 Task: Set up an approval process for a Java course discount greater than 30% in Salesforce, including email alerts and templates.
Action: Mouse moved to (488, 592)
Screenshot: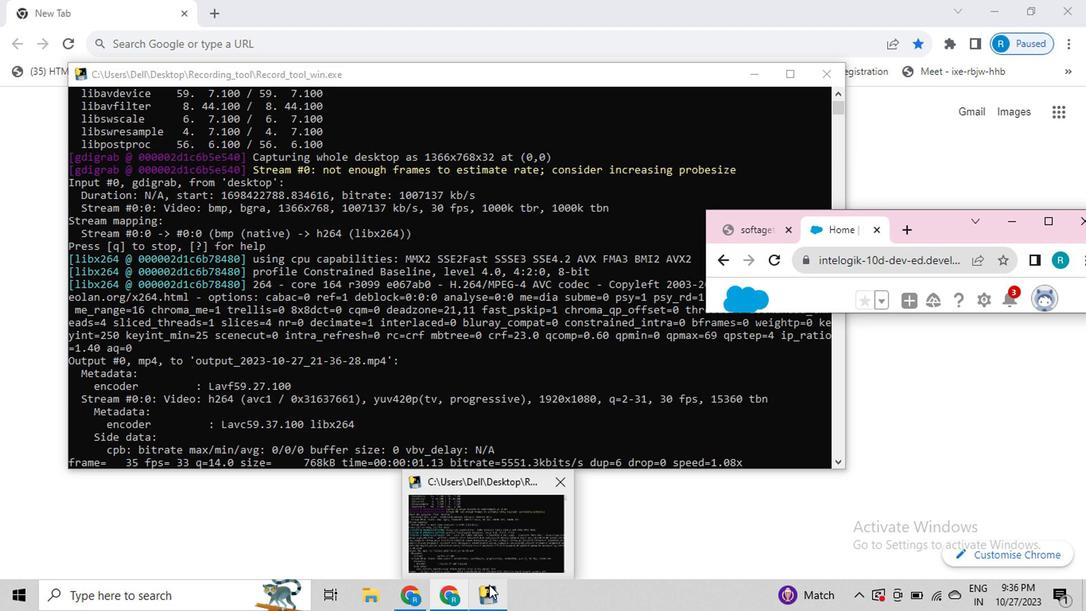
Action: Mouse pressed left at (488, 592)
Screenshot: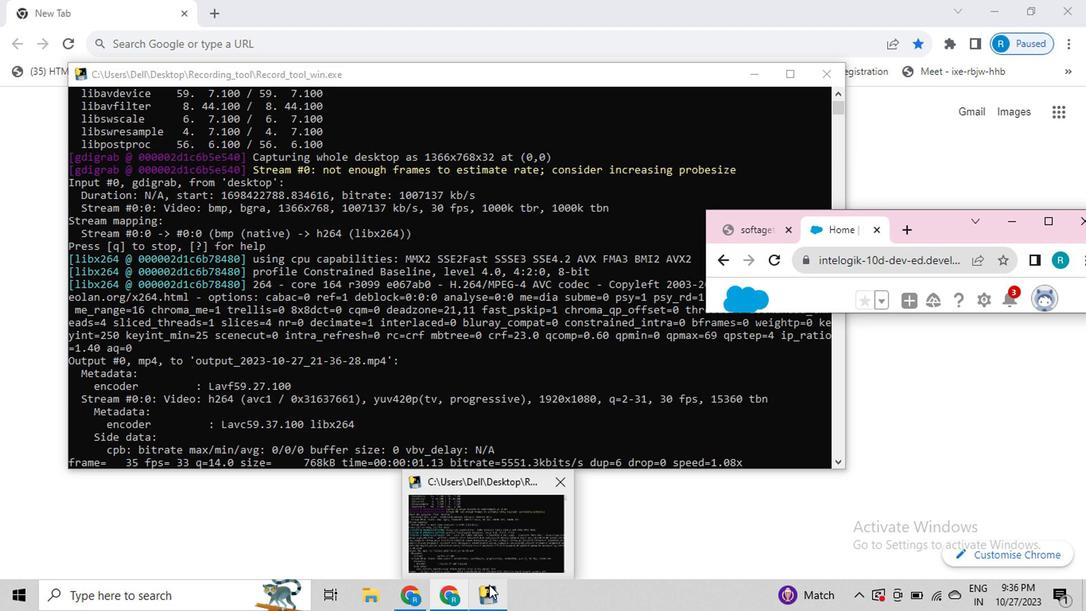 
Action: Mouse moved to (1044, 220)
Screenshot: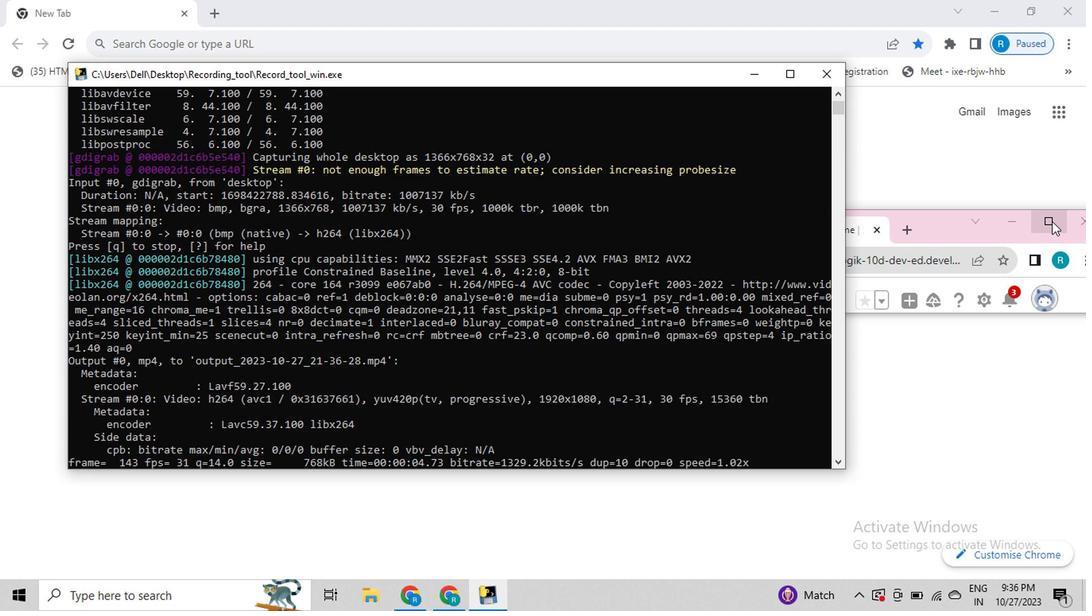 
Action: Mouse pressed left at (1044, 220)
Screenshot: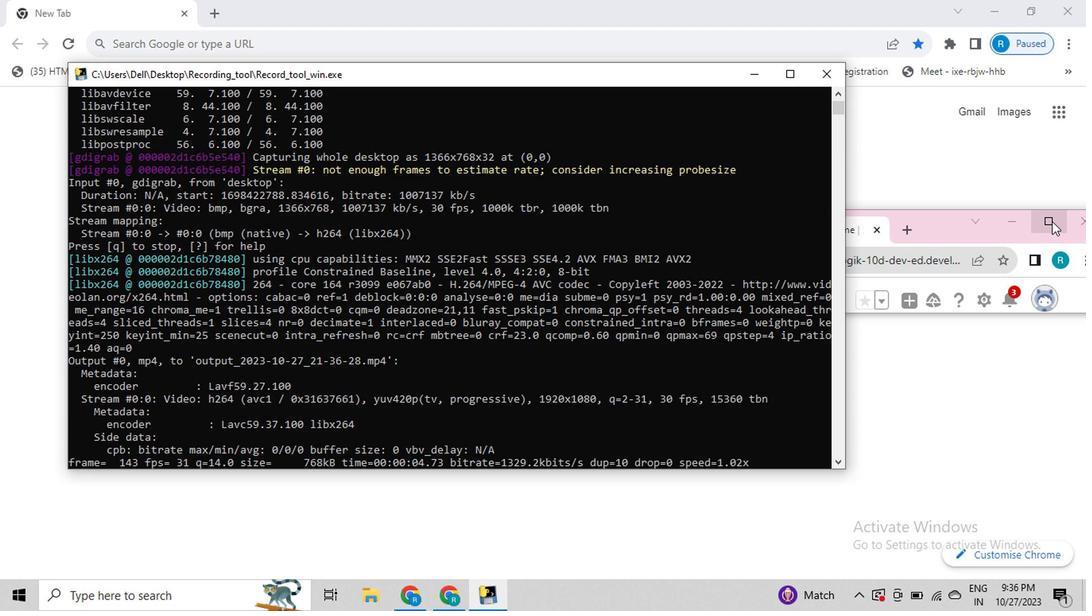
Action: Mouse moved to (31, 106)
Screenshot: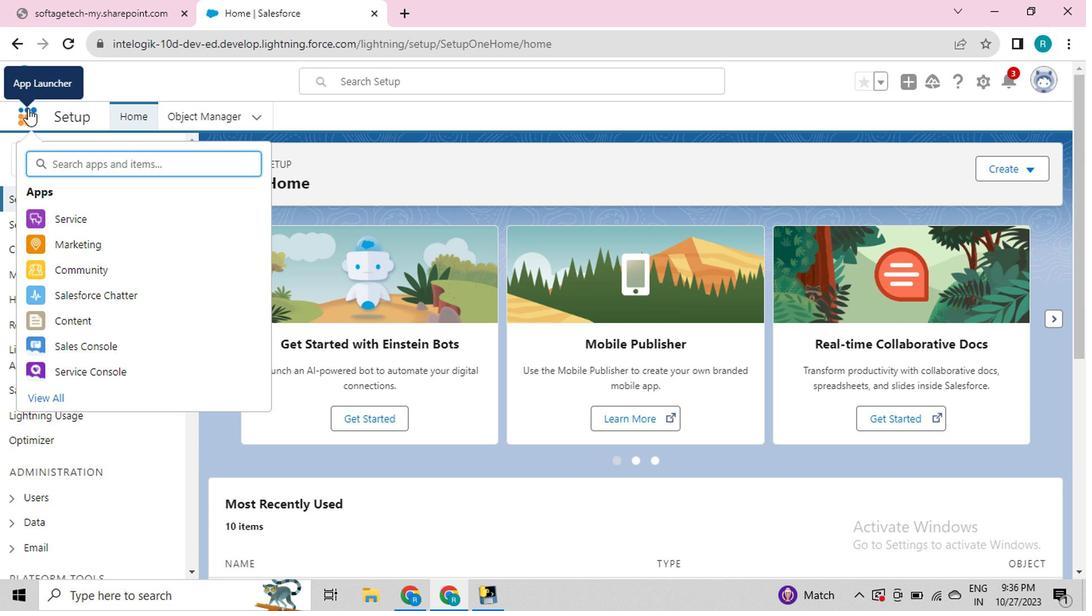 
Action: Mouse pressed left at (31, 106)
Screenshot: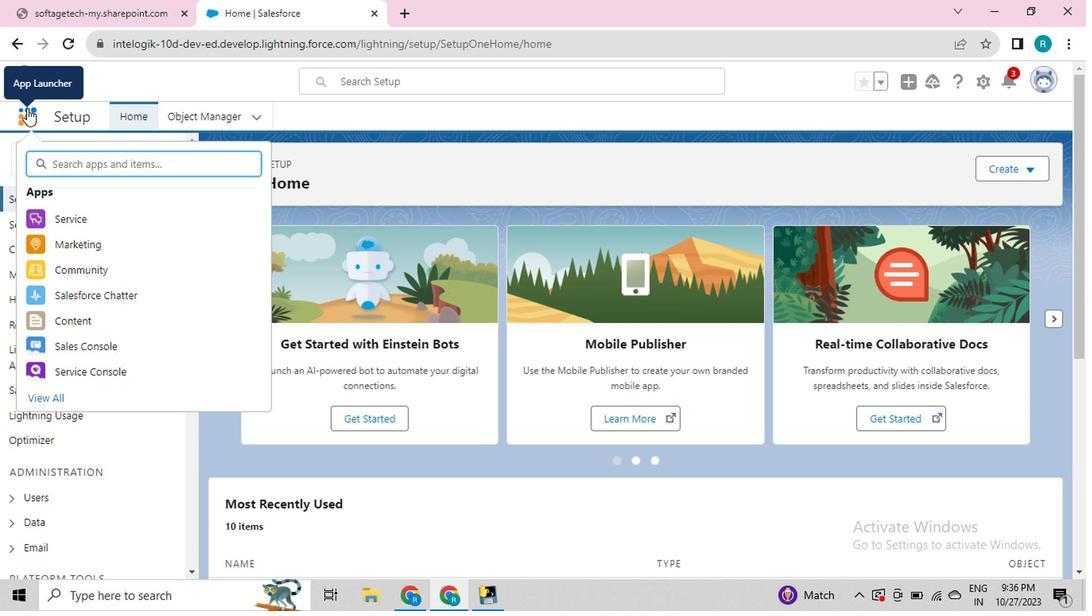 
Action: Mouse moved to (28, 108)
Screenshot: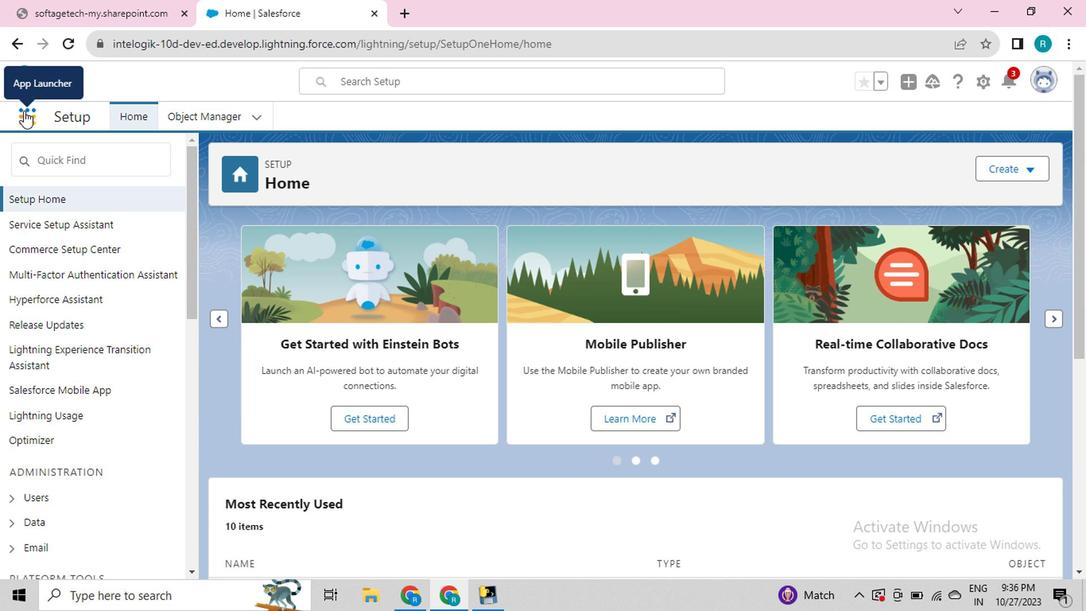 
Action: Mouse pressed left at (28, 108)
Screenshot: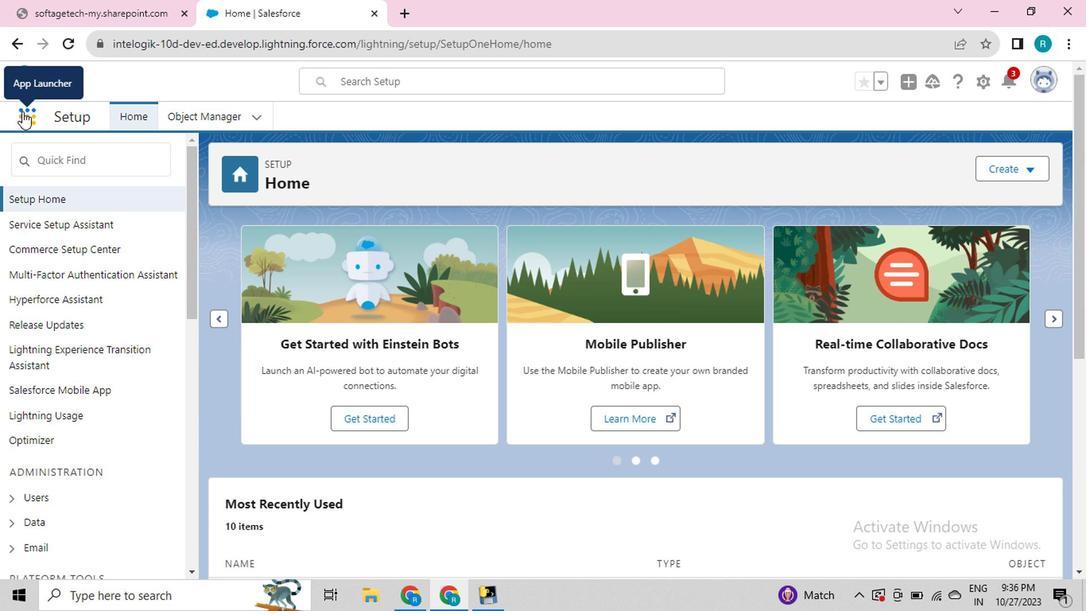 
Action: Mouse moved to (133, 178)
Screenshot: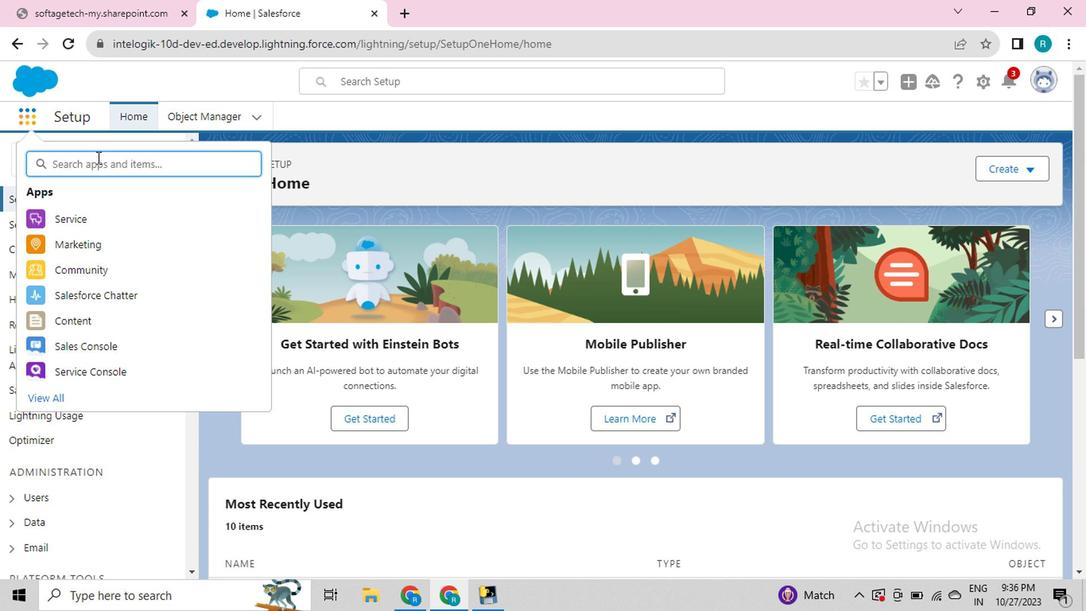
Action: Key pressed o<Key.caps_lock>P
Screenshot: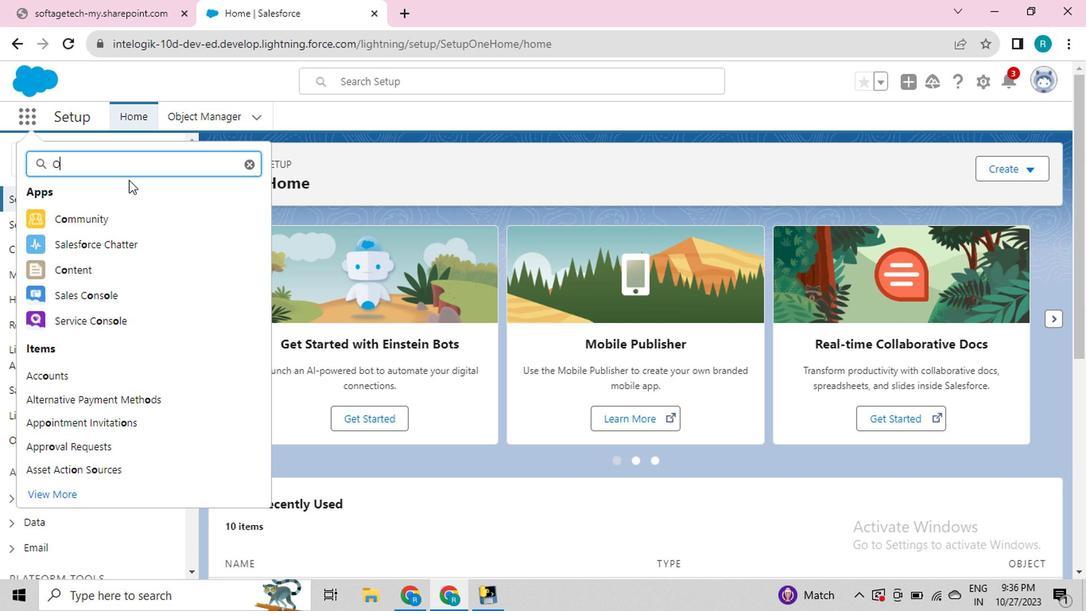 
Action: Mouse moved to (134, 216)
Screenshot: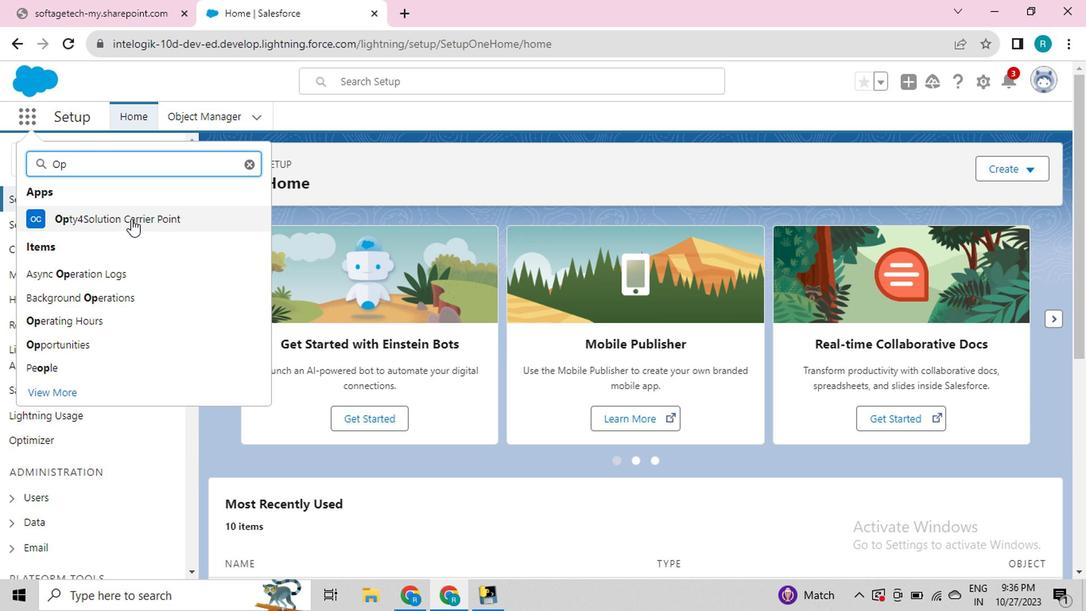 
Action: Mouse pressed left at (134, 216)
Screenshot: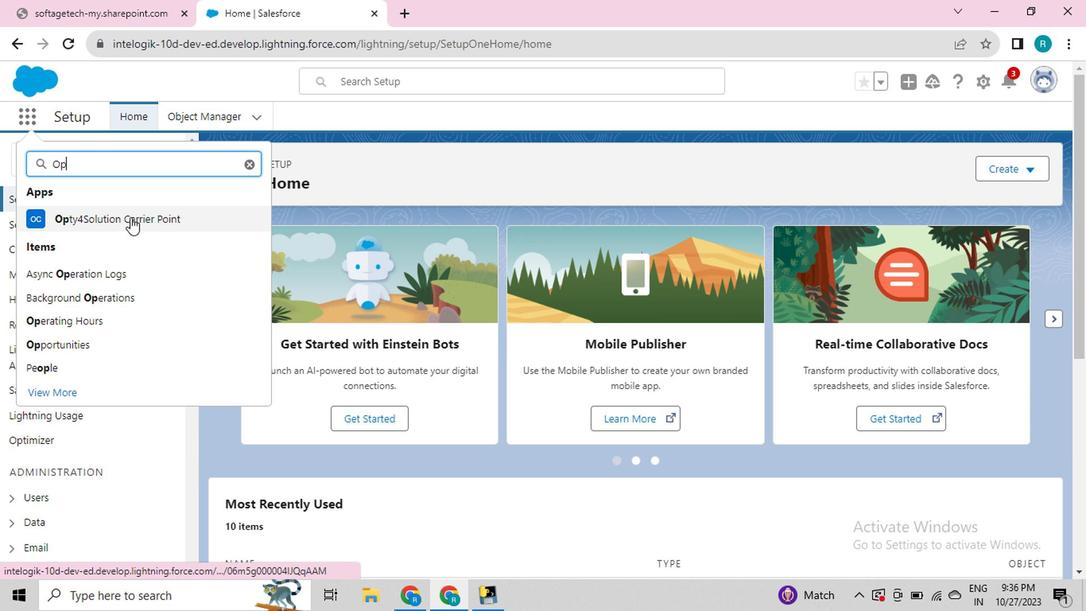 
Action: Key pressed <Key.f11>
Screenshot: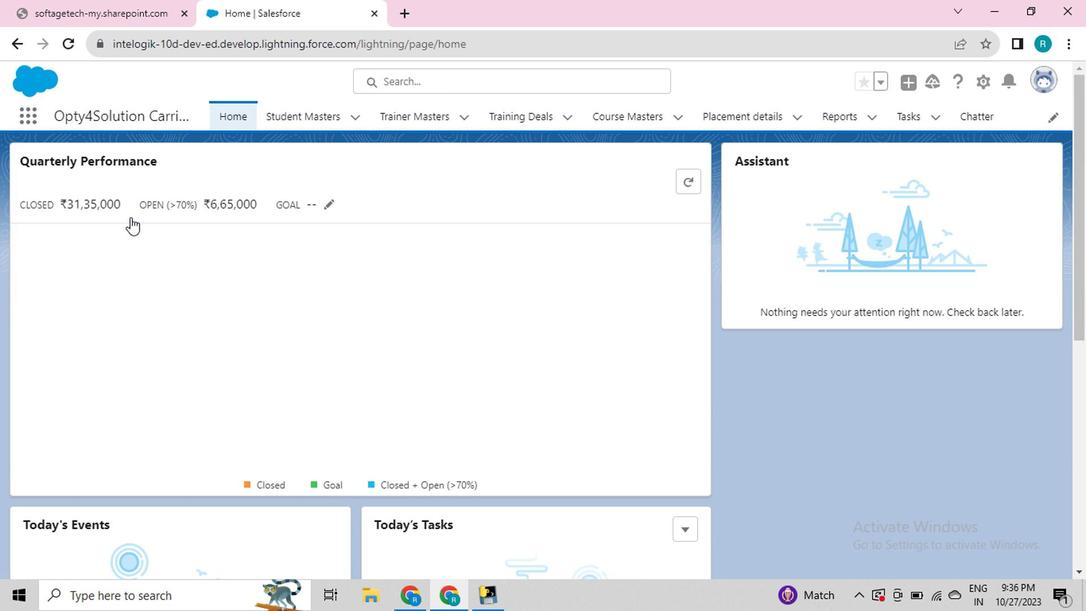 
Action: Mouse moved to (973, 18)
Screenshot: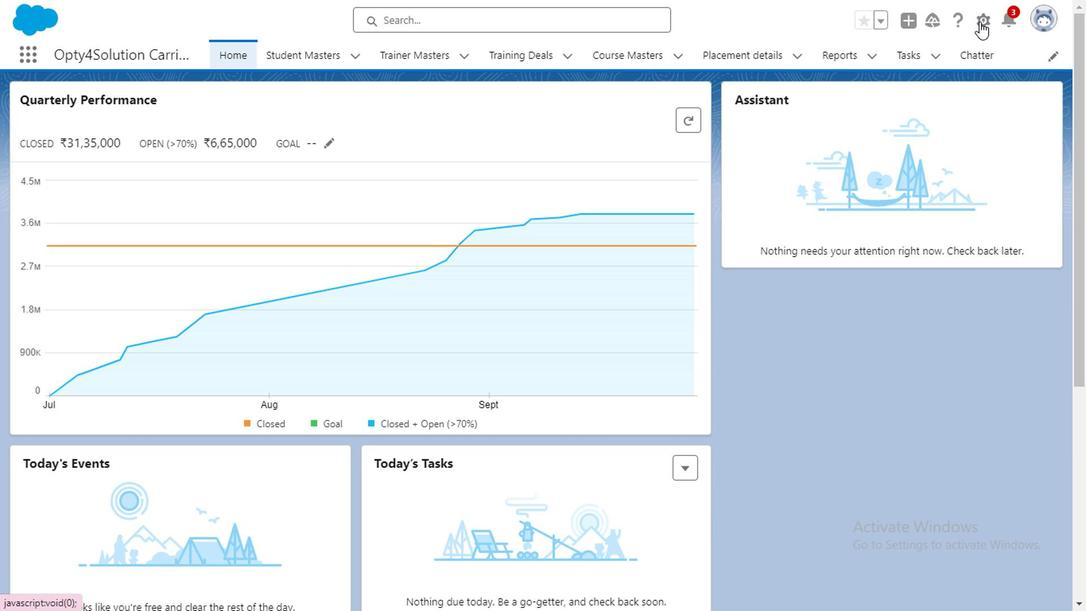 
Action: Mouse pressed left at (973, 18)
Screenshot: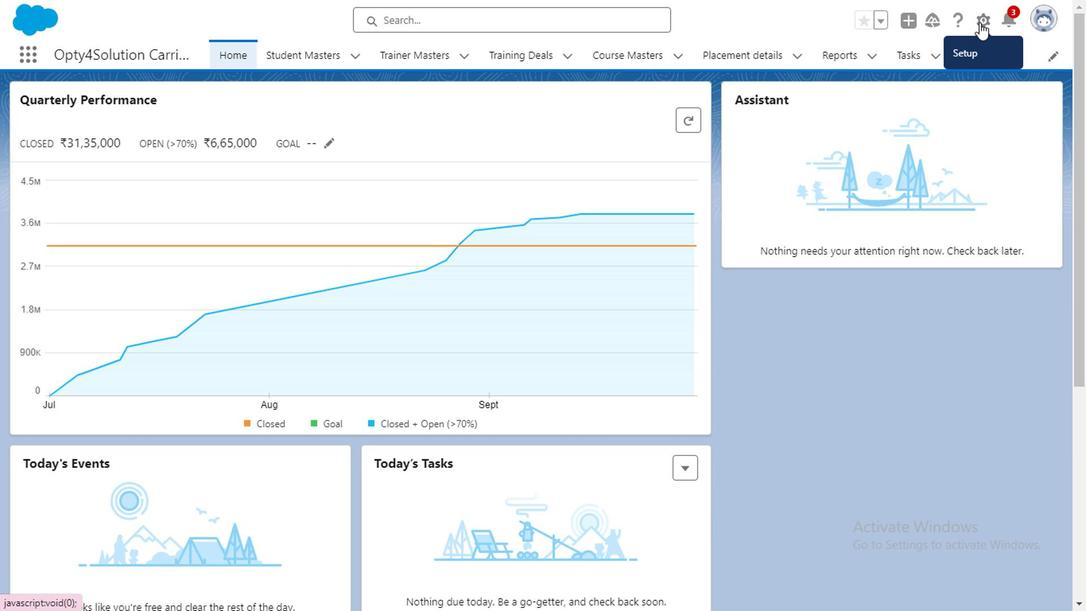 
Action: Mouse moved to (905, 59)
Screenshot: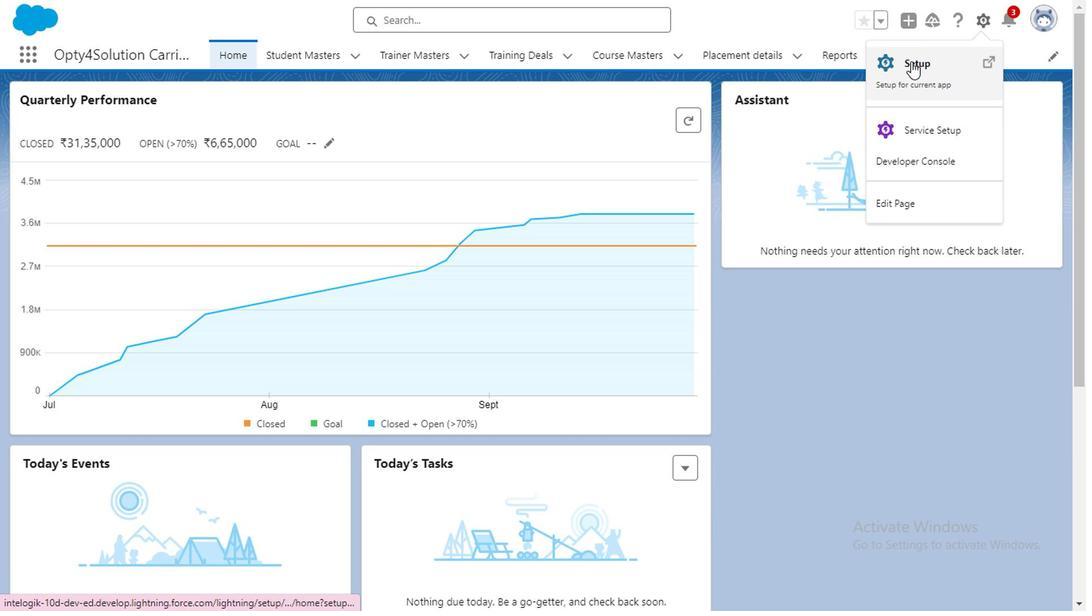 
Action: Mouse pressed left at (905, 59)
Screenshot: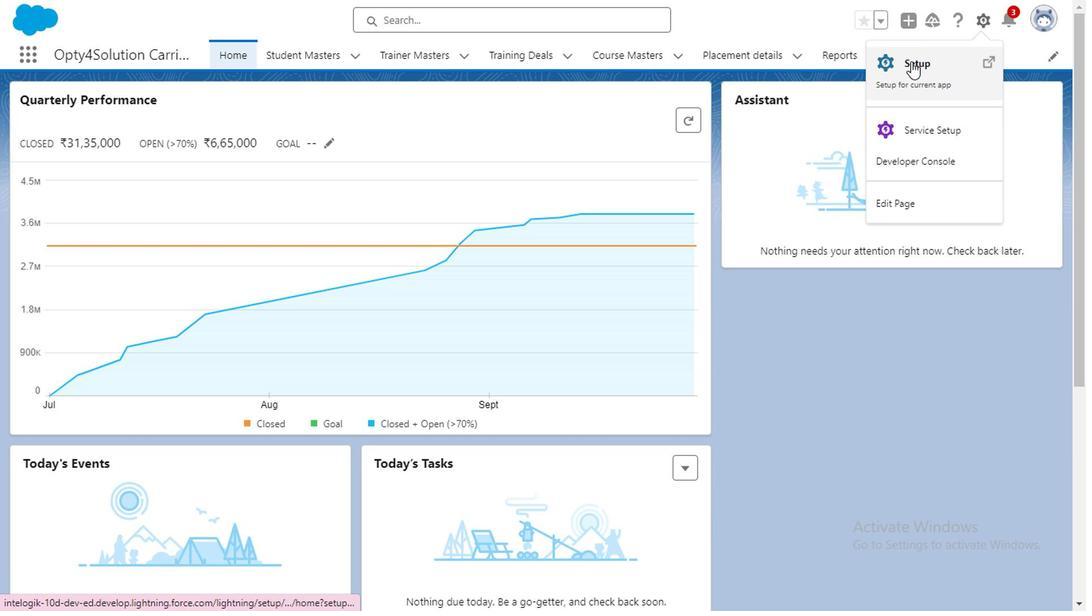
Action: Mouse moved to (100, 96)
Screenshot: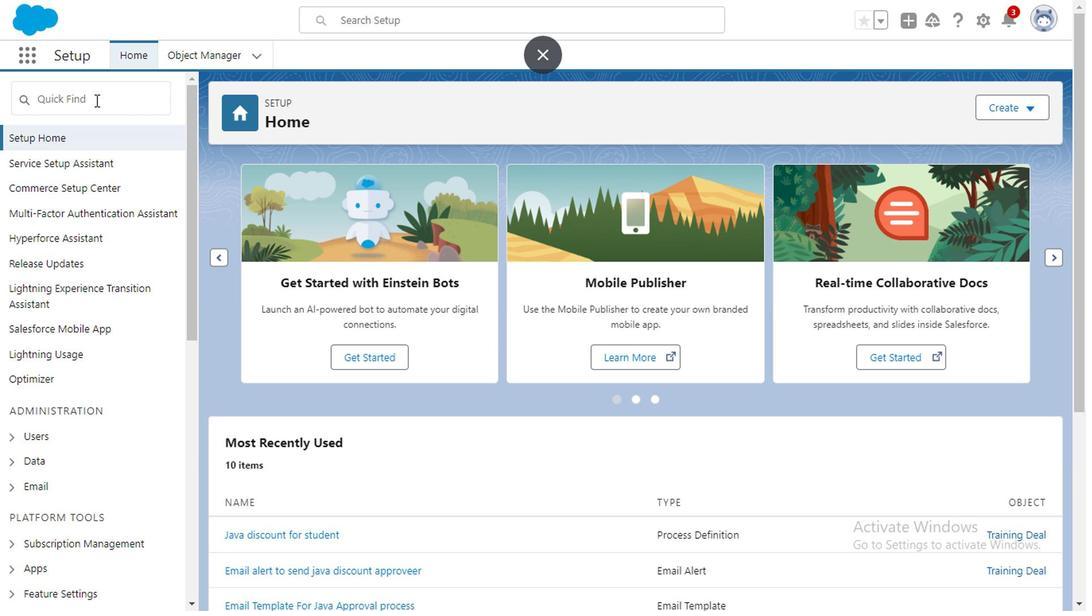 
Action: Mouse pressed left at (100, 96)
Screenshot: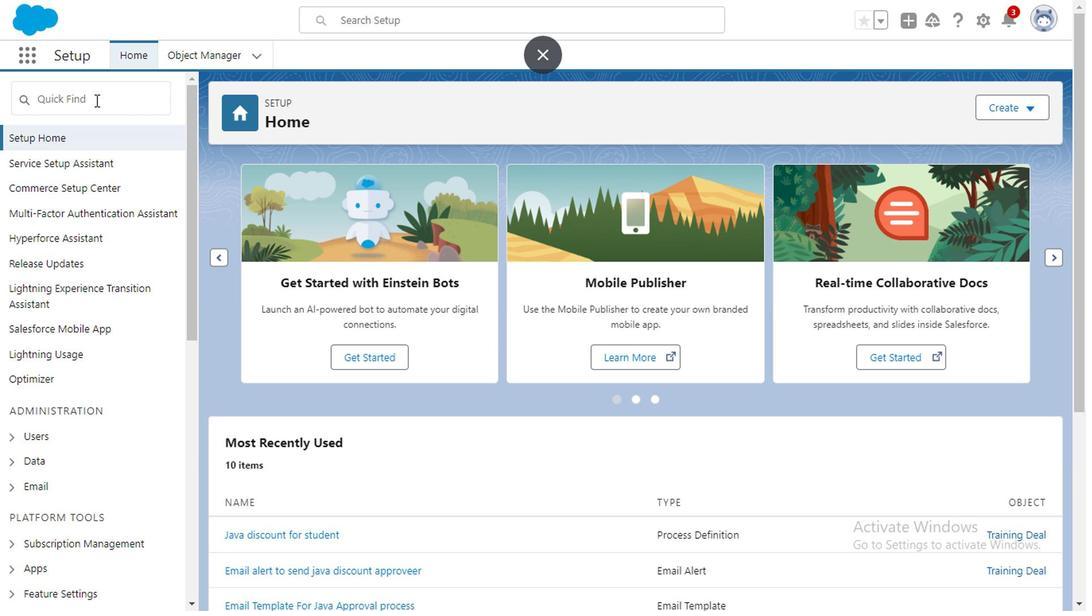 
Action: Mouse moved to (100, 96)
Screenshot: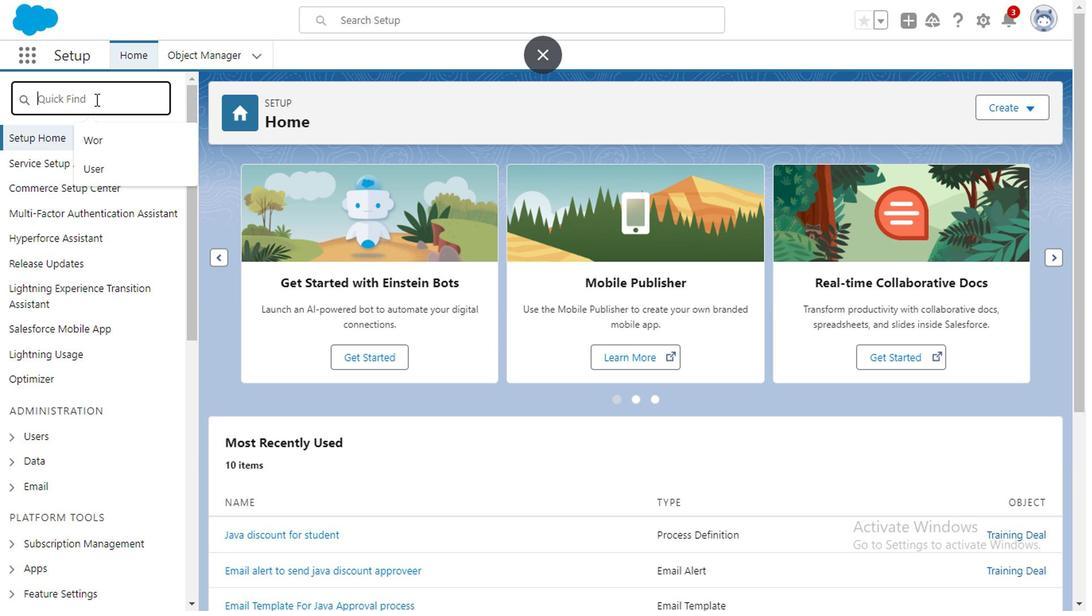 
Action: Key pressed <Key.caps_lock>a<Key.caps_lock>PPROV
Screenshot: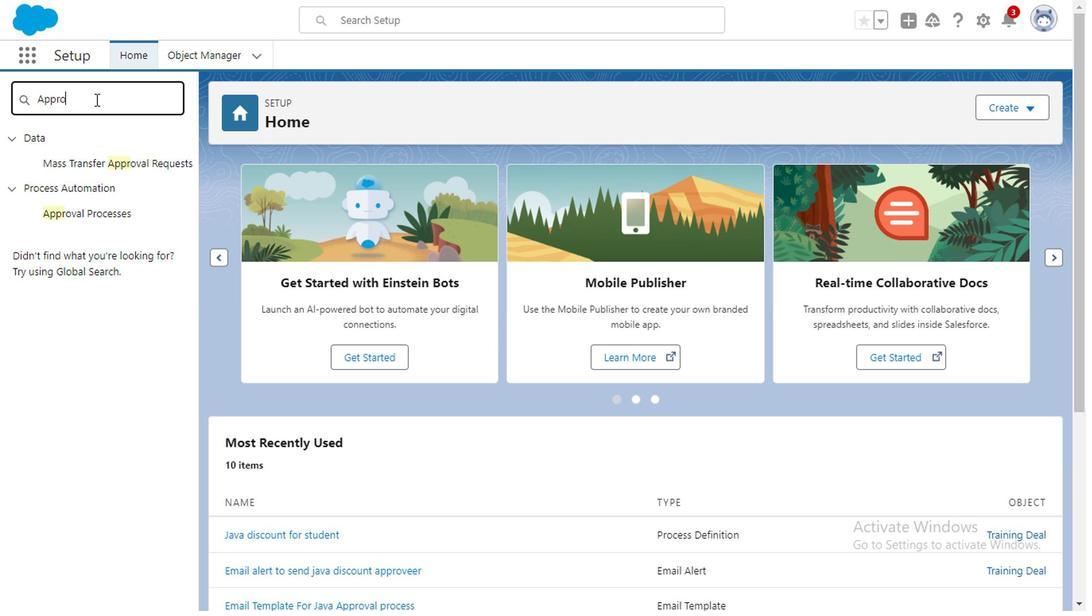 
Action: Mouse moved to (118, 207)
Screenshot: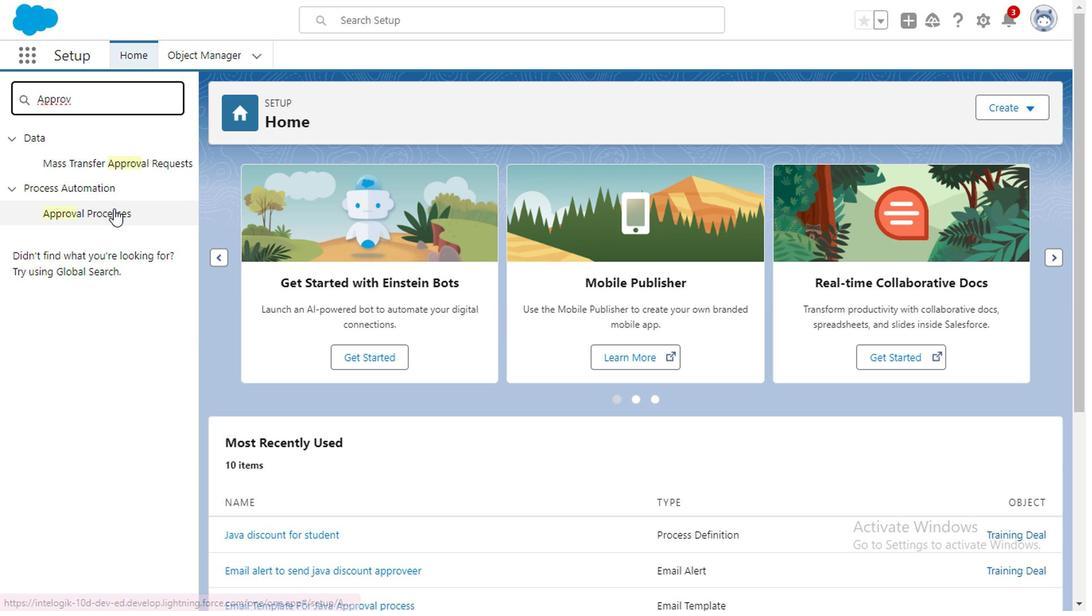 
Action: Mouse pressed left at (118, 207)
Screenshot: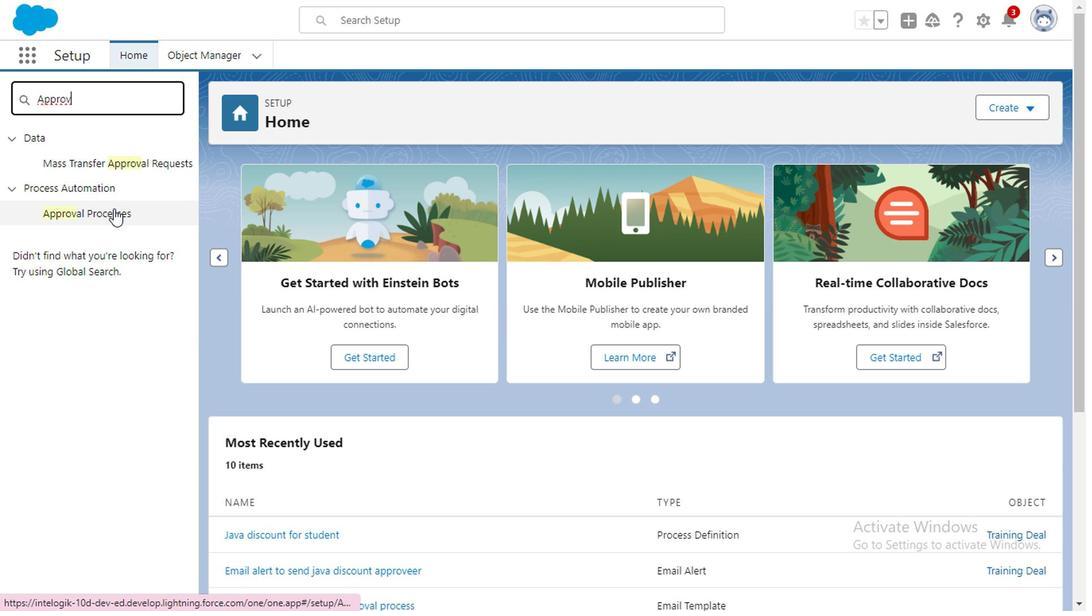 
Action: Mouse moved to (346, 461)
Screenshot: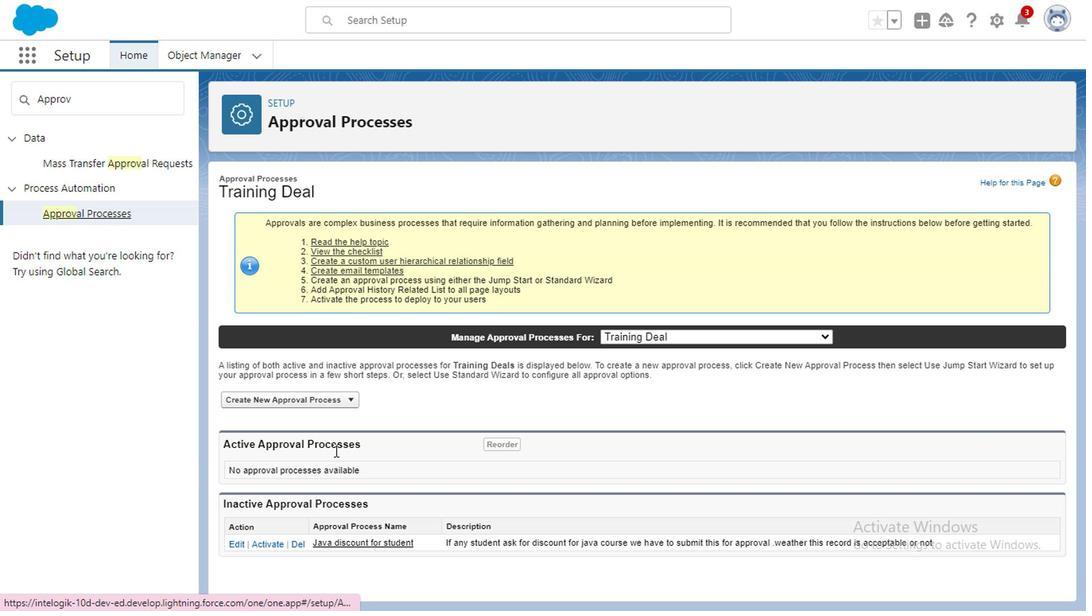
Action: Mouse scrolled (346, 460) with delta (0, -1)
Screenshot: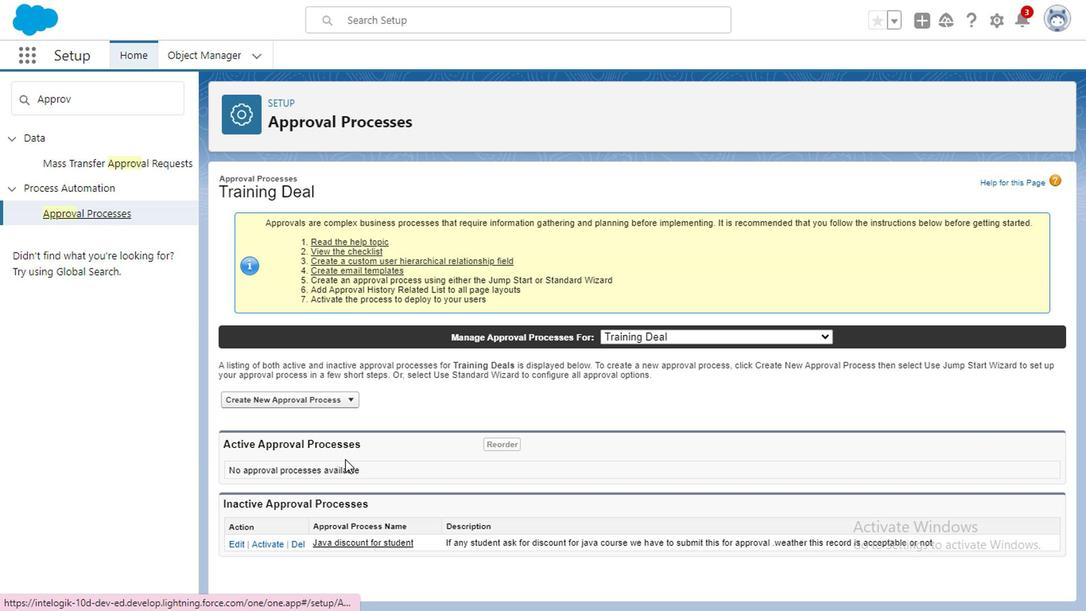 
Action: Mouse moved to (239, 547)
Screenshot: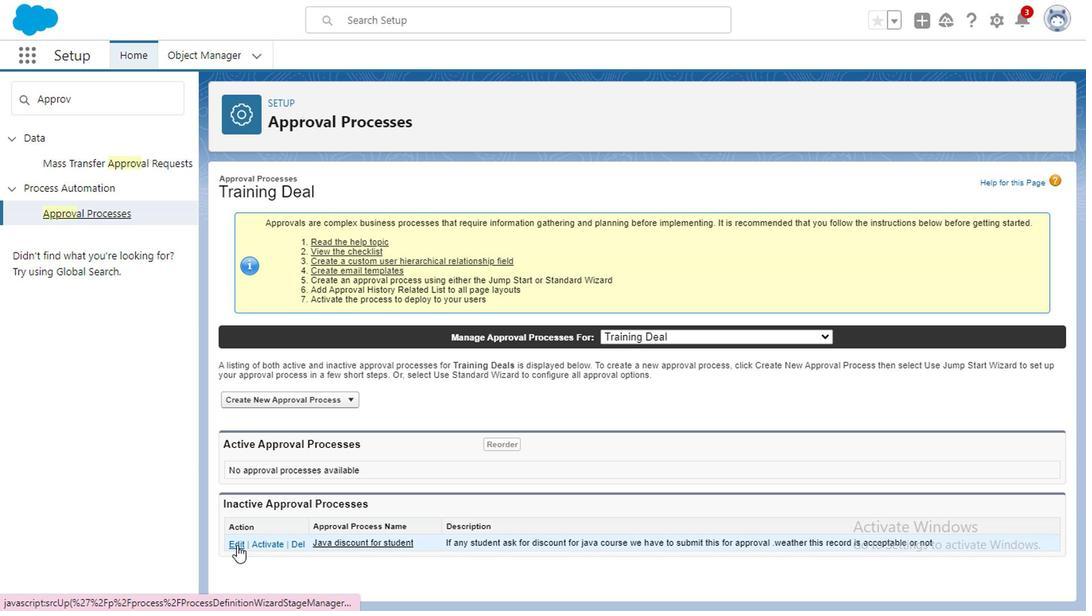 
Action: Mouse pressed left at (239, 547)
Screenshot: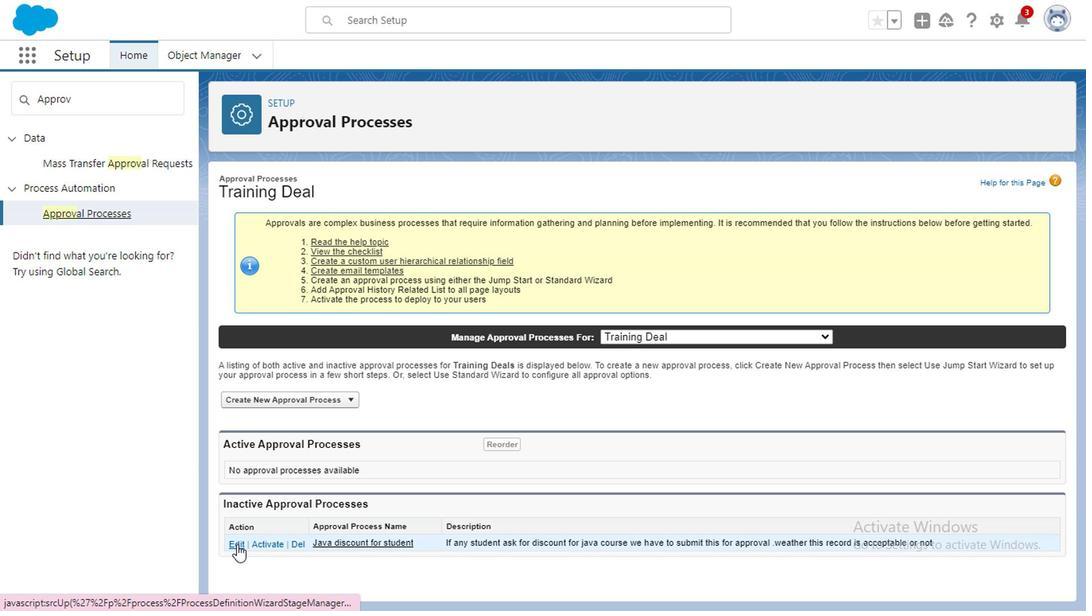 
Action: Mouse moved to (81, 211)
Screenshot: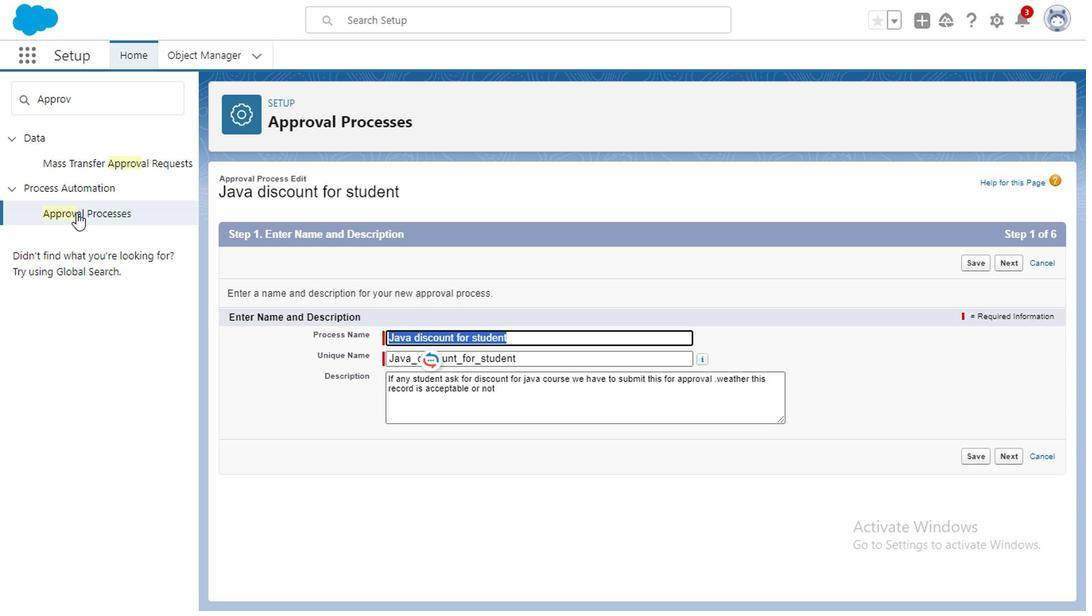 
Action: Mouse pressed left at (81, 211)
Screenshot: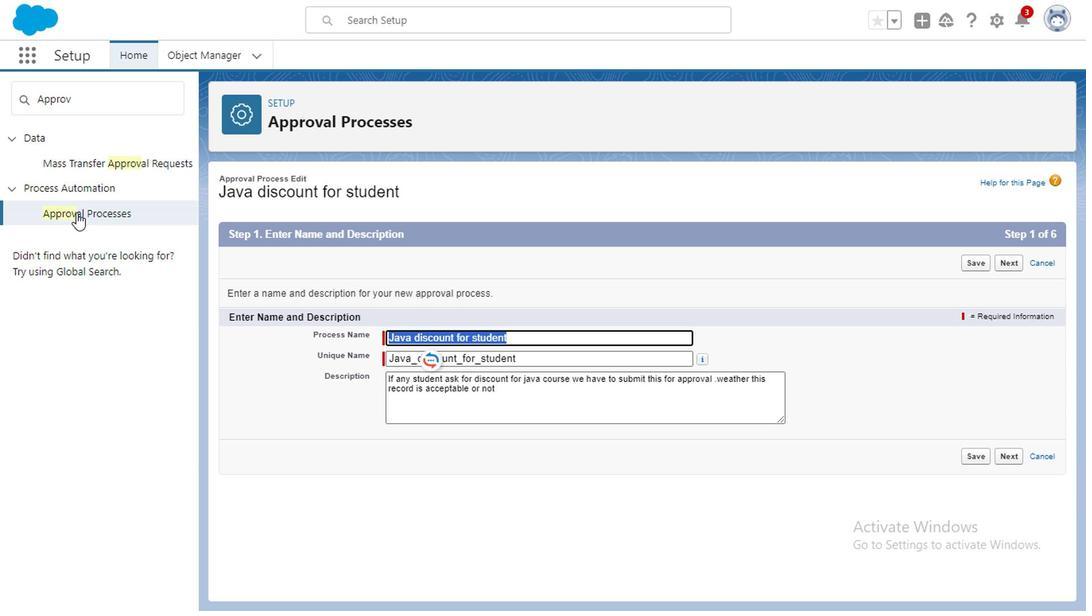 
Action: Mouse moved to (441, 449)
Screenshot: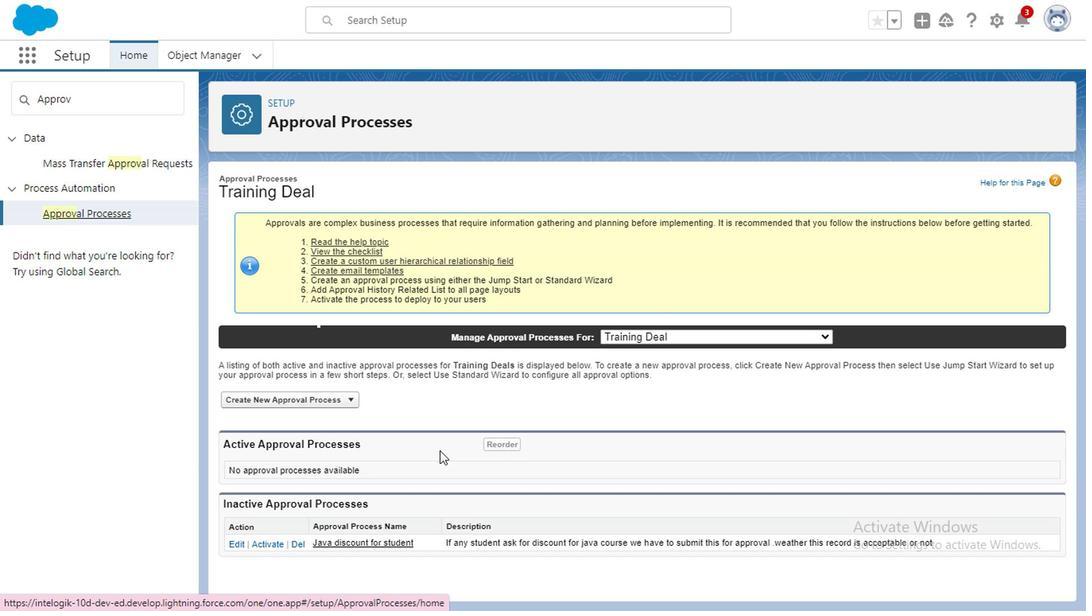 
Action: Mouse scrolled (441, 448) with delta (0, 0)
Screenshot: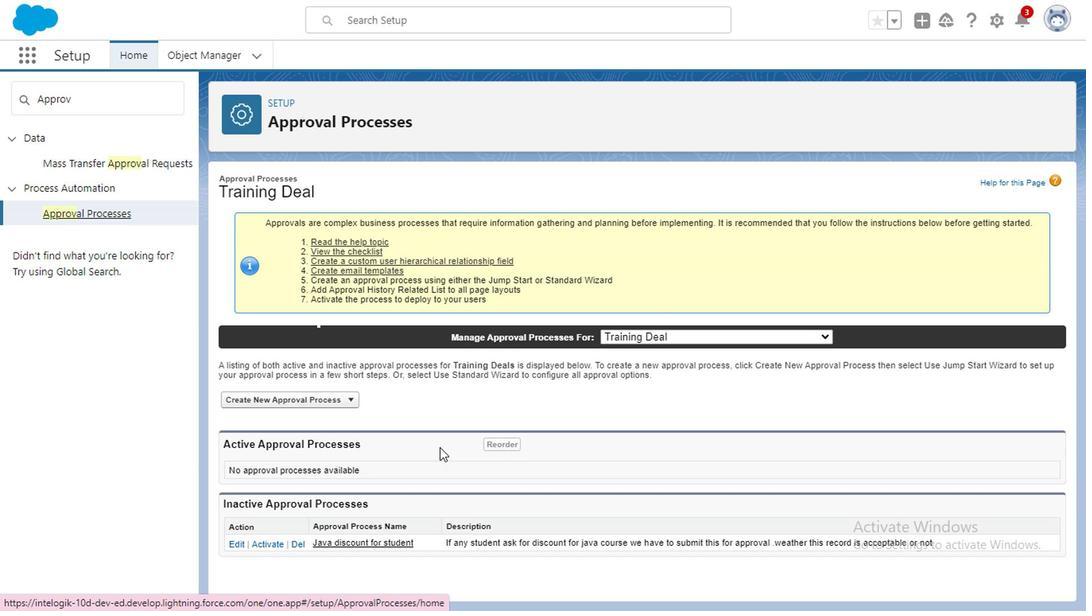 
Action: Mouse moved to (393, 547)
Screenshot: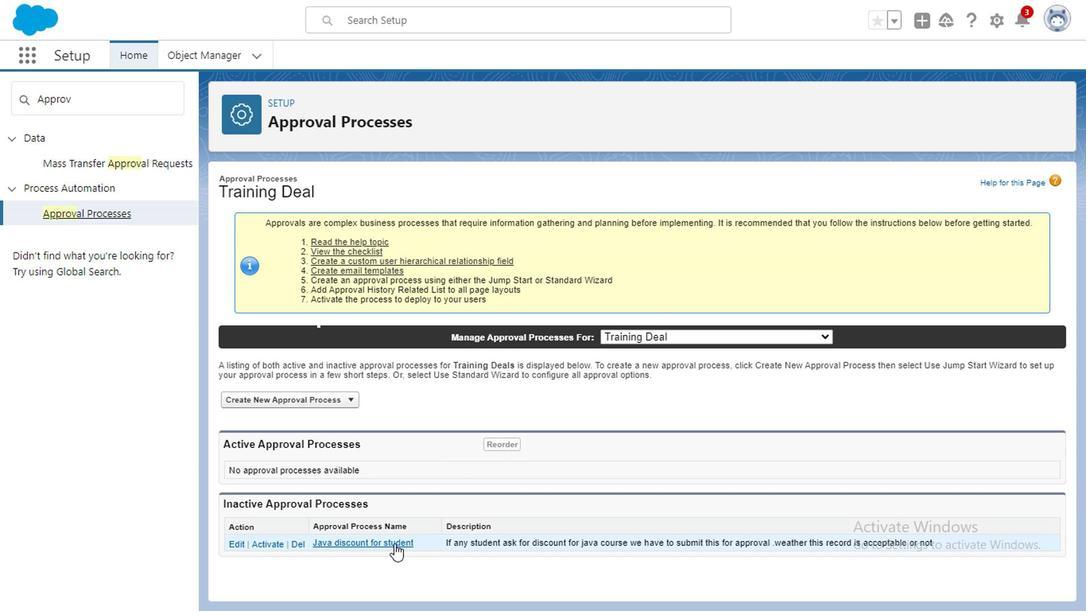 
Action: Mouse pressed left at (393, 547)
Screenshot: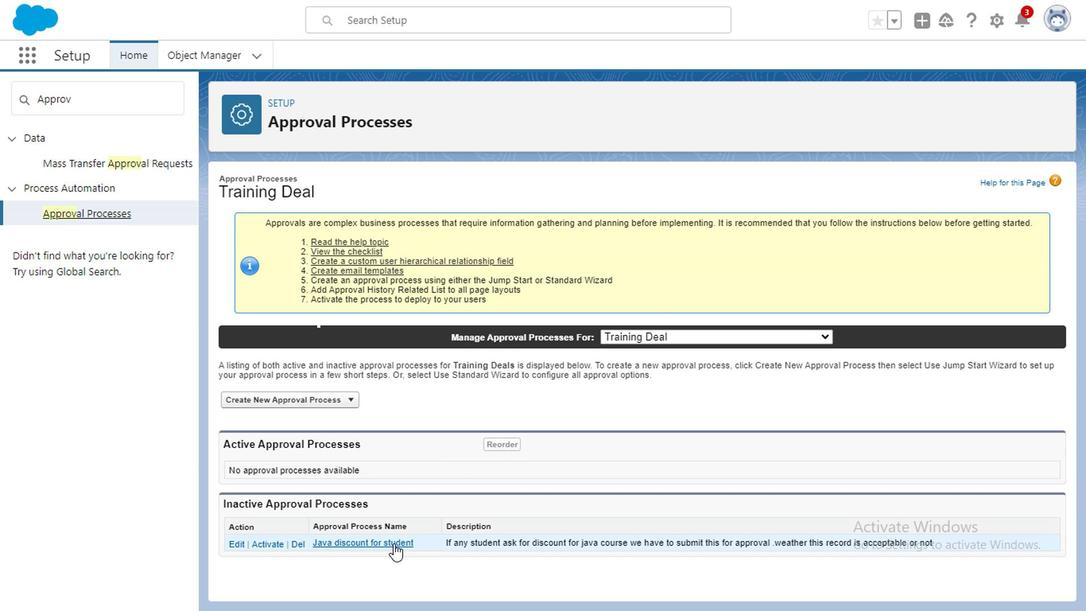 
Action: Mouse moved to (460, 437)
Screenshot: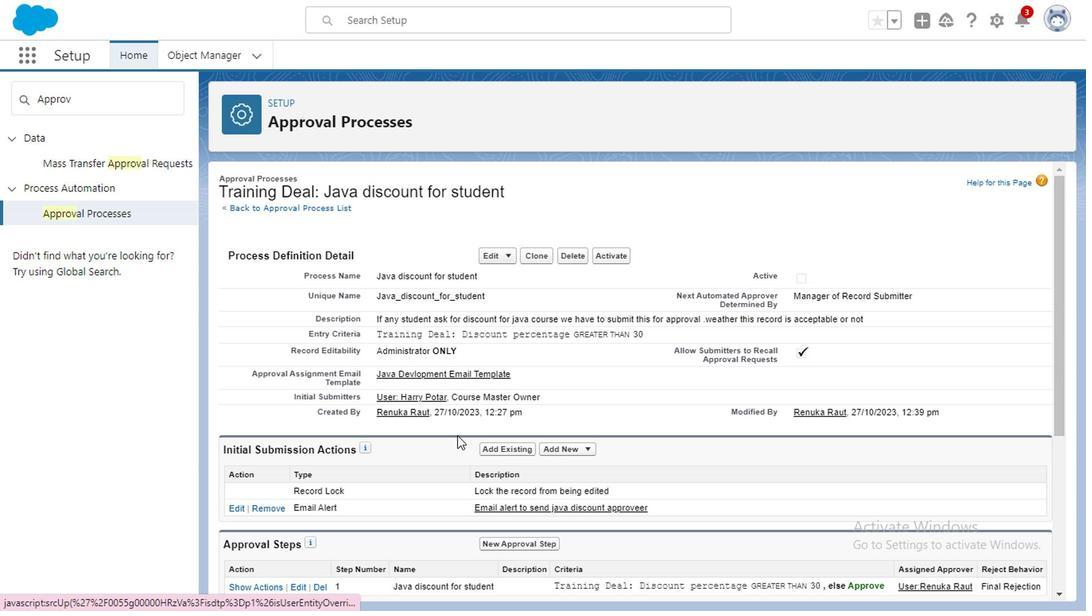 
Action: Mouse scrolled (460, 436) with delta (0, -1)
Screenshot: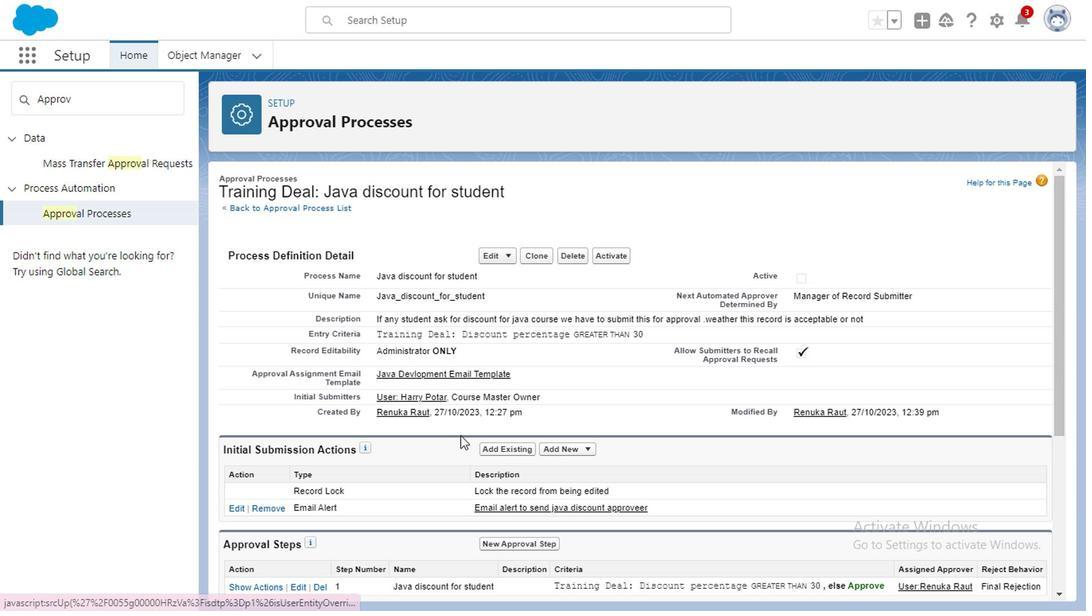 
Action: Mouse moved to (555, 367)
Screenshot: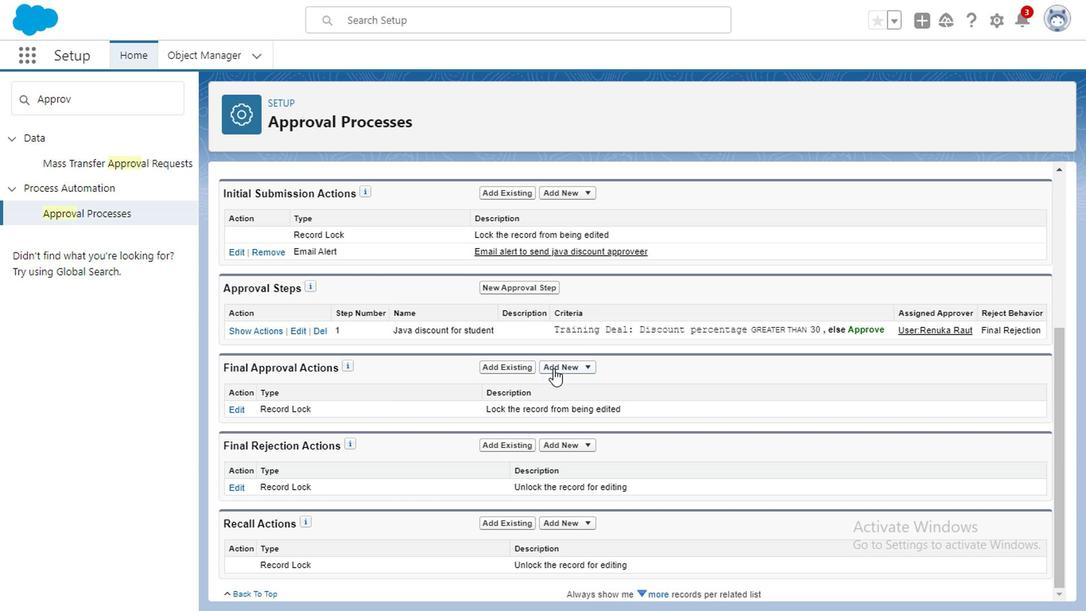 
Action: Mouse pressed left at (555, 367)
Screenshot: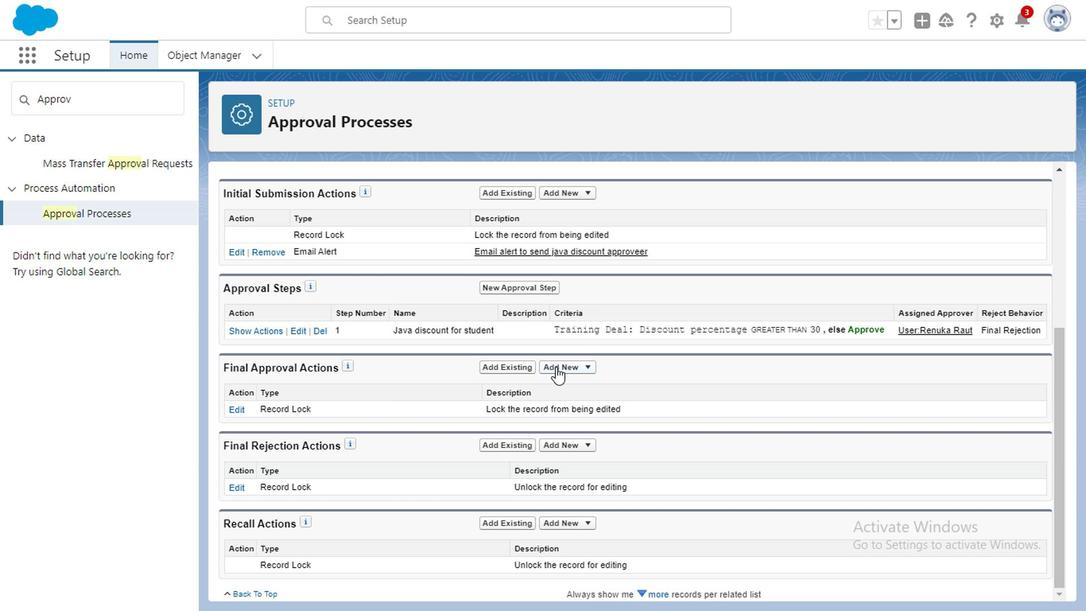 
Action: Mouse moved to (564, 394)
Screenshot: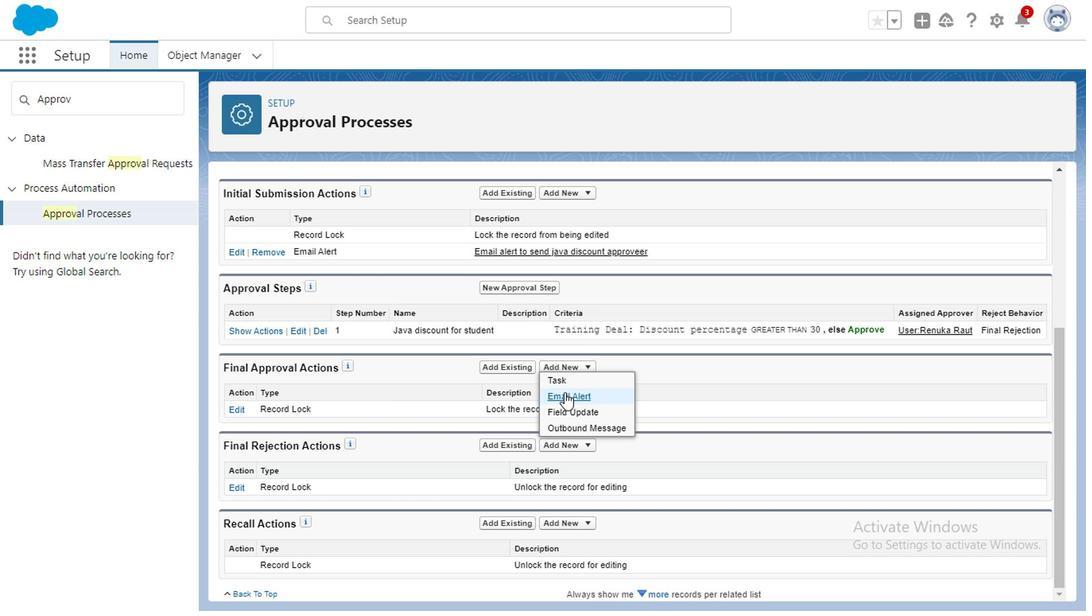 
Action: Mouse pressed left at (564, 394)
Screenshot: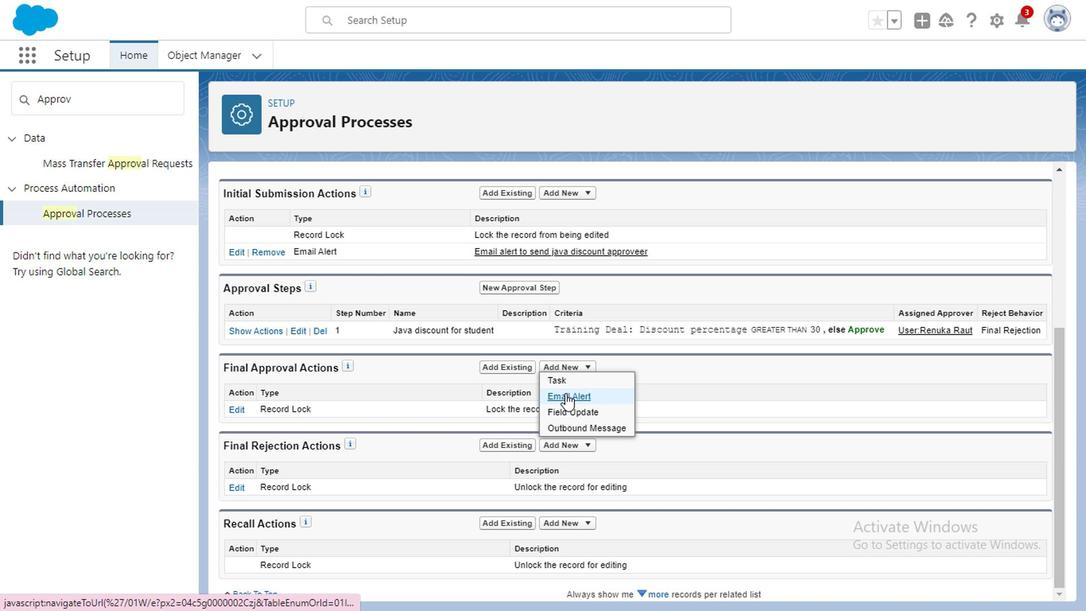 
Action: Mouse moved to (383, 286)
Screenshot: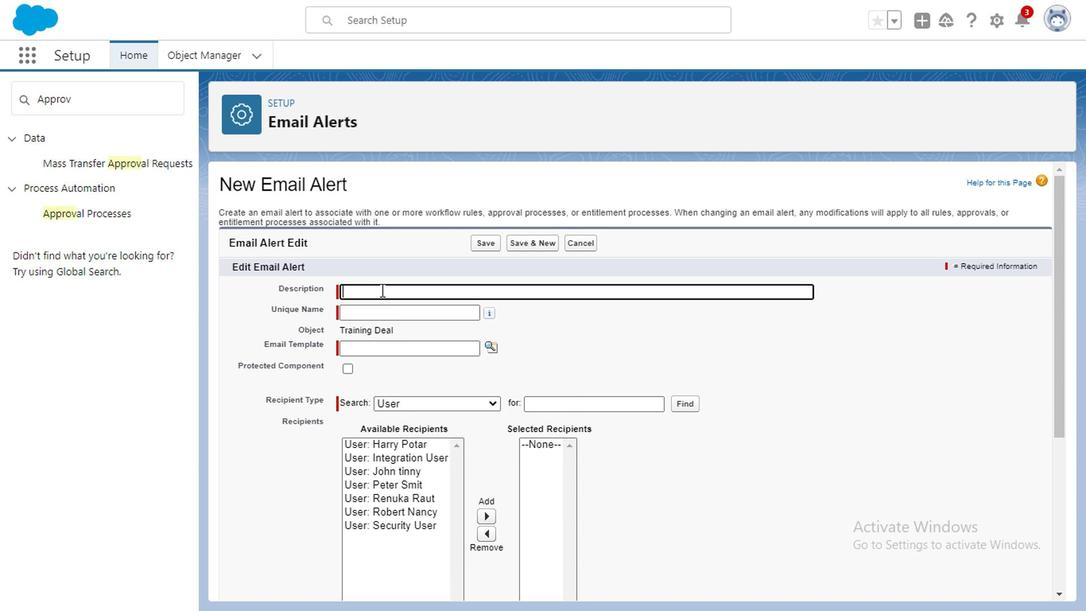 
Action: Mouse pressed left at (383, 286)
Screenshot: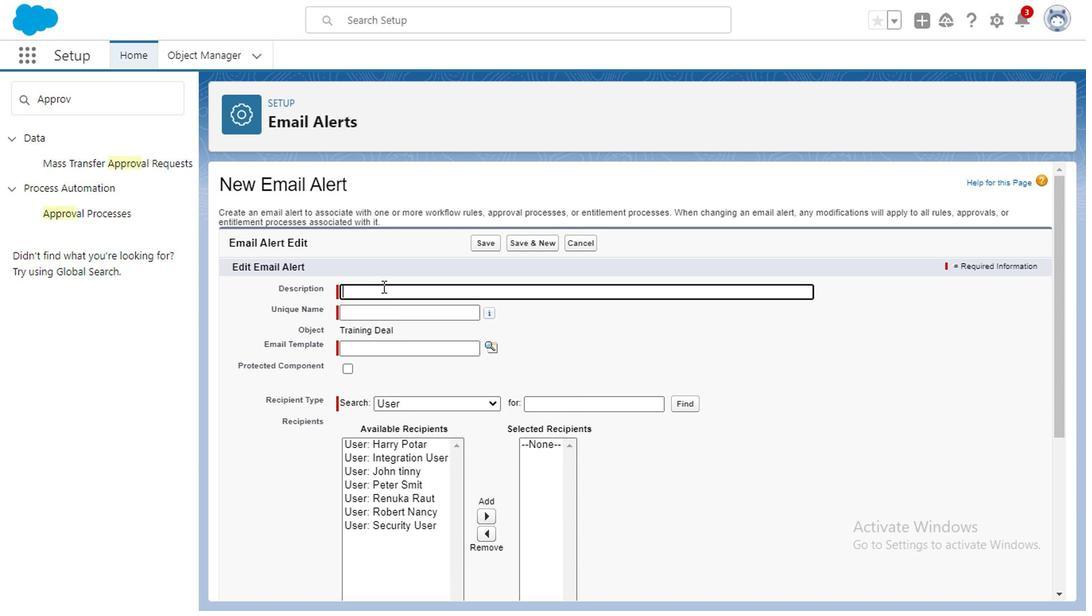 
Action: Mouse moved to (385, 288)
Screenshot: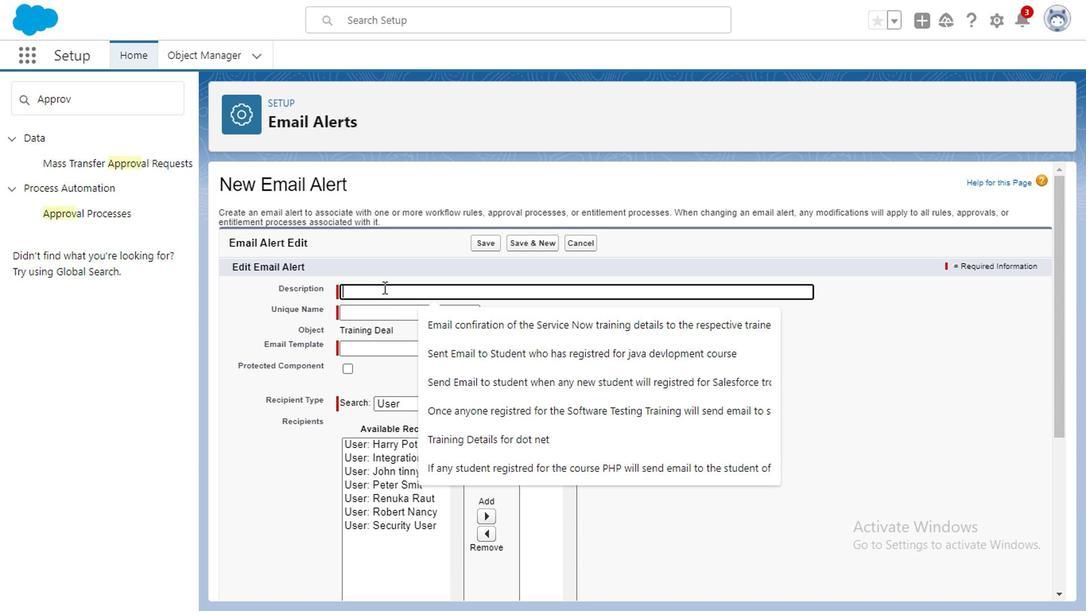 
Action: Key pressed <Key.caps_lock>f<Key.caps_lock>INAL<Key.space>APPROVAL<Key.space>STEP
Screenshot: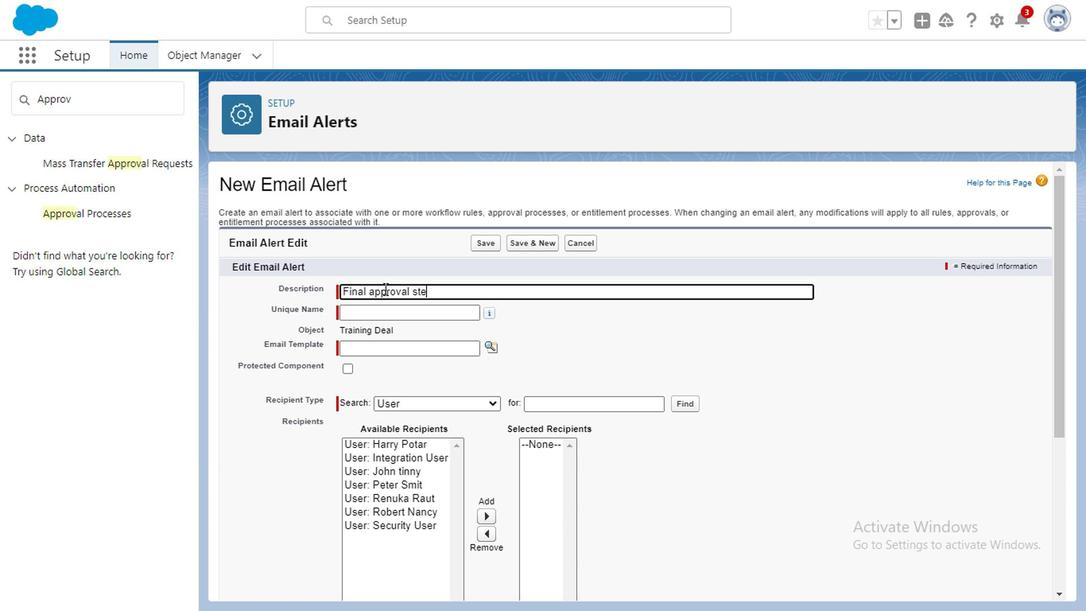 
Action: Mouse moved to (449, 276)
Screenshot: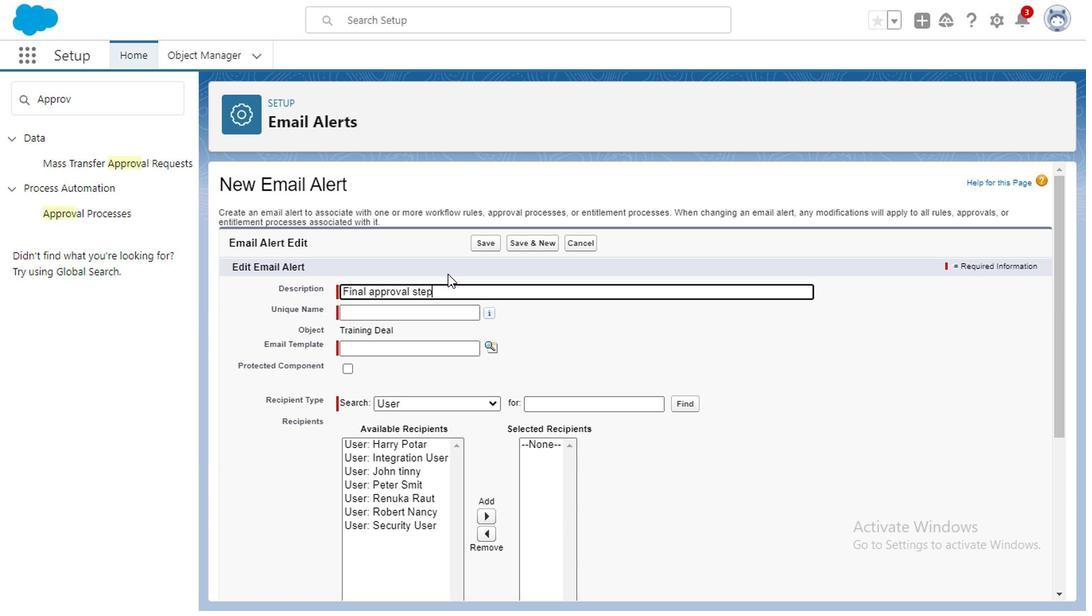 
Action: Key pressed <Key.space>FOR<Key.space>JAVA<Key.space>
Screenshot: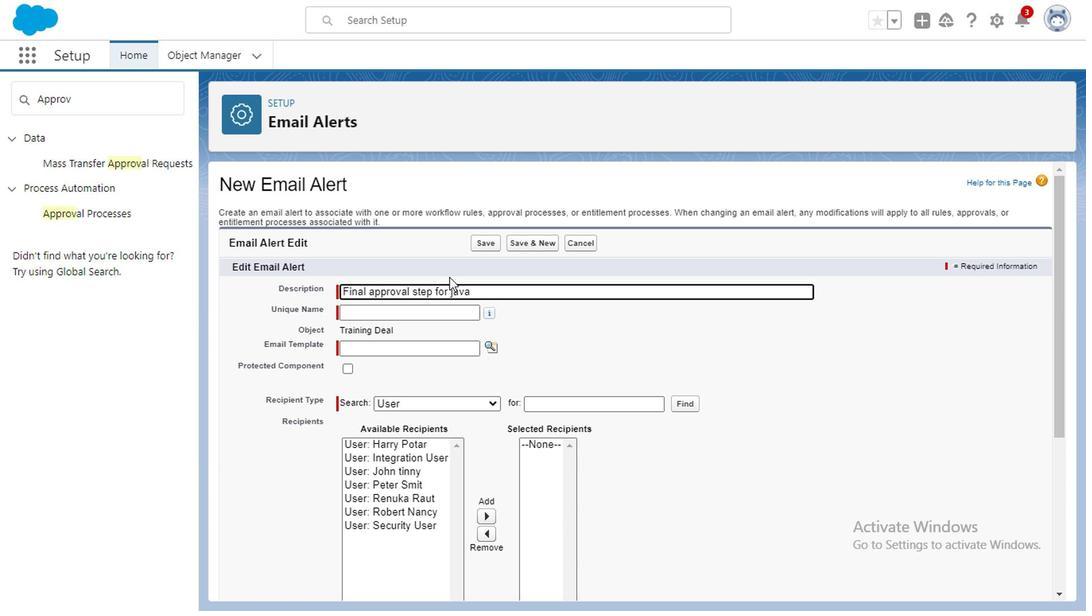 
Action: Mouse moved to (424, 316)
Screenshot: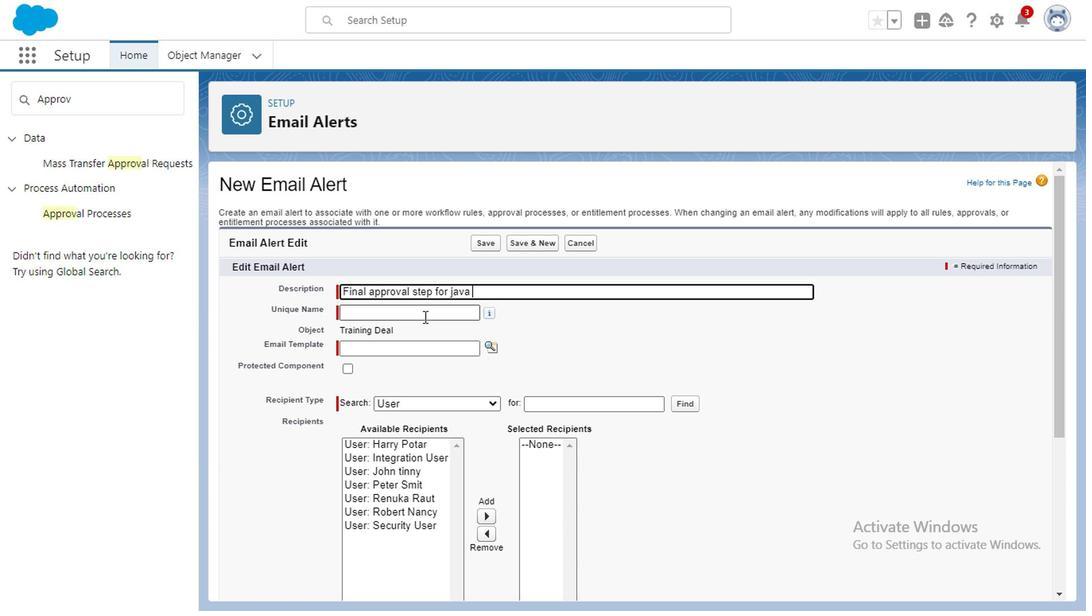 
Action: Mouse pressed left at (424, 316)
Screenshot: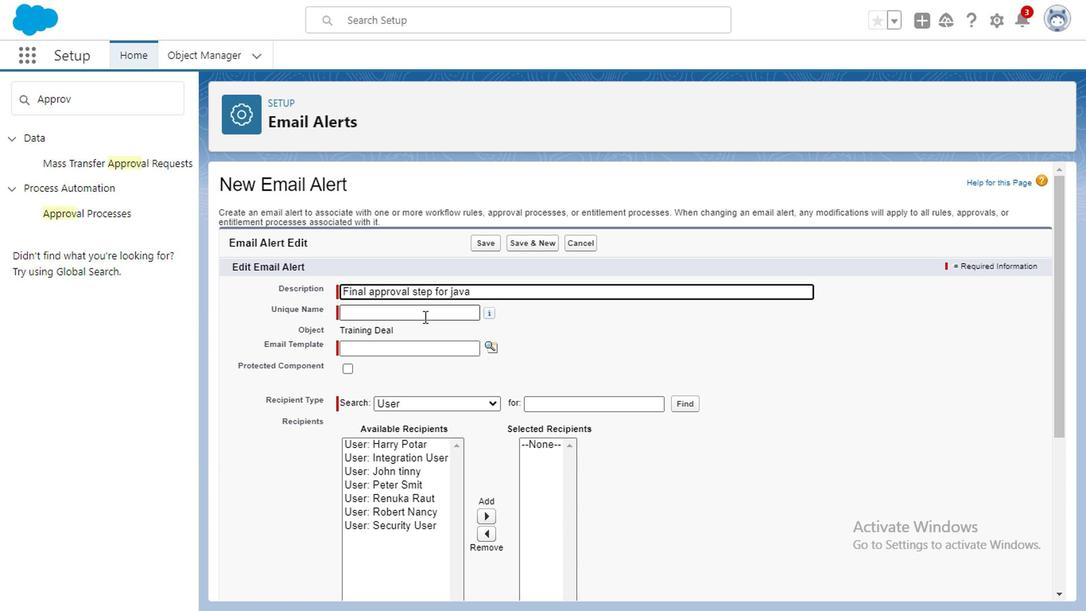 
Action: Mouse moved to (490, 348)
Screenshot: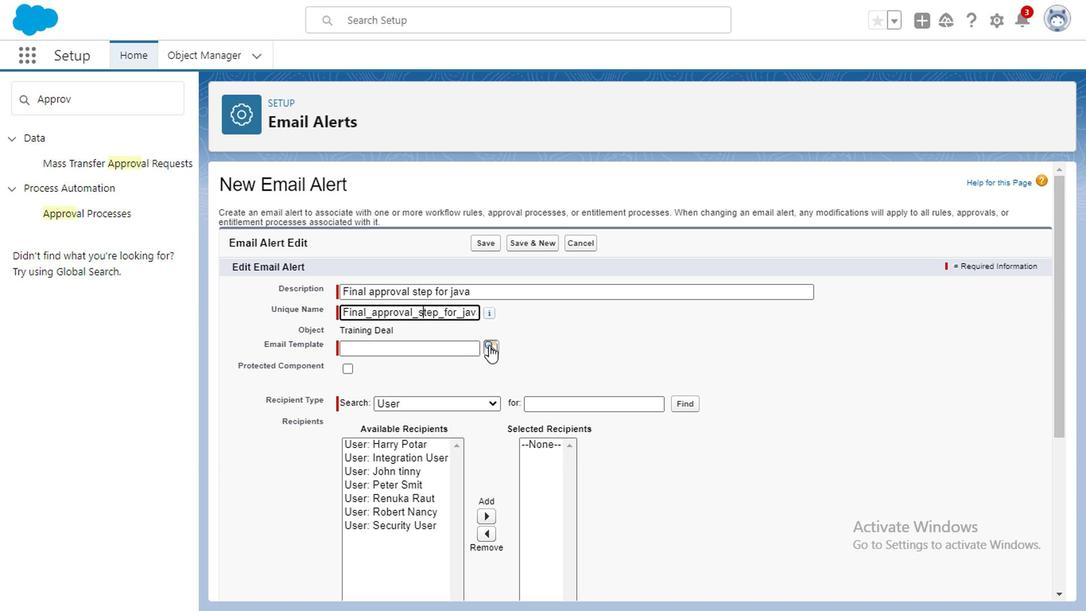
Action: Mouse pressed left at (490, 348)
Screenshot: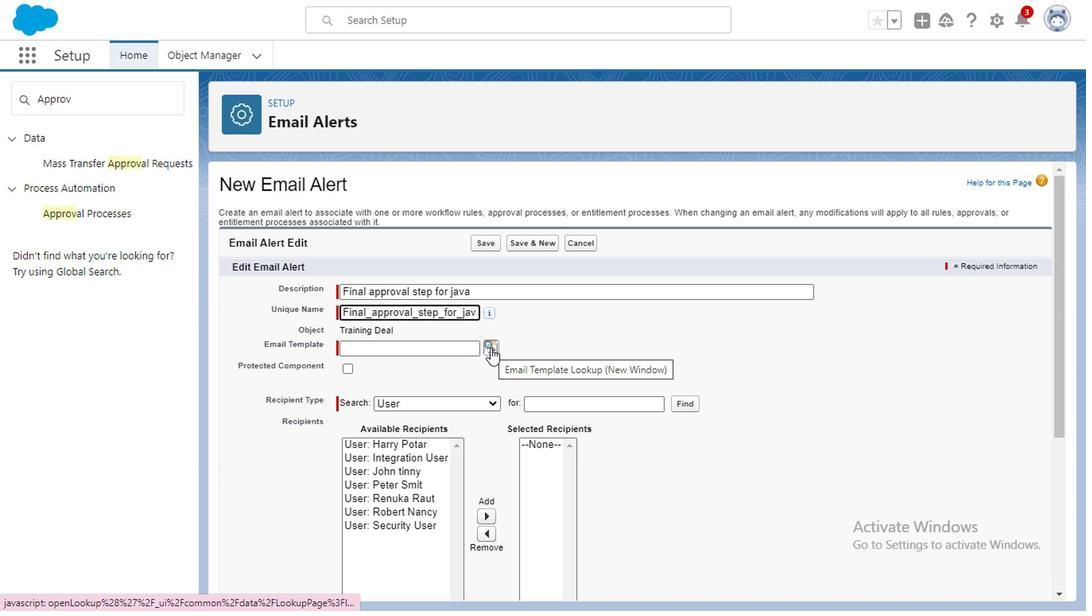 
Action: Mouse moved to (733, 328)
Screenshot: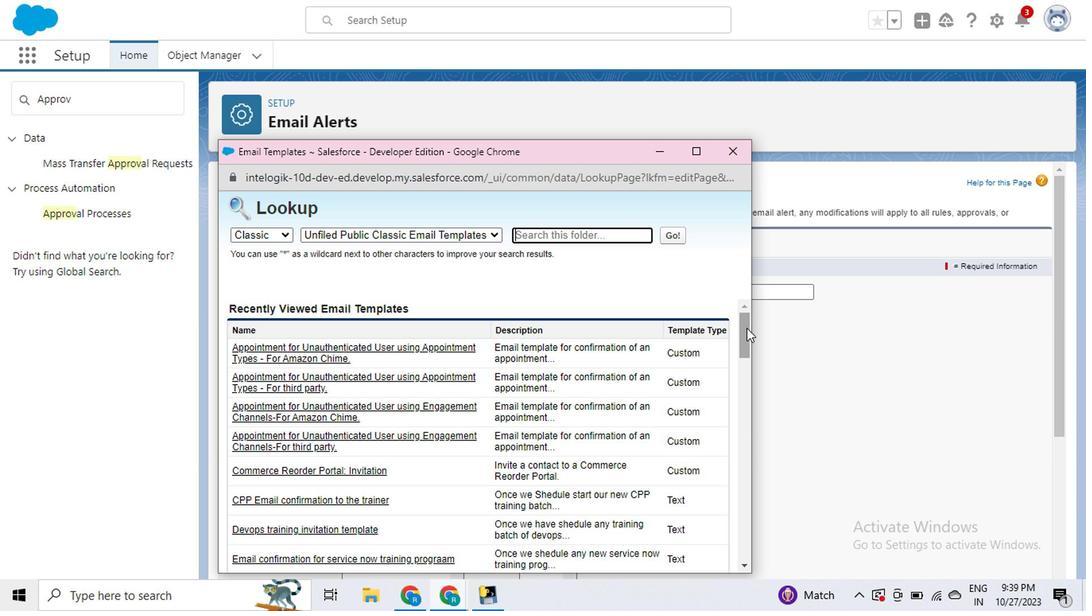 
Action: Mouse pressed left at (733, 328)
Screenshot: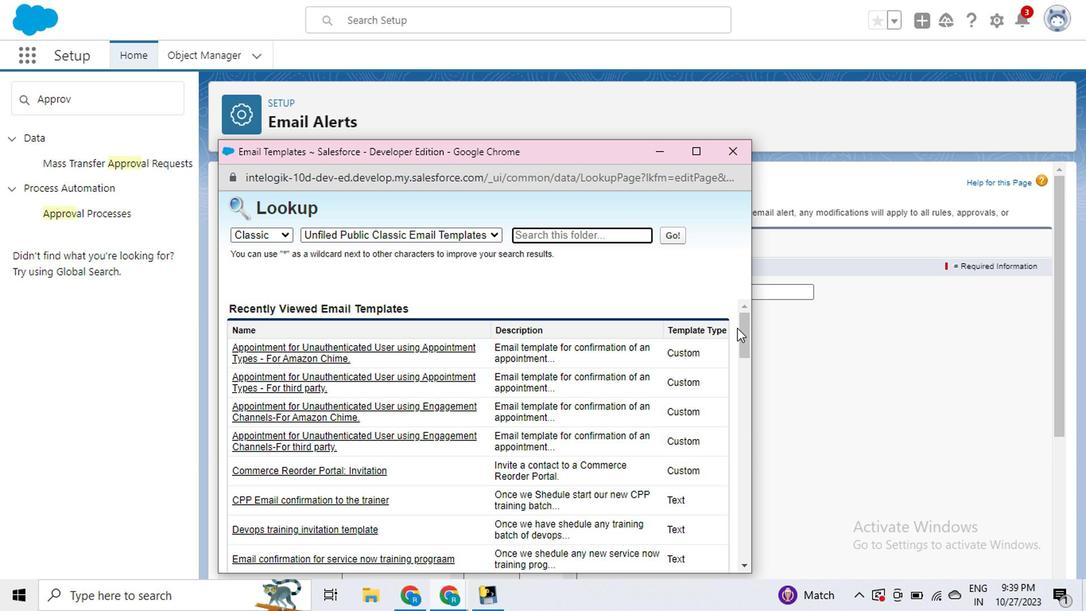 
Action: Mouse moved to (740, 347)
Screenshot: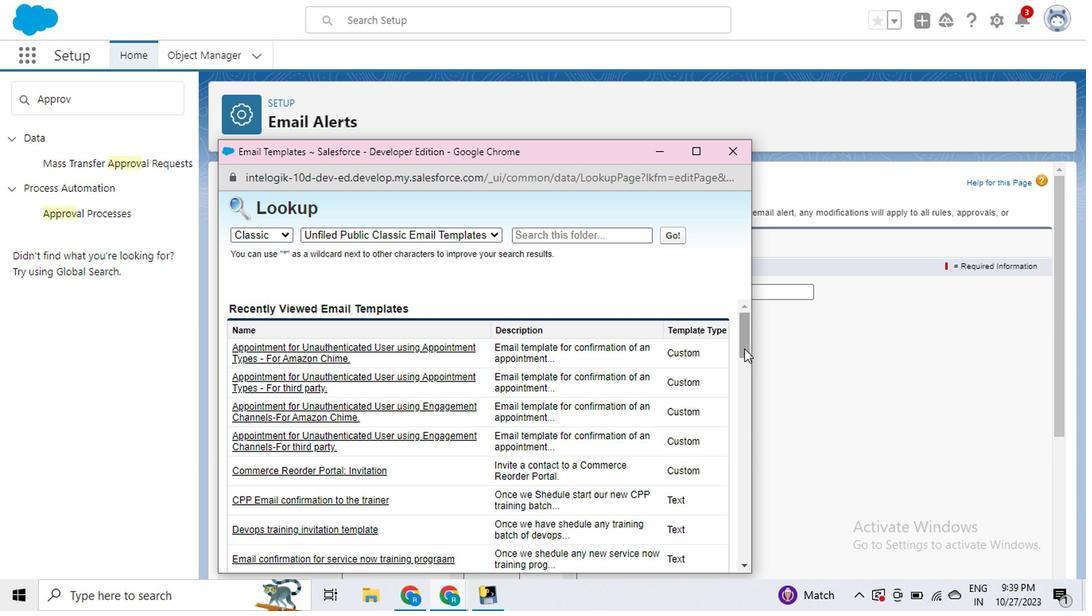 
Action: Mouse pressed left at (740, 347)
Screenshot: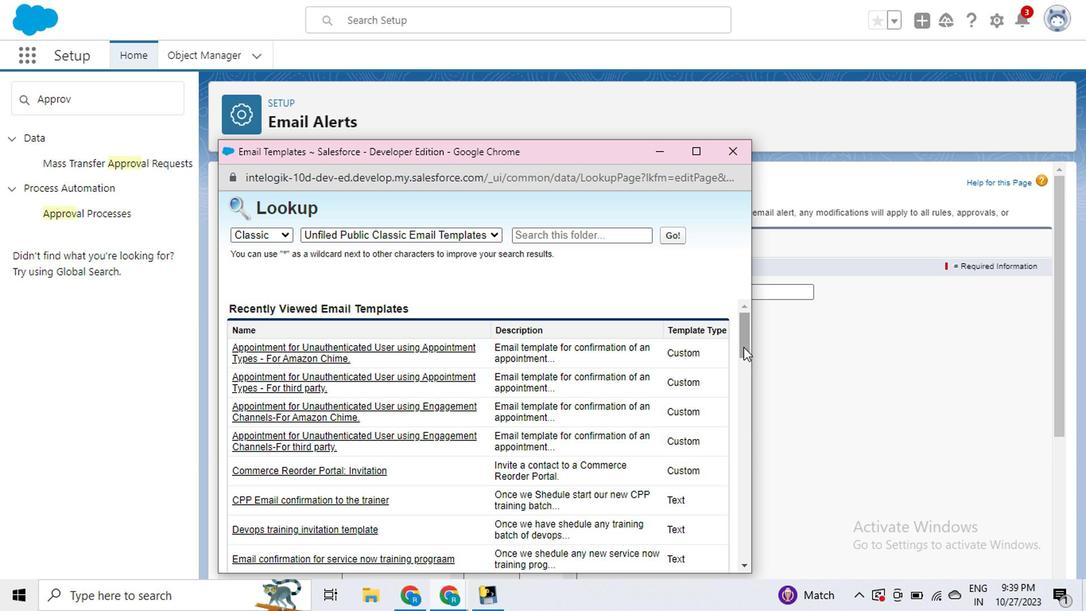 
Action: Mouse moved to (735, 149)
Screenshot: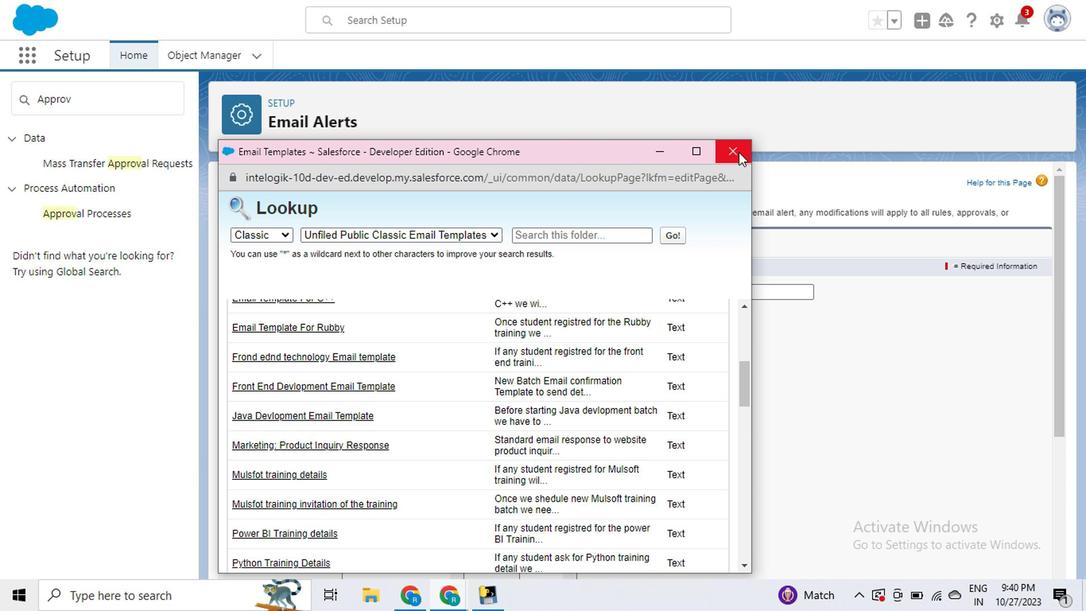 
Action: Mouse pressed left at (735, 149)
Screenshot: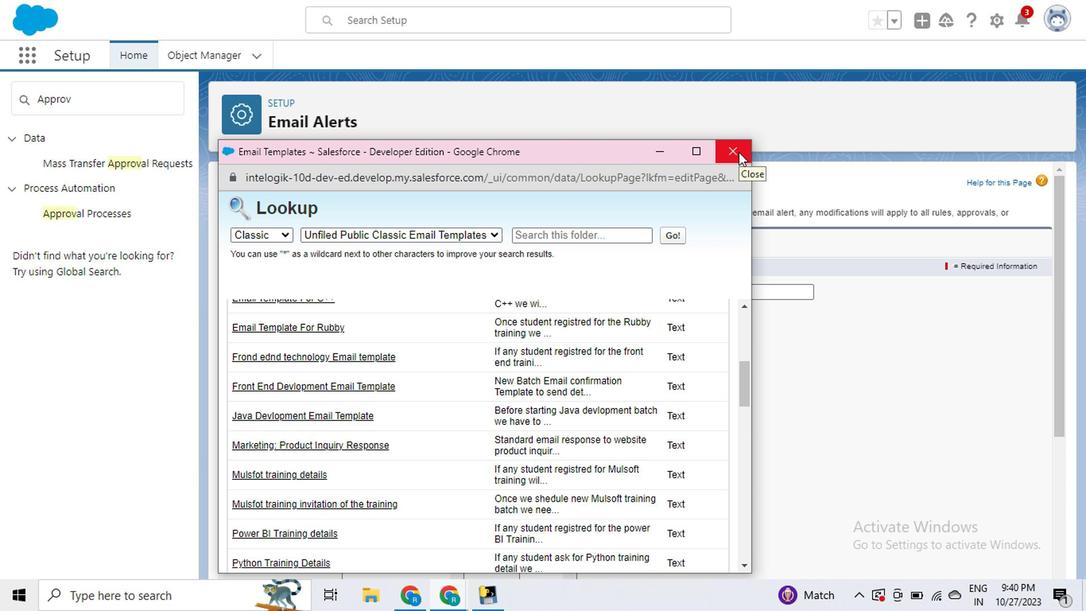 
Action: Mouse moved to (112, 96)
Screenshot: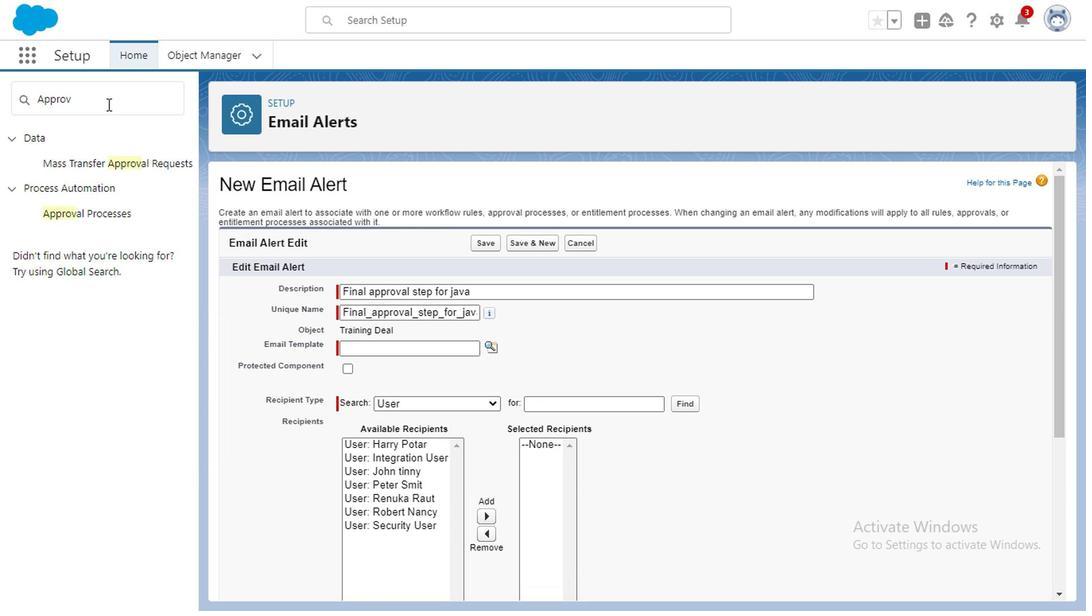 
Action: Mouse pressed left at (112, 96)
Screenshot: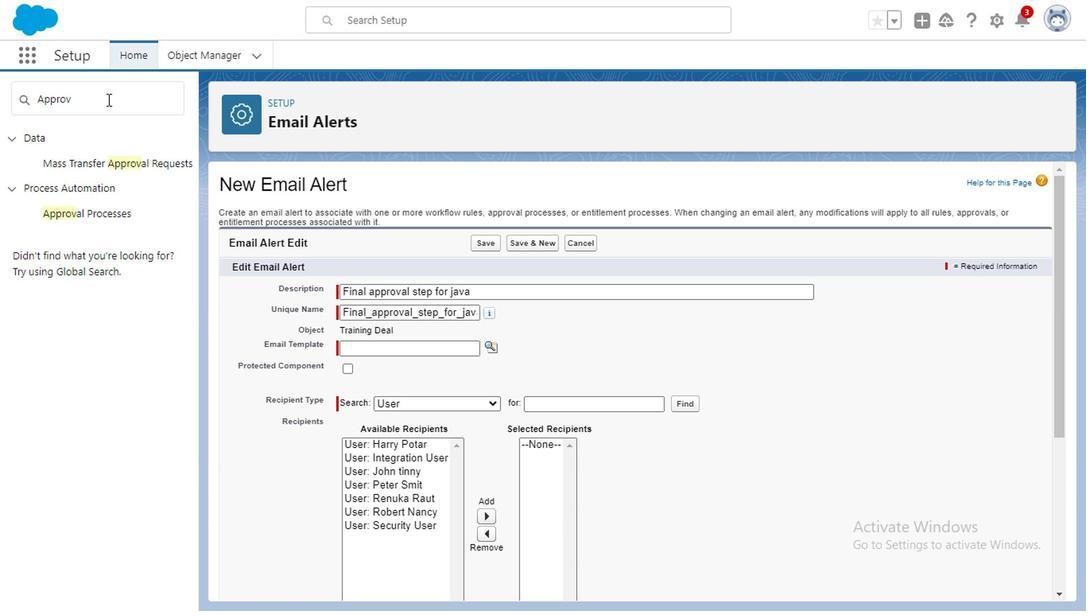 
Action: Key pressed <Key.backspace><Key.backspace><Key.backspace><Key.backspace><Key.backspace><Key.backspace><Key.backspace><Key.backspace><Key.backspace><Key.backspace><Key.backspace><Key.backspace><Key.backspace><Key.backspace><Key.backspace><Key.backspace><Key.backspace><Key.backspace><Key.backspace><Key.backspace><Key.backspace><Key.backspace><Key.backspace><Key.backspace><Key.backspace><Key.backspace><Key.backspace><Key.backspace><Key.backspace><Key.backspace><Key.backspace><Key.backspace><Key.backspace><Key.backspace><Key.backspace><Key.backspace><Key.backspace><Key.backspace><Key.backspace><Key.backspace><Key.backspace><Key.backspace><Key.backspace><Key.backspace><Key.backspace><Key.backspace><Key.backspace><Key.backspace><Key.backspace><Key.backspace><Key.backspace><Key.backspace><Key.backspace><Key.caps_lock>e<Key.caps_lock>MAIL<Key.space><Key.caps_lock>t<Key.caps_lock>EMP
Screenshot: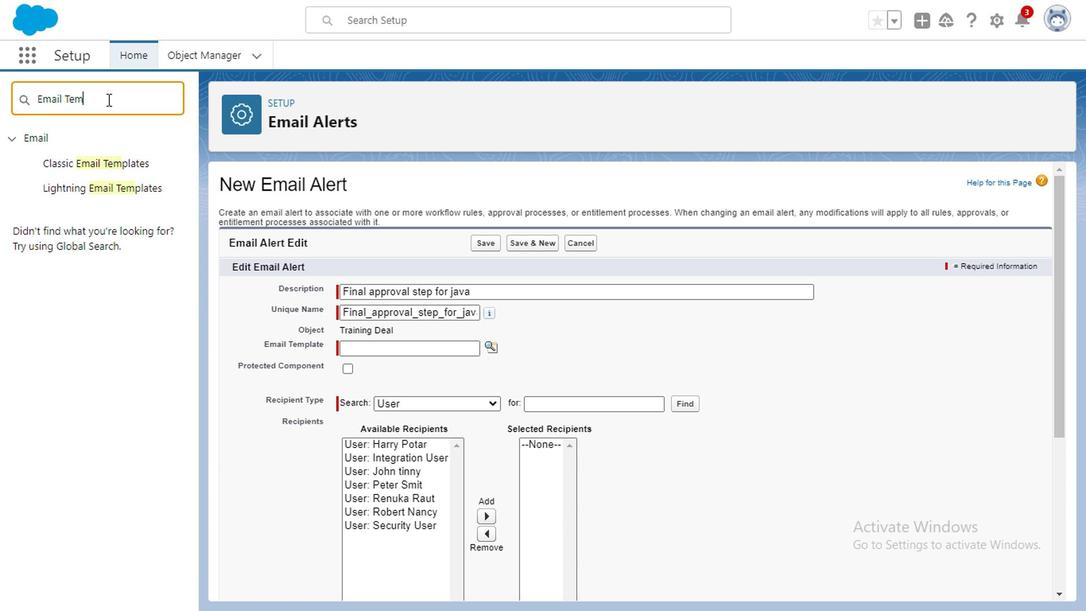 
Action: Mouse moved to (113, 159)
Screenshot: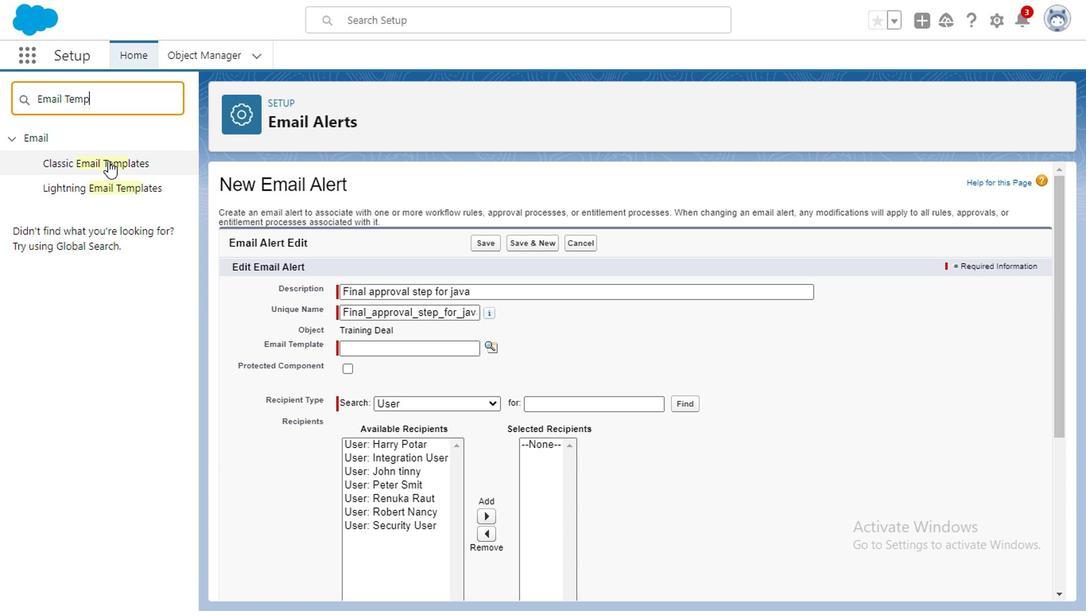 
Action: Mouse pressed left at (113, 159)
Screenshot: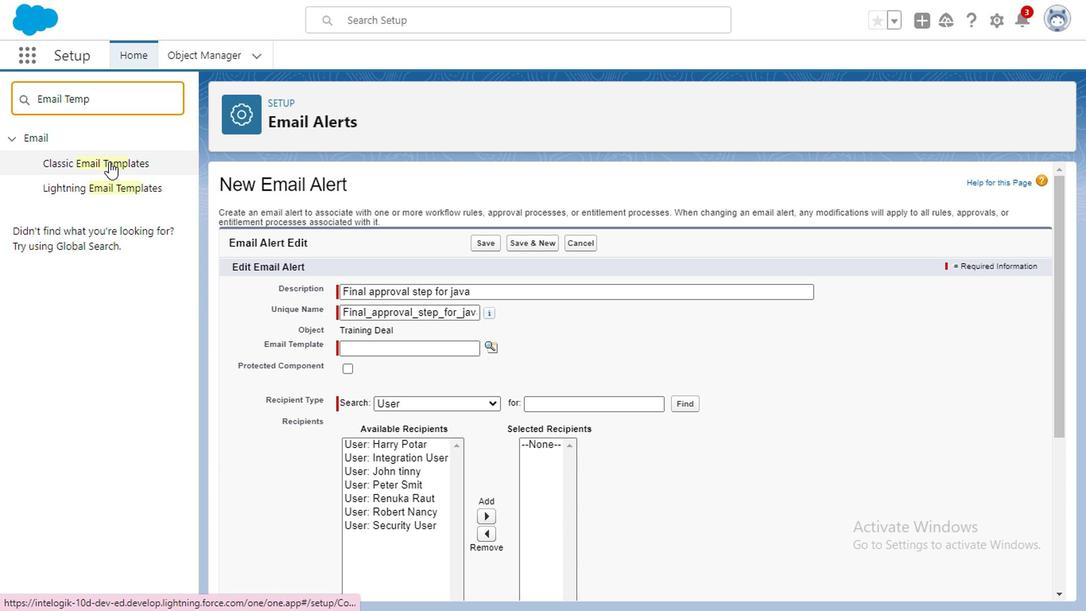
Action: Mouse moved to (514, 299)
Screenshot: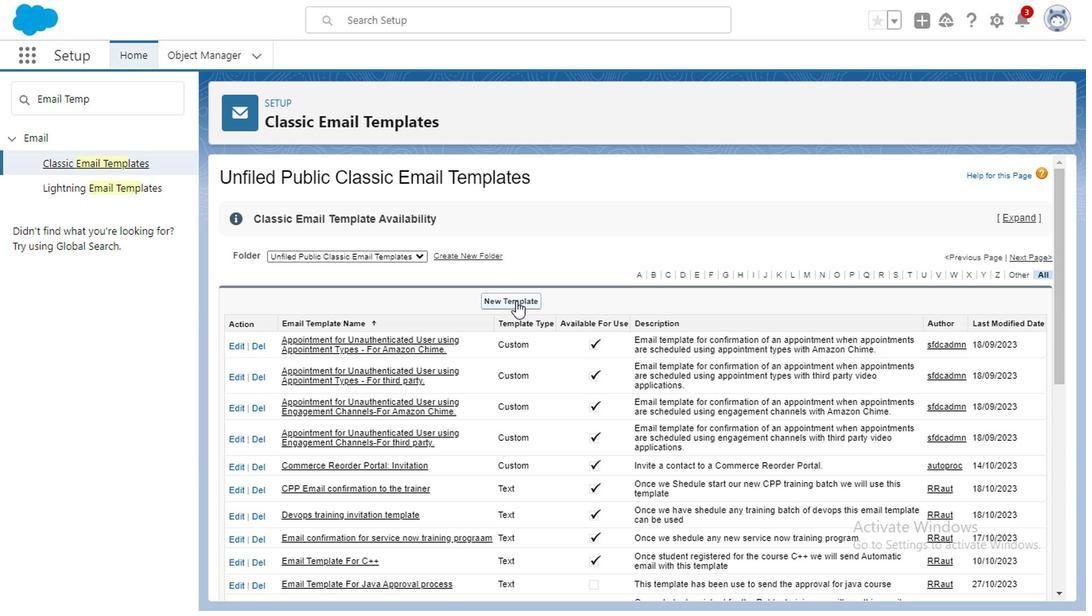 
Action: Mouse pressed left at (514, 299)
Screenshot: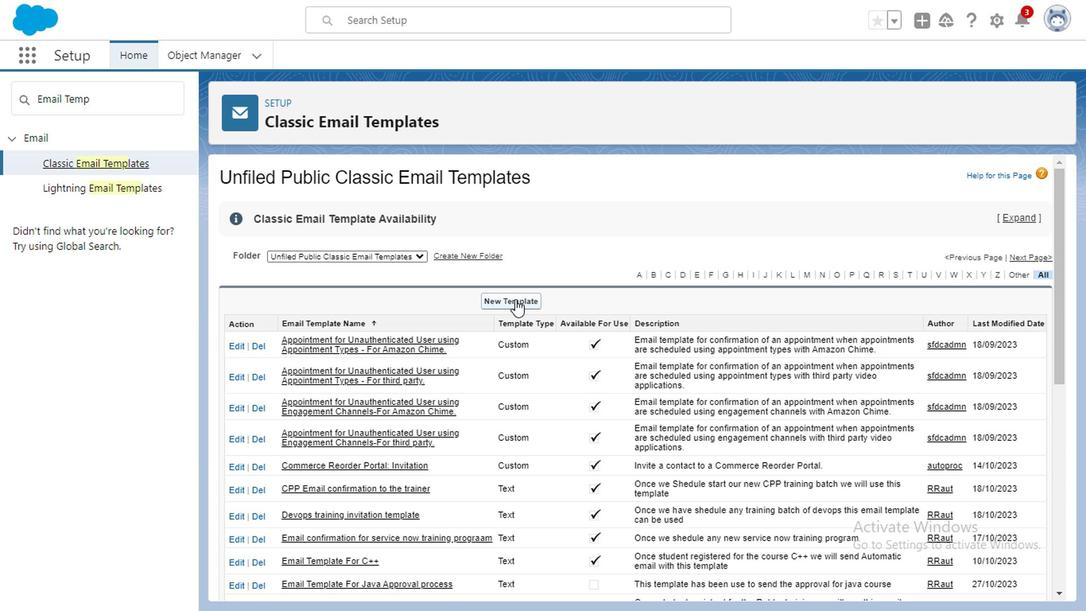 
Action: Mouse moved to (1006, 402)
Screenshot: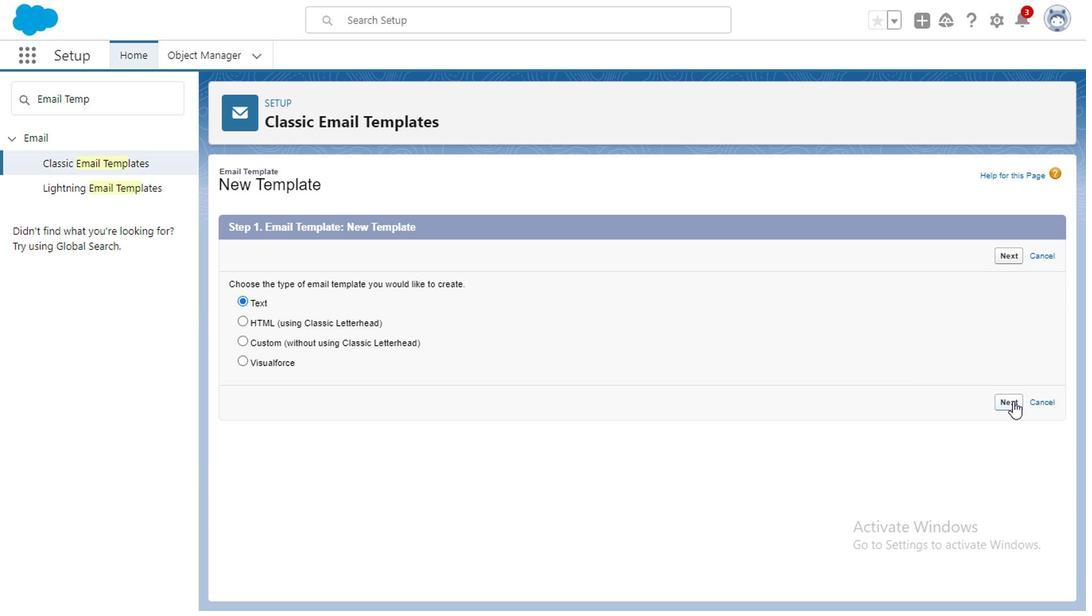 
Action: Mouse pressed left at (1006, 402)
Screenshot: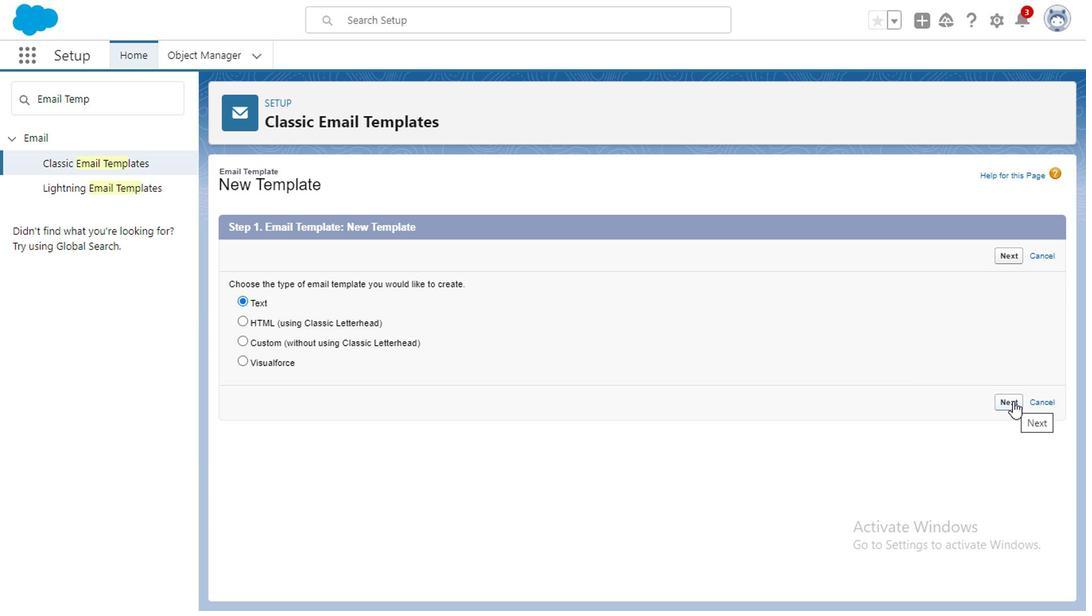 
Action: Mouse moved to (1007, 402)
Screenshot: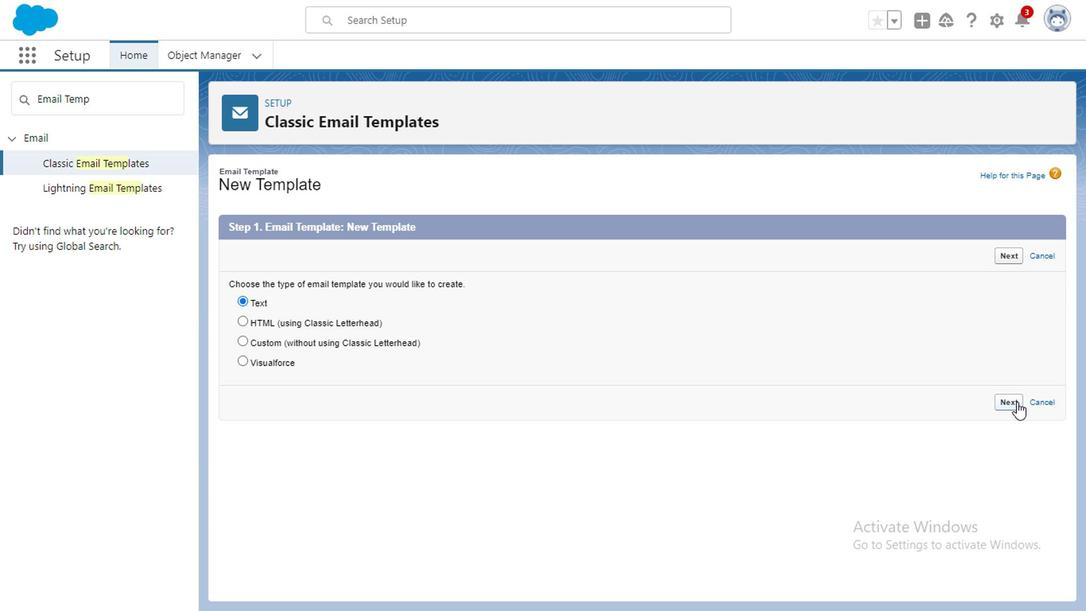 
Action: Mouse pressed left at (1007, 402)
Screenshot: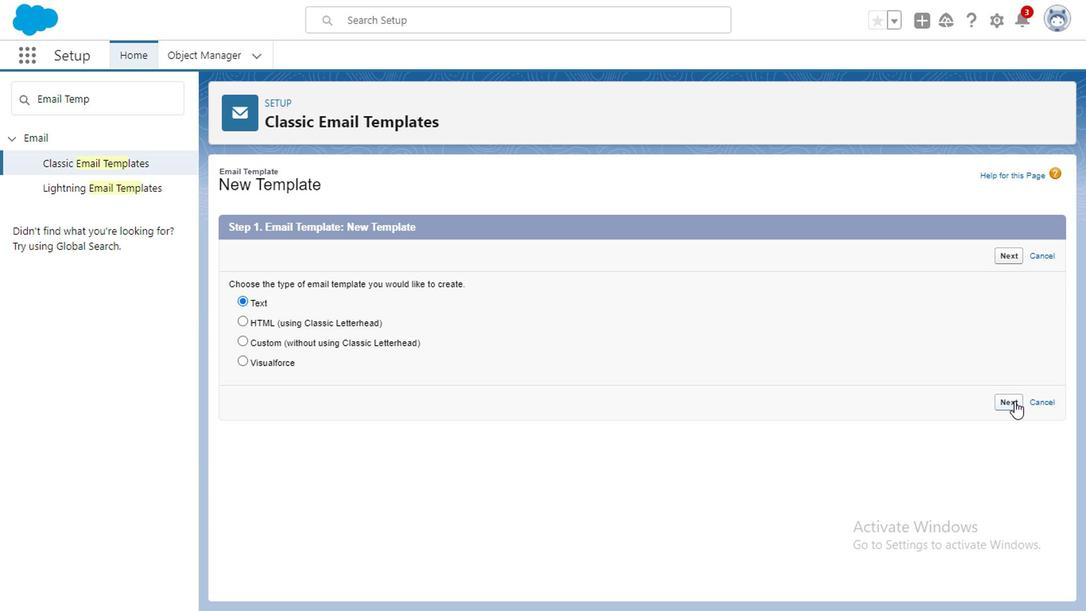 
Action: Mouse moved to (996, 402)
Screenshot: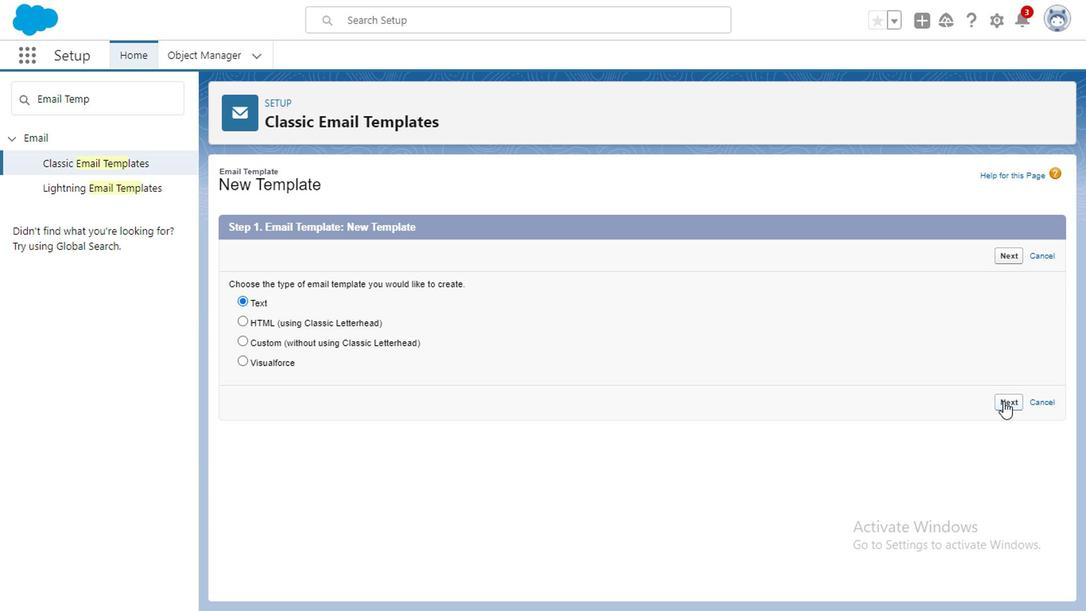 
Action: Mouse pressed left at (996, 402)
Screenshot: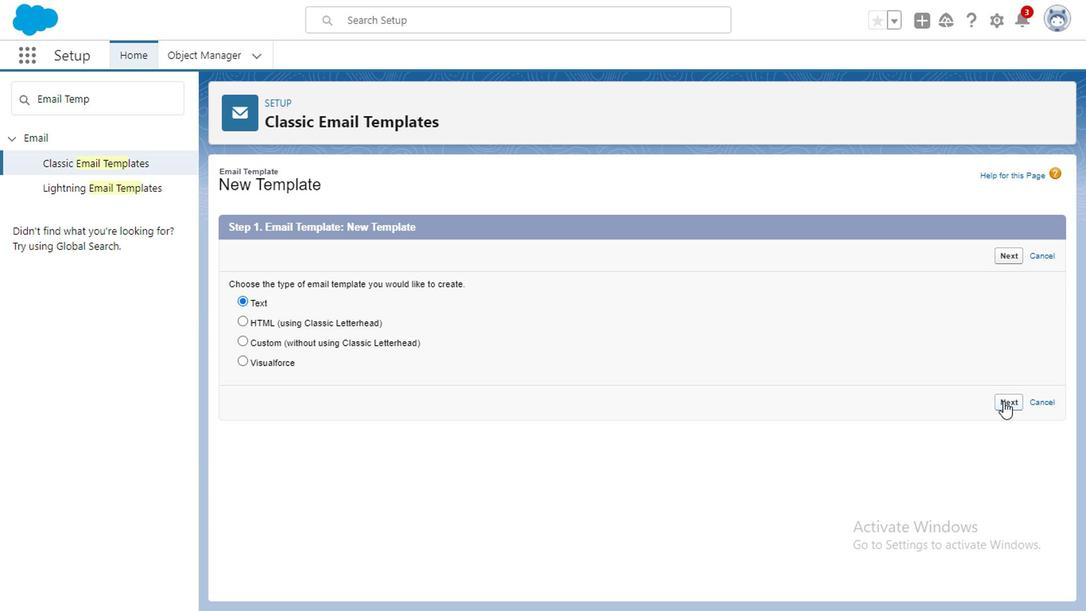 
Action: Mouse moved to (650, 320)
Screenshot: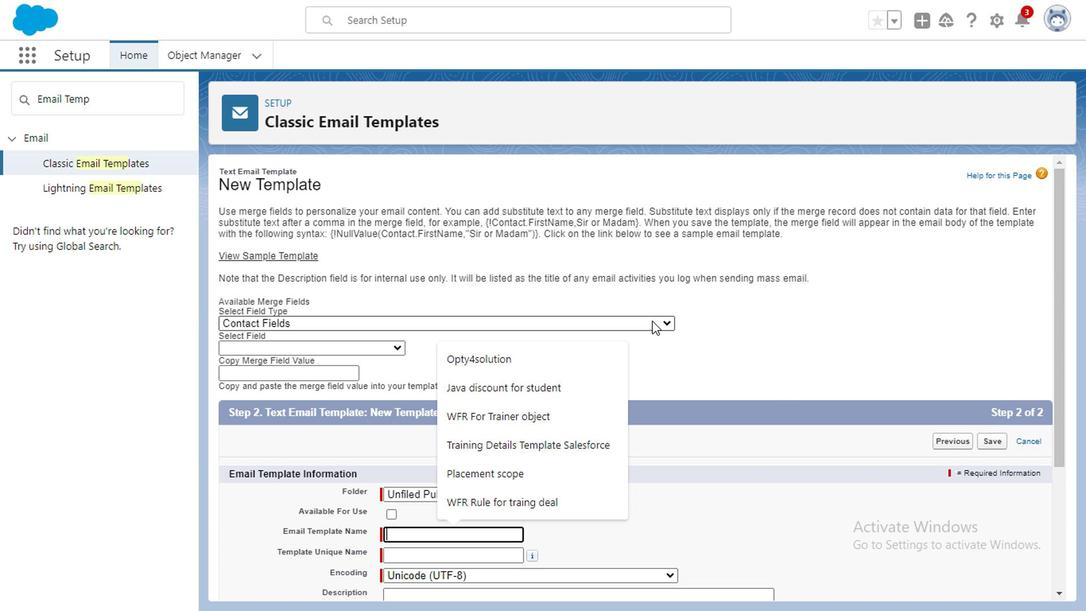 
Action: Mouse pressed left at (650, 320)
Screenshot: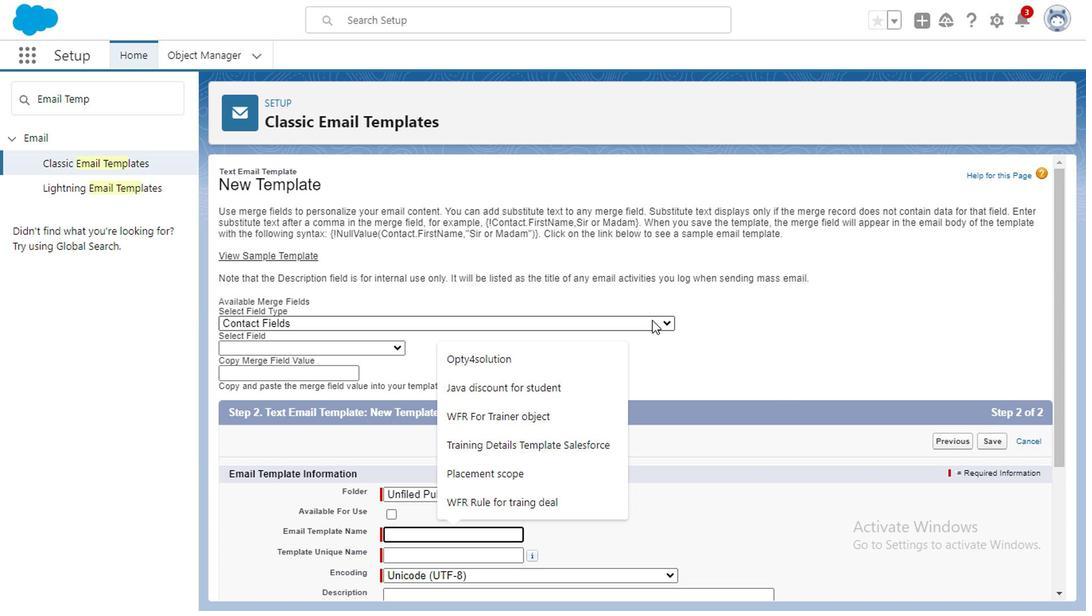 
Action: Mouse moved to (665, 95)
Screenshot: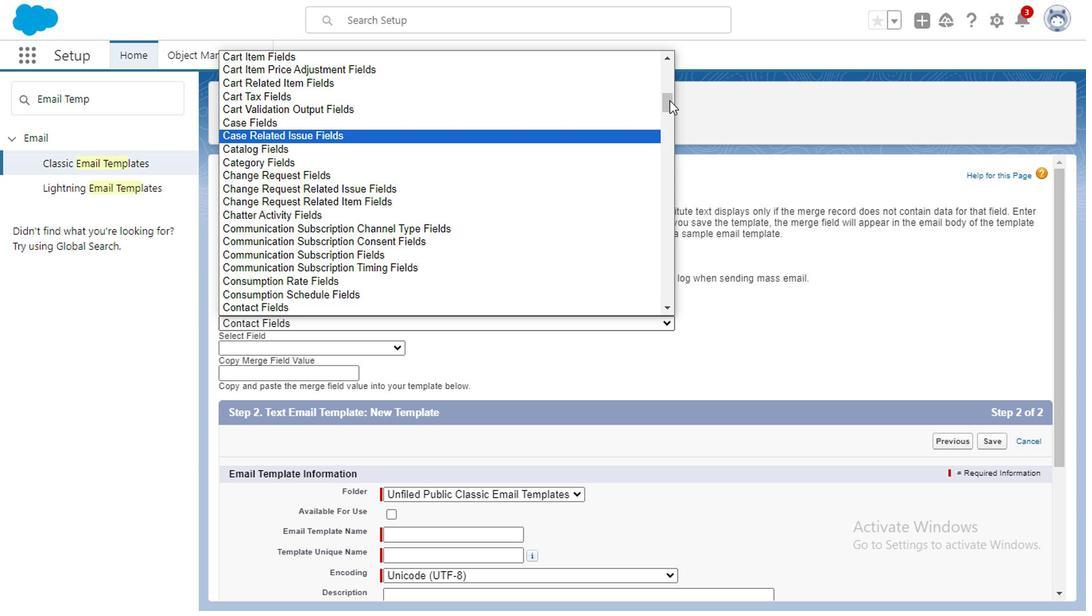 
Action: Mouse pressed left at (665, 95)
Screenshot: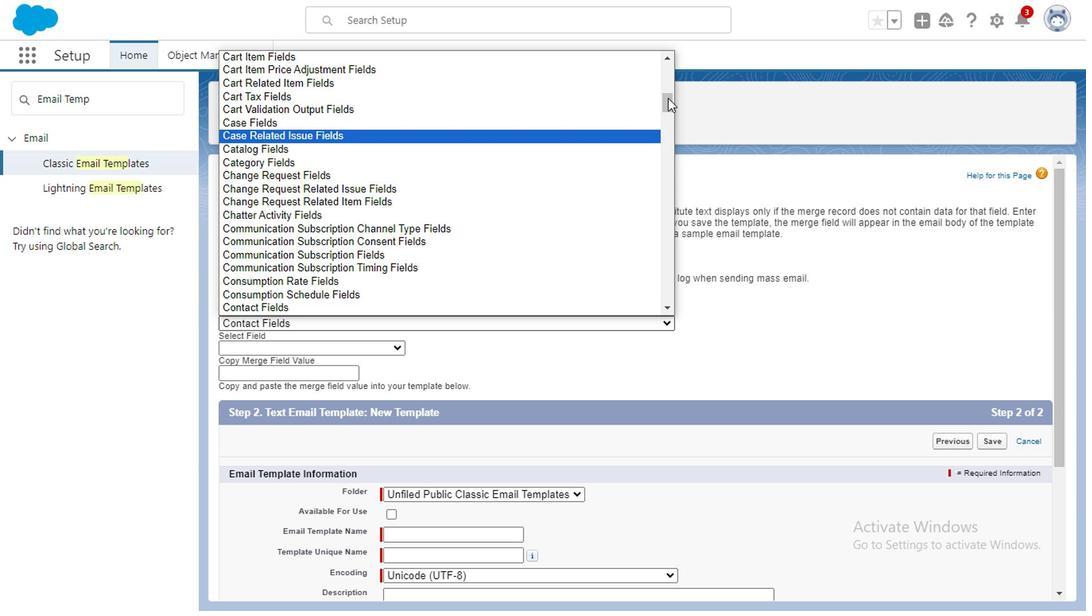 
Action: Mouse moved to (666, 261)
Screenshot: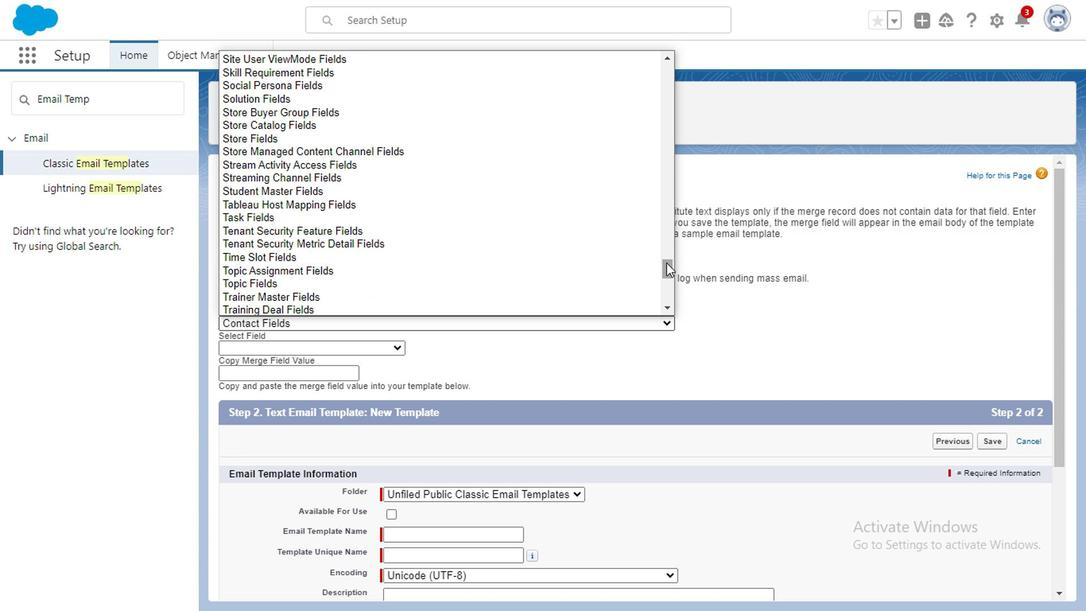
Action: Mouse pressed left at (666, 261)
Screenshot: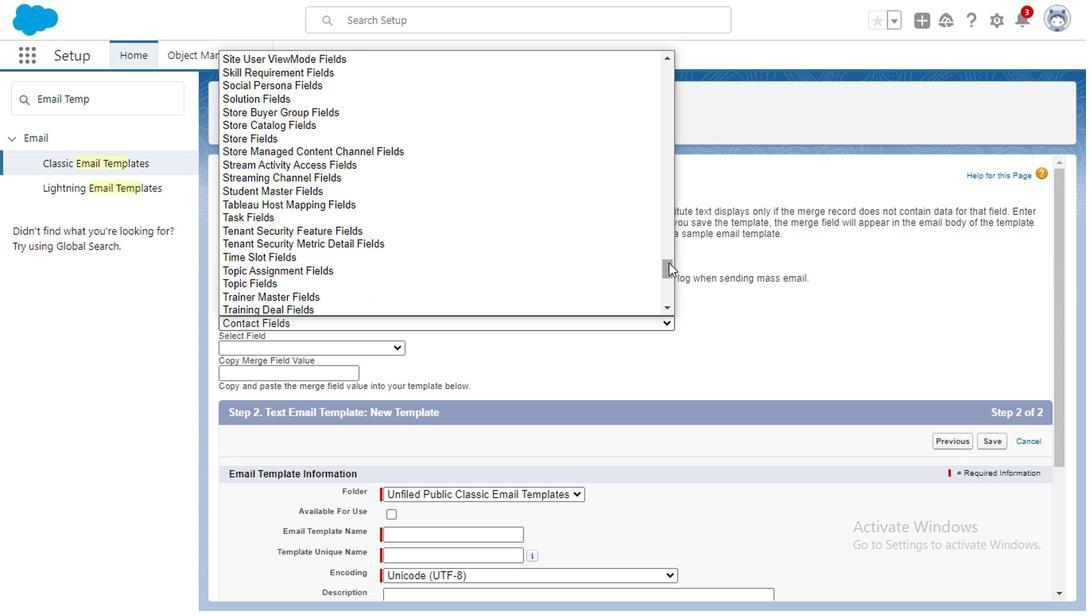 
Action: Mouse moved to (295, 135)
Screenshot: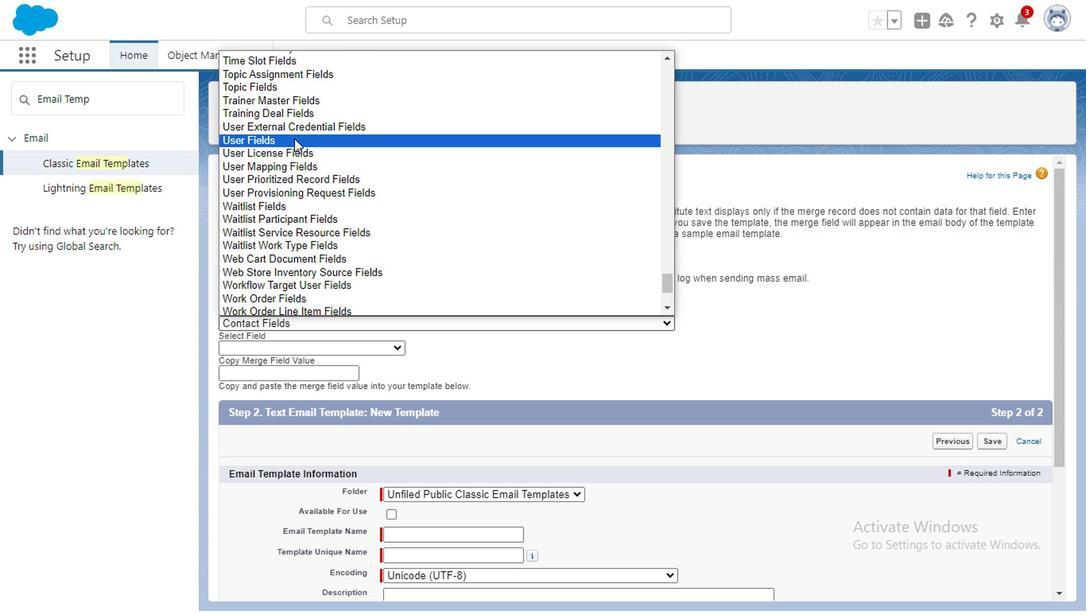 
Action: Mouse pressed left at (295, 135)
Screenshot: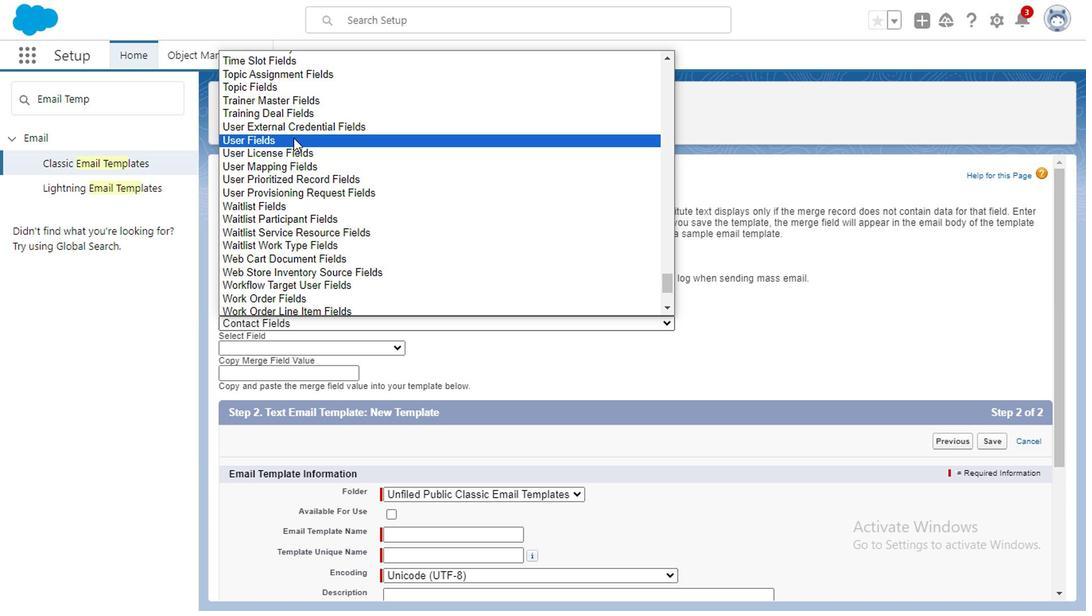 
Action: Mouse moved to (334, 346)
Screenshot: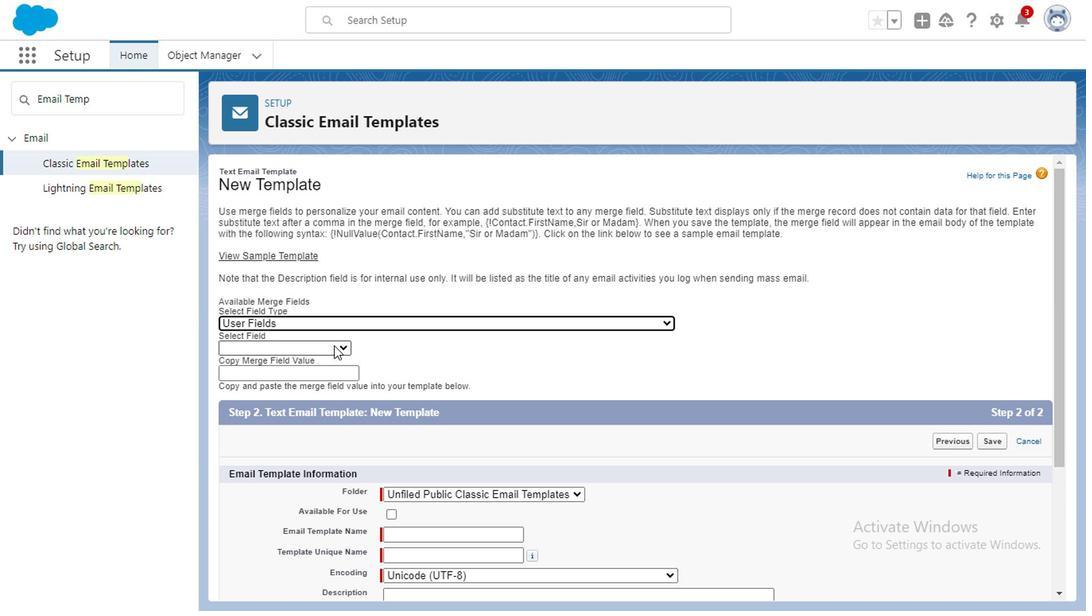 
Action: Mouse pressed left at (334, 346)
Screenshot: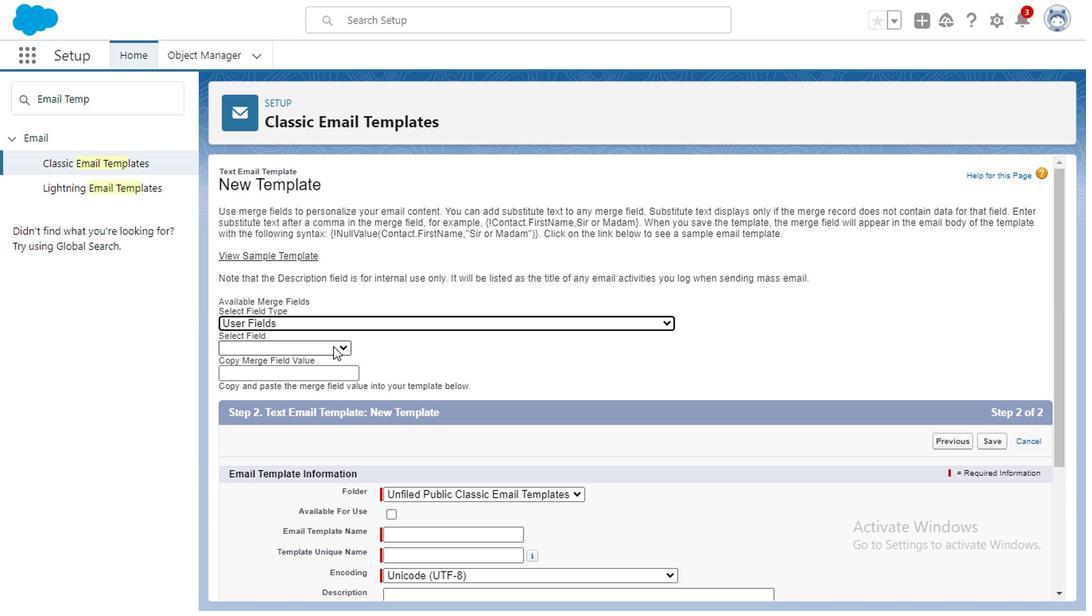 
Action: Mouse moved to (269, 291)
Screenshot: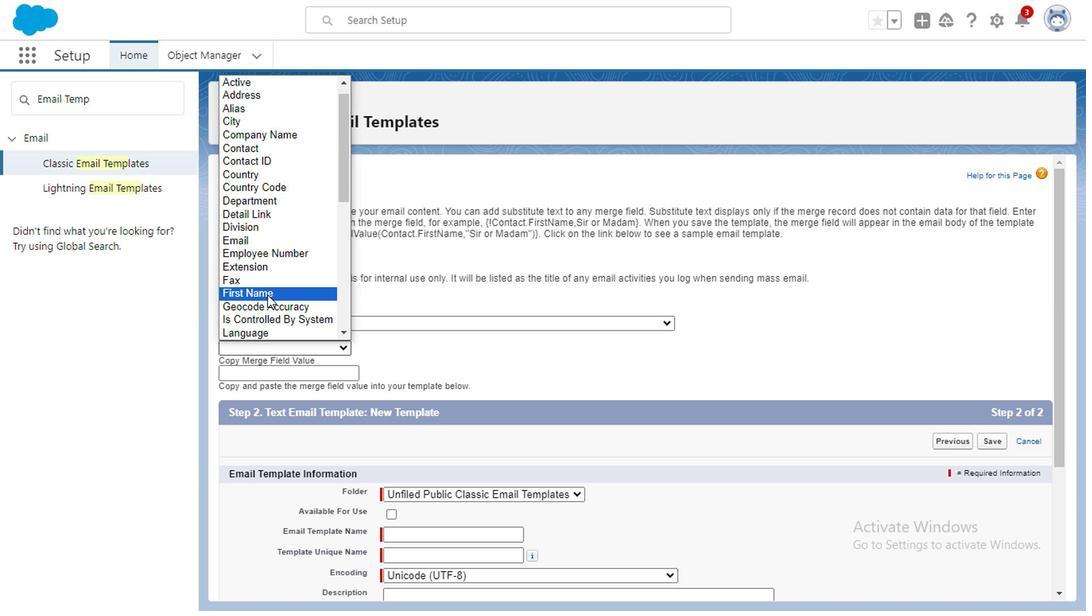 
Action: Mouse pressed left at (269, 291)
Screenshot: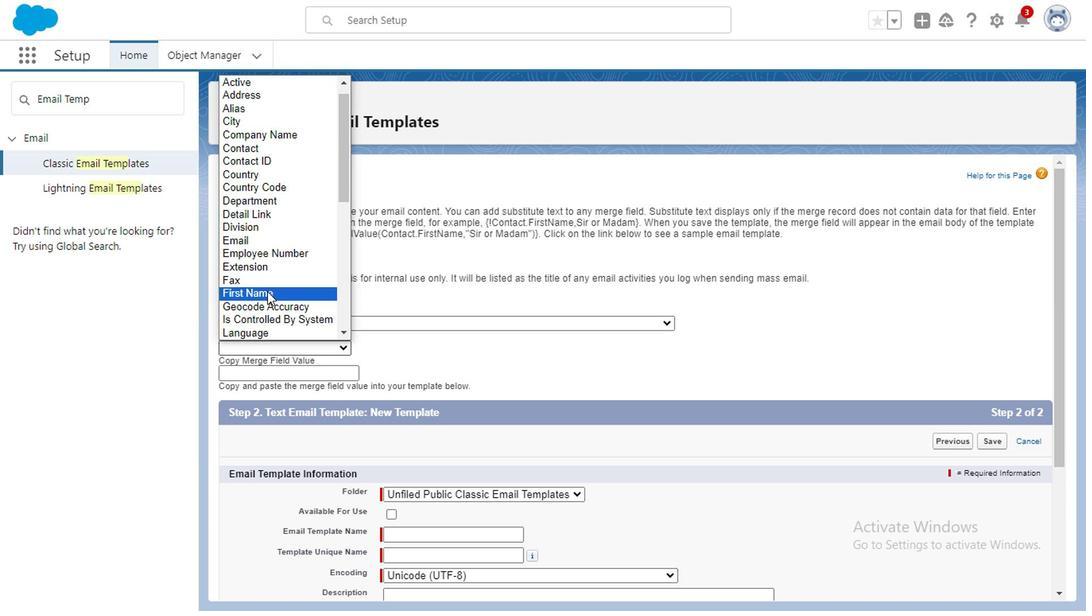 
Action: Key pressed ctrl+C
Screenshot: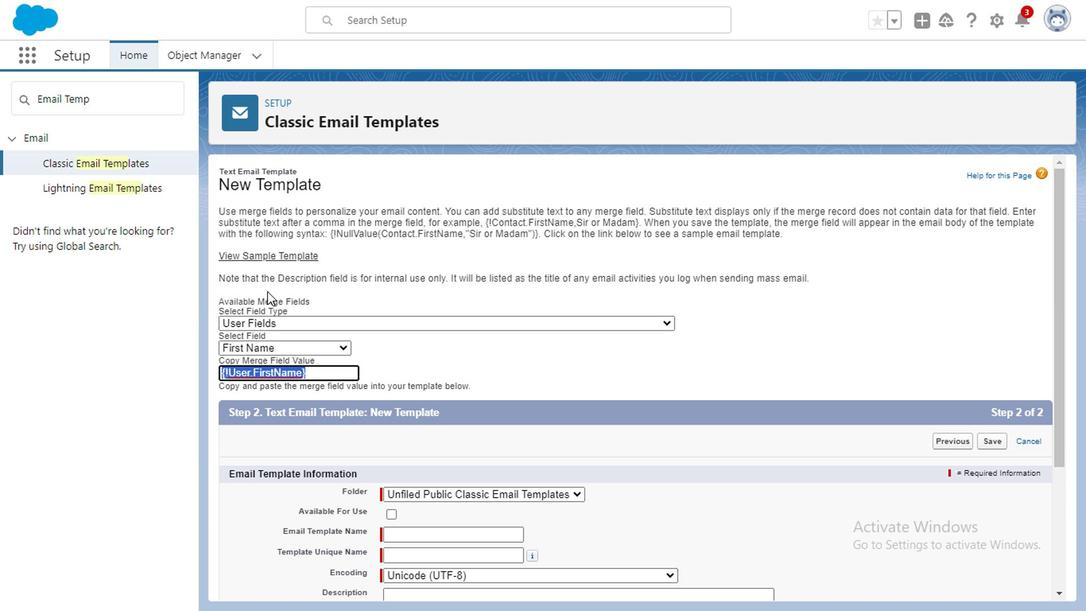 
Action: Mouse moved to (433, 535)
Screenshot: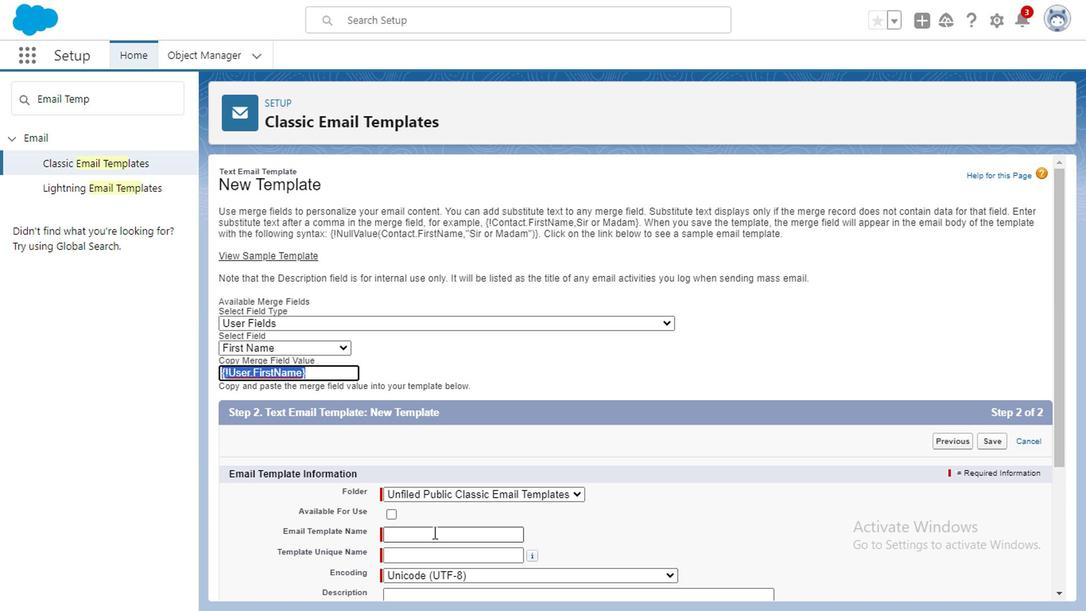 
Action: Mouse pressed left at (433, 535)
Screenshot: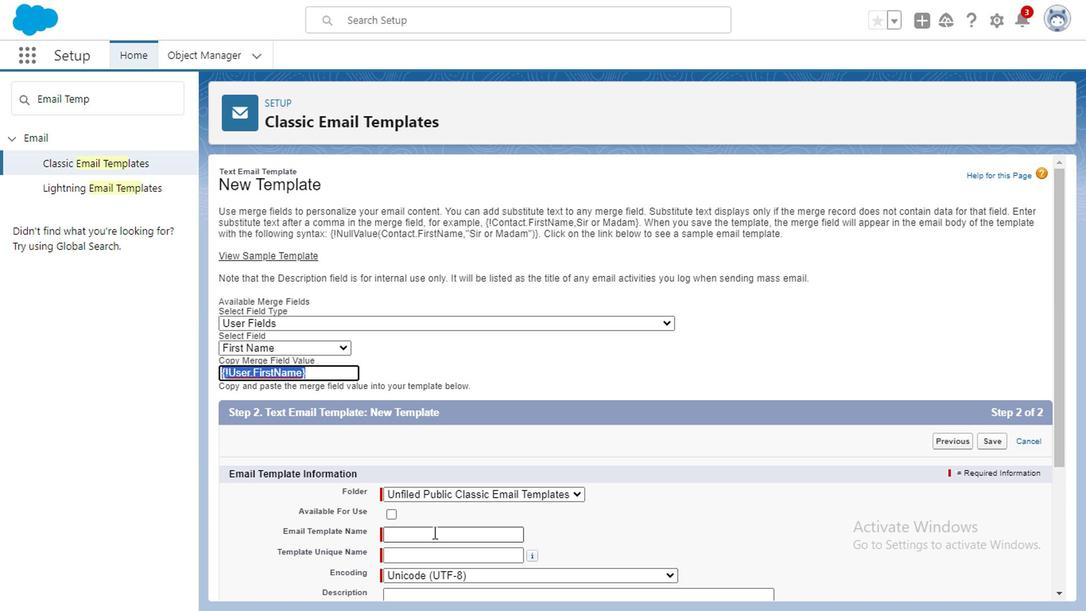 
Action: Mouse moved to (417, 536)
Screenshot: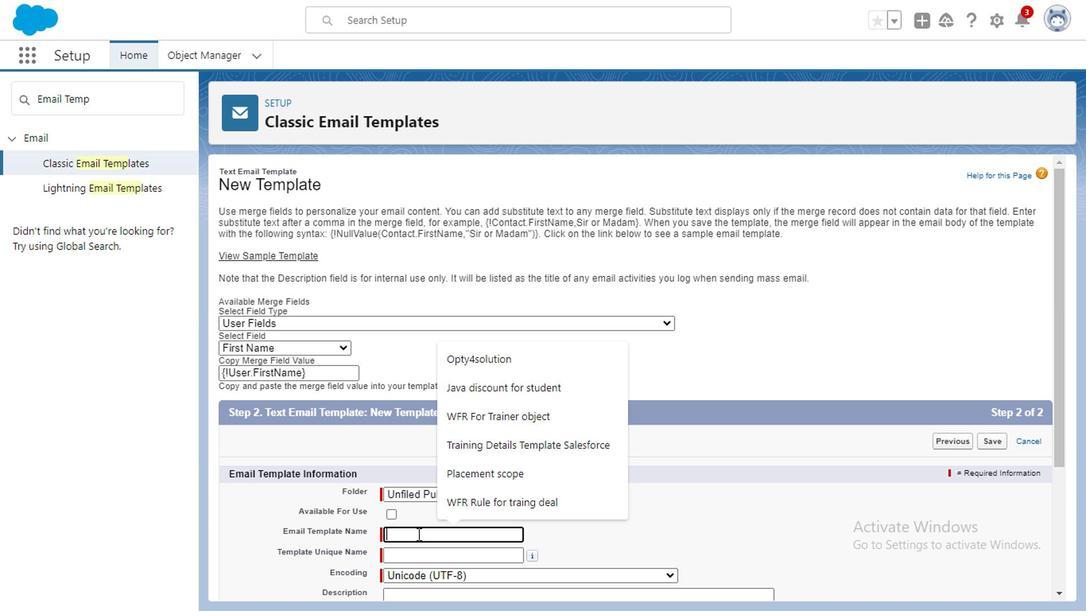 
Action: Key pressed <Key.caps_lock>e<Key.caps_lock>MAIL<Key.space><Key.caps_lock>t<Key.caps_lock>EMPLATE<Key.space>FOR<Key.space>JAVA<Key.space>APPROVAL
Screenshot: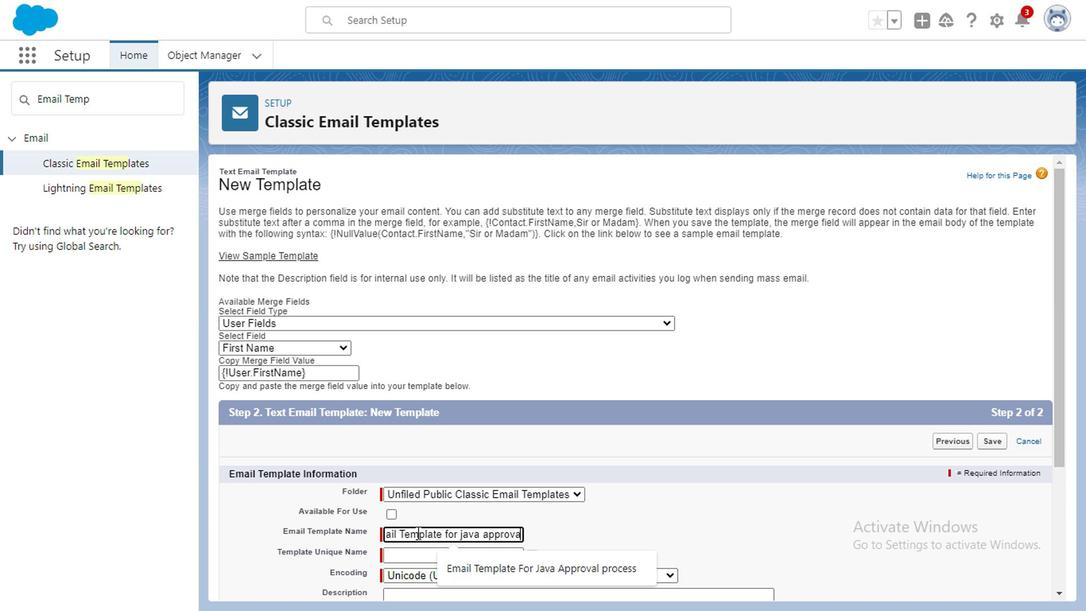 
Action: Mouse moved to (390, 514)
Screenshot: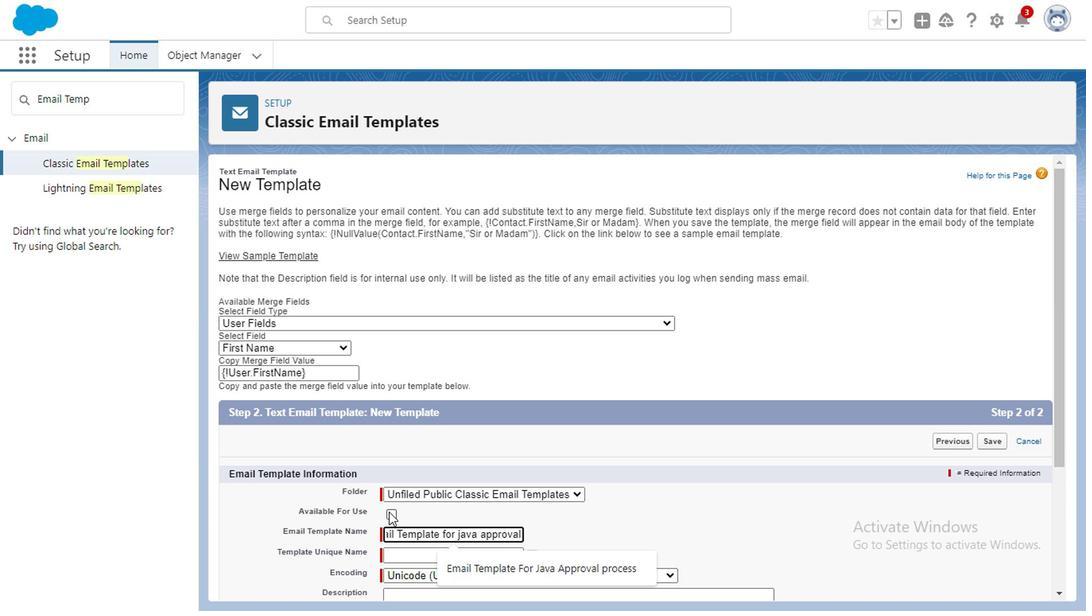 
Action: Mouse pressed left at (390, 514)
Screenshot: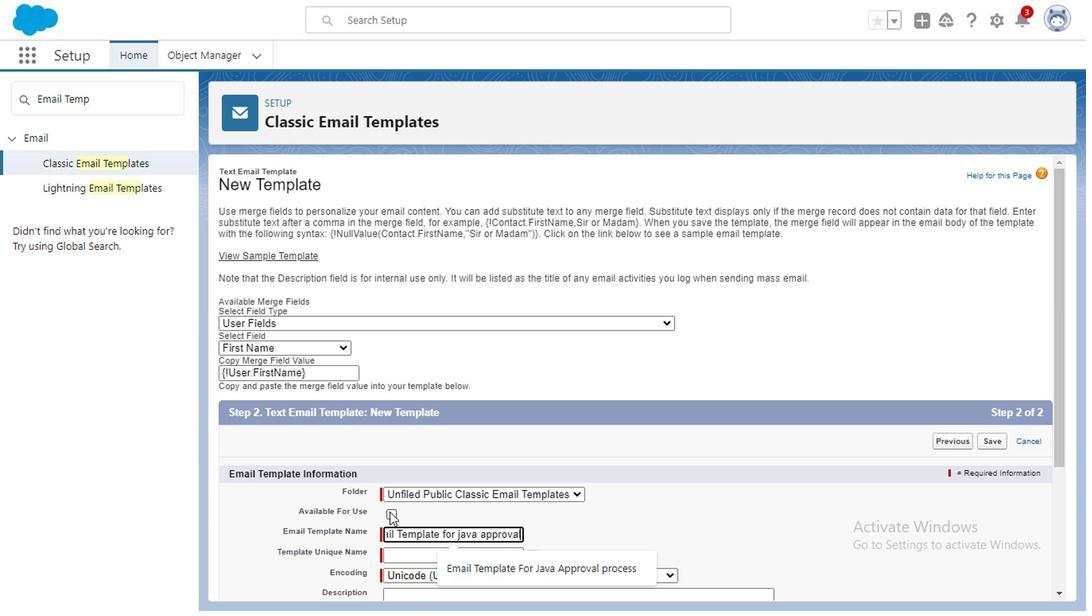 
Action: Mouse moved to (1051, 443)
Screenshot: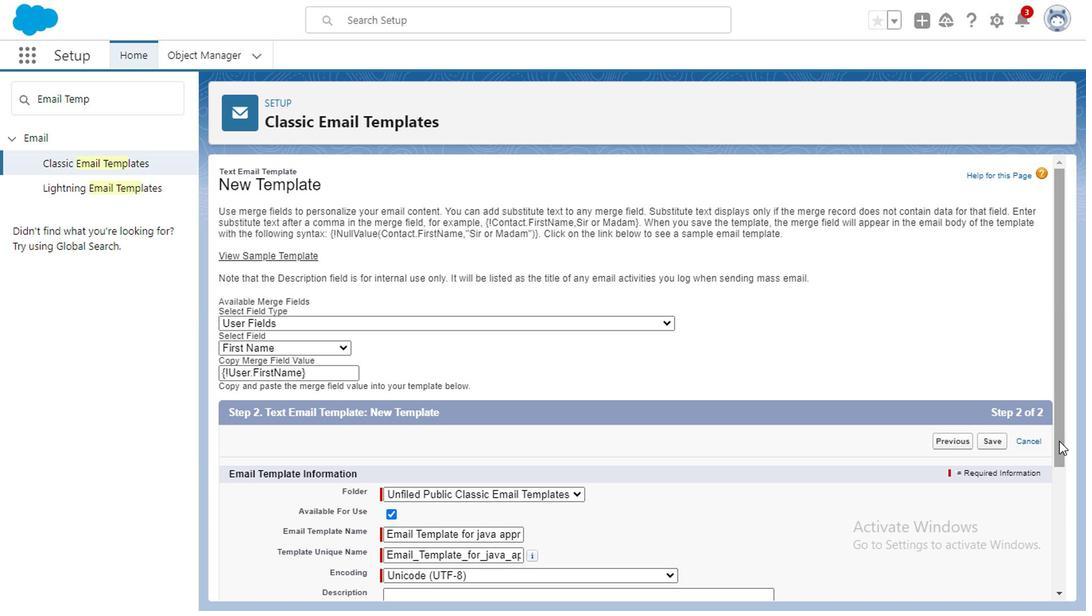 
Action: Mouse pressed left at (1051, 443)
Screenshot: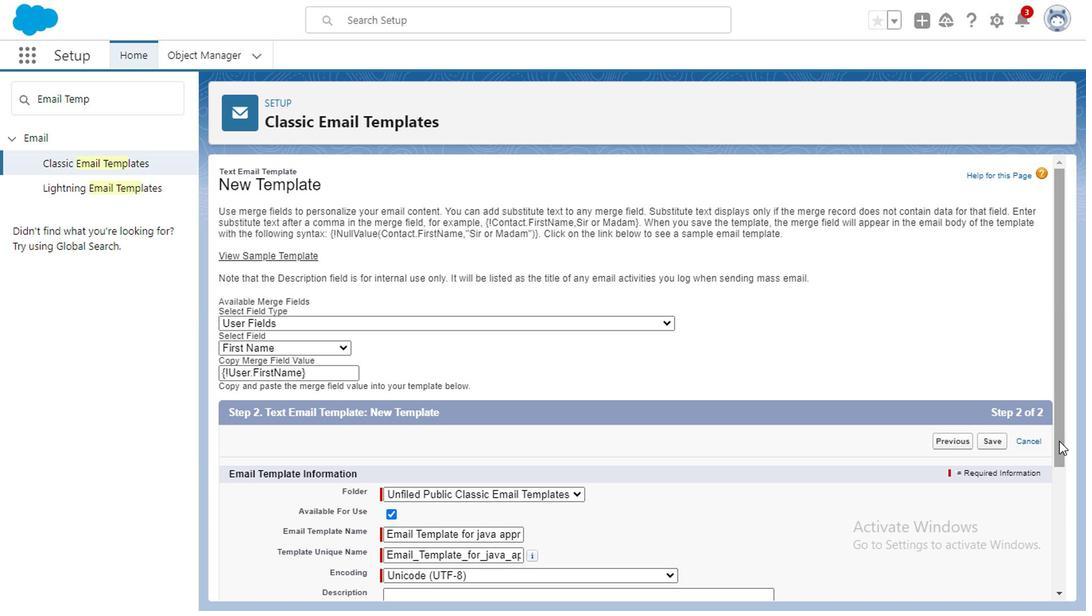 
Action: Mouse moved to (616, 423)
Screenshot: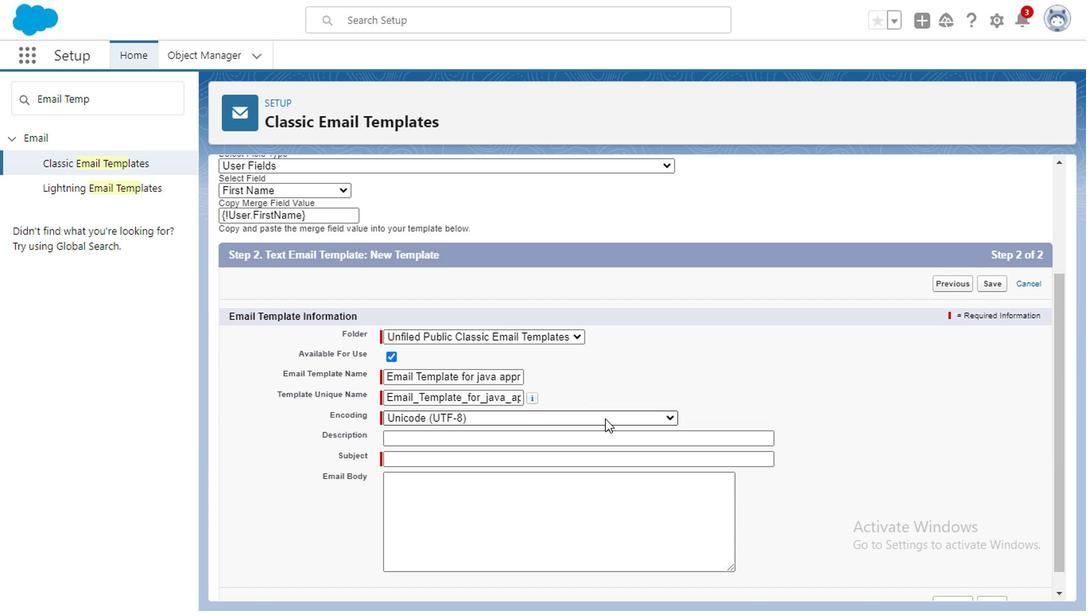 
Action: Mouse pressed left at (616, 423)
Screenshot: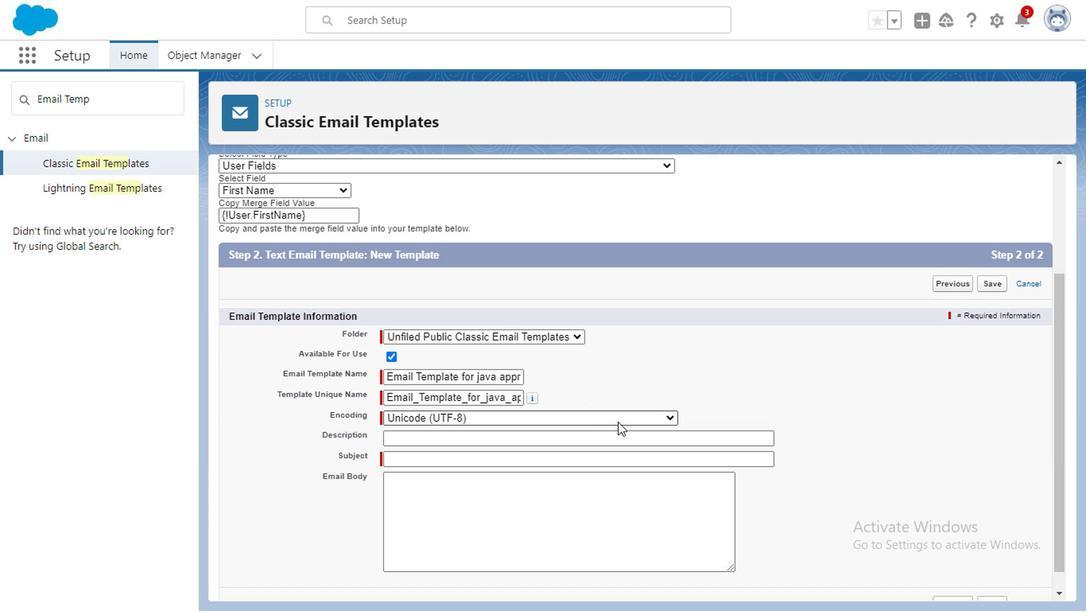 
Action: Mouse moved to (421, 433)
Screenshot: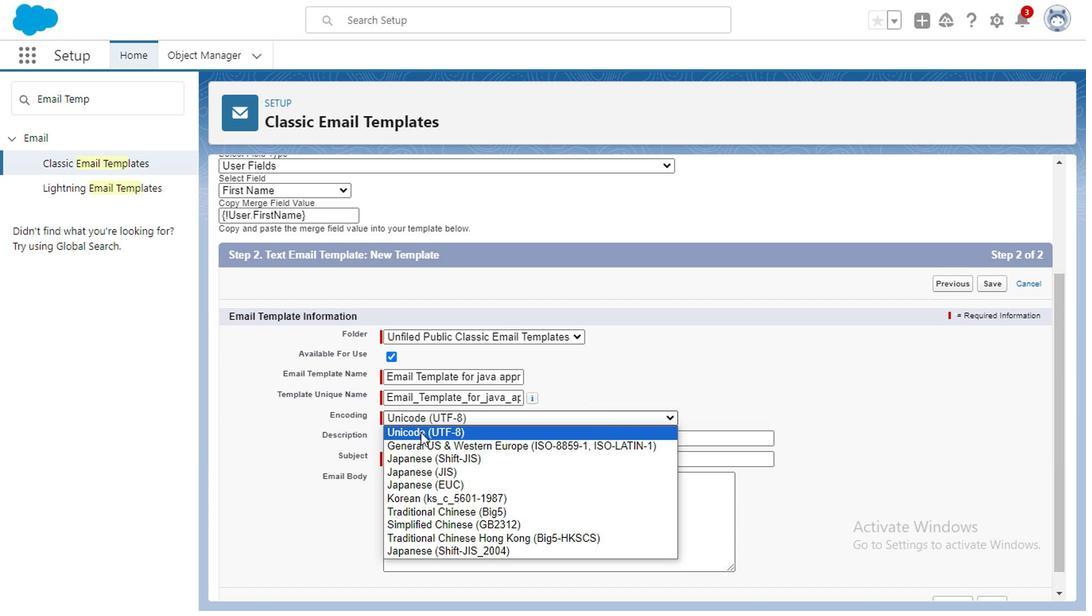 
Action: Mouse pressed left at (421, 433)
Screenshot: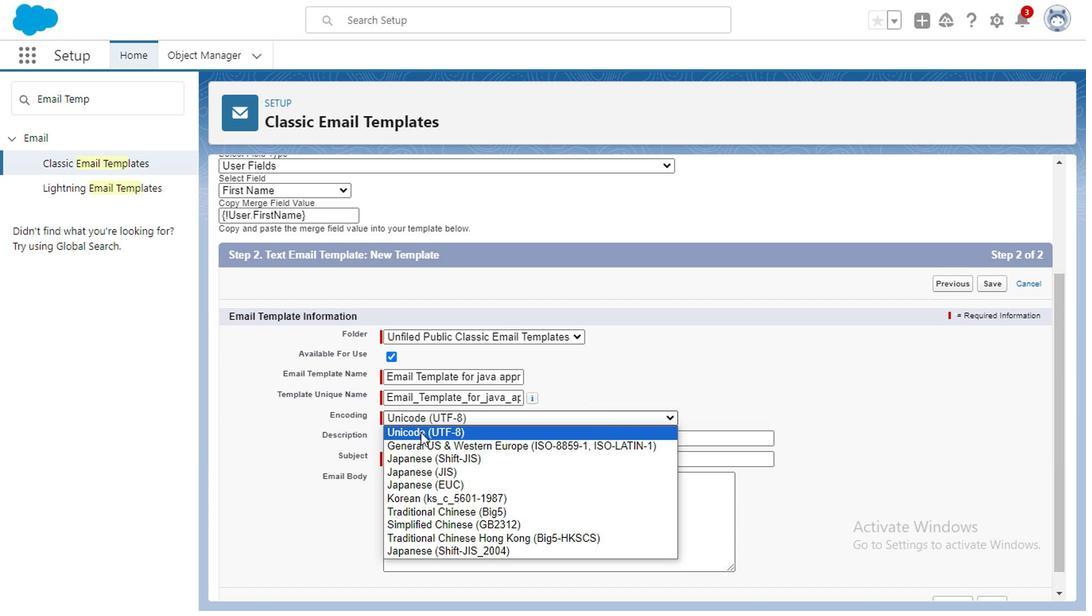 
Action: Mouse moved to (415, 441)
Screenshot: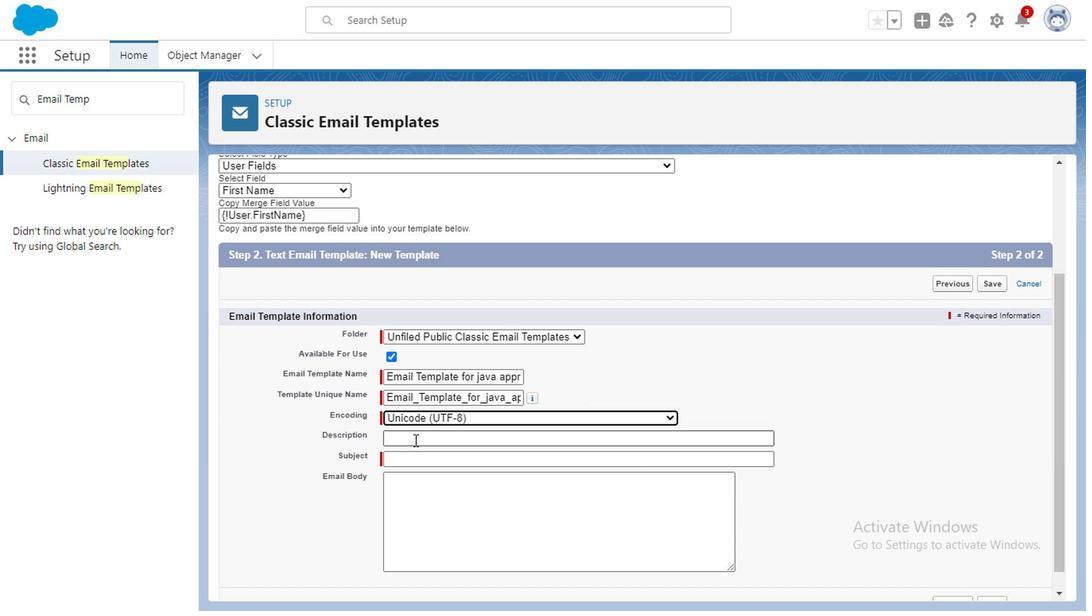 
Action: Mouse pressed left at (415, 441)
Screenshot: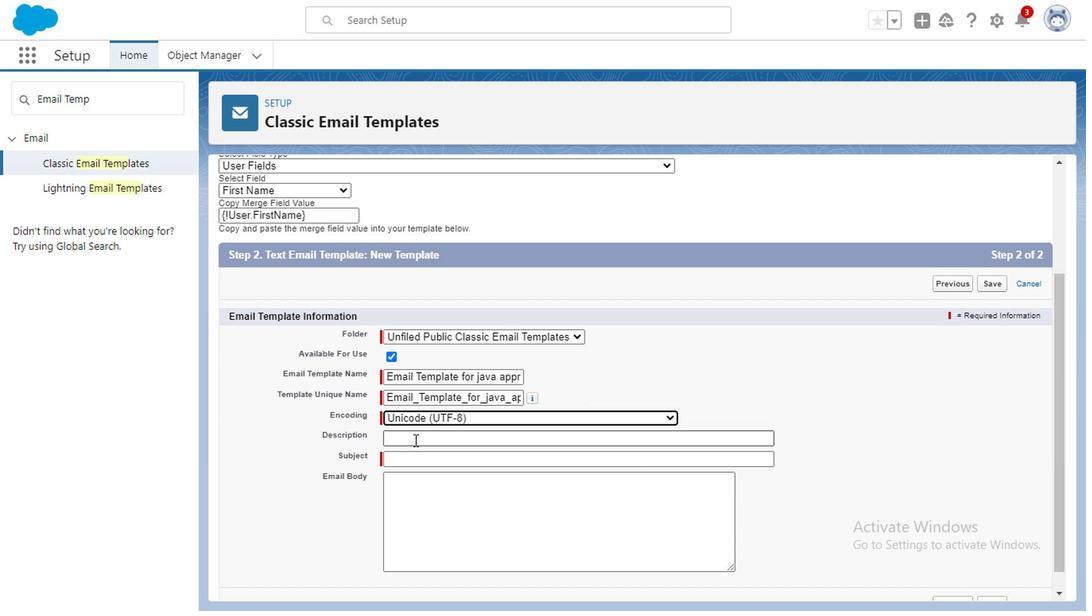 
Action: Mouse moved to (411, 433)
Screenshot: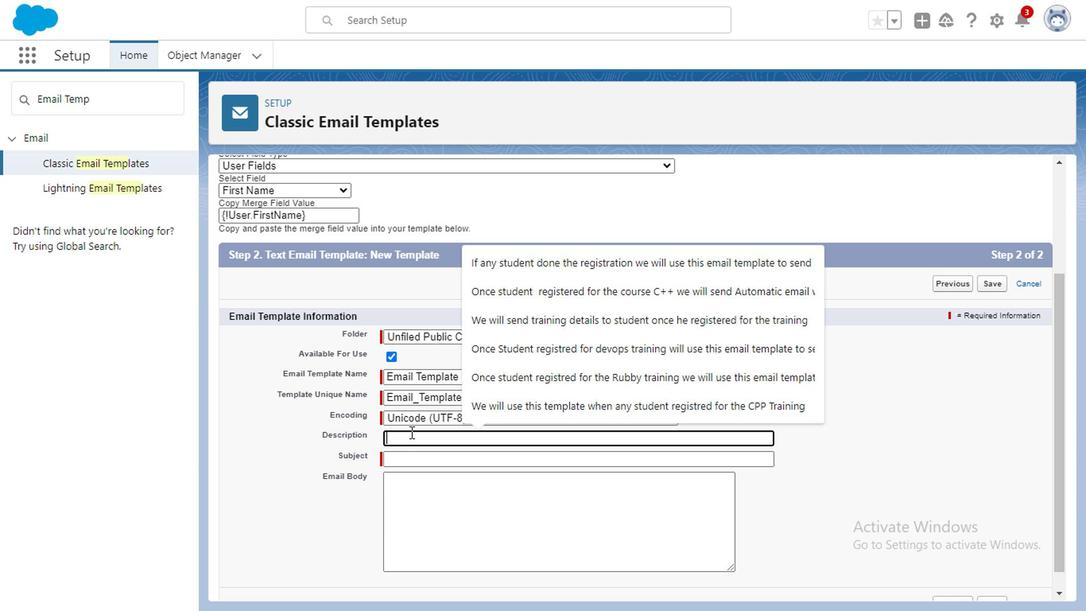 
Action: Key pressed <Key.caps_lock>o<Key.caps_lock>NCE<Key.space>STUDENT<Key.space>REGISTRED<Key.space>FOR<Key.space>JAVA<Key.space>DEVLOPMENT<Key.space>COURSE<Key.space>AND<Key.space>ASKING<Key.space>FOR<Key.space>DISCOUNT<Key.space>MORE<Key.space>THAN<Key.space>30<Key.space><Key.shift>%<Key.space>WE<Key.space>WILL<Key.space>USE<Key.space>THIS<Key.space>EMAIL<Key.space>TEMPLATE
Screenshot: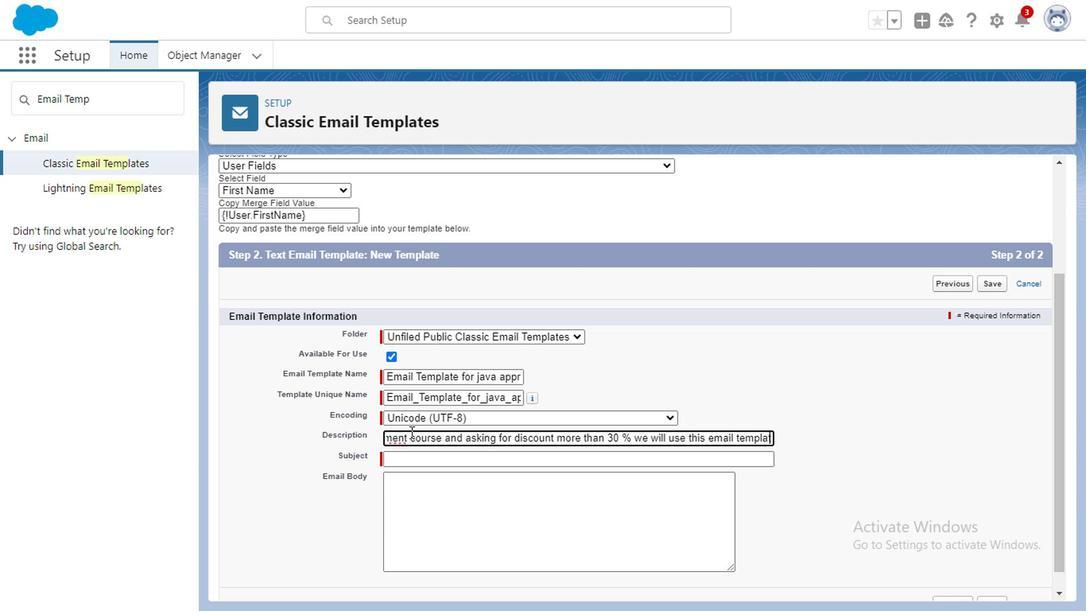 
Action: Mouse moved to (413, 462)
Screenshot: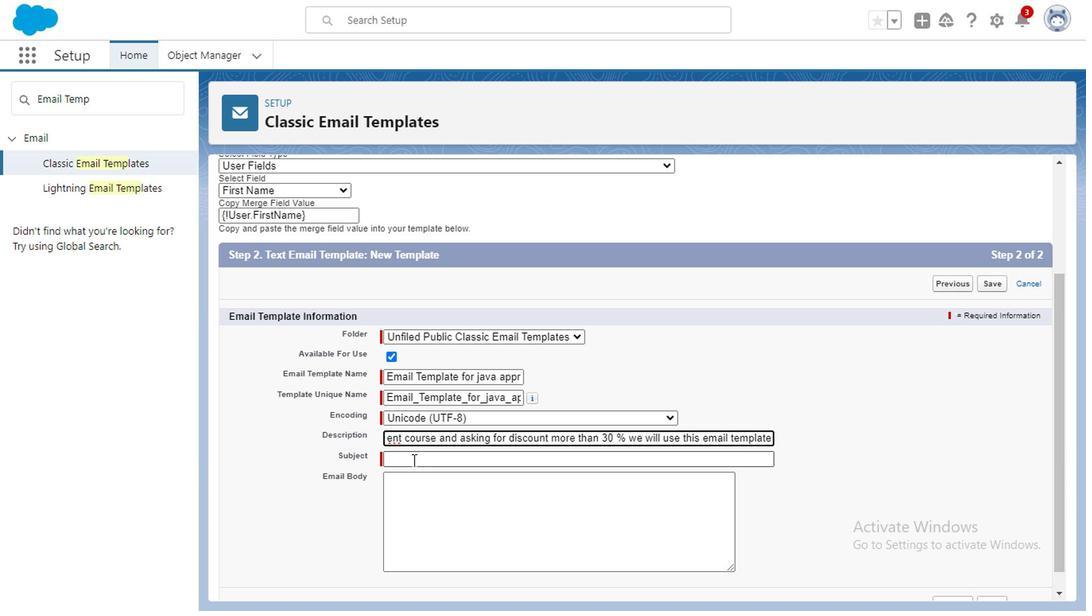 
Action: Mouse pressed left at (413, 462)
Screenshot: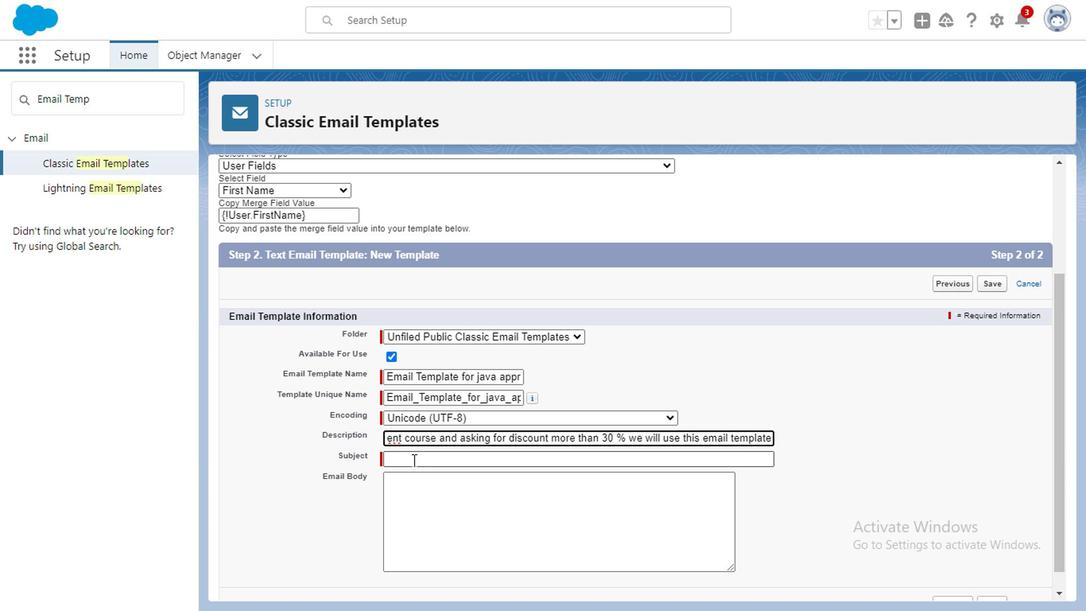 
Action: Mouse moved to (413, 462)
Screenshot: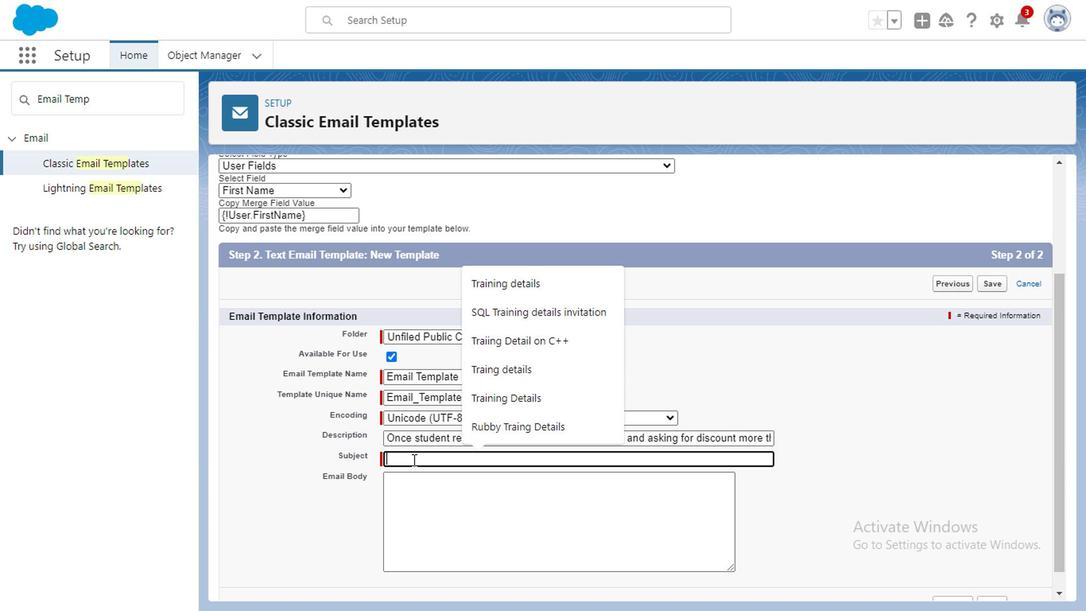 
Action: Key pressed <Key.caps_lock>d<Key.caps_lock>ISCOUNT<Key.space>MORE<Key.space>THAN<Key.space>30<Key.shift><Key.shift><Key.shift><Key.shift><Key.shift><Key.shift><Key.shift><Key.shift><Key.shift><Key.shift><Key.shift><Key.shift><Key.shift><Key.shift><Key.shift><Key.shift><Key.shift><Key.shift><Key.shift><Key.shift><Key.shift><Key.shift><Key.shift><Key.shift><Key.shift>%
Screenshot: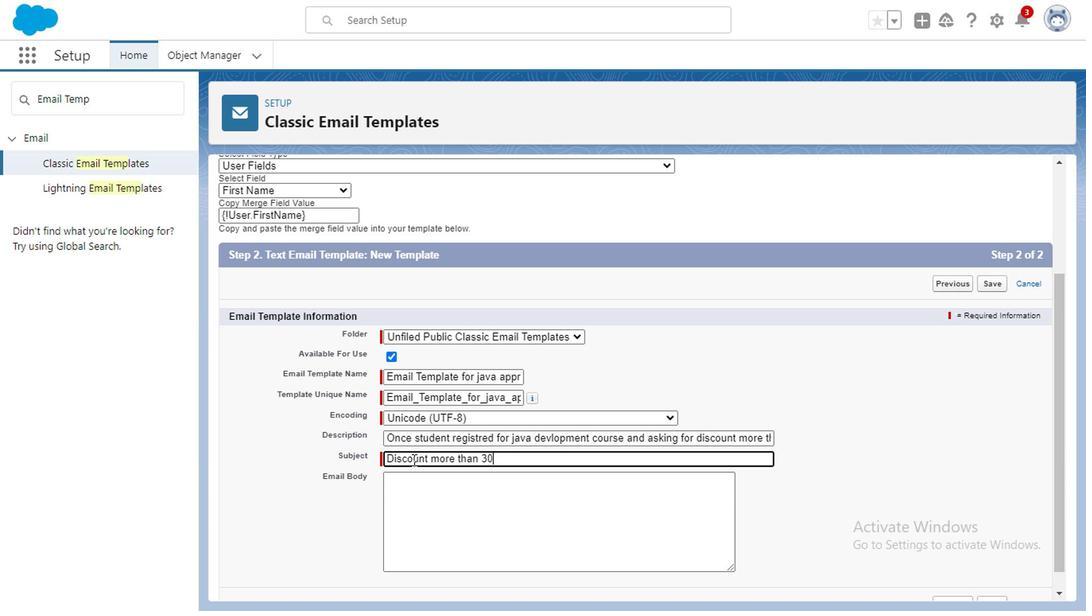 
Action: Mouse moved to (420, 505)
Screenshot: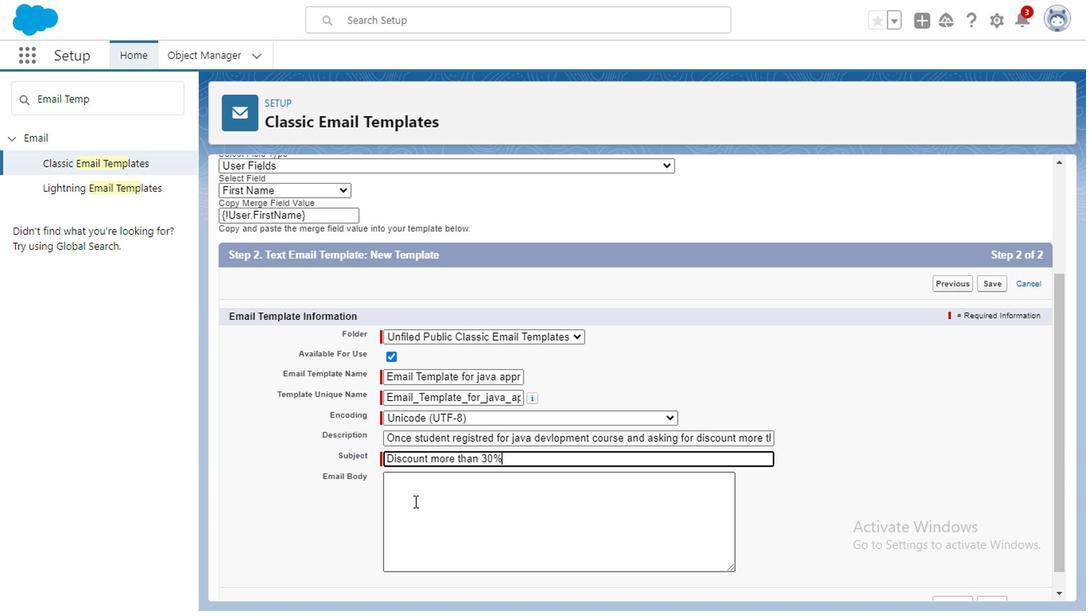 
Action: Mouse pressed left at (420, 505)
Screenshot: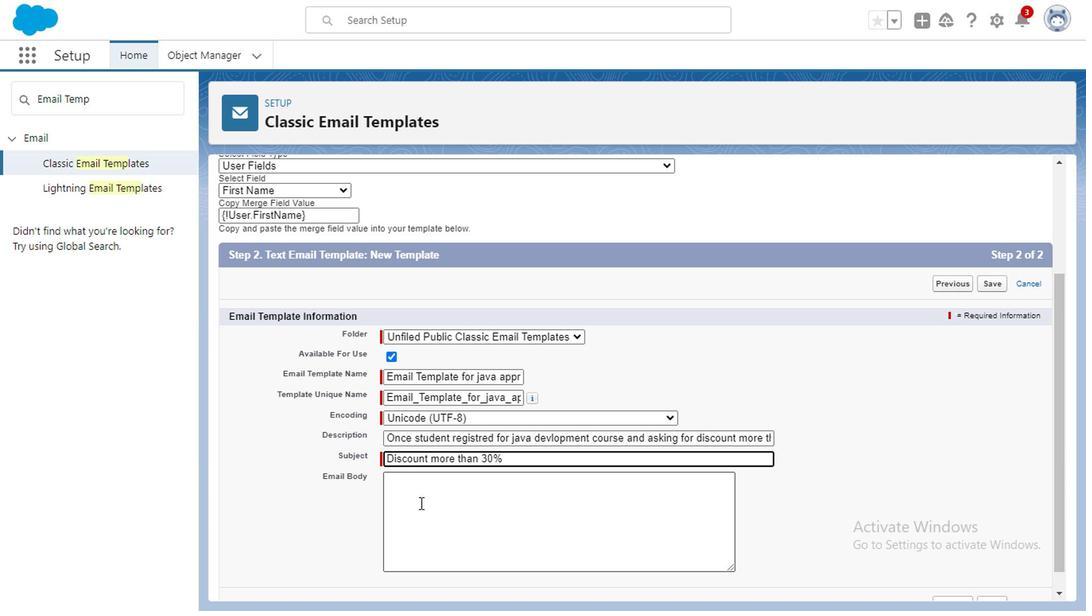 
Action: Key pressed <Key.caps_lock>h<Key.caps_lock>ELLO<Key.backspace><Key.backspace><Key.backspace><Key.backspace><Key.backspace><Key.caps_lock>d<Key.caps_lock>EAR<Key.space>ctrl+V
Screenshot: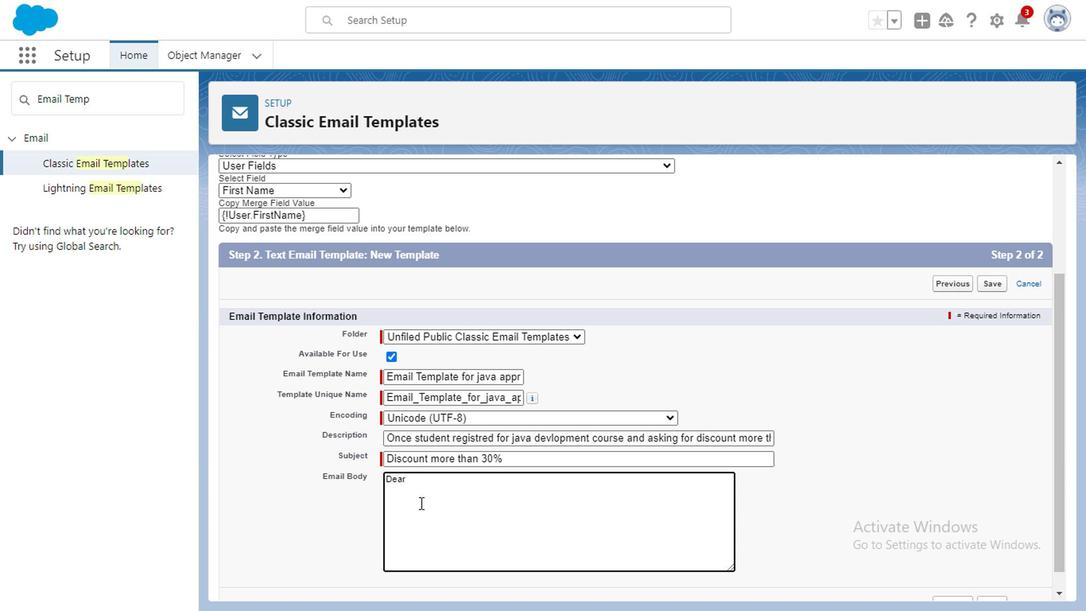 
Action: Mouse pressed left at (420, 505)
Screenshot: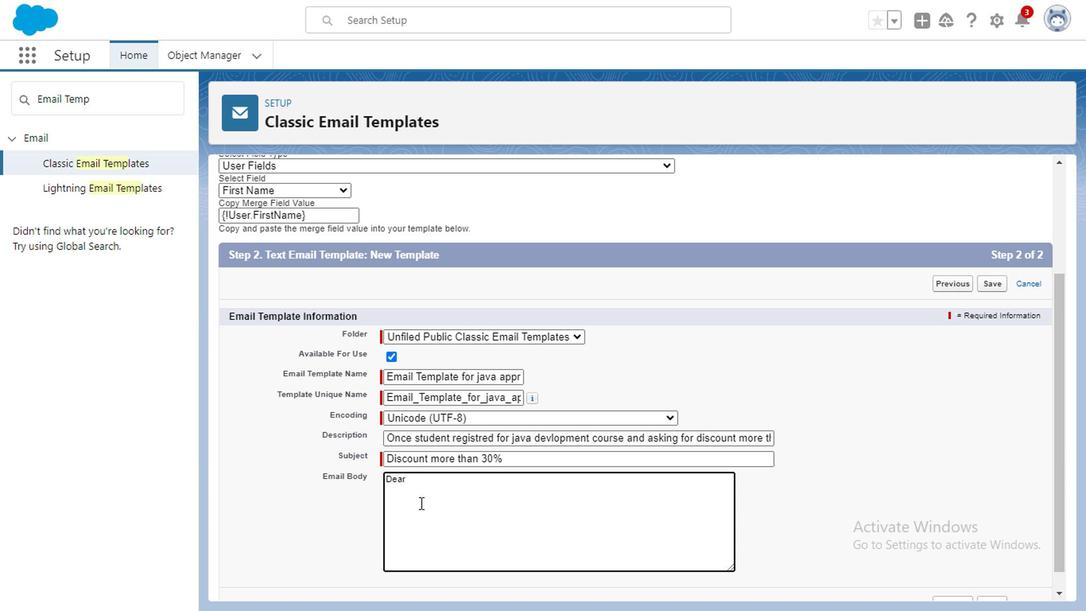 
Action: Mouse moved to (486, 486)
Screenshot: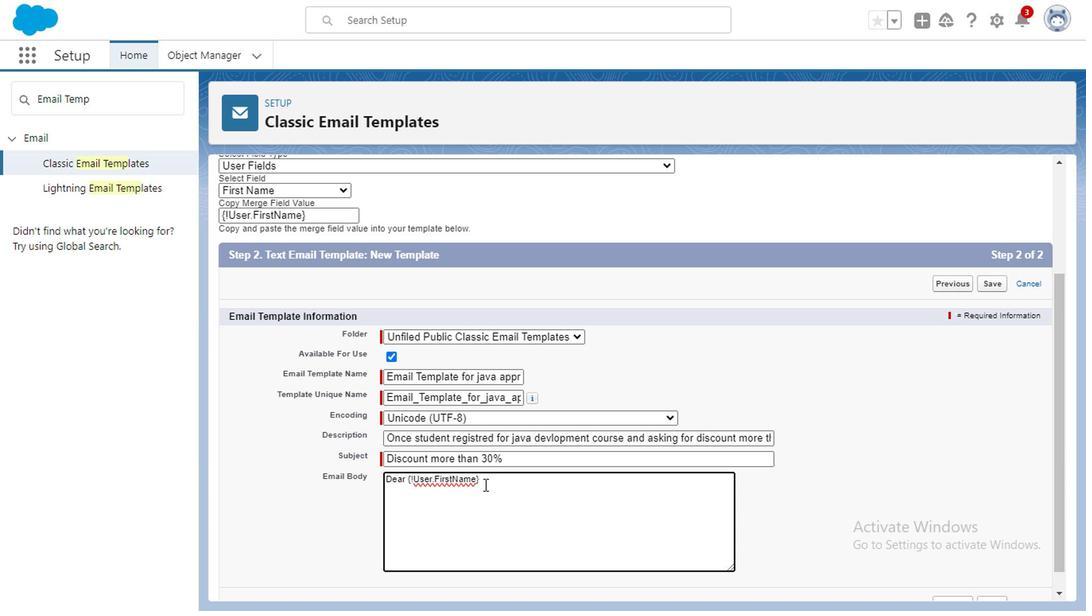 
Action: Mouse pressed left at (486, 486)
Screenshot: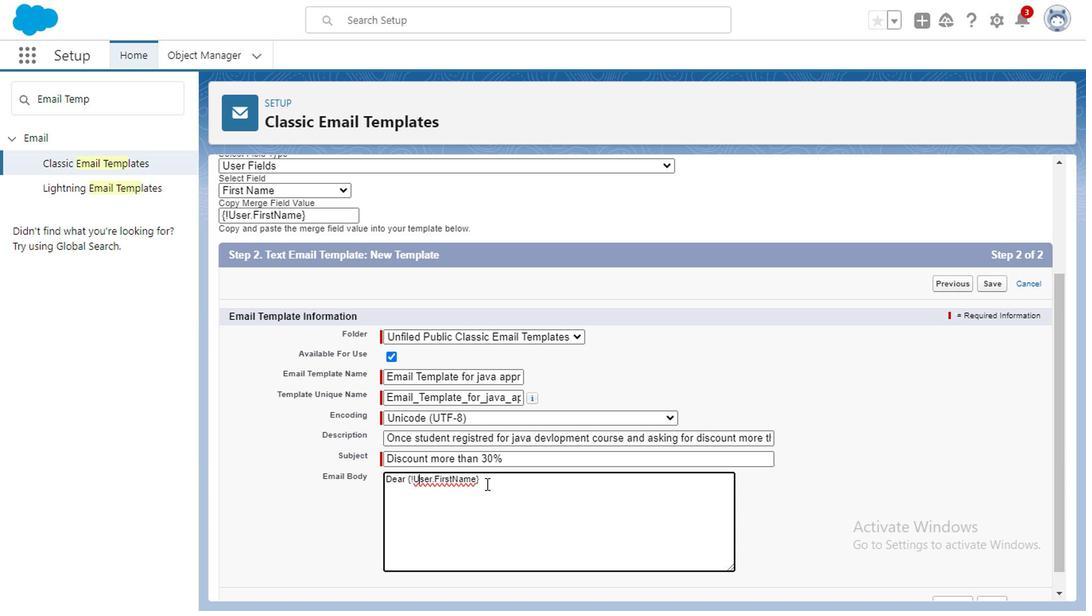 
Action: Key pressed <Key.enter><Key.enter><Key.backspace><Key.caps_lock>w<Key.caps_lock>E<Key.space>HAVE<Key.space>RECEIVED<Key.space>
Screenshot: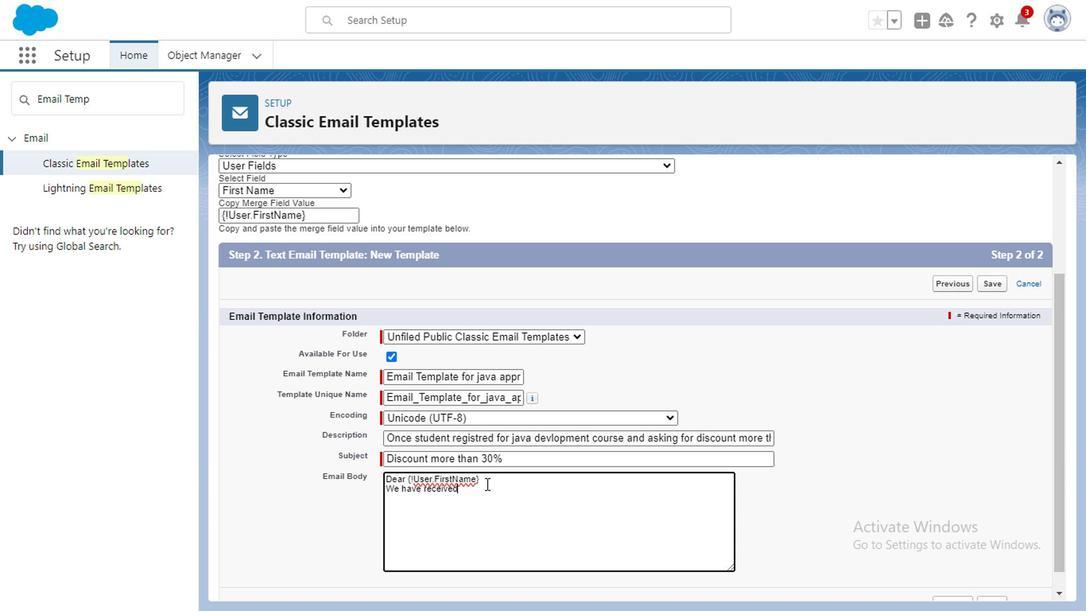 
Action: Mouse moved to (387, 492)
Screenshot: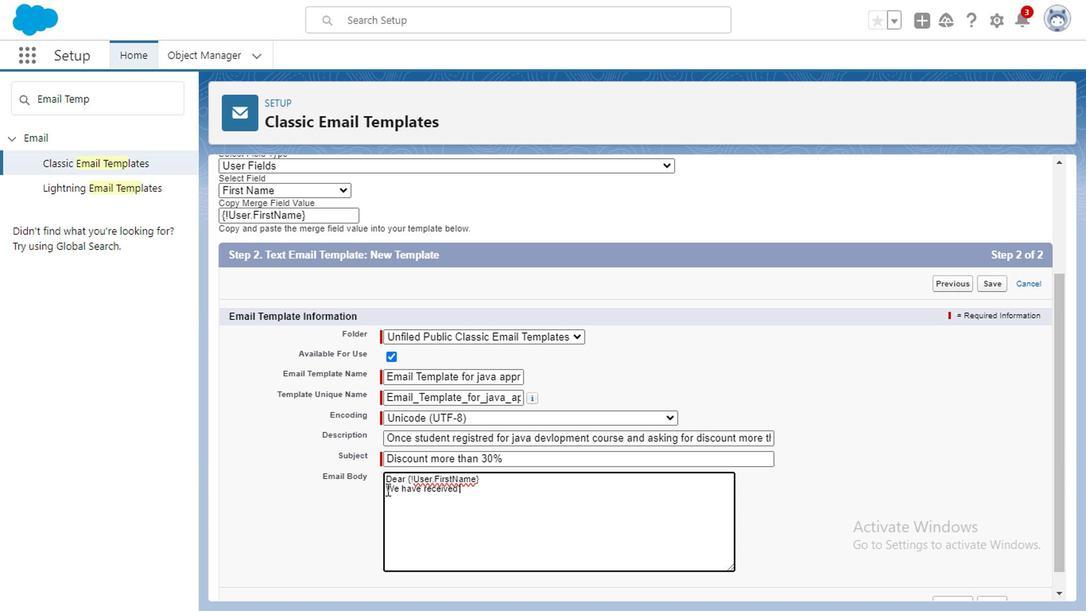 
Action: Mouse pressed left at (387, 492)
Screenshot: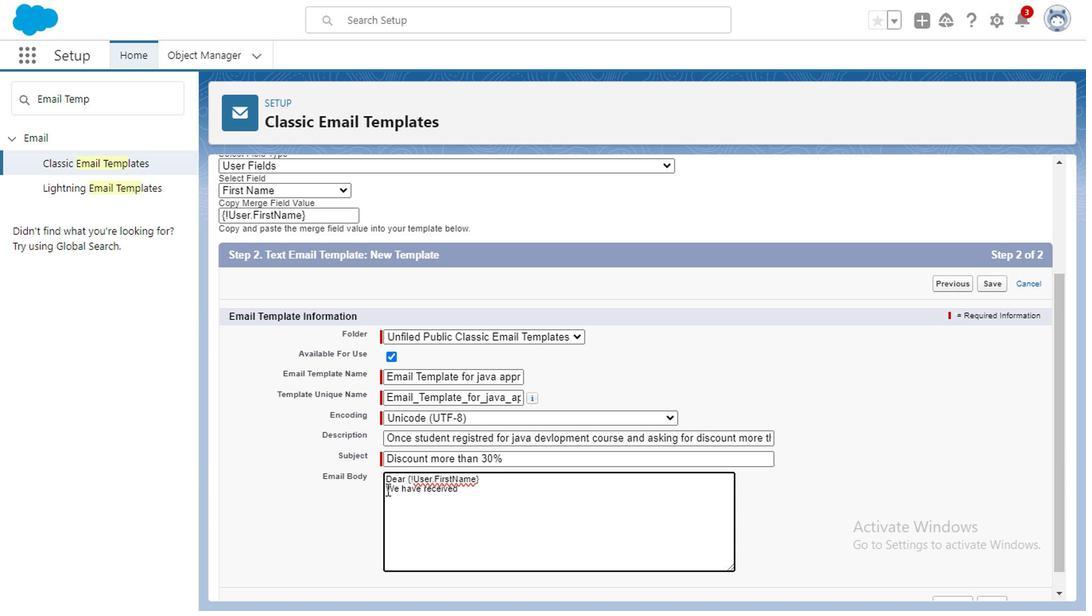 
Action: Key pressed <Key.enter>
Screenshot: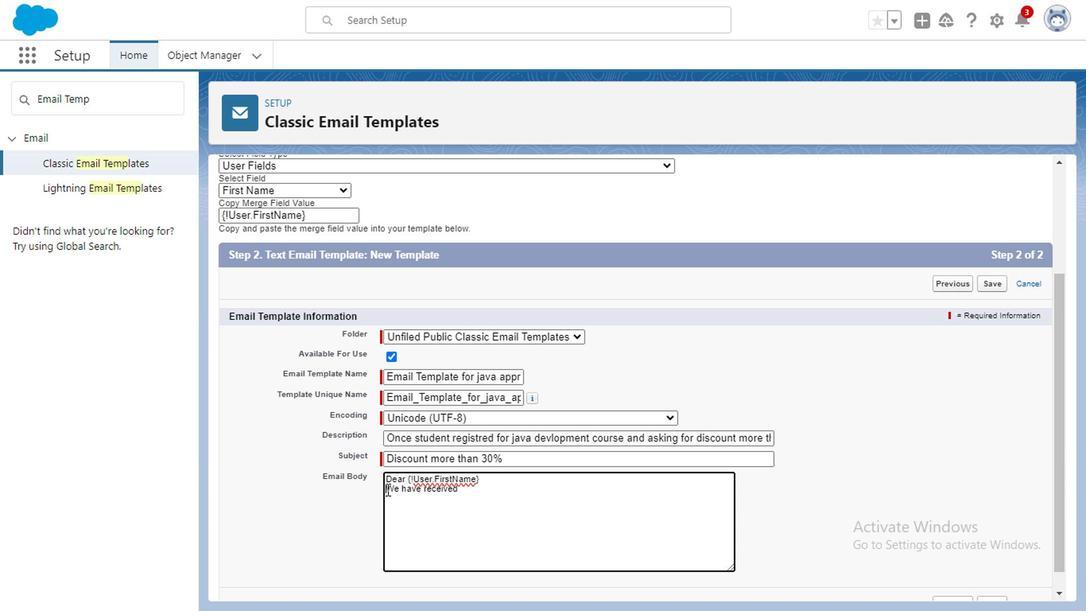 
Action: Mouse moved to (466, 500)
Screenshot: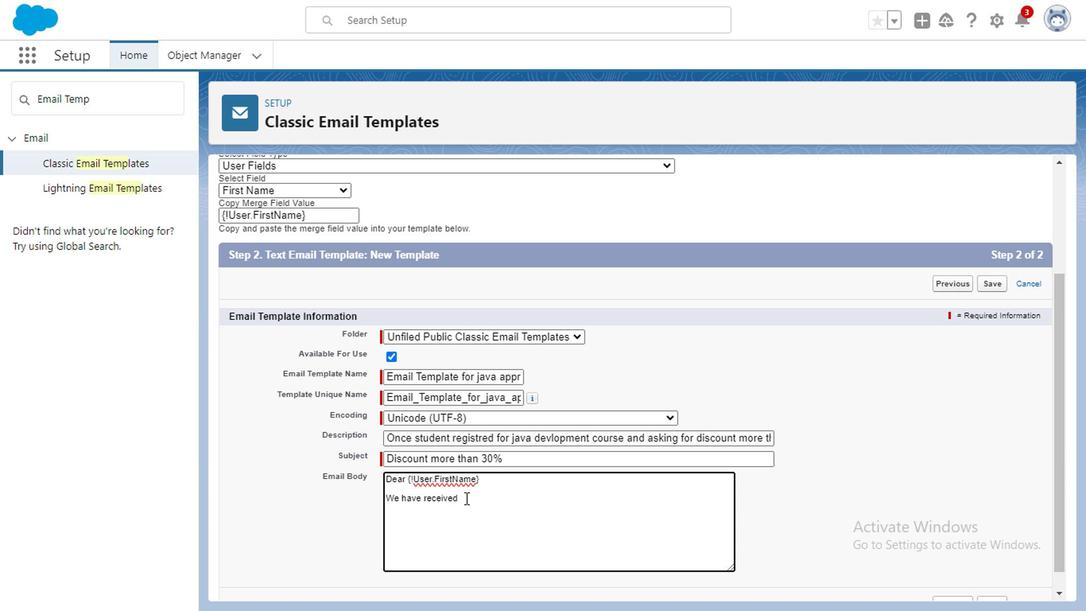 
Action: Mouse pressed left at (466, 500)
Screenshot: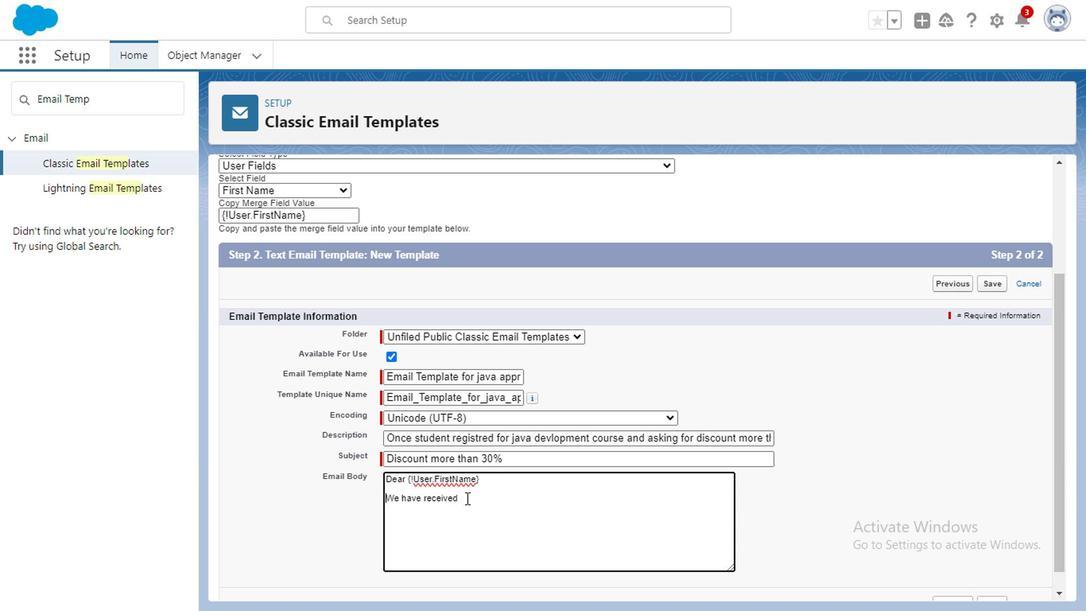 
Action: Key pressed RECORD<Key.space>OF<Key.space>STUDENT<Key.space>WHO<Key.space>IS<Key.space>ASKING<Key.space>DISCOUNT<Key.space>OF<Key.space>MORE<Key.space>THAN<Key.space>30<Key.shift><Key.shift><Key.shift><Key.shift><Key.shift><Key.shift><Key.shift><Key.shift><Key.shift><Key.shift><Key.shift><Key.shift><Key.shift><Key.shift><Key.shift><Key.shift><Key.shift><Key.shift><Key.shift><Key.shift><Key.shift><Key.shift><Key.shift><Key.shift><Key.shift><Key.shift><Key.shift>%<Key.space>
Screenshot: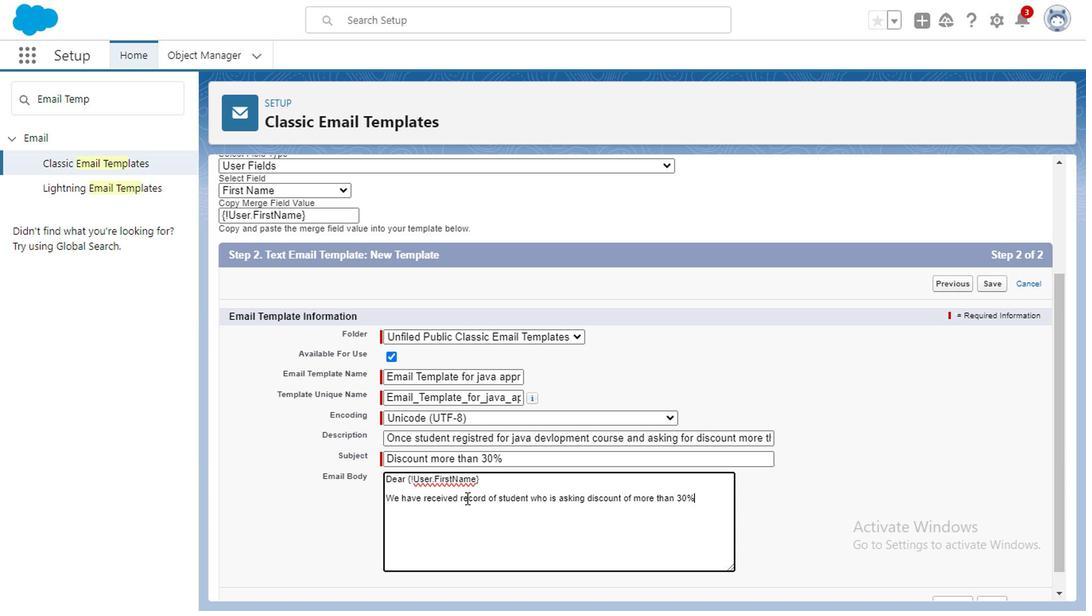
Action: Mouse moved to (465, 501)
Screenshot: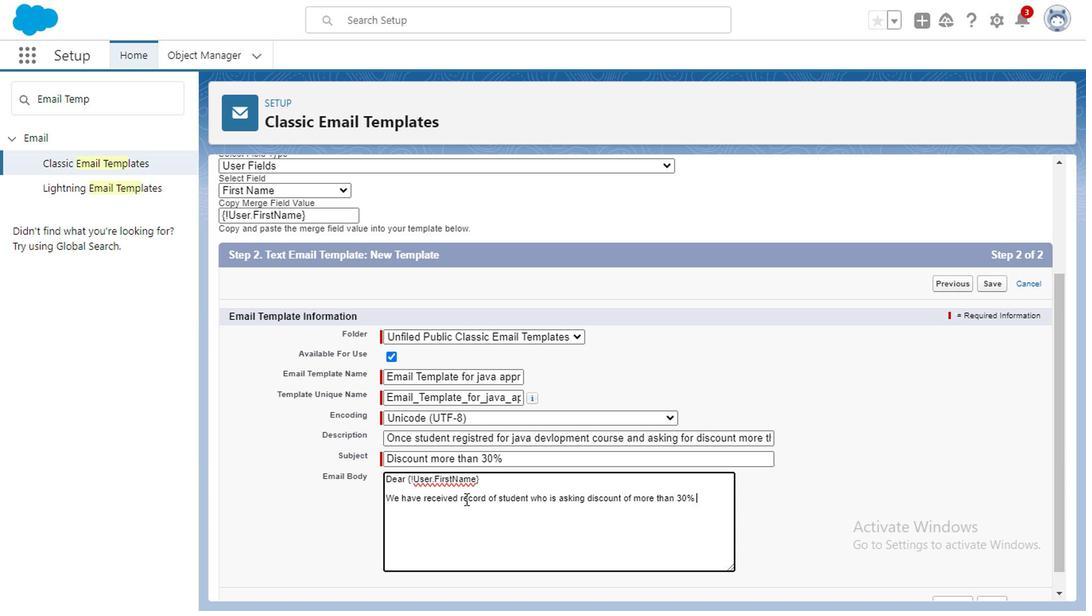 
Action: Key pressed PLEASE<Key.space>REVIEW<Key.space>THE<Key.space>RE
Screenshot: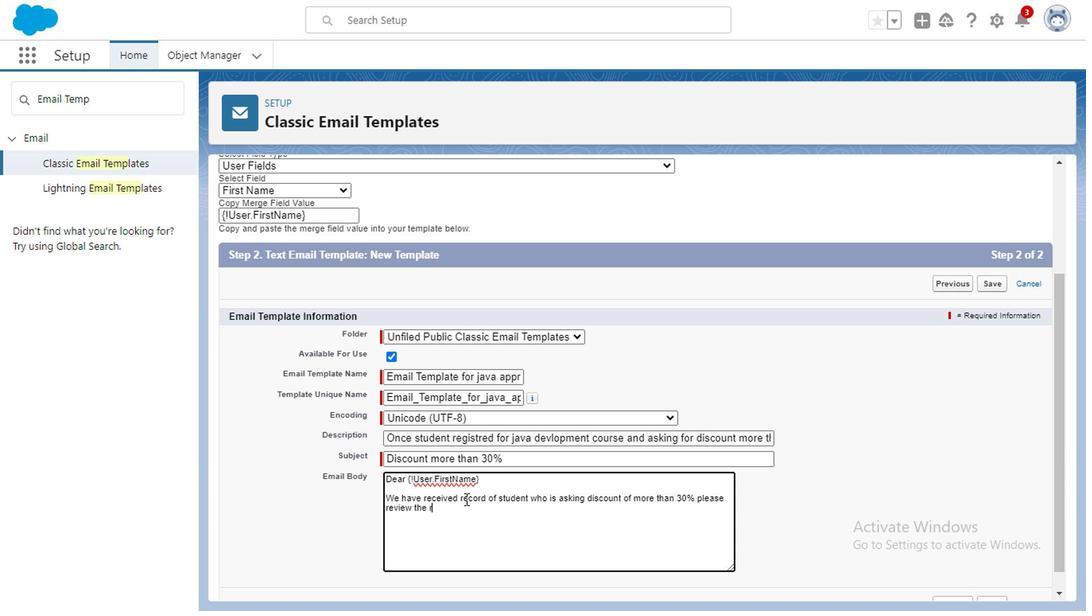 
Action: Mouse moved to (474, 492)
Screenshot: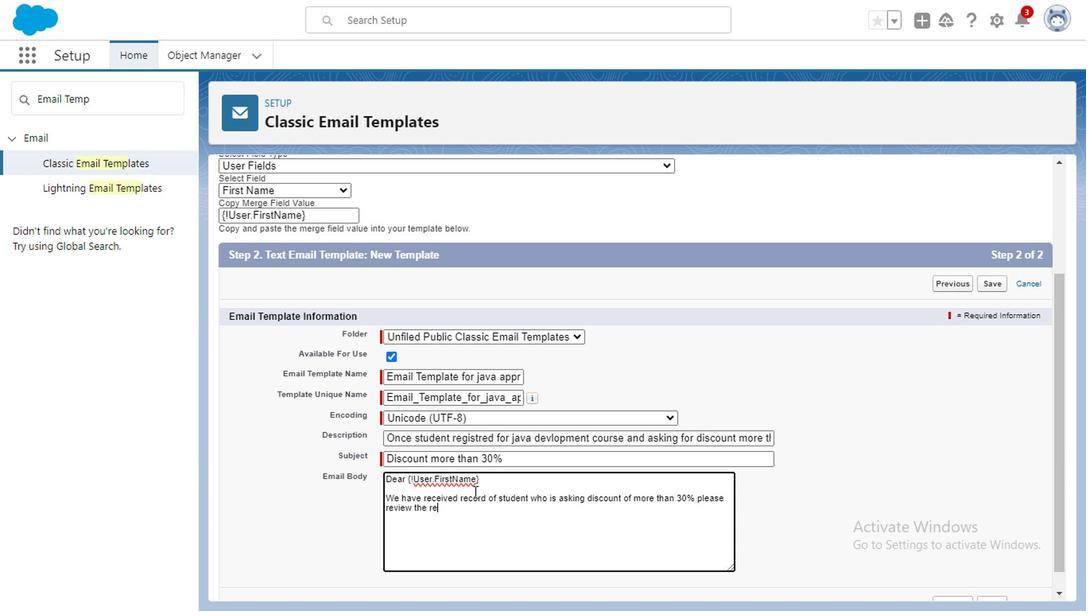
Action: Key pressed QUEST<Key.space>ACCORDINGLY
Screenshot: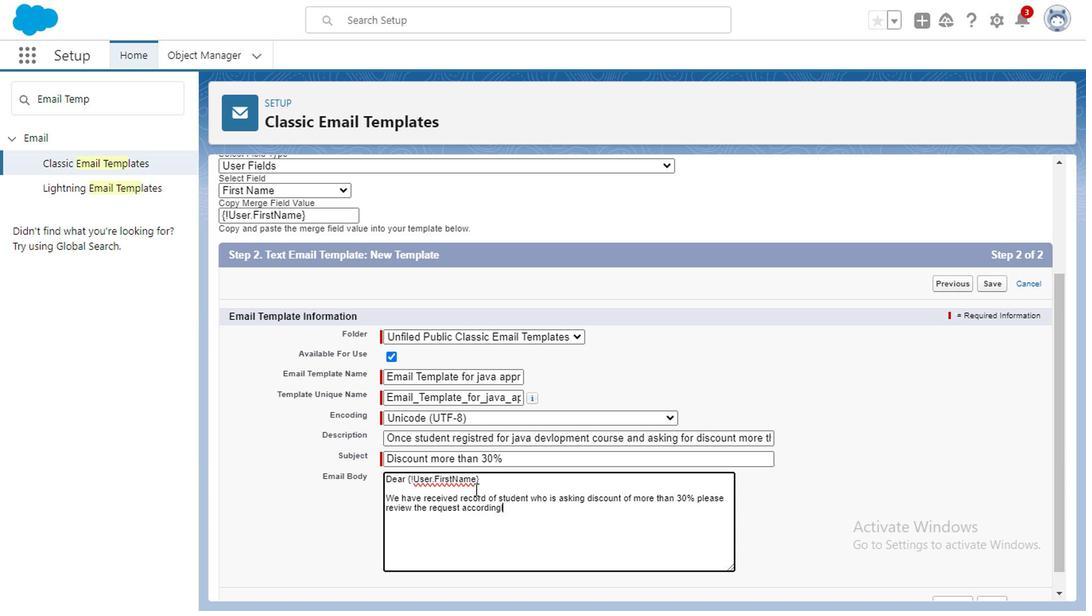 
Action: Mouse moved to (549, 576)
Screenshot: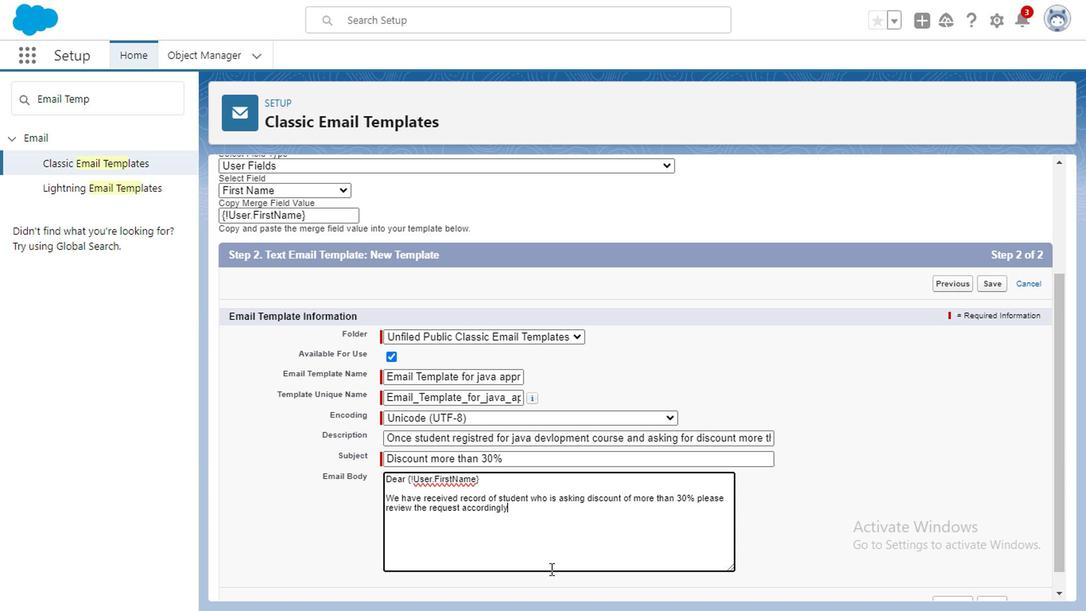 
Action: Key pressed .<Key.enter>
Screenshot: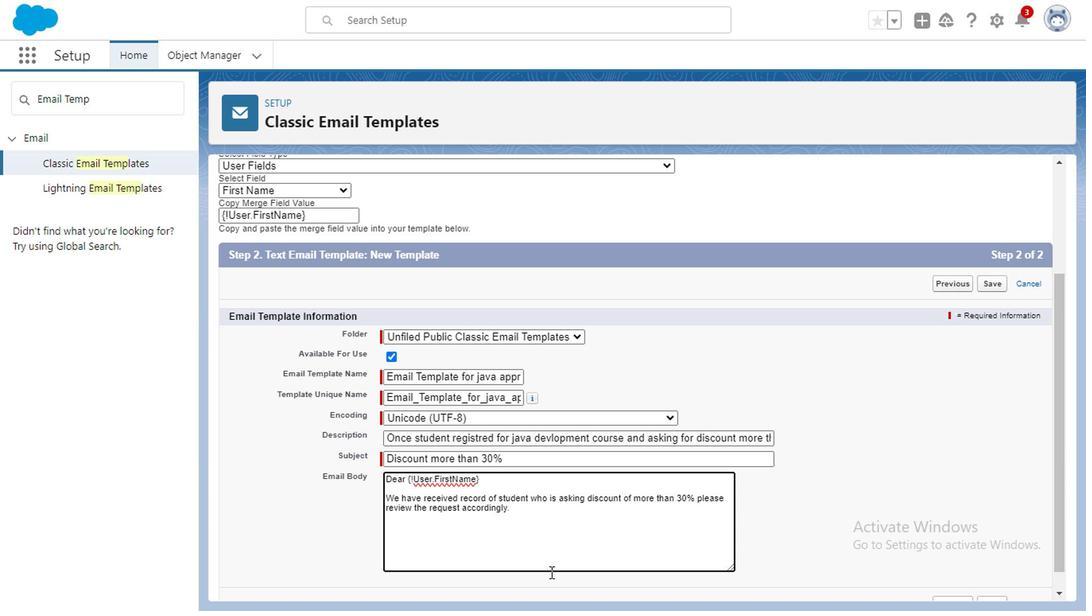 
Action: Mouse moved to (528, 523)
Screenshot: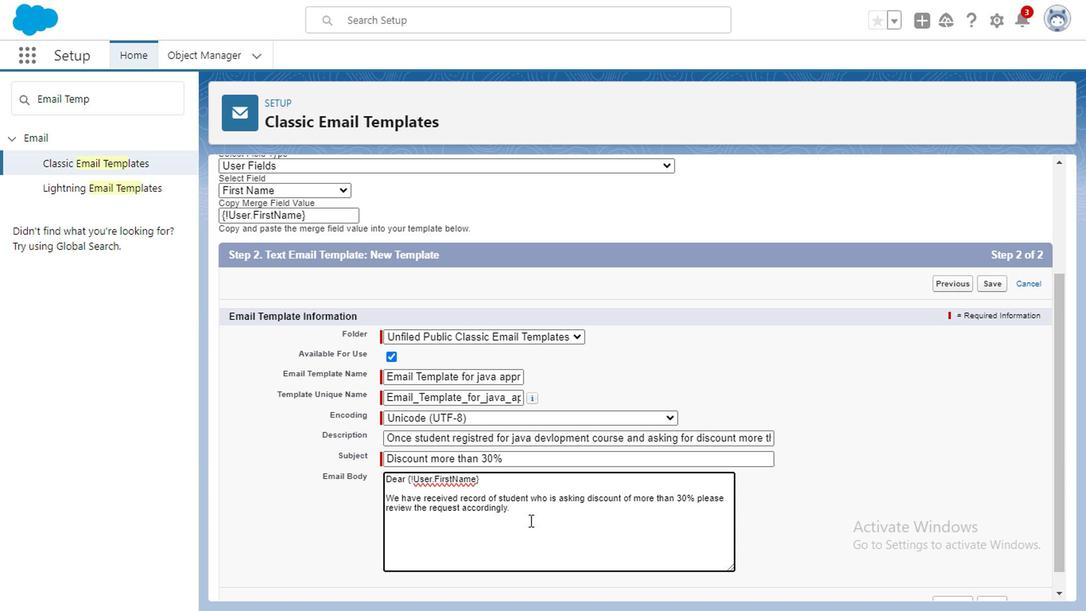 
Action: Mouse pressed left at (528, 523)
Screenshot: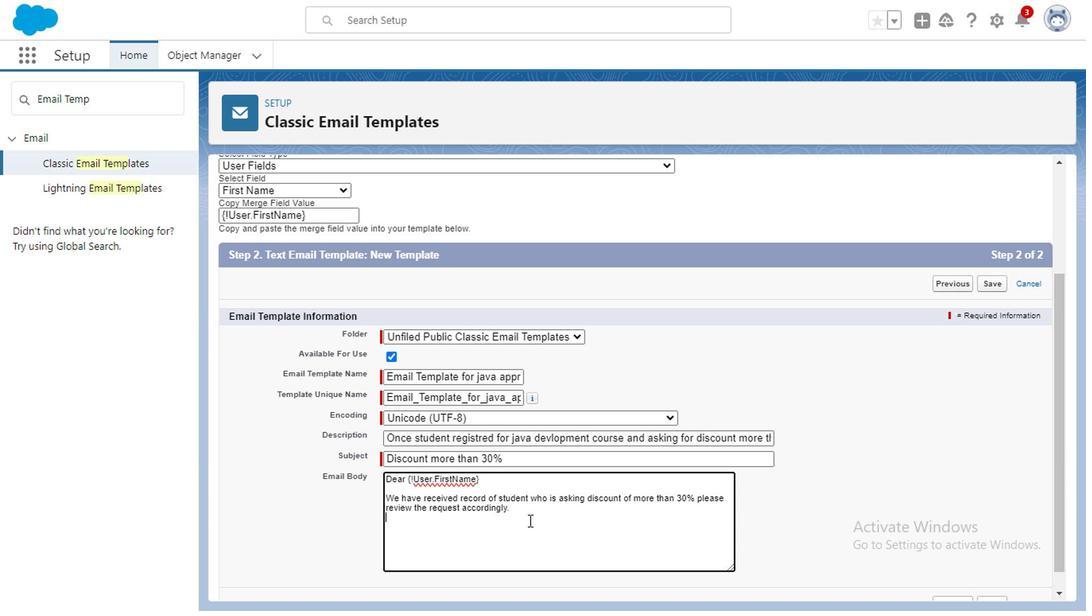 
Action: Mouse moved to (539, 512)
Screenshot: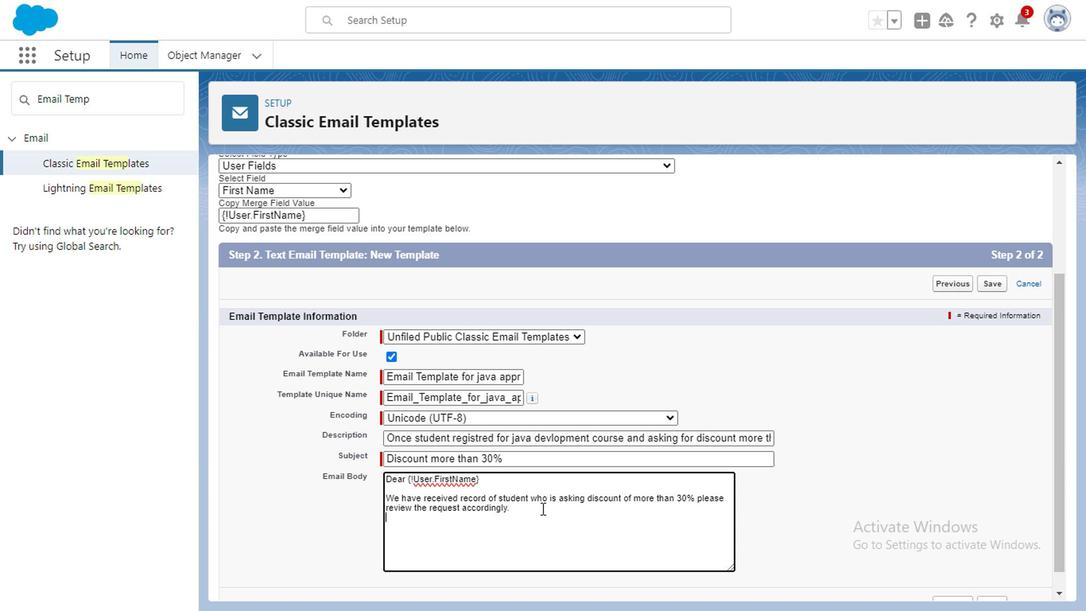 
Action: Mouse pressed left at (539, 512)
Screenshot: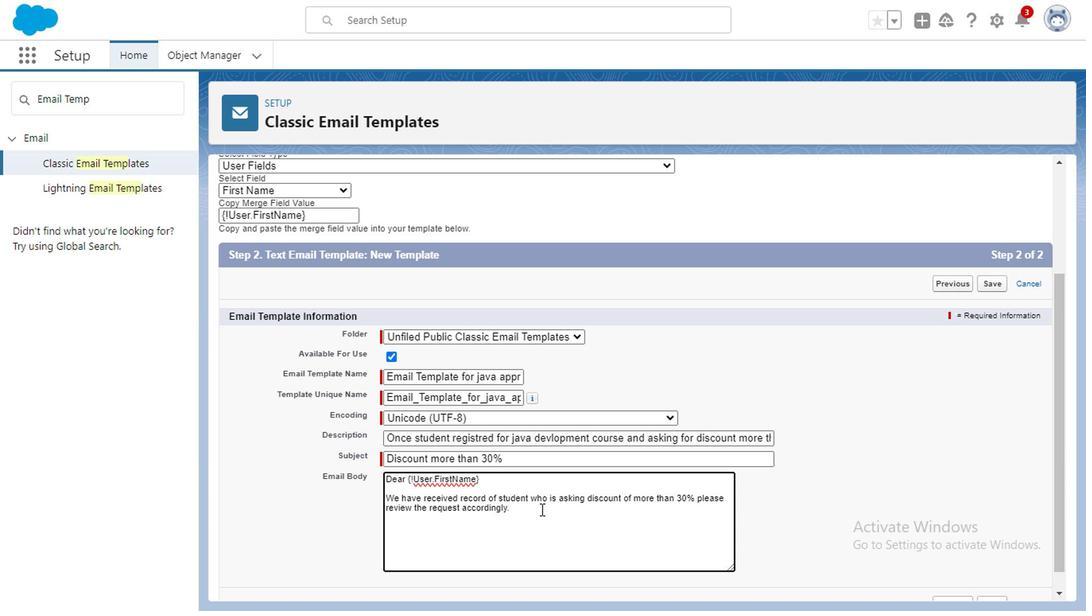 
Action: Key pressed <Key.enter><Key.enter><Key.caps_lock>le<Key.backspace><Key.caps_lock>ET<Key.space>ME<Key.space>KNOW<Key.space>IF<Key.space>YOU<Key.space>ANY<Key.space>CONCERN<Key.space>OR<Key.space>QUERIES
Screenshot: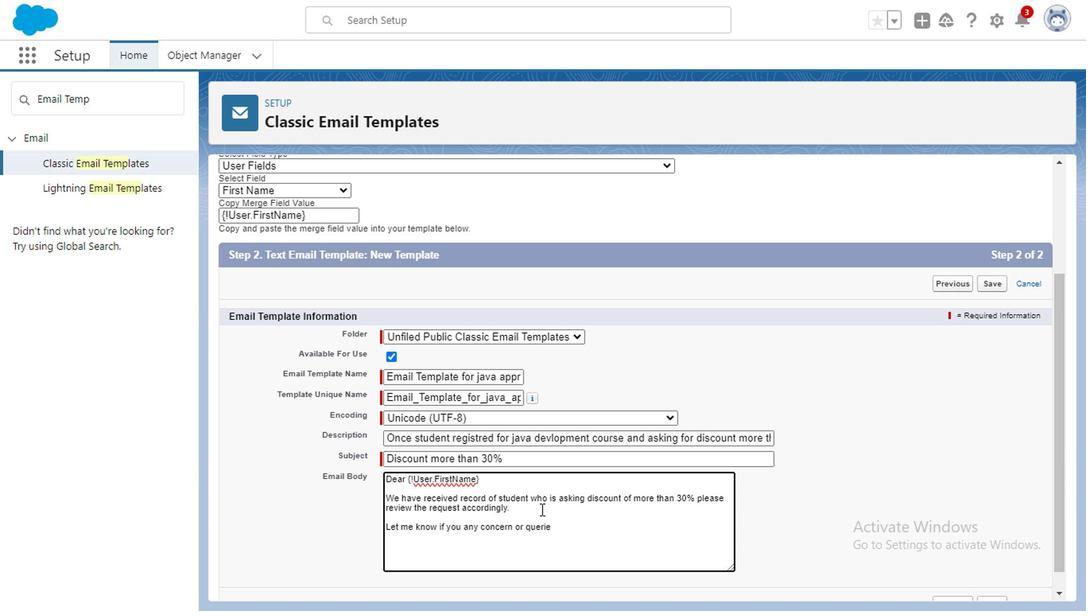 
Action: Mouse moved to (587, 534)
Screenshot: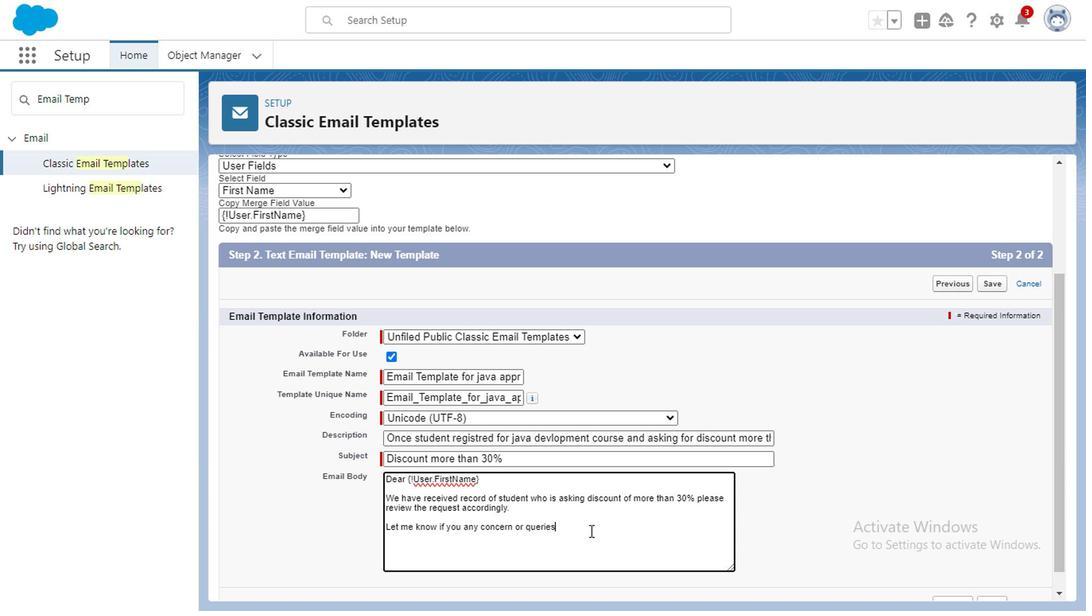 
Action: Key pressed <Key.enter><Key.enter><Key.caps_lock>t<Key.caps_lock>HANKS<Key.space>AND<Key.space><Key.caps_lock>r<Key.caps_lock>EGARDS<Key.enter><Key.caps_lock>h<Key.caps_lock>ARRY
Screenshot: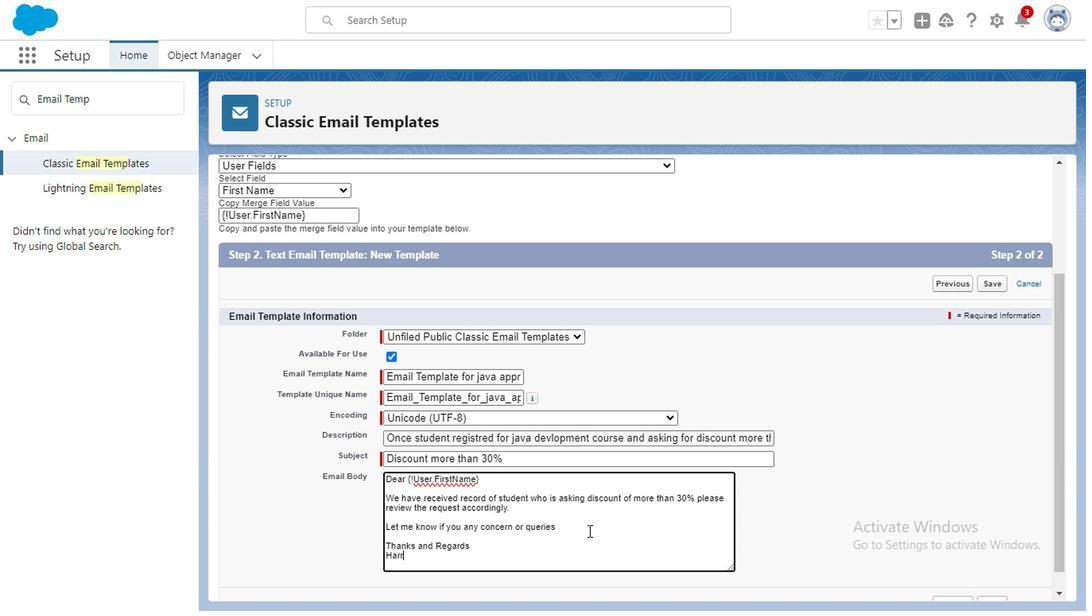 
Action: Mouse moved to (570, 486)
Screenshot: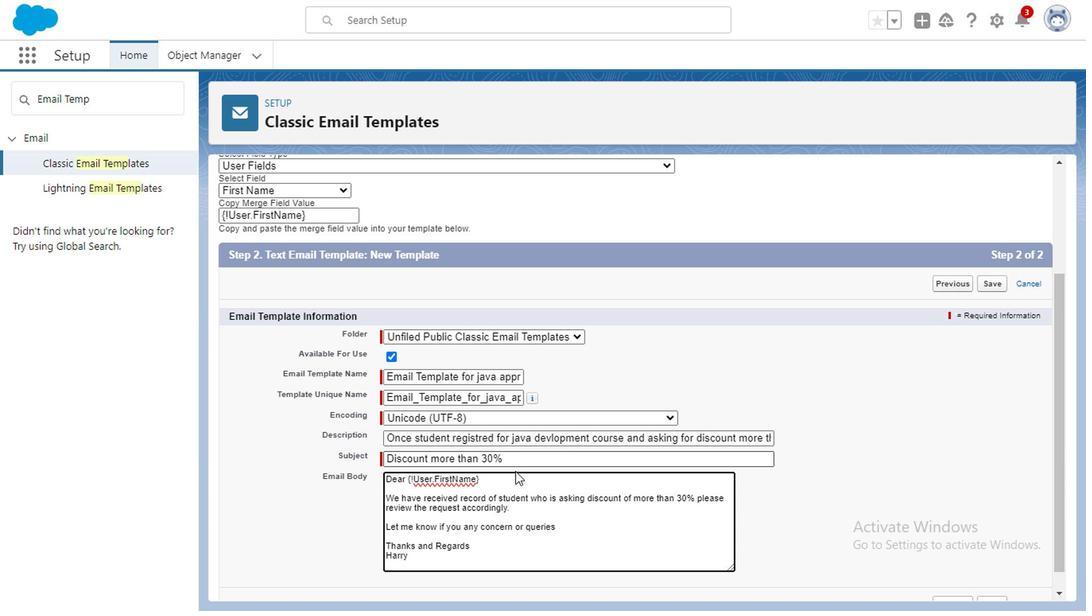 
Action: Mouse scrolled (570, 485) with delta (0, -1)
Screenshot: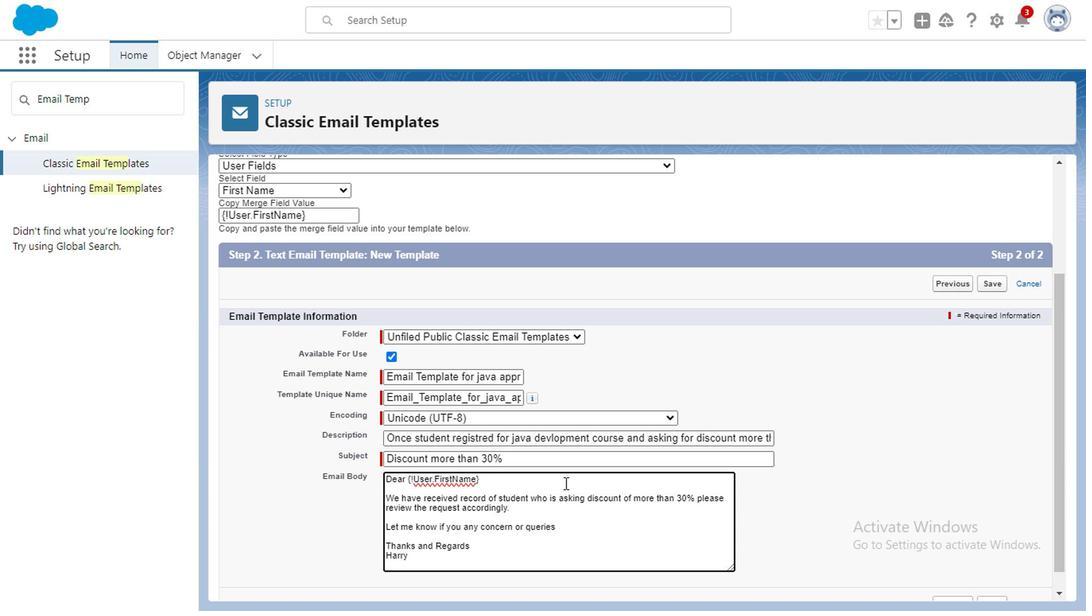 
Action: Mouse moved to (995, 585)
Screenshot: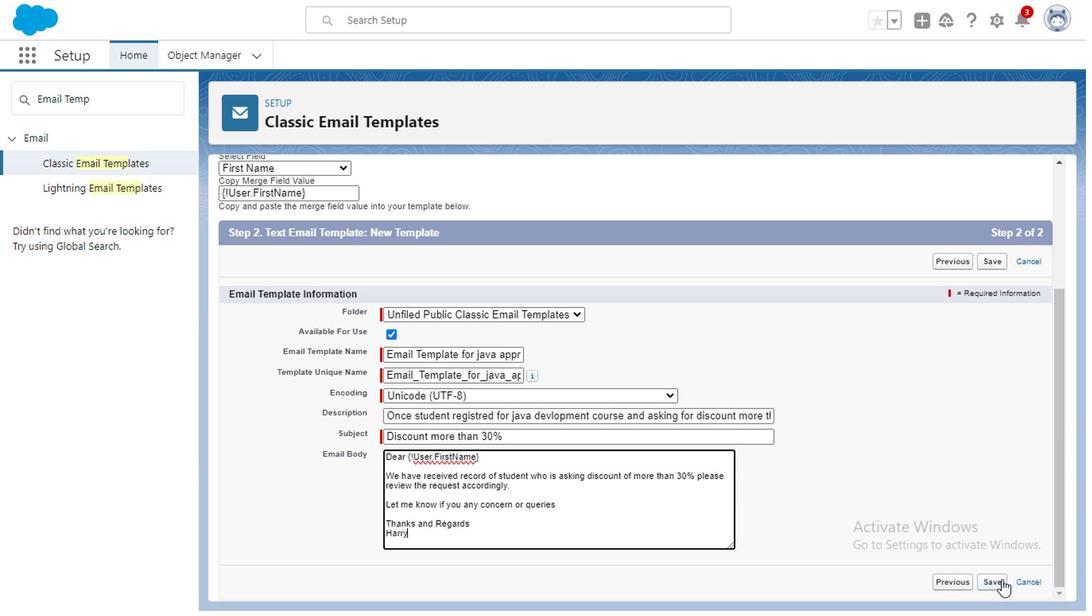 
Action: Mouse pressed left at (995, 585)
Screenshot: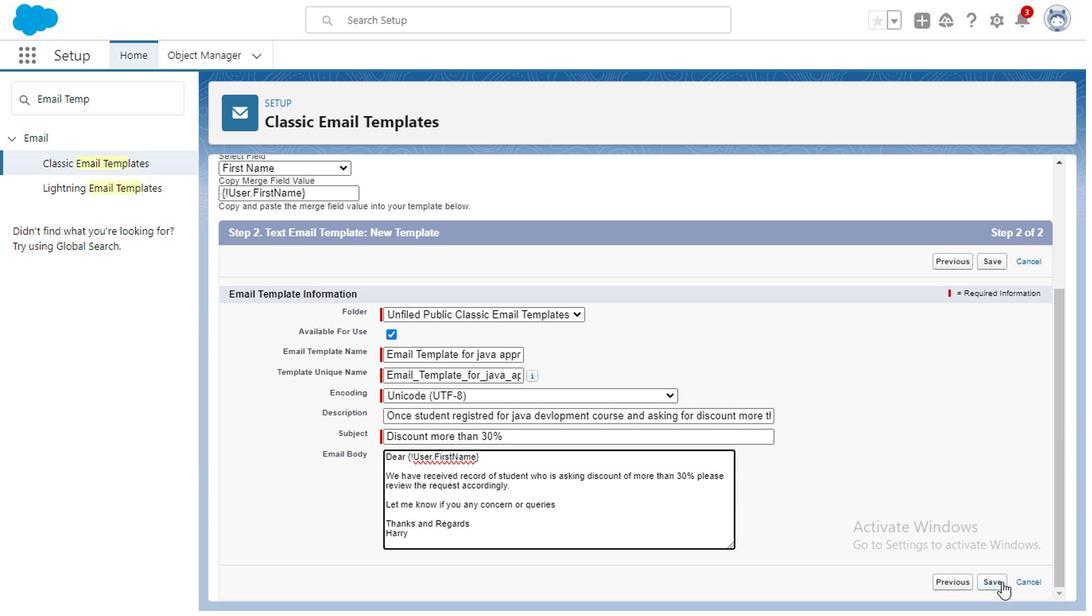 
Action: Mouse moved to (468, 466)
Screenshot: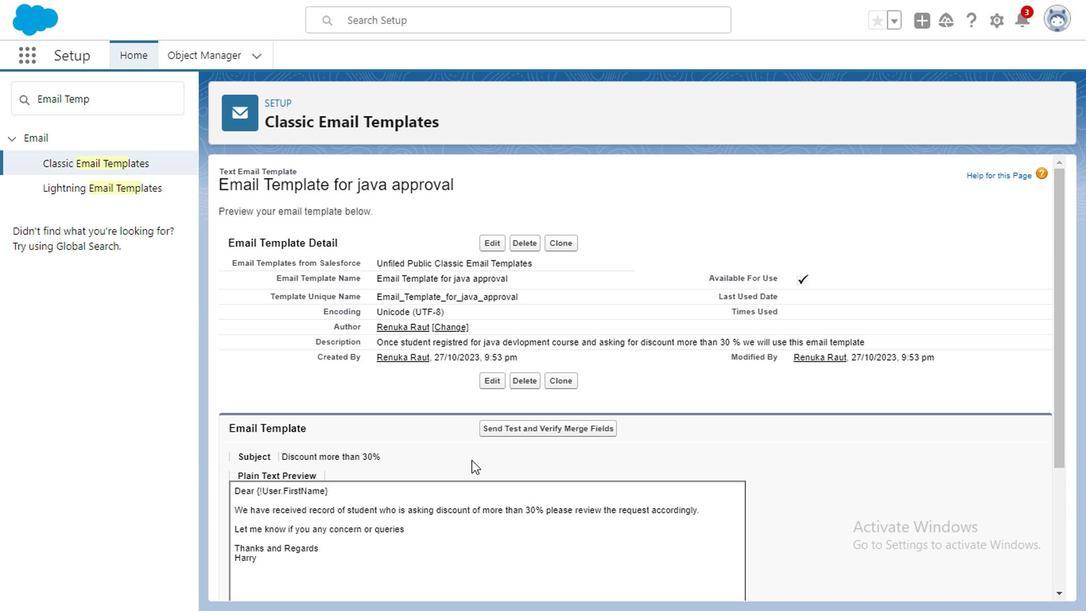 
Action: Mouse scrolled (468, 465) with delta (0, 0)
Screenshot: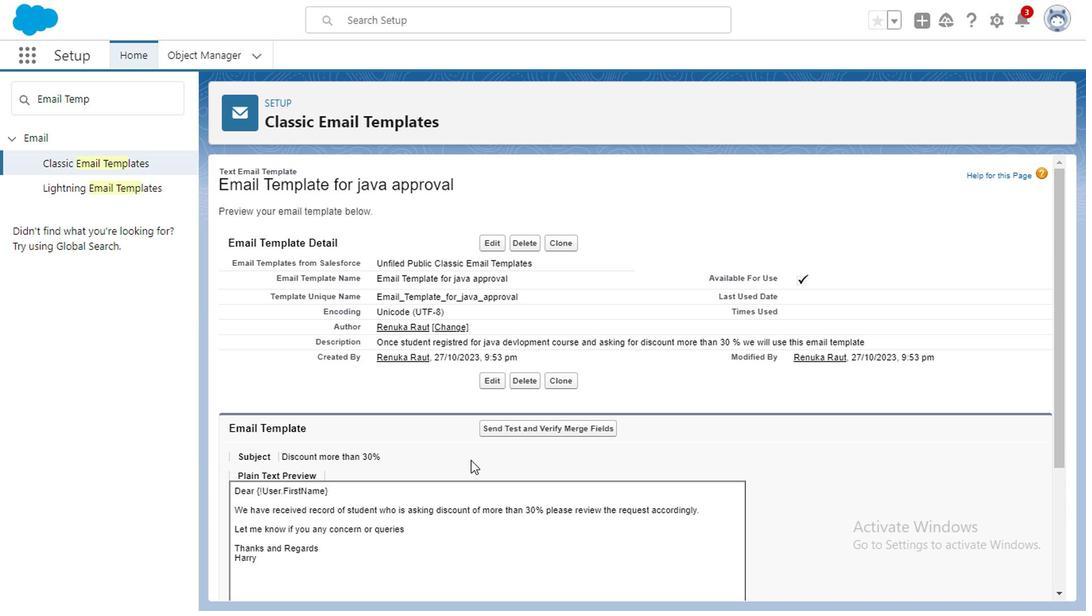 
Action: Mouse moved to (468, 468)
Screenshot: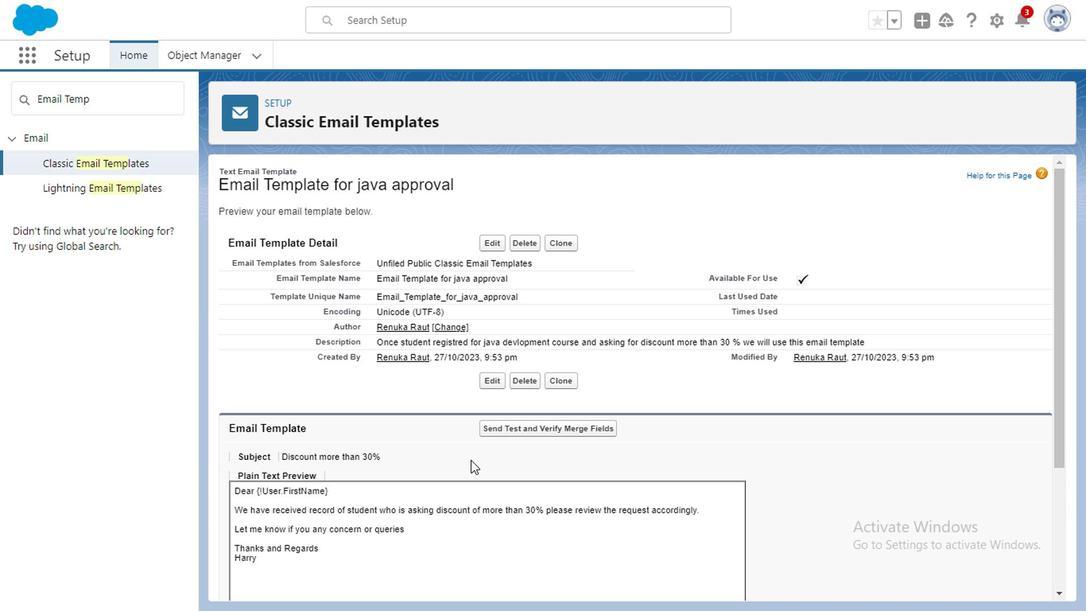 
Action: Mouse scrolled (468, 467) with delta (0, 0)
Screenshot: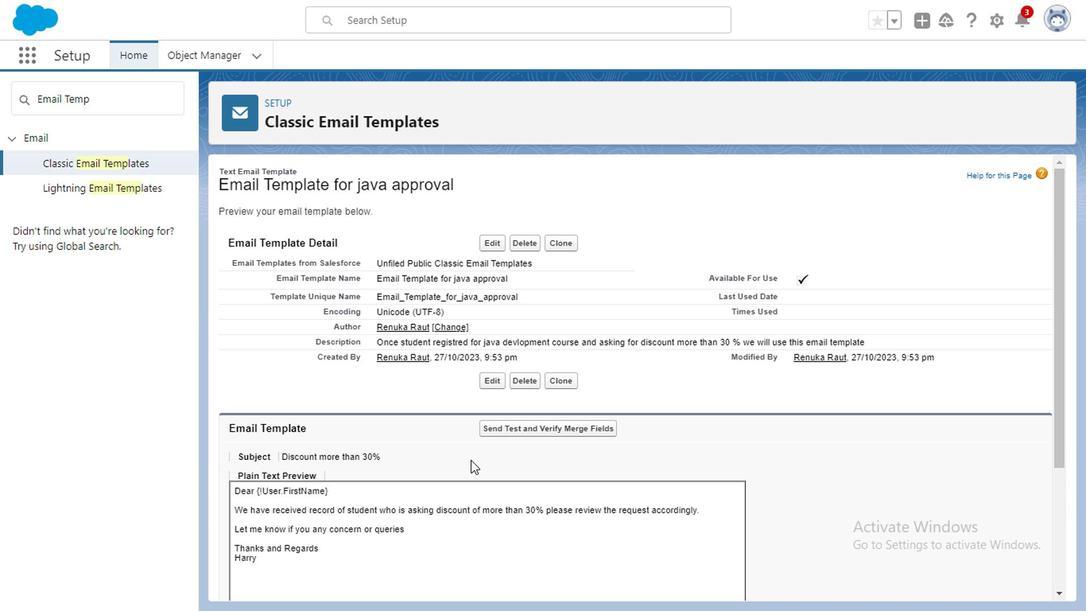 
Action: Mouse moved to (460, 479)
Screenshot: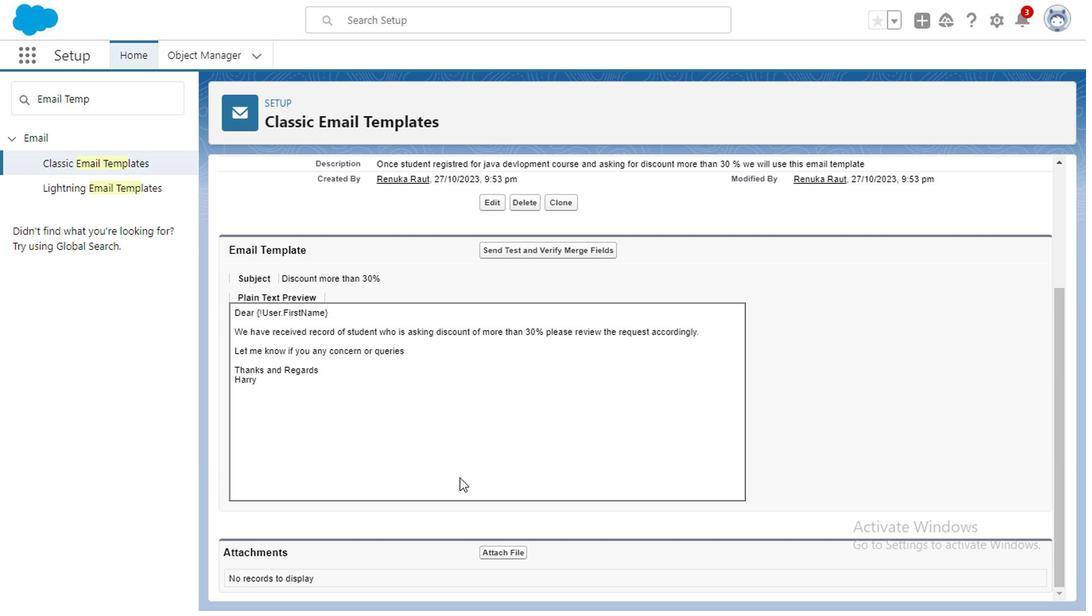 
Action: Mouse scrolled (460, 479) with delta (0, 0)
Screenshot: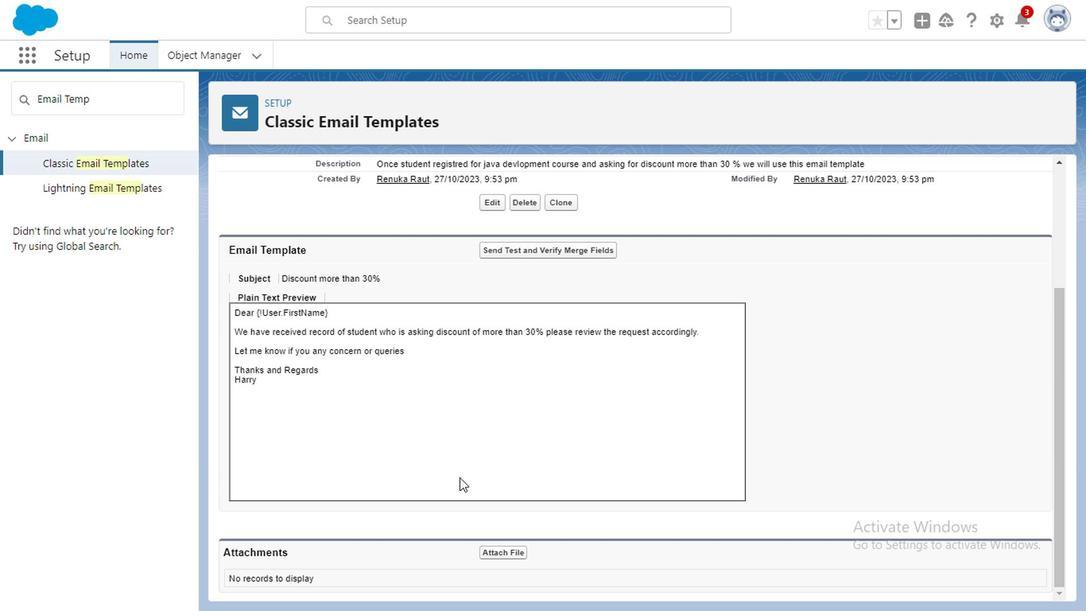 
Action: Mouse scrolled (460, 479) with delta (0, 0)
Screenshot: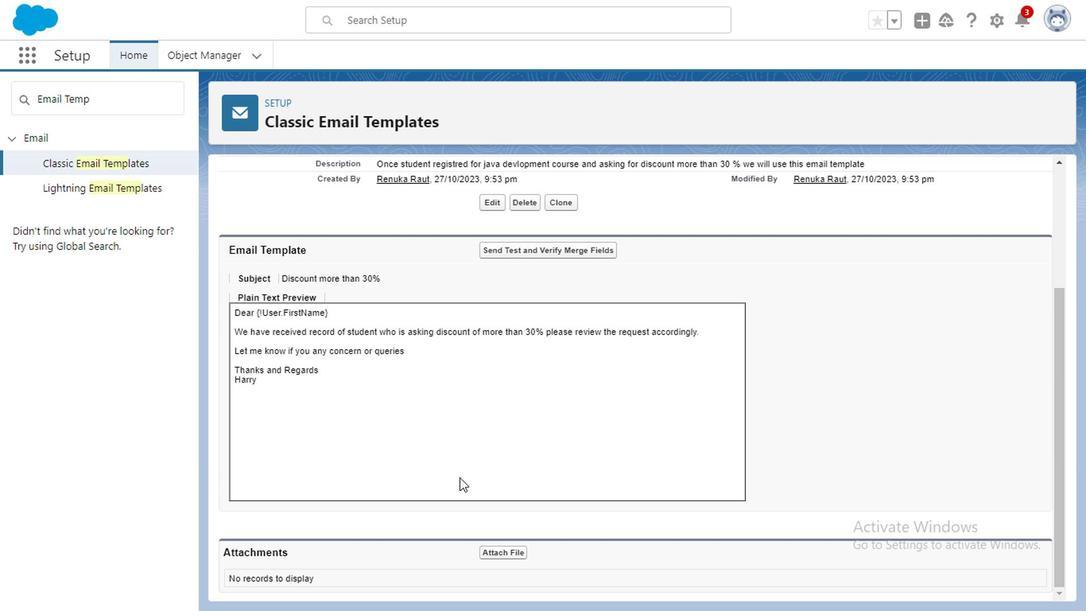 
Action: Mouse scrolled (460, 479) with delta (0, 0)
Screenshot: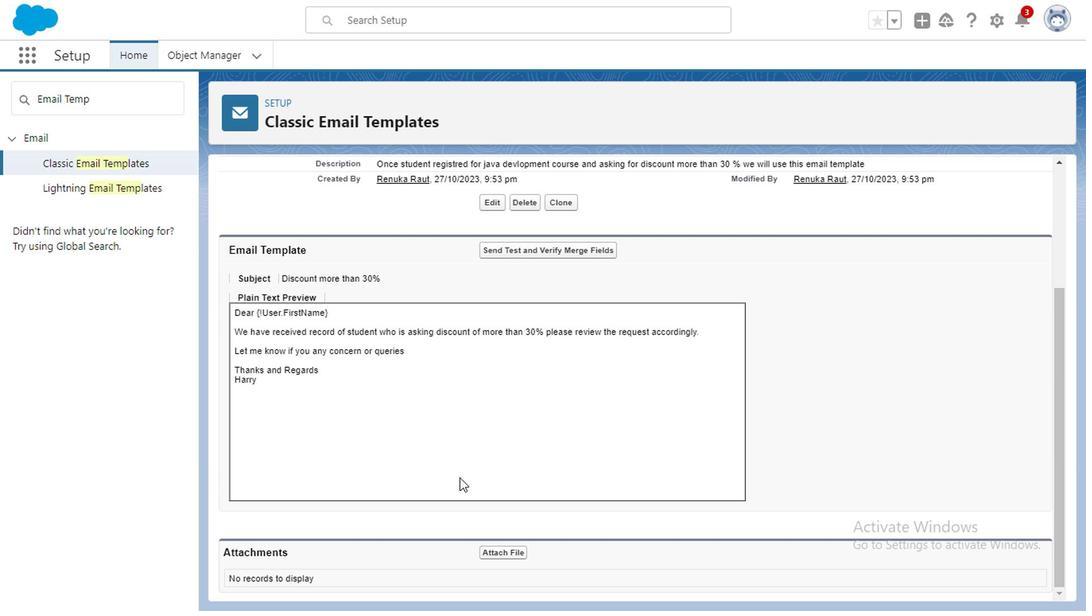
Action: Mouse moved to (458, 478)
Screenshot: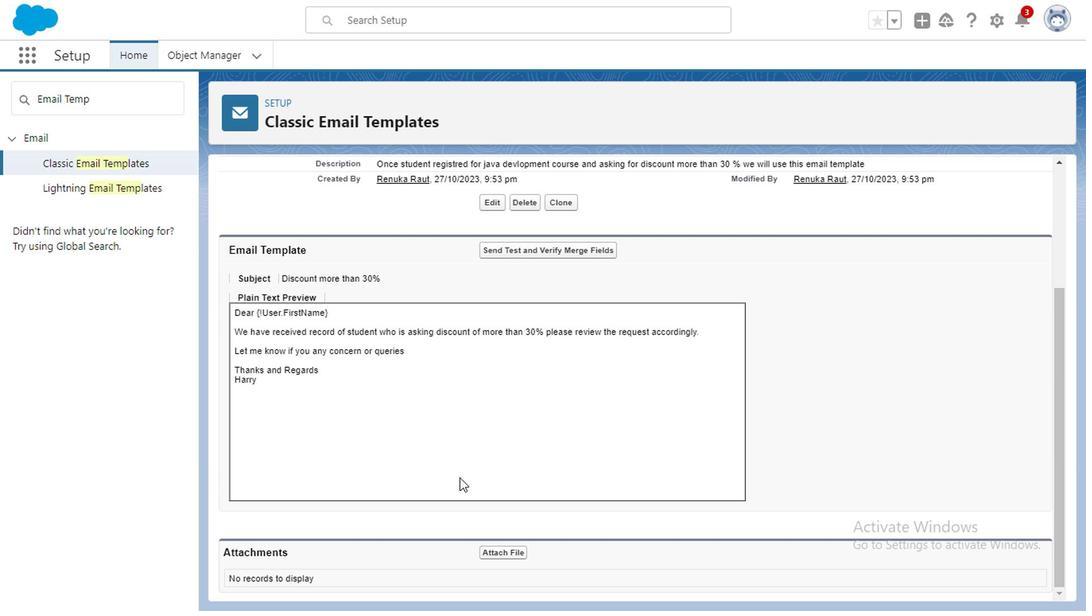 
Action: Mouse scrolled (458, 479) with delta (0, 1)
Screenshot: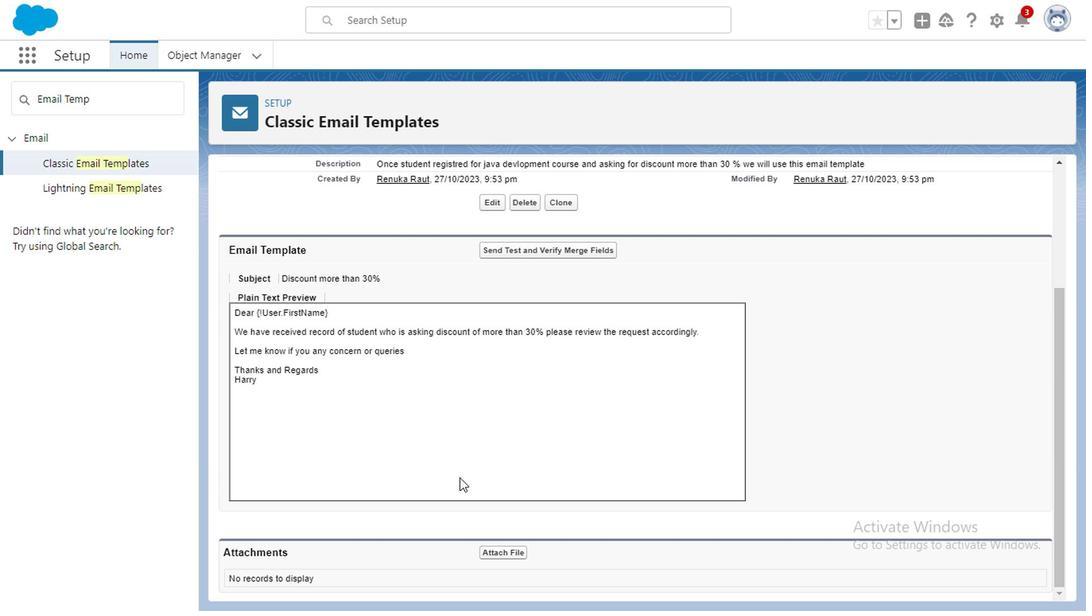 
Action: Mouse scrolled (458, 479) with delta (0, 1)
Screenshot: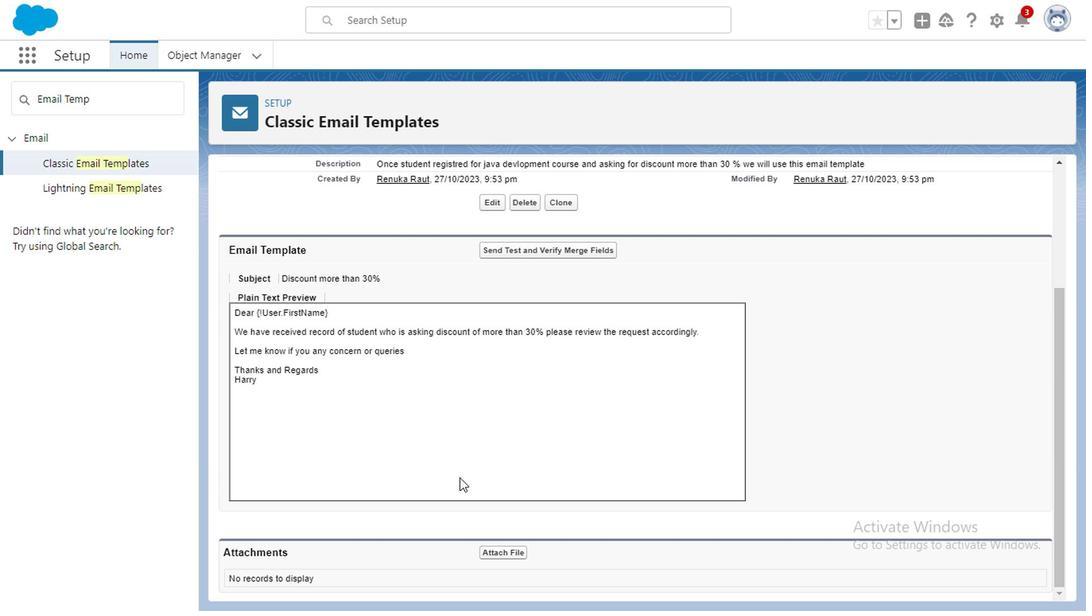 
Action: Mouse moved to (457, 477)
Screenshot: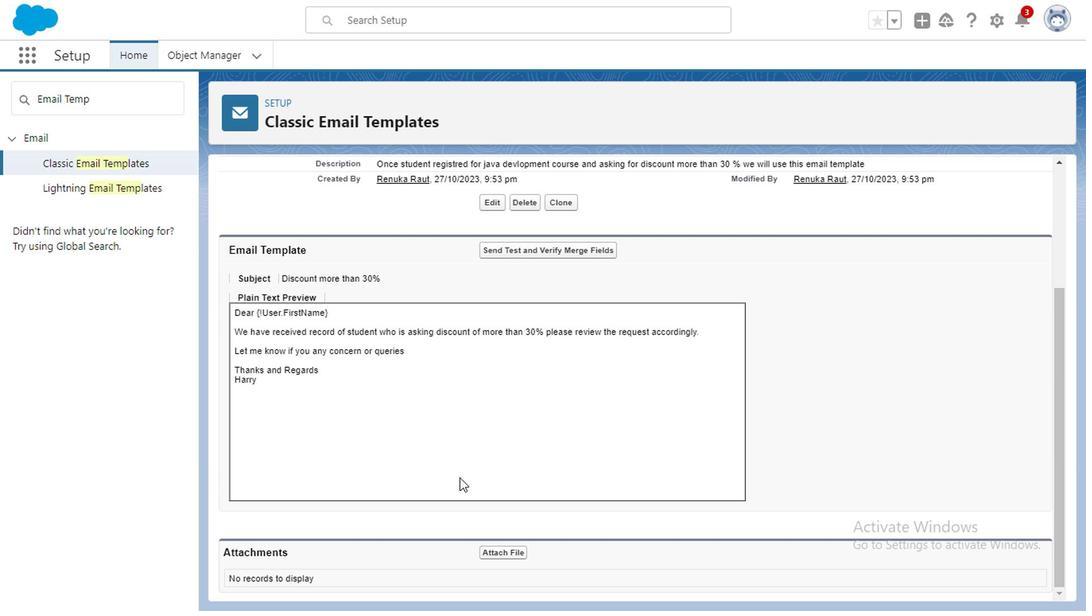 
Action: Mouse scrolled (457, 478) with delta (0, 0)
Screenshot: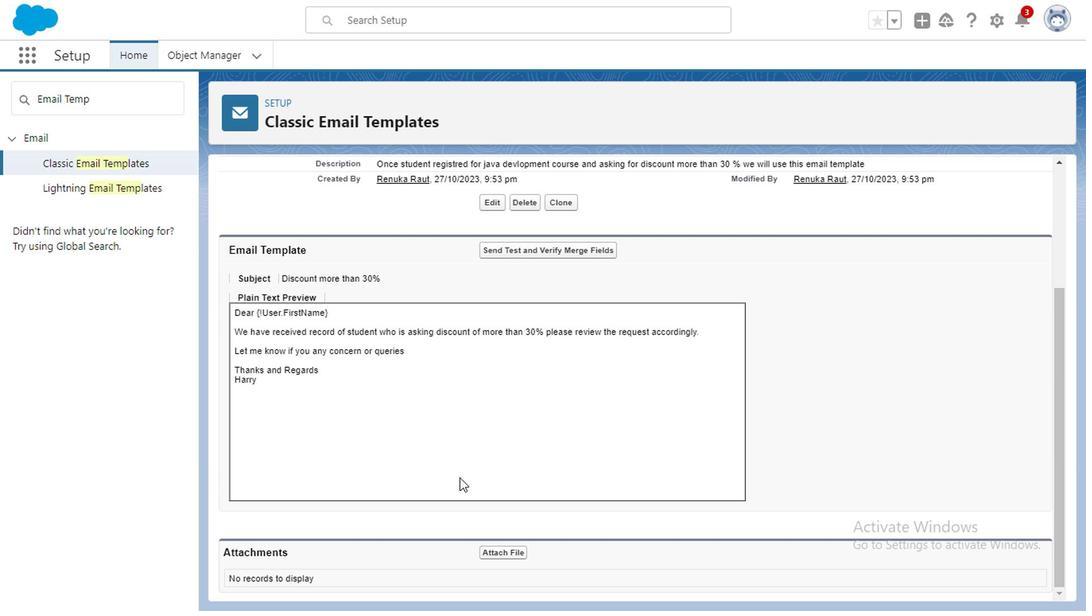 
Action: Mouse moved to (454, 475)
Screenshot: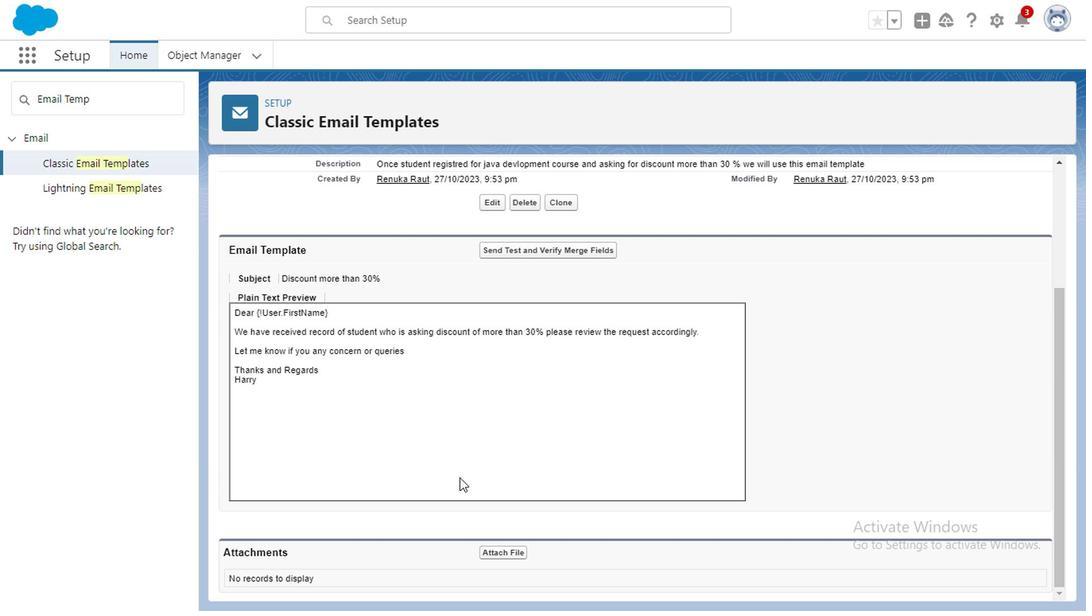
Action: Mouse scrolled (454, 475) with delta (0, 0)
Screenshot: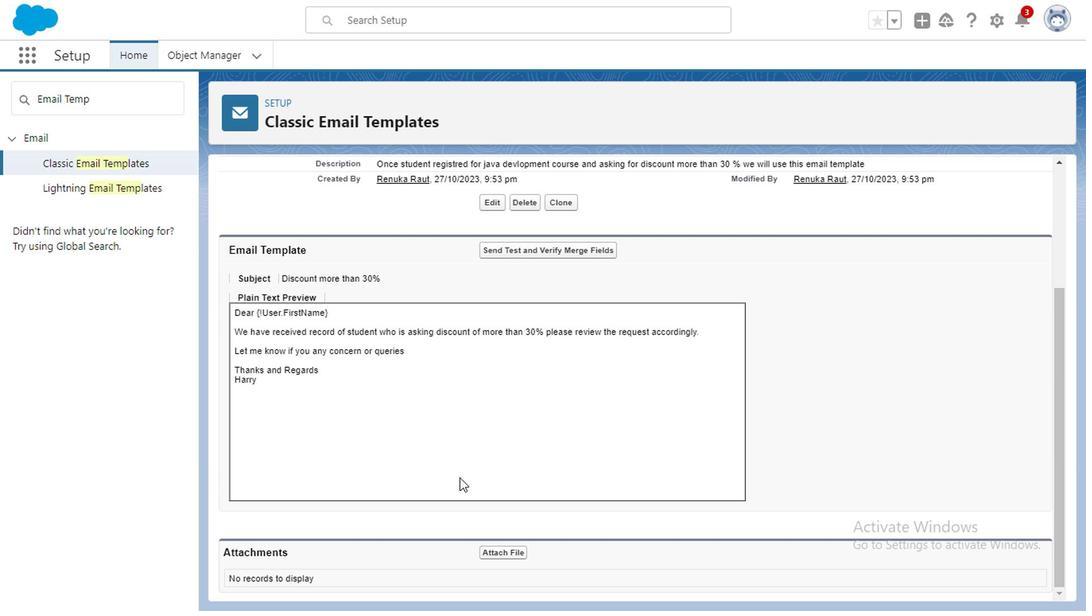 
Action: Mouse moved to (106, 100)
Screenshot: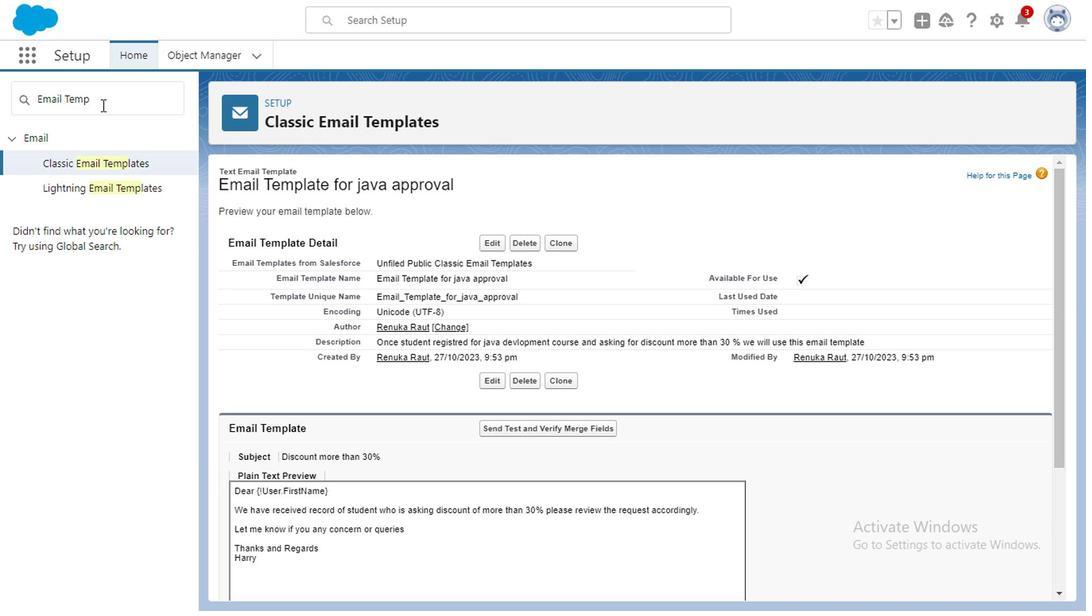 
Action: Mouse pressed left at (106, 100)
Screenshot: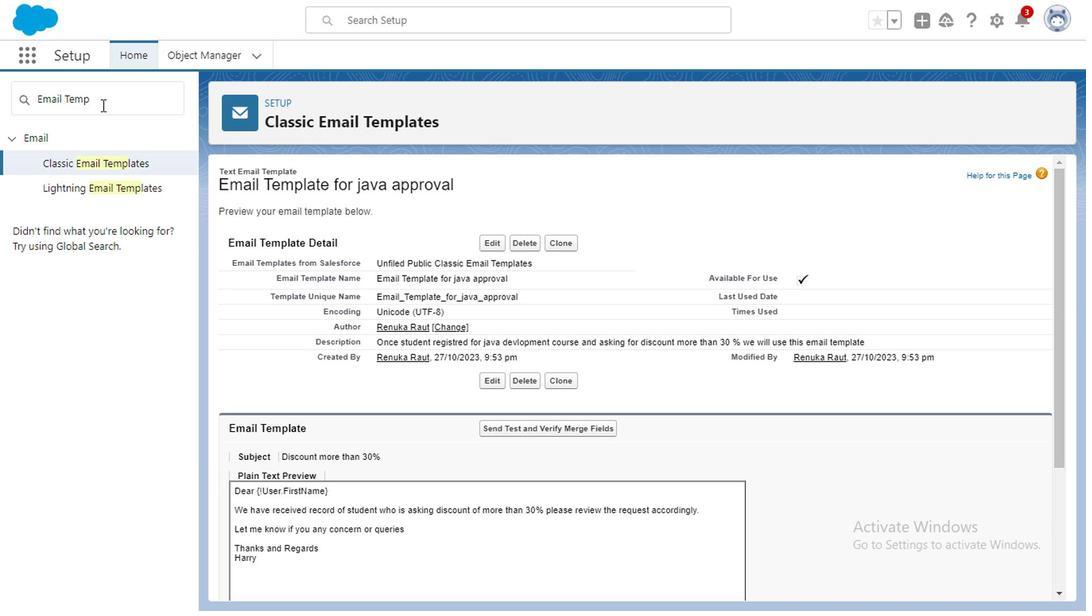 
Action: Mouse moved to (106, 100)
Screenshot: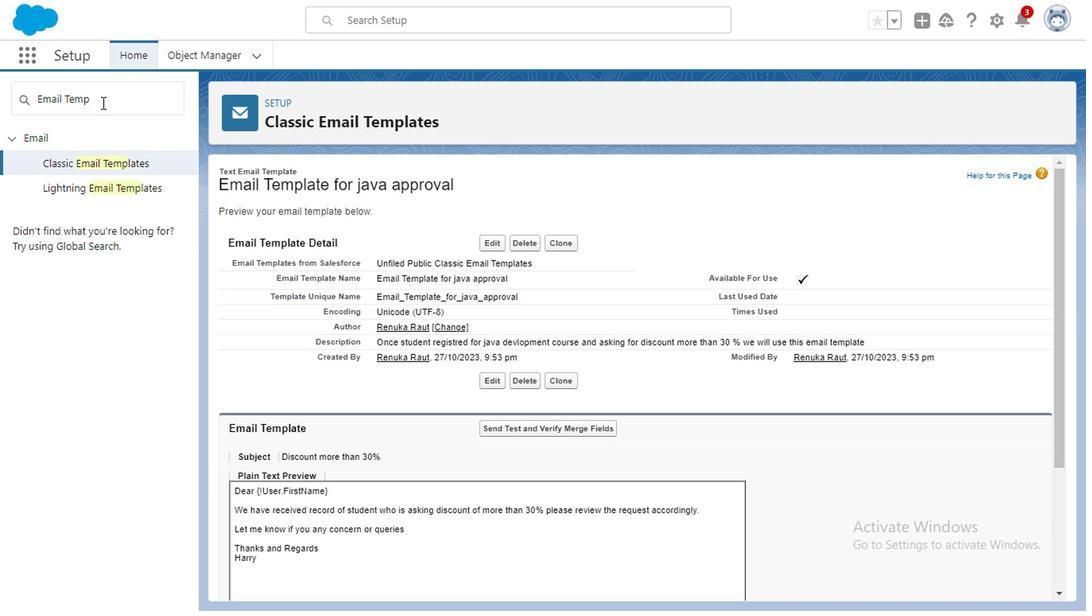 
Action: Key pressed <Key.backspace><Key.backspace><Key.backspace><Key.backspace><Key.backspace><Key.backspace><Key.backspace><Key.backspace><Key.backspace><Key.backspace><Key.backspace><Key.backspace><Key.caps_lock>a<Key.caps_lock>PPRO
Screenshot: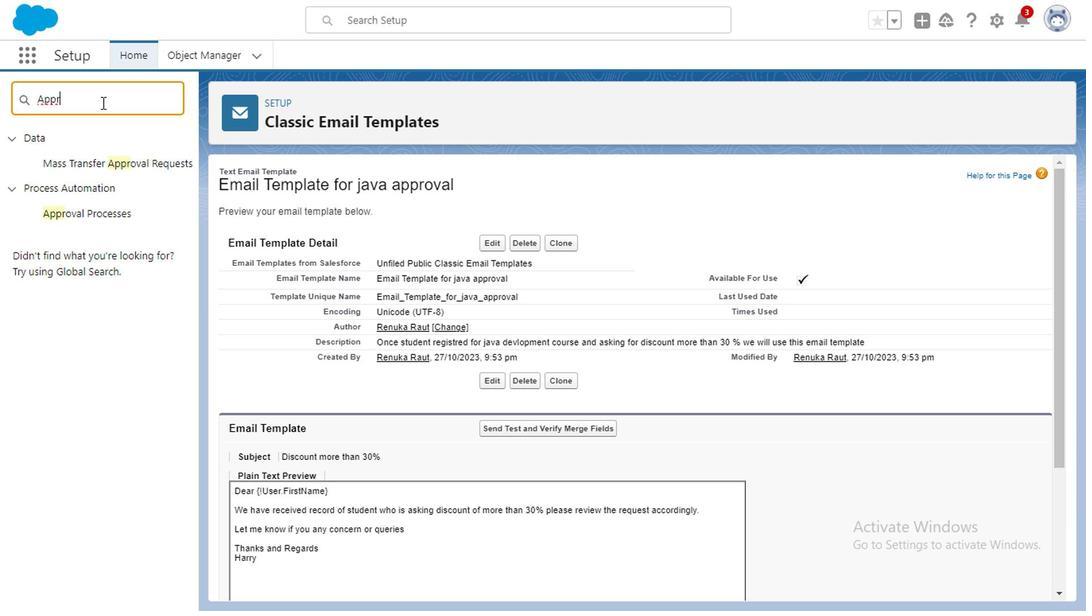 
Action: Mouse moved to (89, 212)
Screenshot: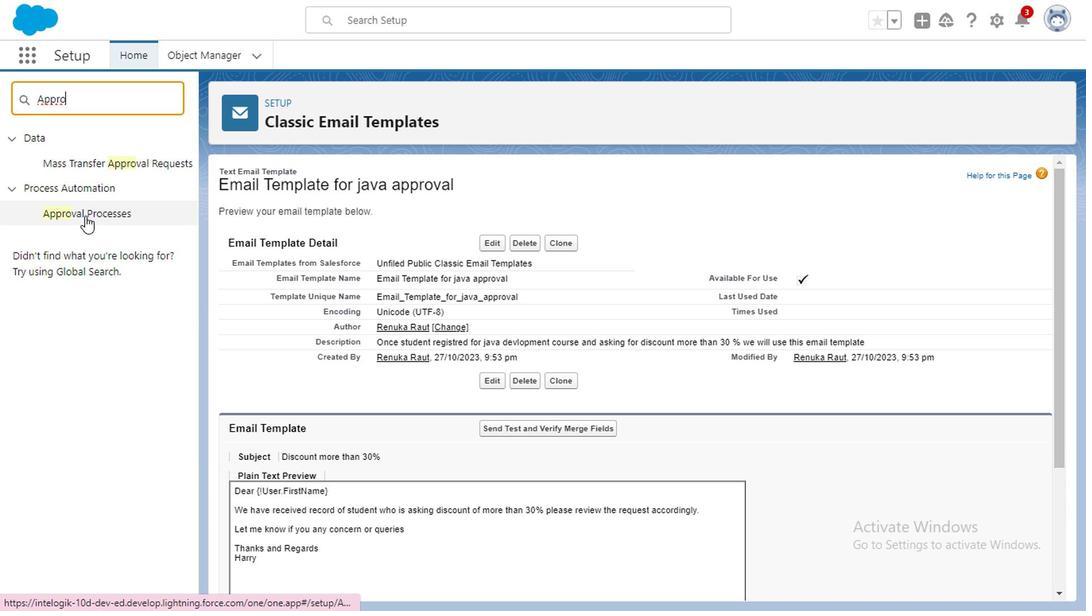 
Action: Mouse pressed left at (89, 212)
Screenshot: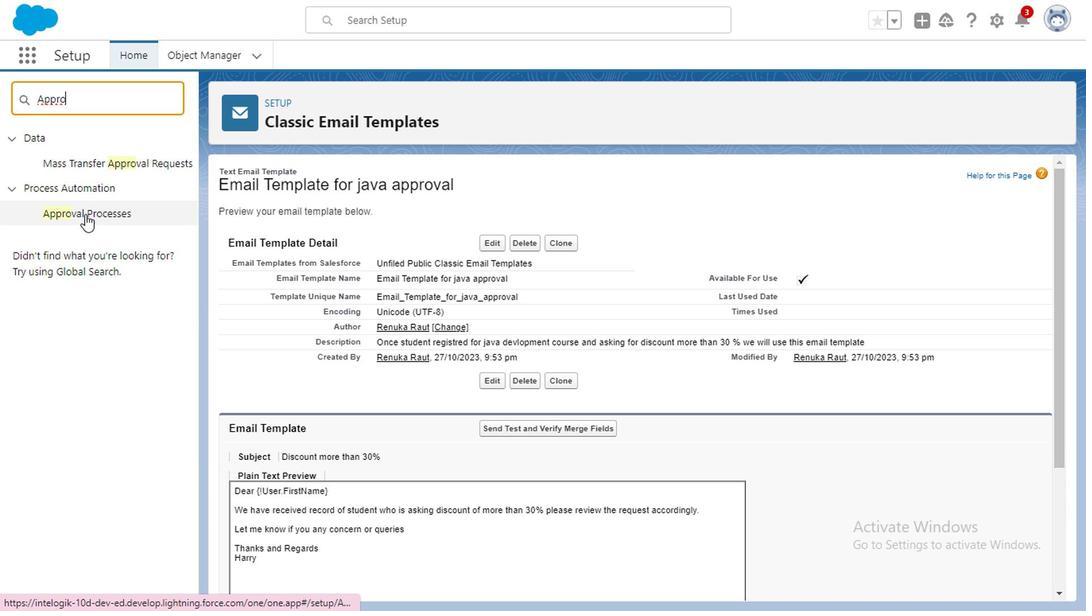 
Action: Mouse moved to (364, 547)
Screenshot: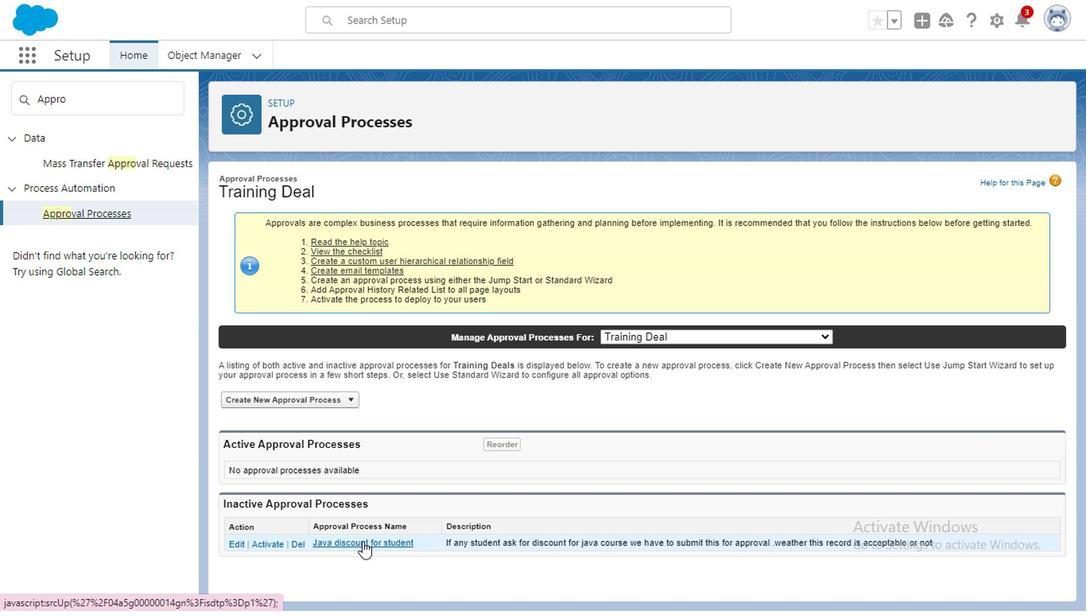 
Action: Mouse pressed left at (364, 547)
Screenshot: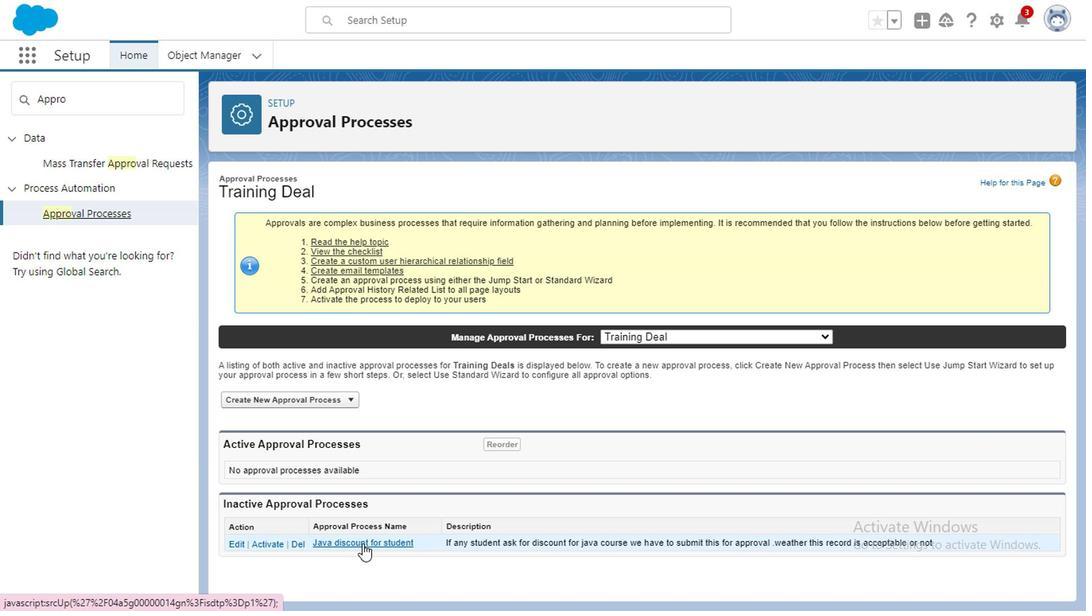 
Action: Mouse moved to (390, 530)
Screenshot: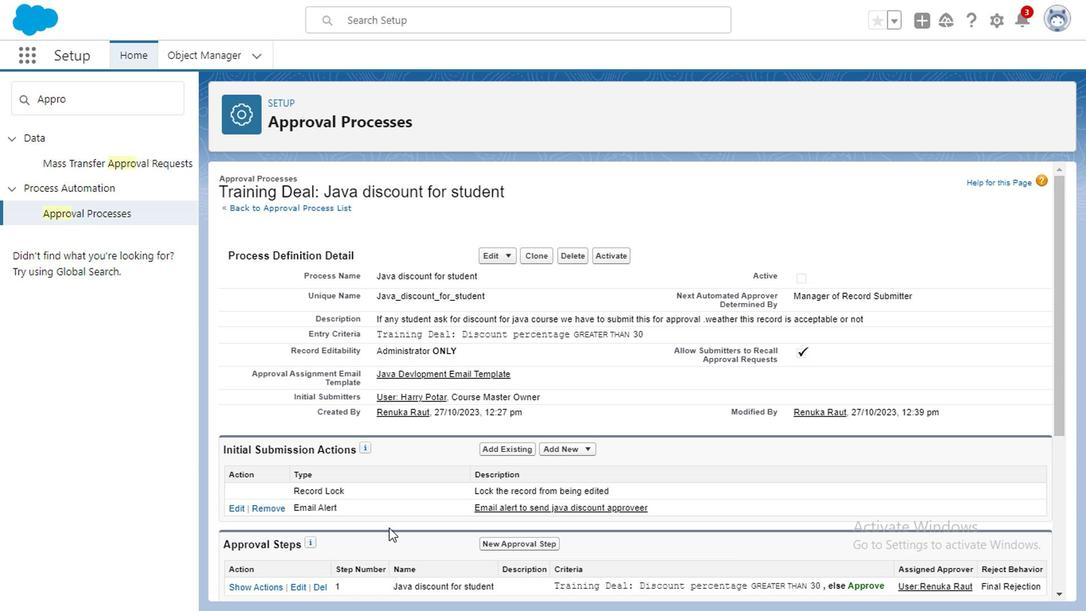 
Action: Mouse scrolled (390, 530) with delta (0, 0)
Screenshot: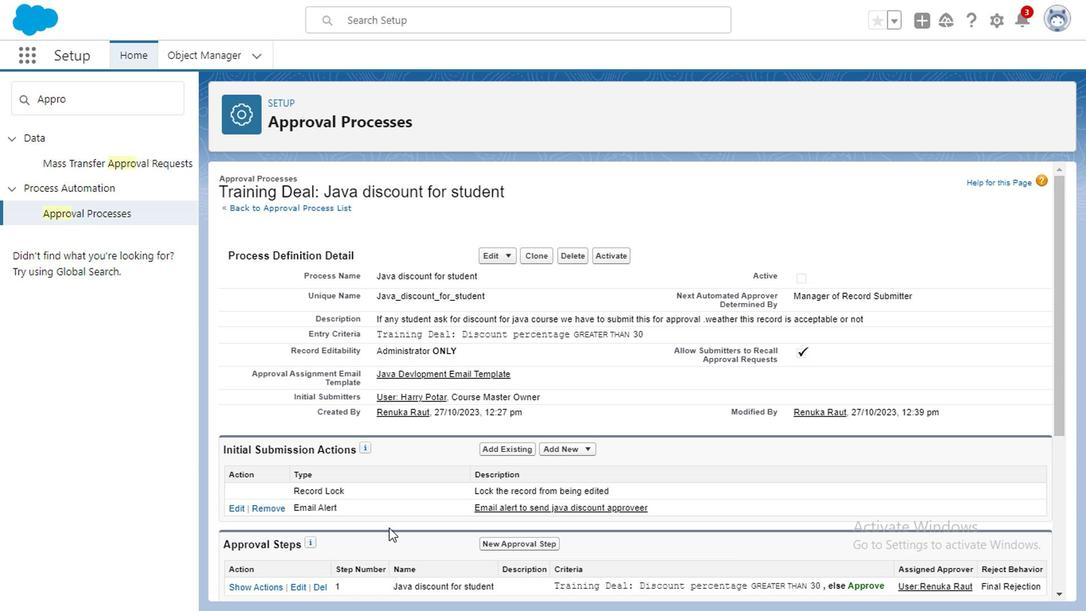
Action: Mouse moved to (548, 364)
Screenshot: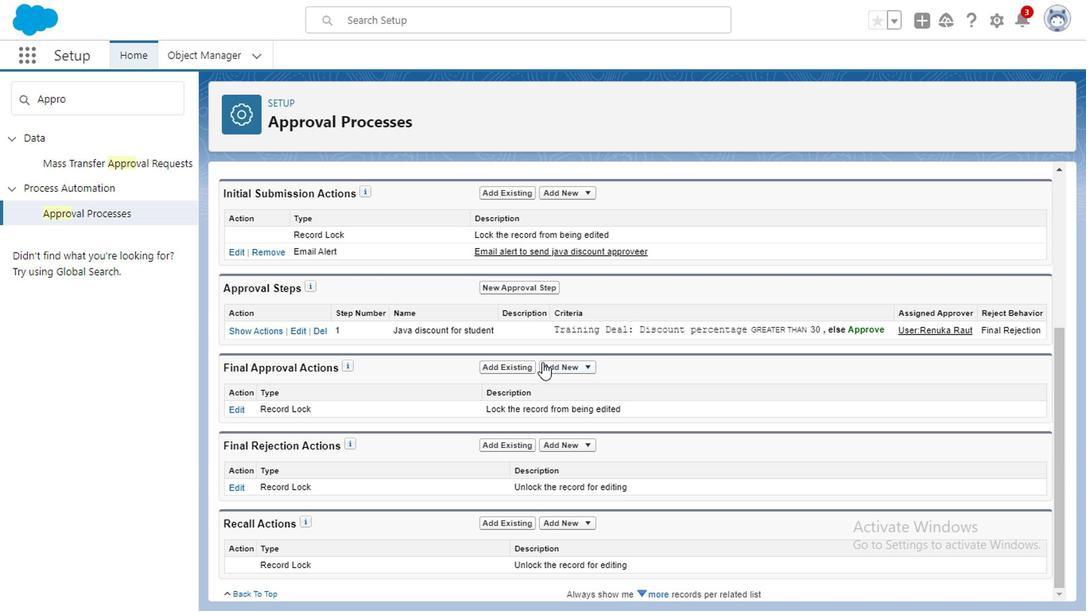 
Action: Mouse pressed left at (548, 364)
Screenshot: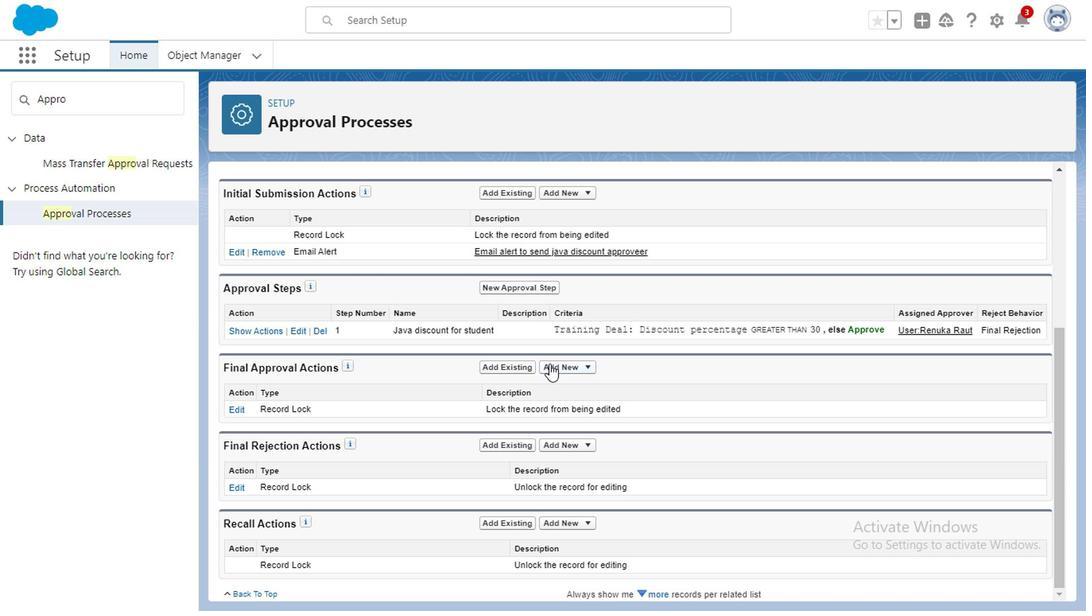 
Action: Mouse moved to (579, 416)
Screenshot: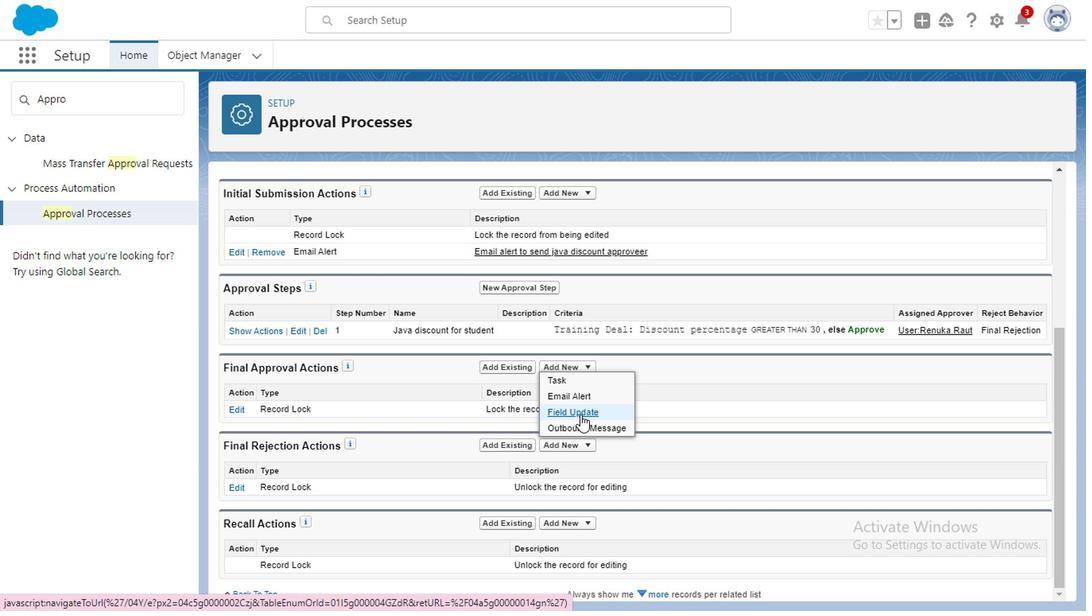 
Action: Mouse pressed left at (579, 416)
Screenshot: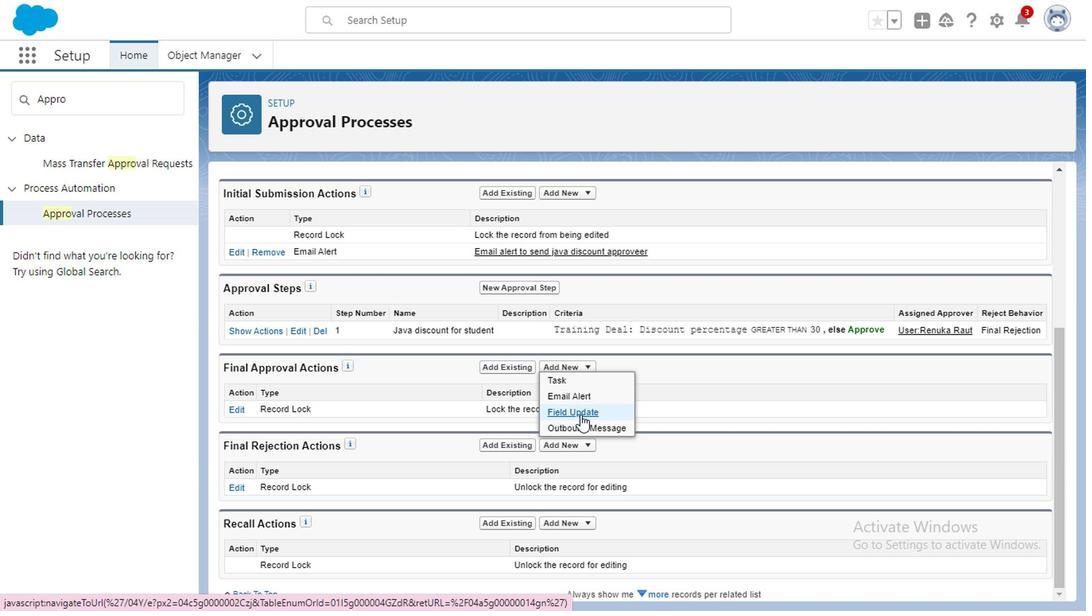 
Action: Mouse moved to (422, 312)
Screenshot: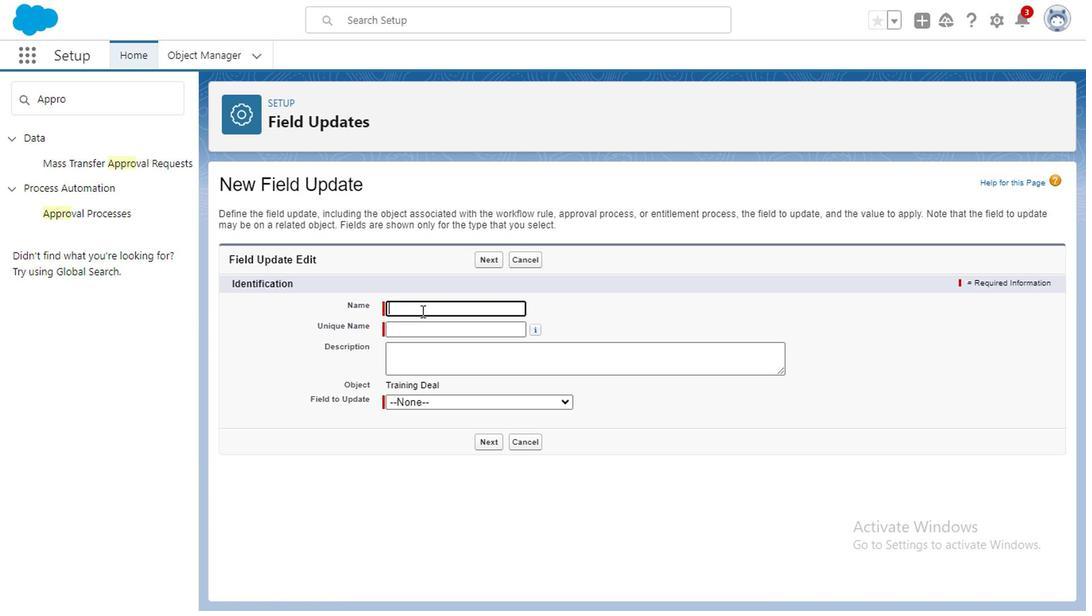 
Action: Mouse pressed left at (422, 312)
Screenshot: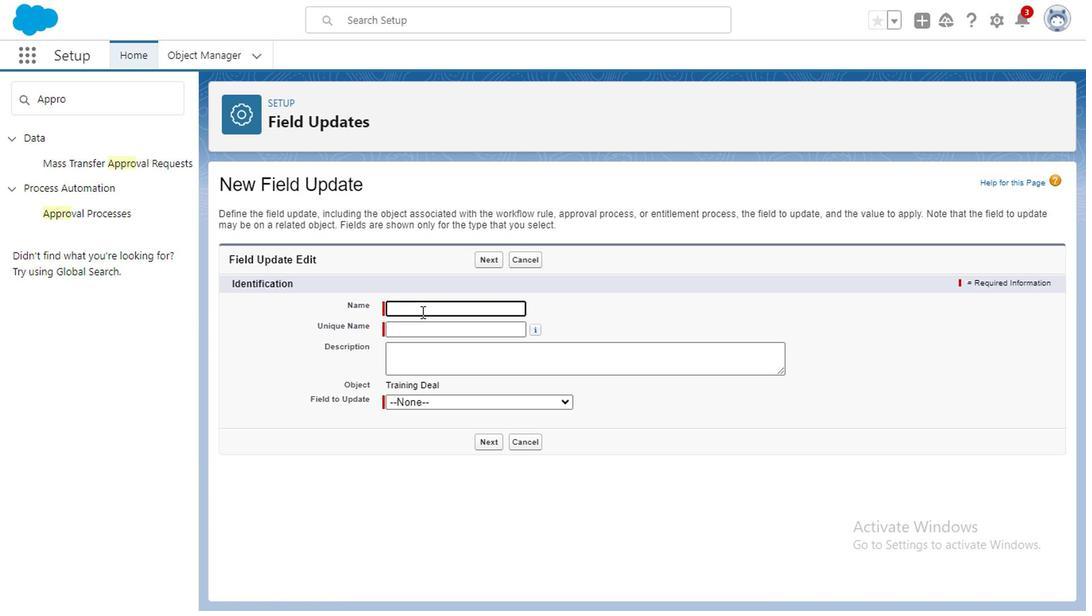 
Action: Mouse moved to (355, 433)
Screenshot: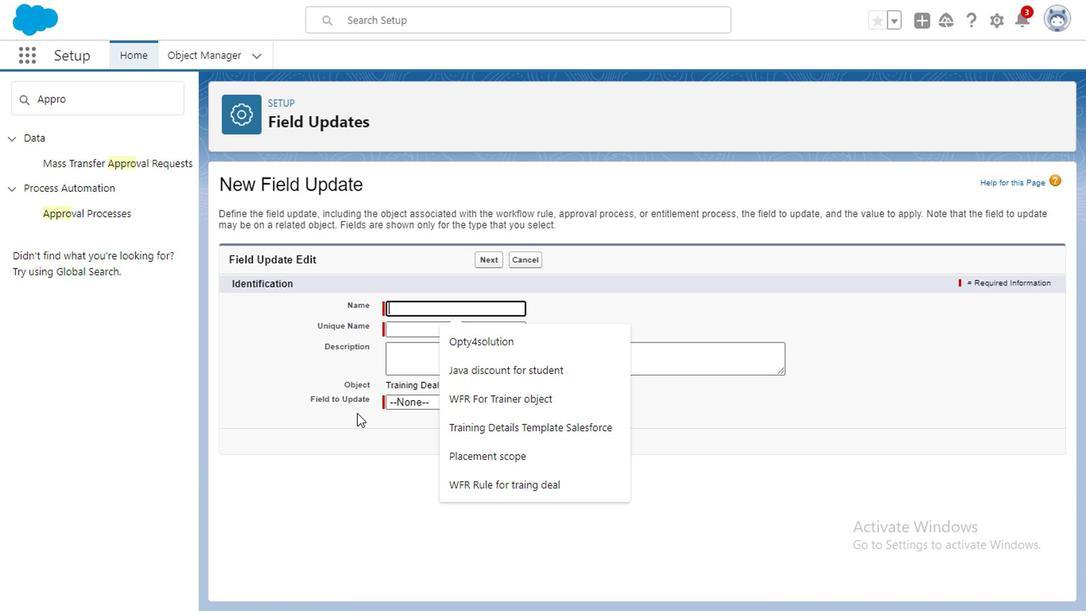 
Action: Mouse pressed left at (355, 433)
Screenshot: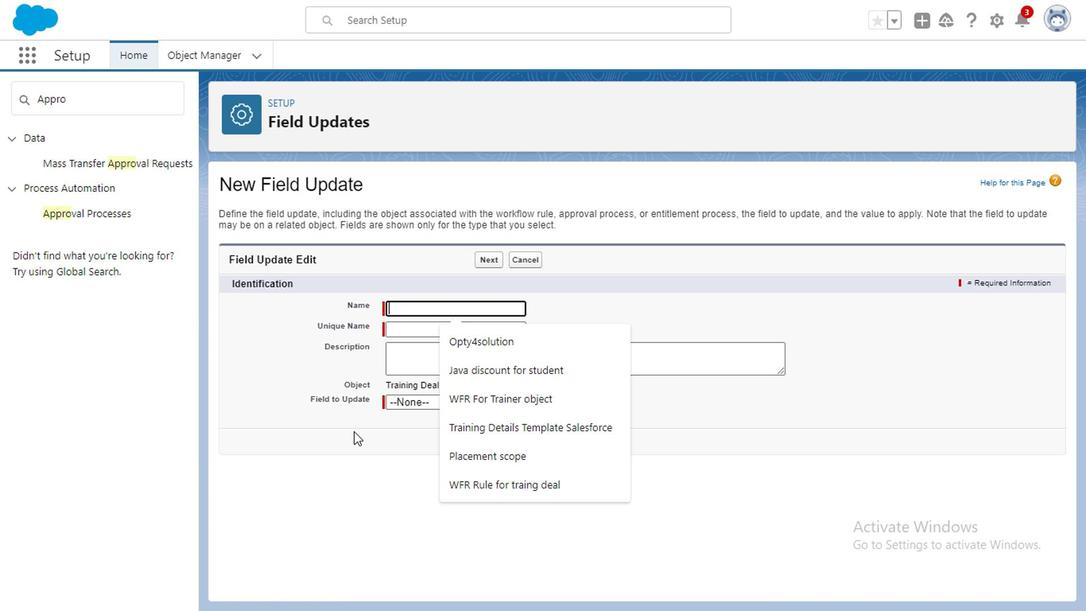 
Action: Mouse moved to (458, 405)
Screenshot: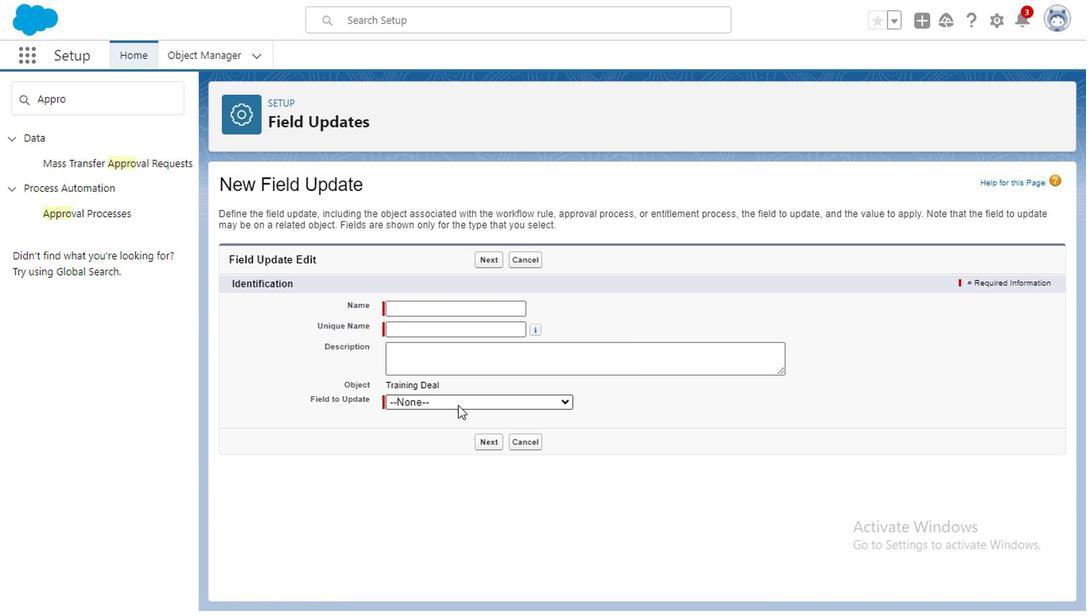 
Action: Mouse pressed left at (458, 405)
Screenshot: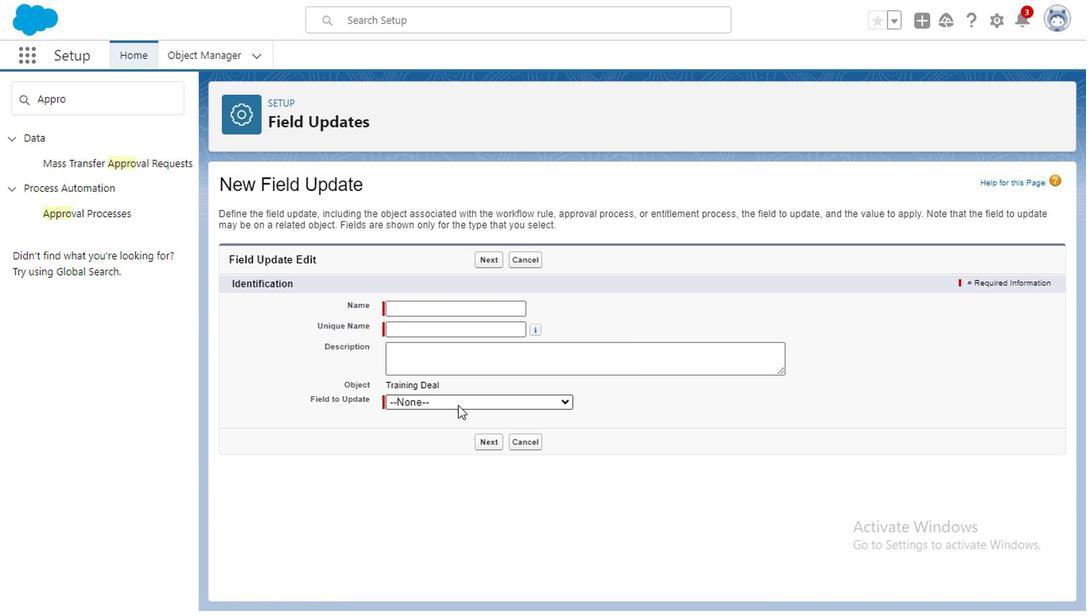 
Action: Mouse moved to (492, 324)
Screenshot: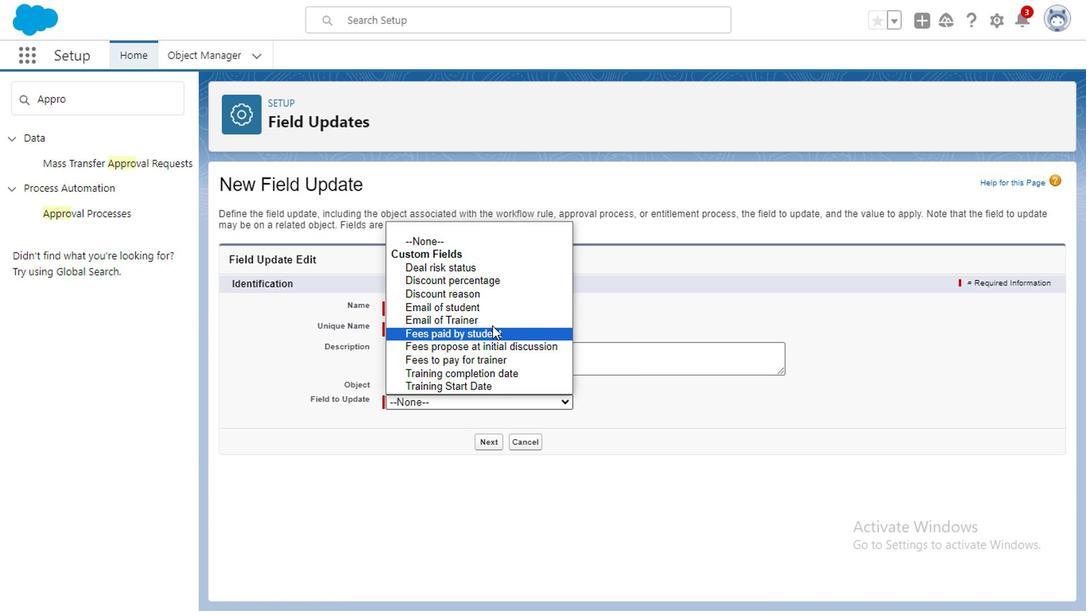
Action: Mouse scrolled (492, 324) with delta (0, 0)
Screenshot: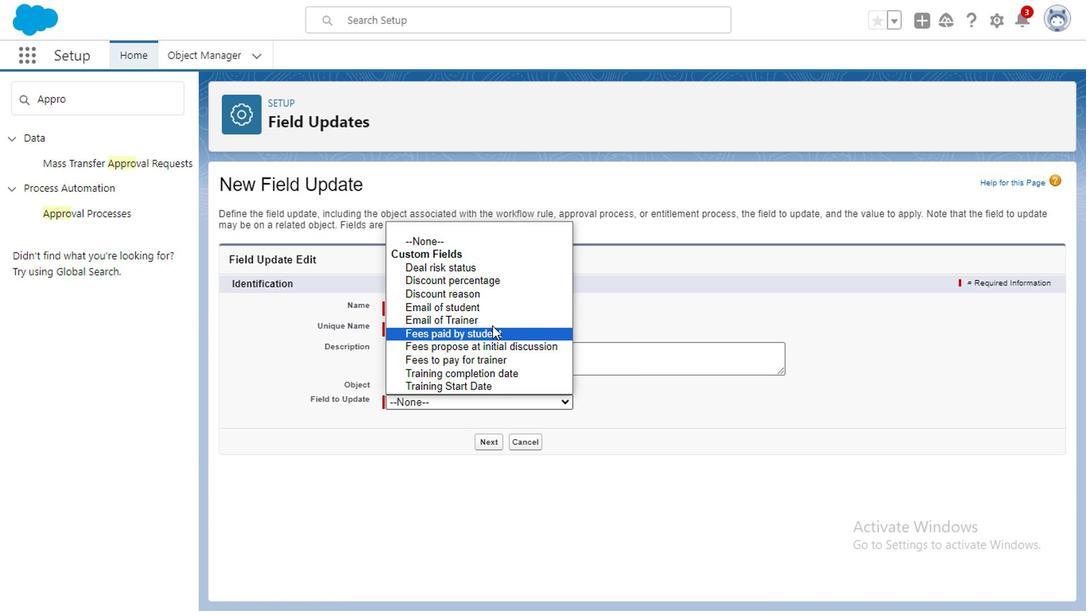 
Action: Mouse scrolled (492, 324) with delta (0, 0)
Screenshot: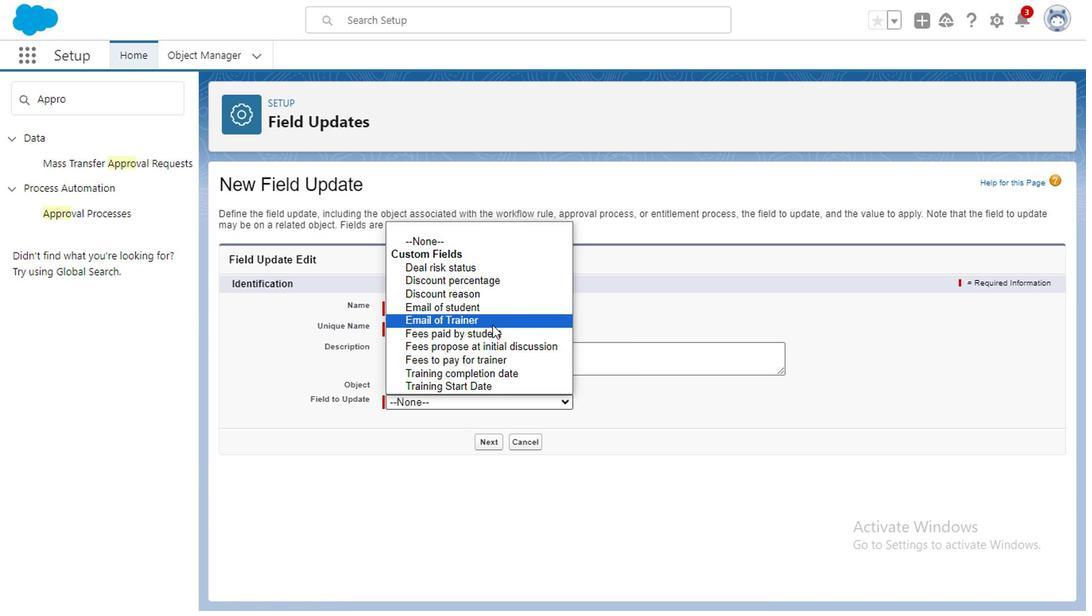 
Action: Mouse moved to (471, 281)
Screenshot: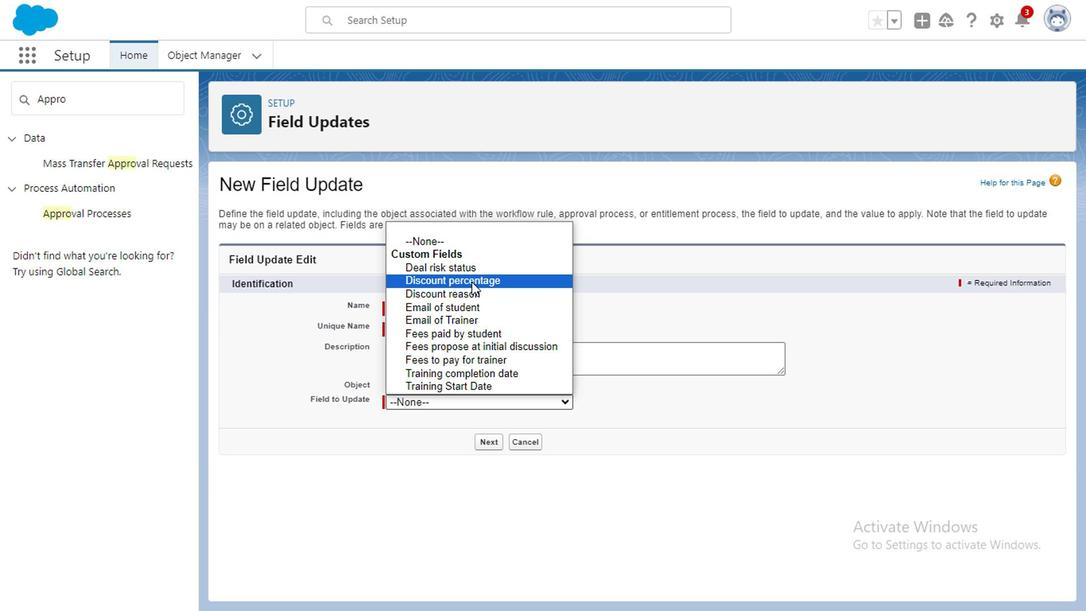
Action: Mouse pressed left at (471, 281)
Screenshot: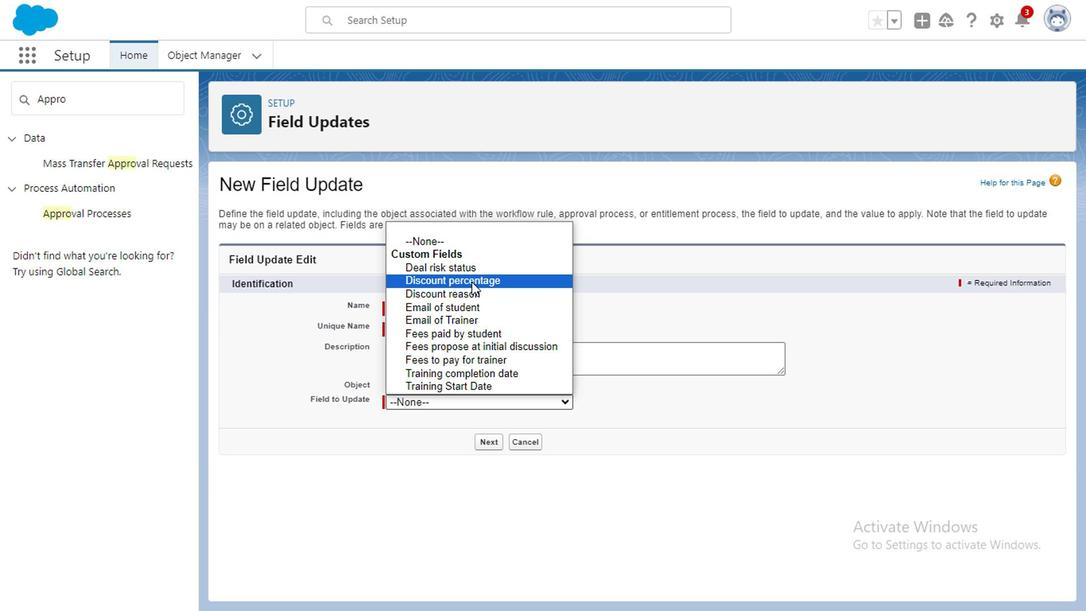 
Action: Mouse moved to (573, 261)
Screenshot: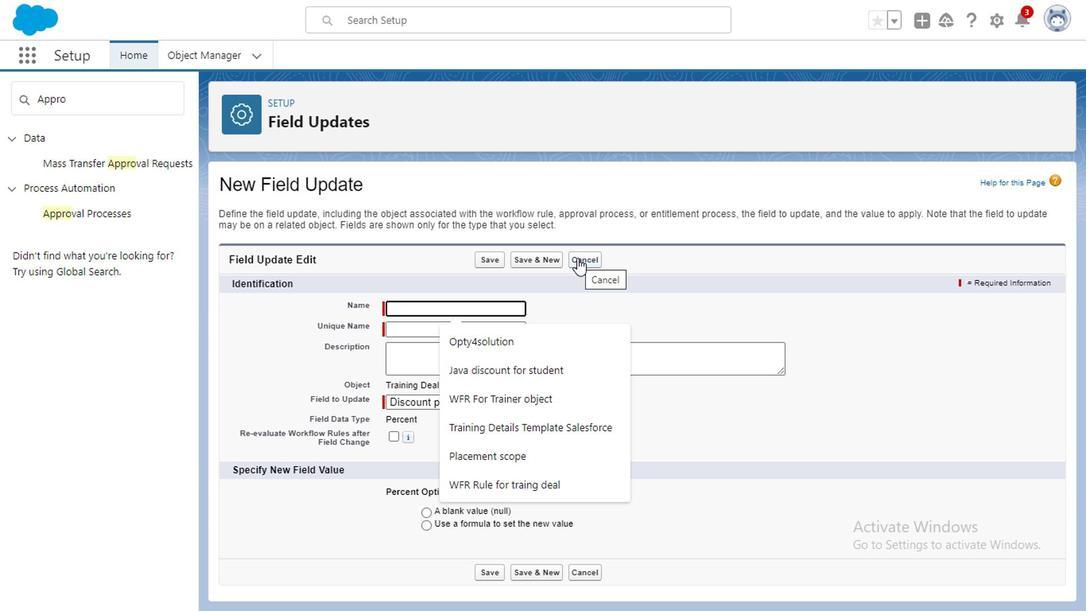 
Action: Mouse pressed left at (573, 261)
Screenshot: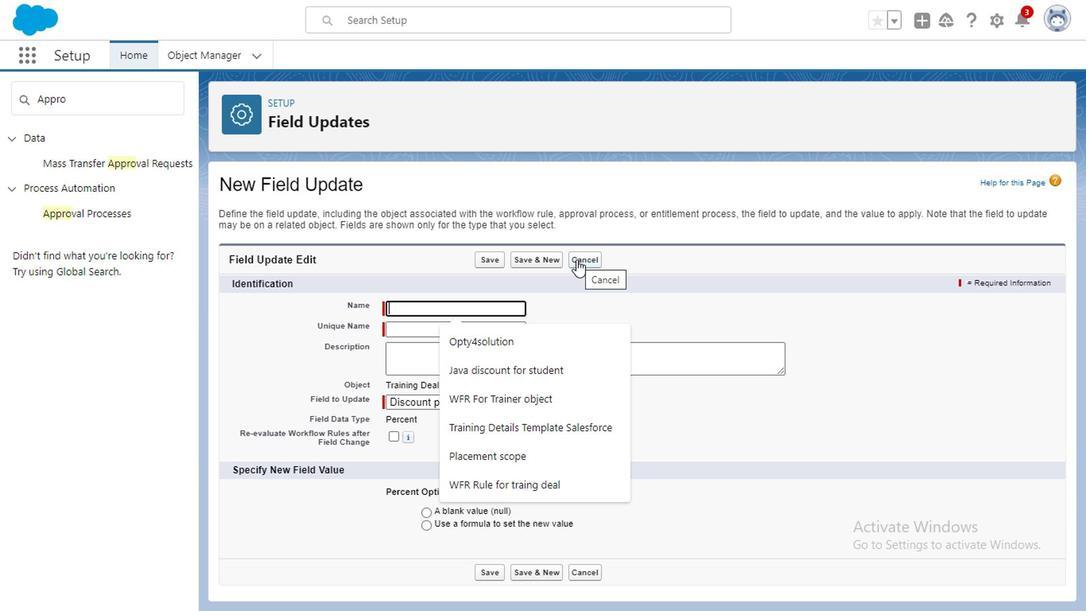 
Action: Mouse moved to (578, 452)
Screenshot: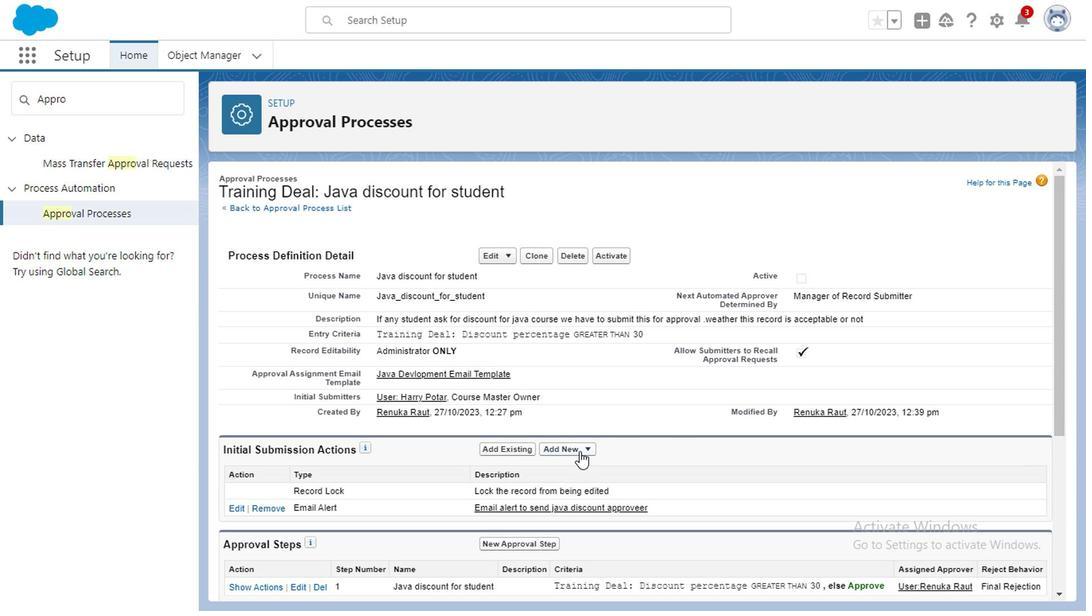 
Action: Mouse pressed left at (578, 452)
Screenshot: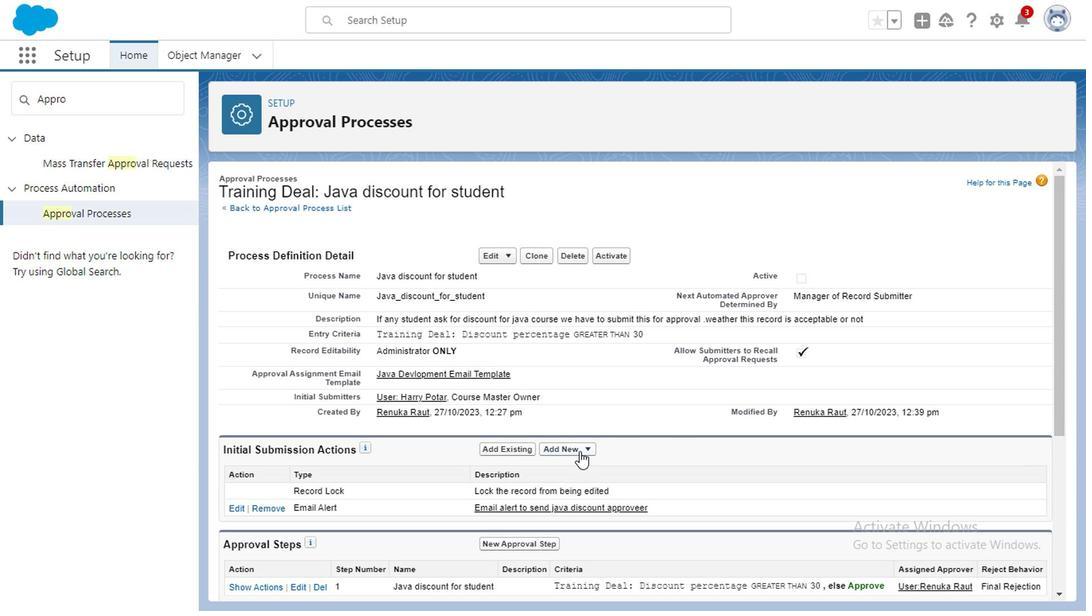 
Action: Mouse moved to (576, 479)
Screenshot: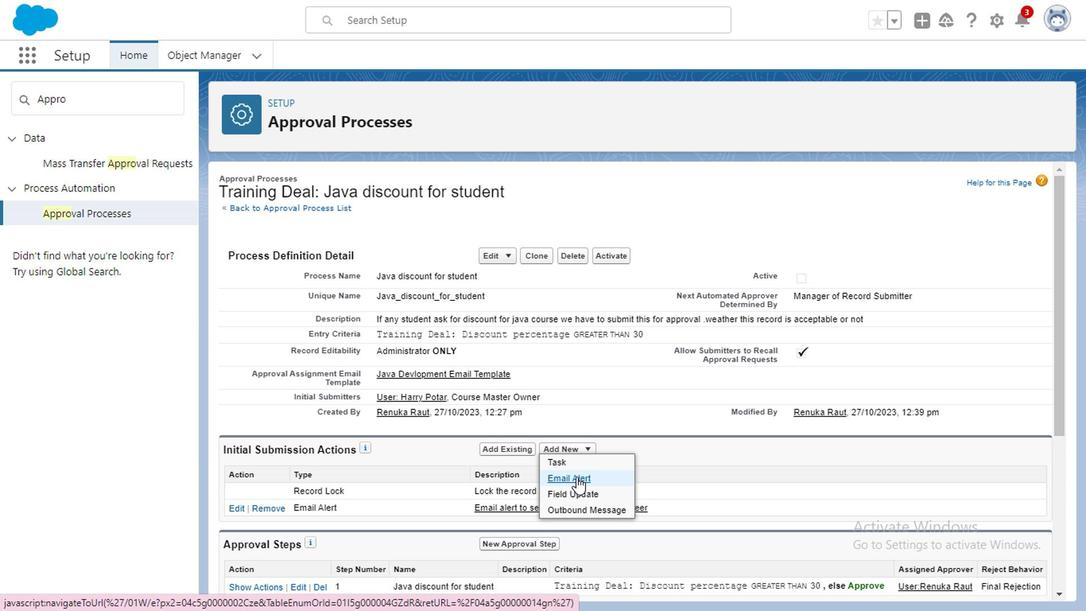 
Action: Mouse pressed left at (576, 479)
Screenshot: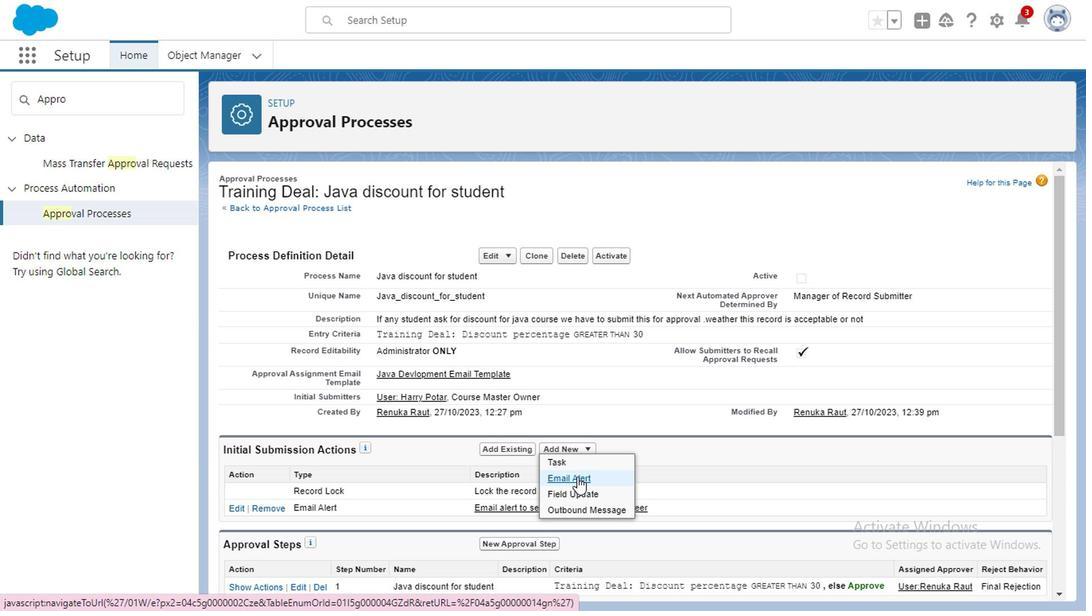 
Action: Mouse moved to (349, 291)
Screenshot: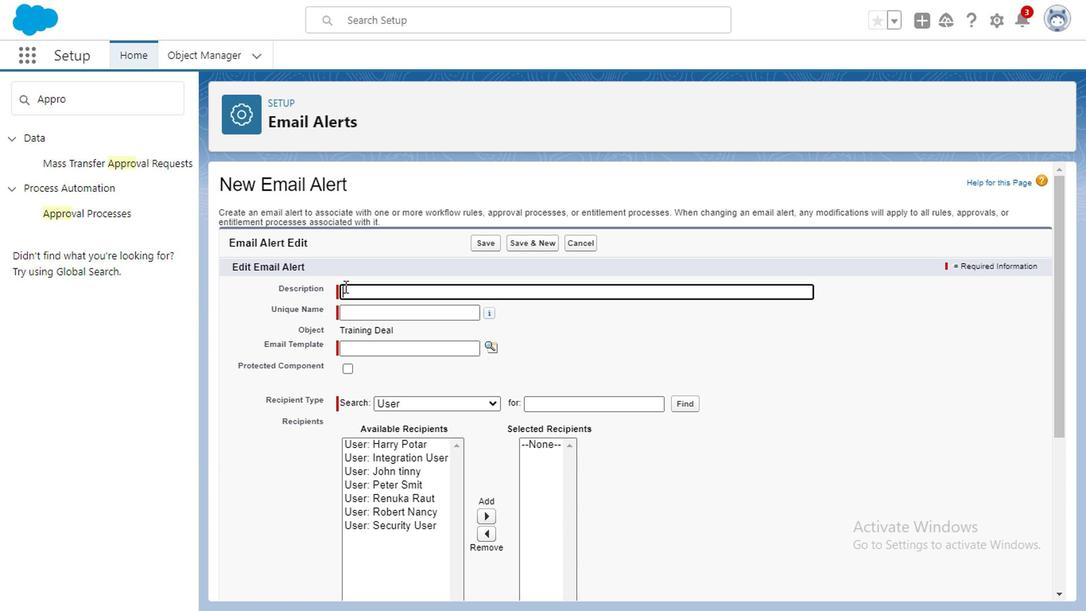 
Action: Mouse pressed left at (349, 291)
Screenshot: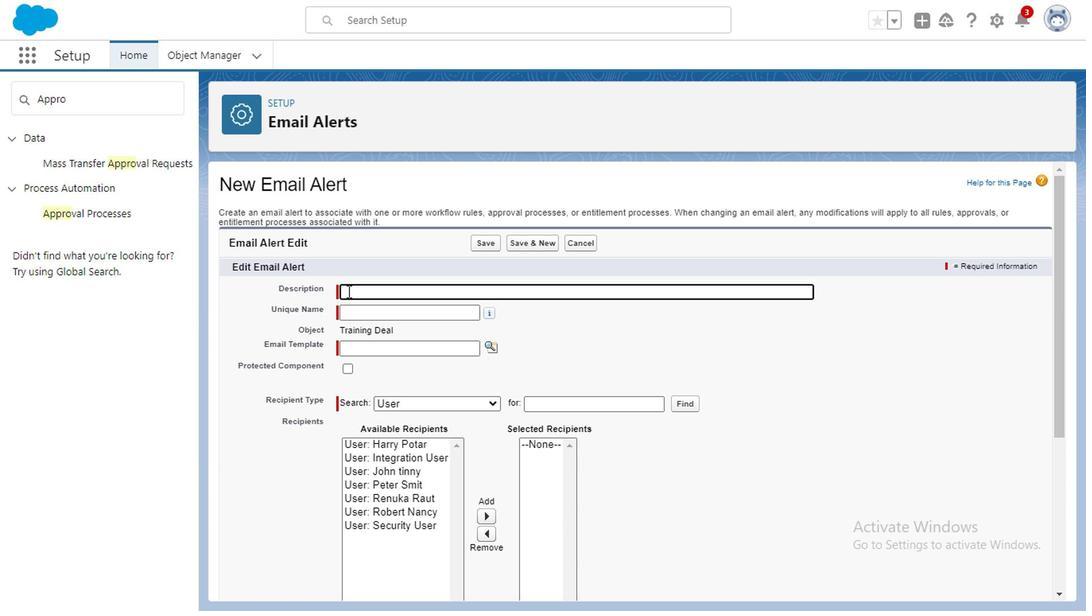 
Action: Mouse moved to (349, 291)
Screenshot: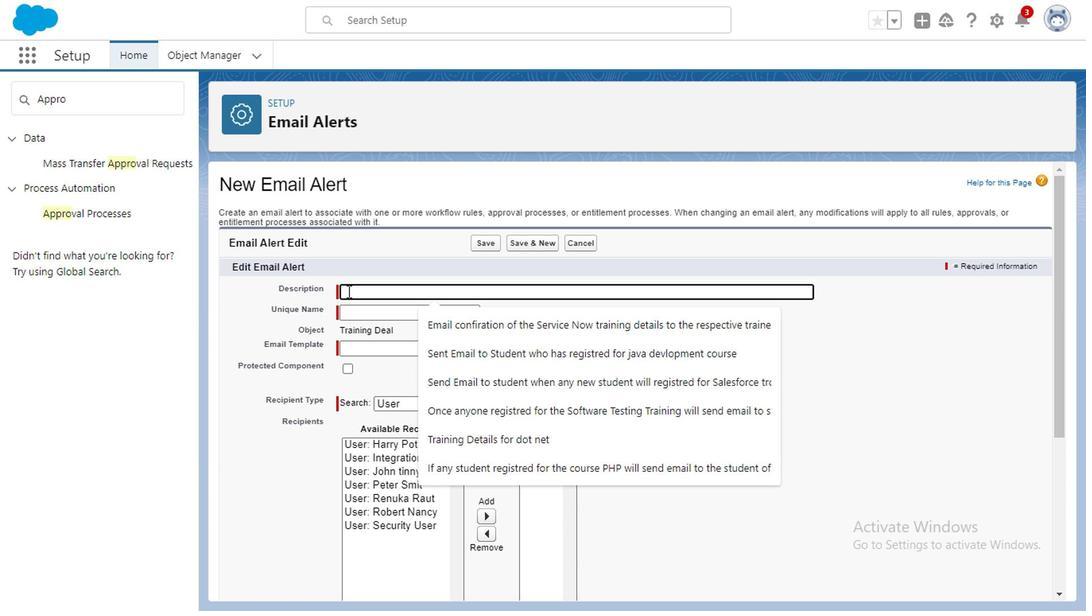 
Action: Key pressed <Key.caps_lock>e<Key.caps_lock>MAIL<Key.space>CONFIRMATION<Key.space>A<Key.backspace><Key.backspace>MTO<Key.space><Key.backspace><Key.backspace><Key.backspace><Key.backspace><Key.space>TO<Key.space>APPROVE<Key.space>THE<Key.space>DISCOUNT<Key.space>PERCENTAGE<Key.space>RECORD
Screenshot: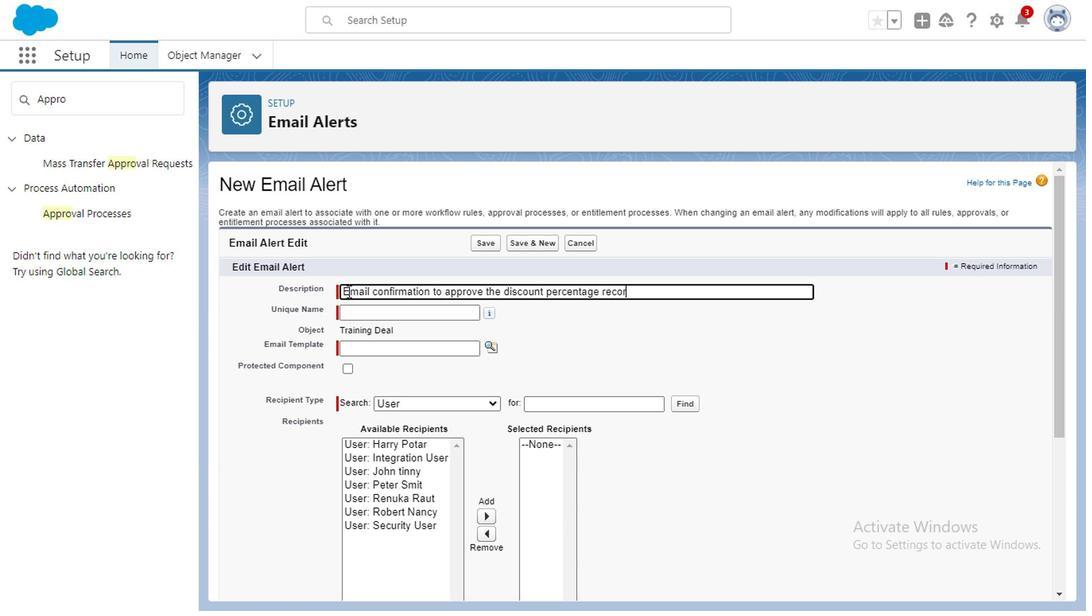 
Action: Mouse moved to (375, 310)
Screenshot: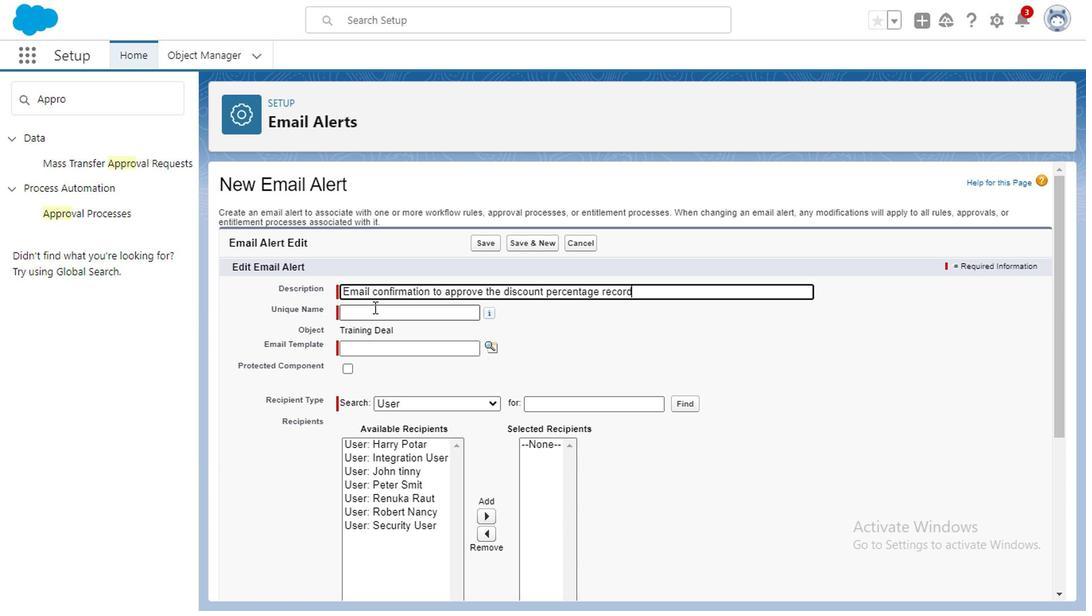 
Action: Mouse pressed left at (375, 310)
Screenshot: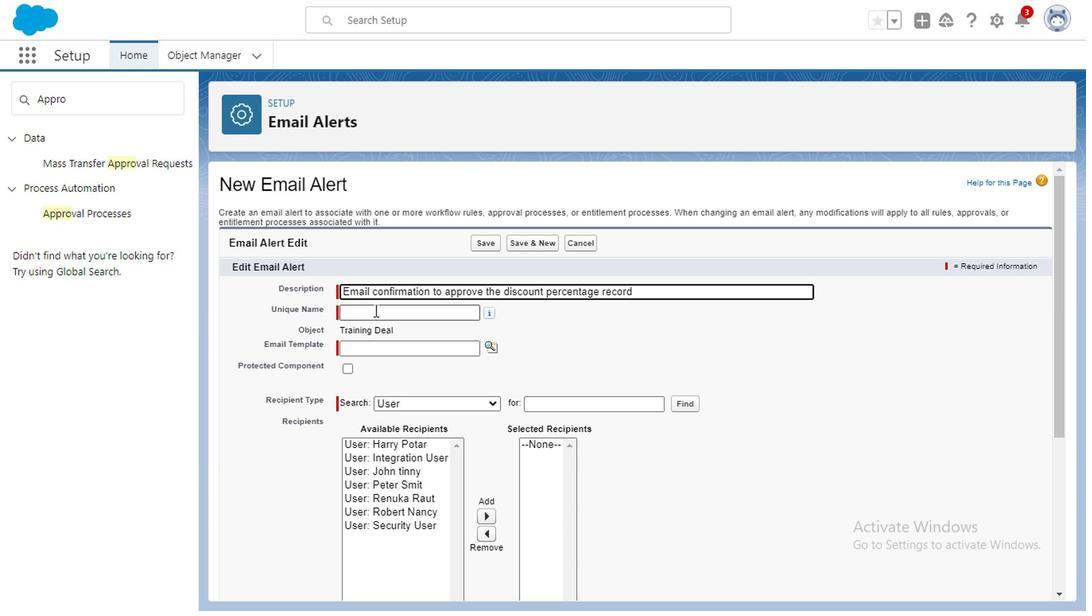 
Action: Mouse moved to (488, 344)
Screenshot: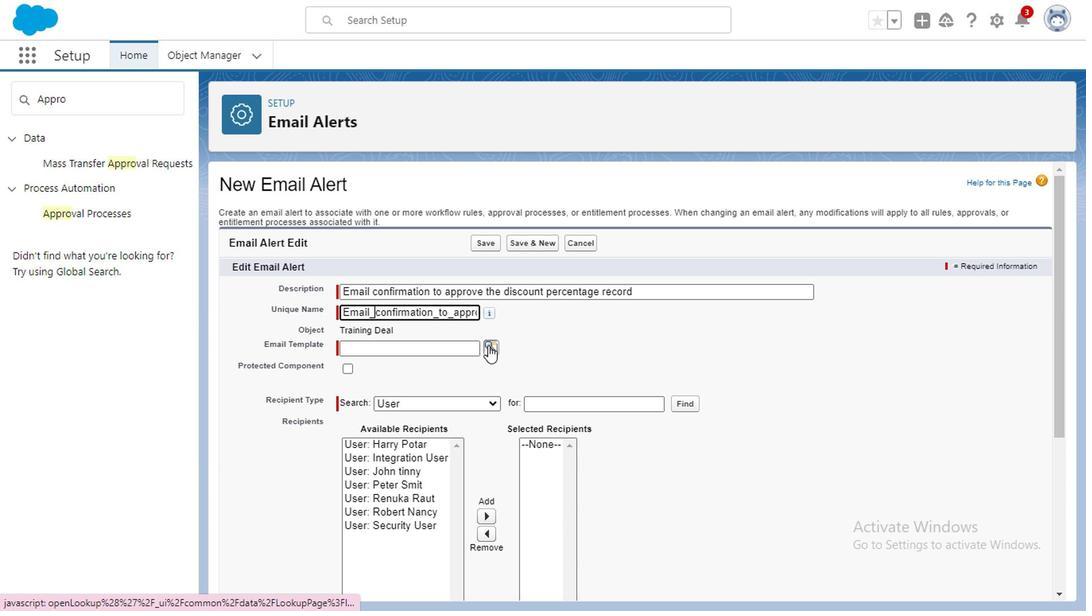 
Action: Mouse pressed left at (488, 344)
Screenshot: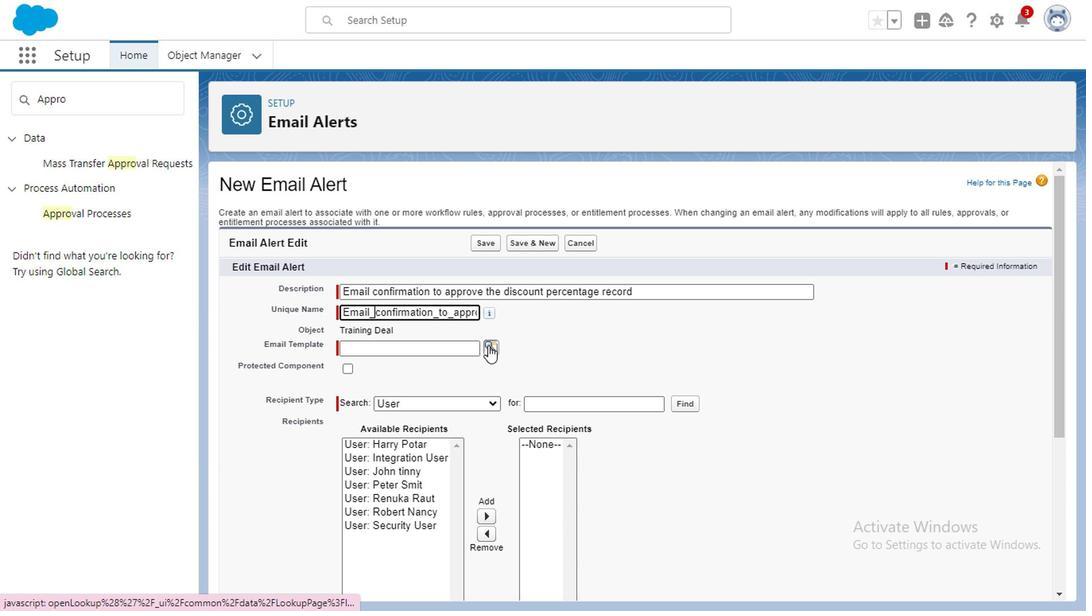 
Action: Mouse moved to (385, 508)
Screenshot: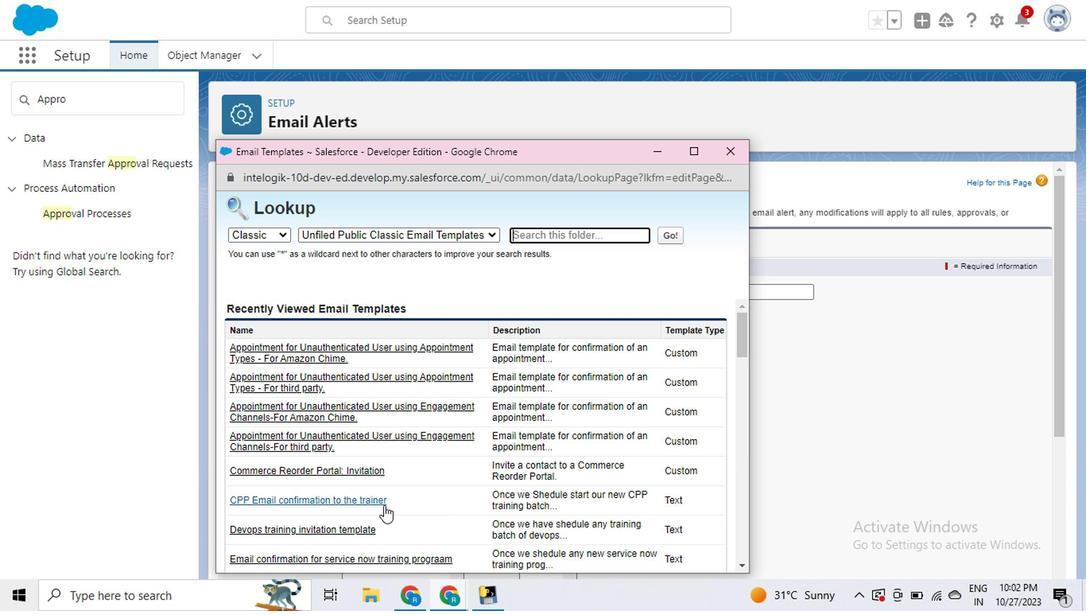 
Action: Mouse scrolled (385, 507) with delta (0, 0)
Screenshot: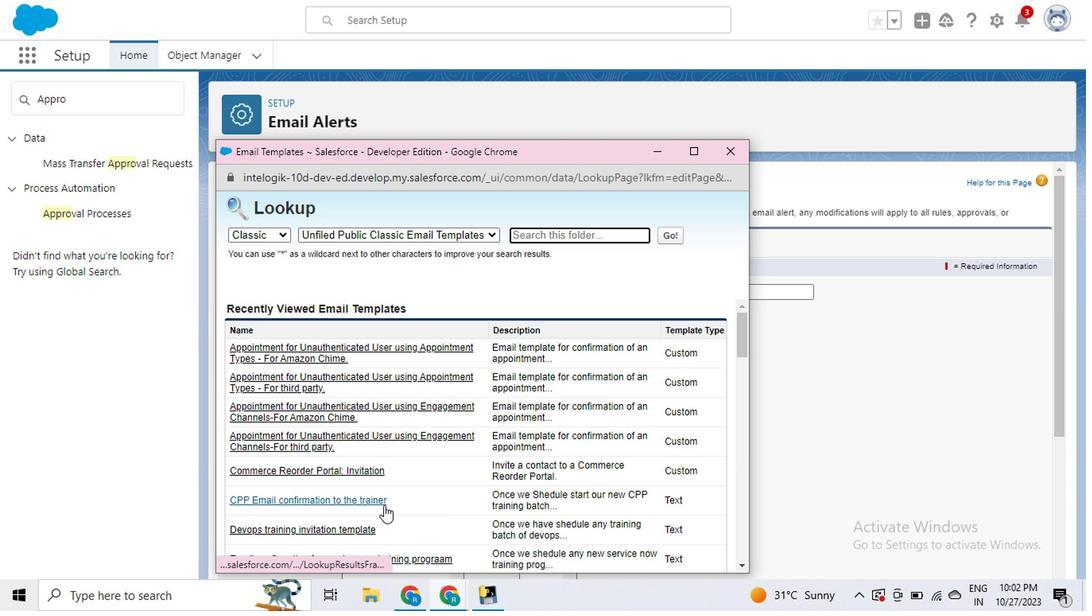 
Action: Mouse scrolled (385, 507) with delta (0, 0)
Screenshot: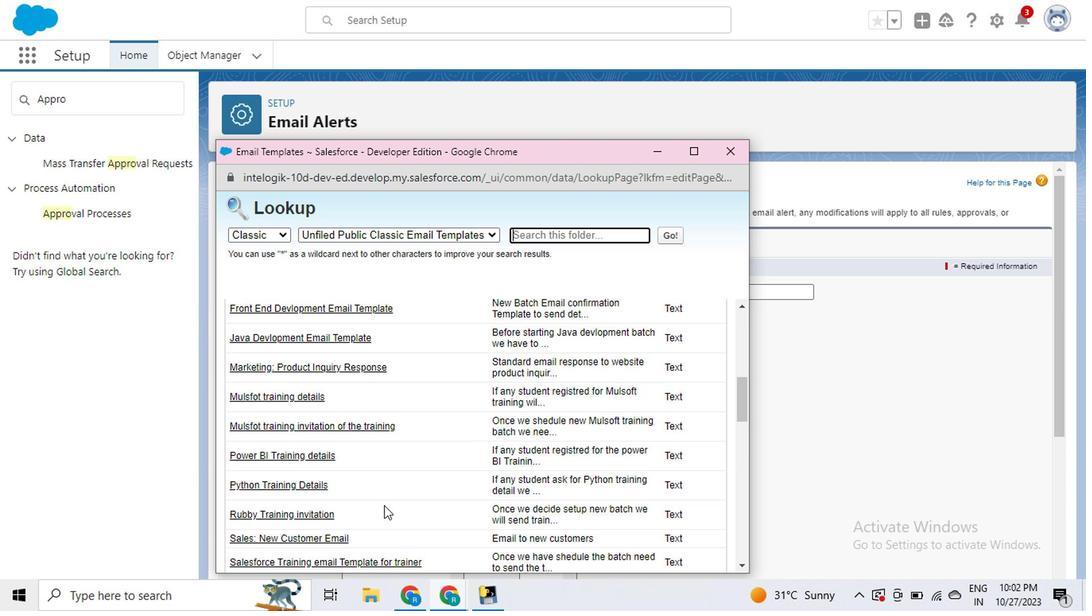 
Action: Mouse scrolled (385, 507) with delta (0, 0)
Screenshot: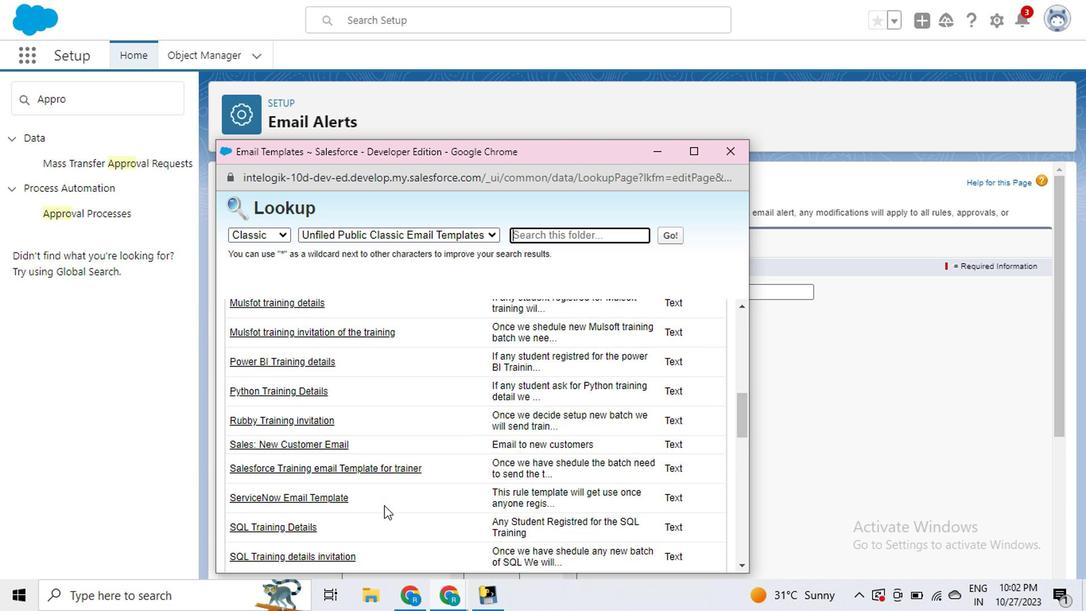 
Action: Mouse scrolled (385, 507) with delta (0, 0)
Screenshot: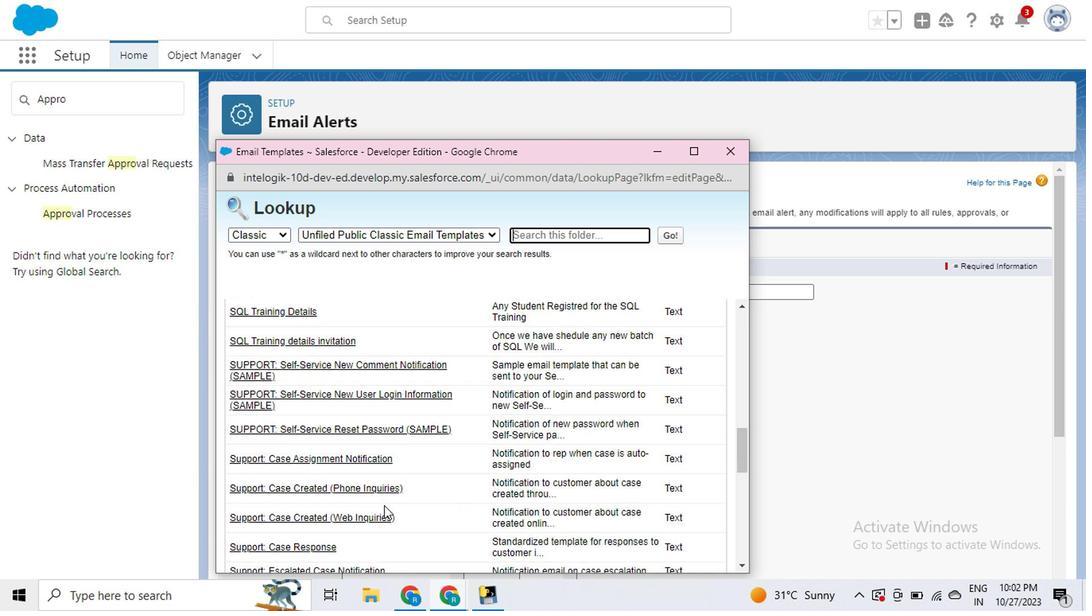
Action: Mouse scrolled (385, 507) with delta (0, 0)
Screenshot: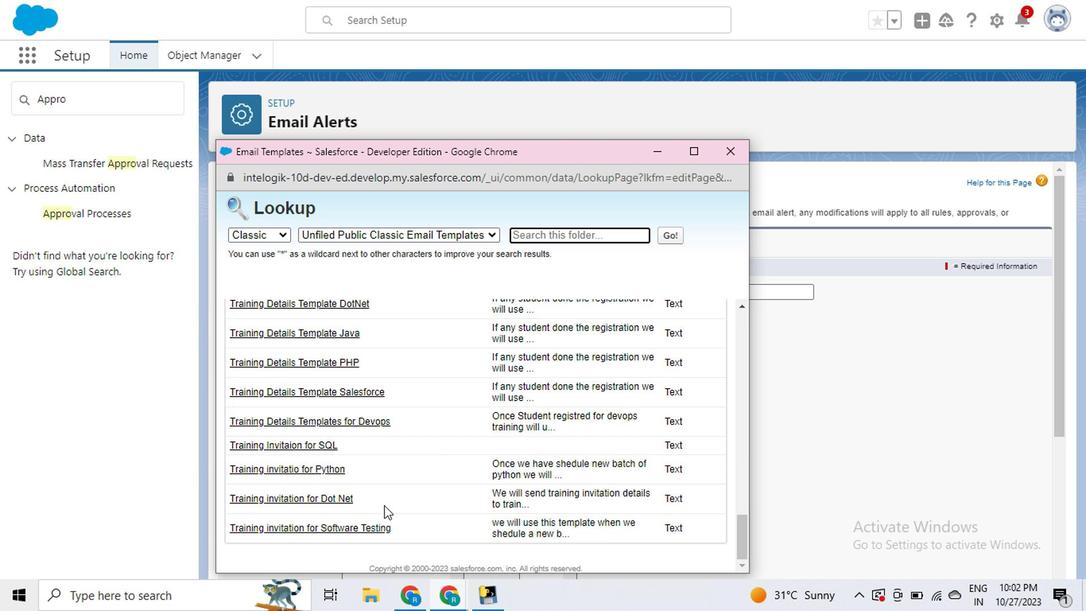 
Action: Mouse moved to (735, 541)
Screenshot: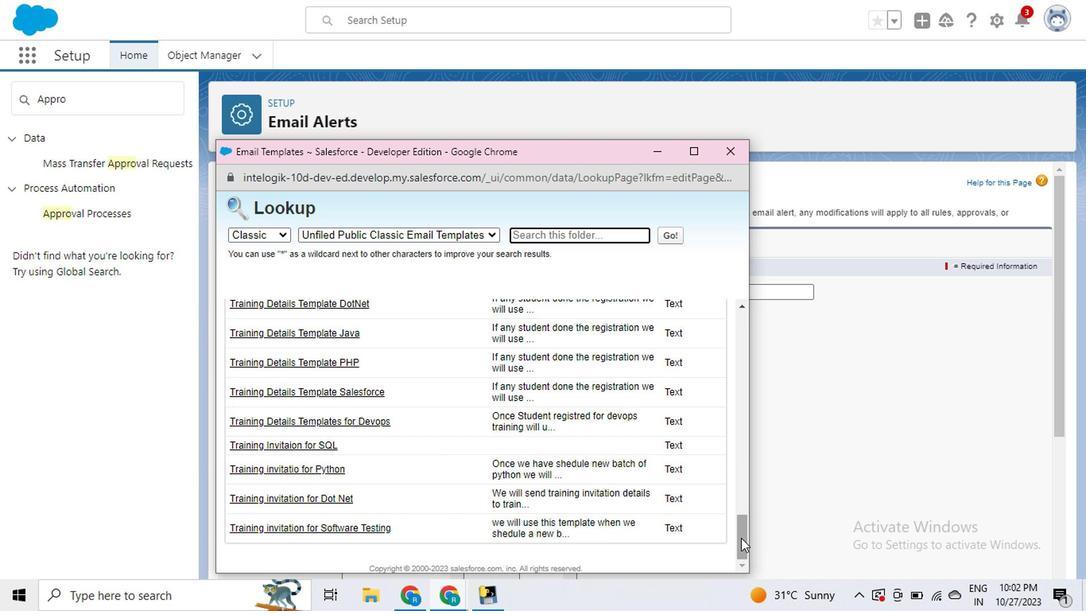 
Action: Mouse pressed left at (735, 541)
Screenshot: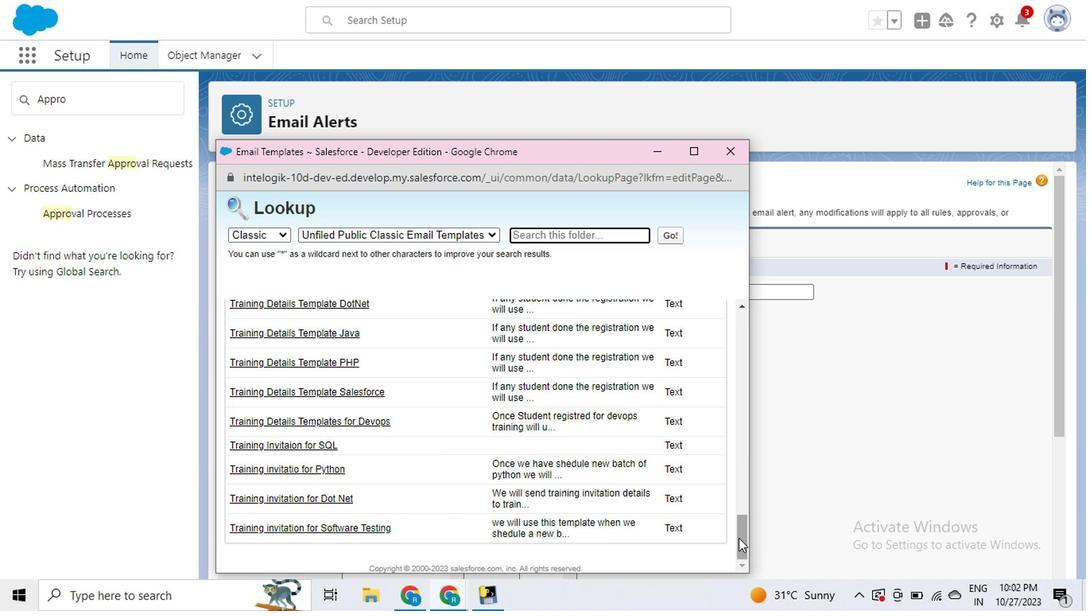 
Action: Mouse moved to (383, 444)
Screenshot: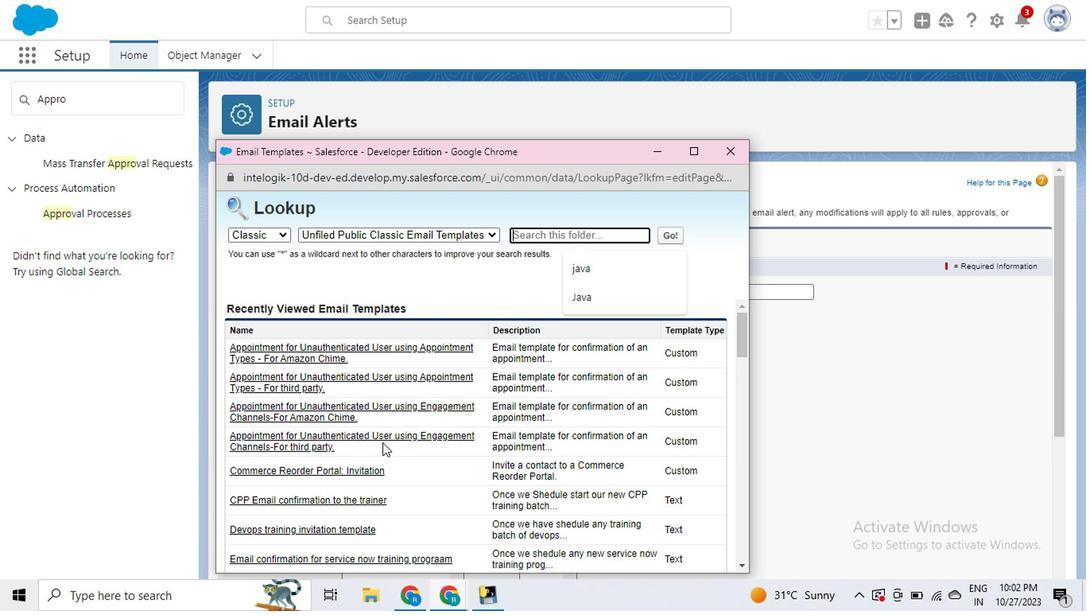 
Action: Mouse scrolled (383, 443) with delta (0, -1)
Screenshot: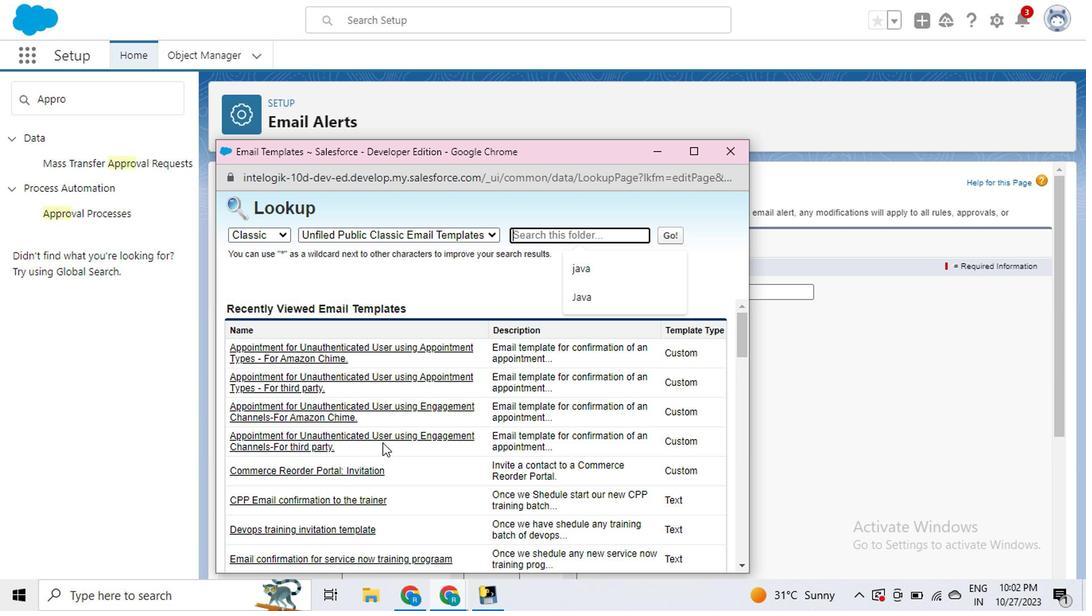 
Action: Mouse moved to (383, 444)
Screenshot: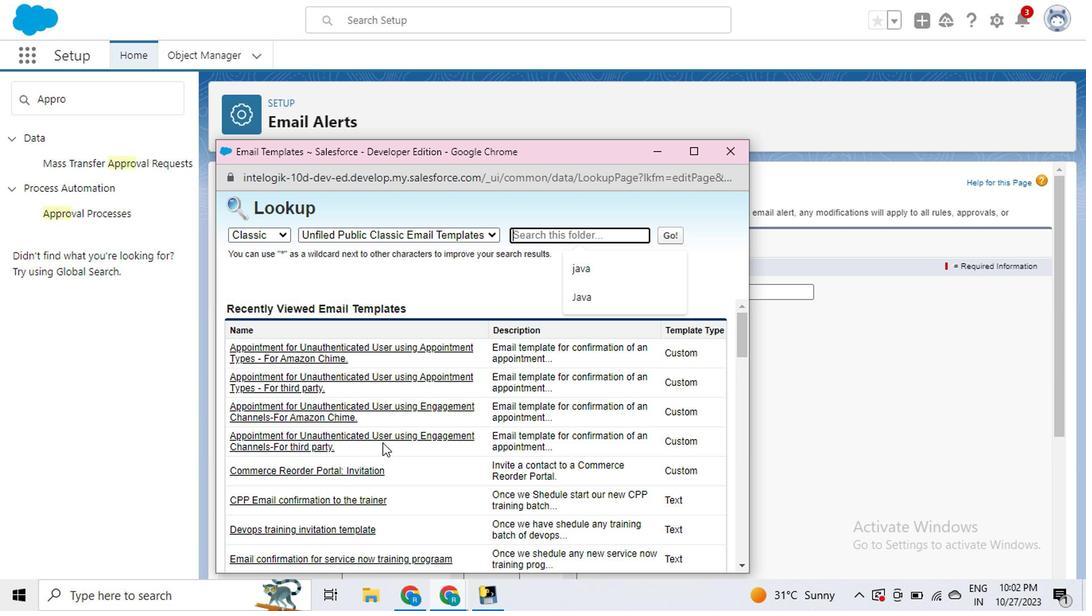 
Action: Mouse scrolled (383, 443) with delta (0, -1)
Screenshot: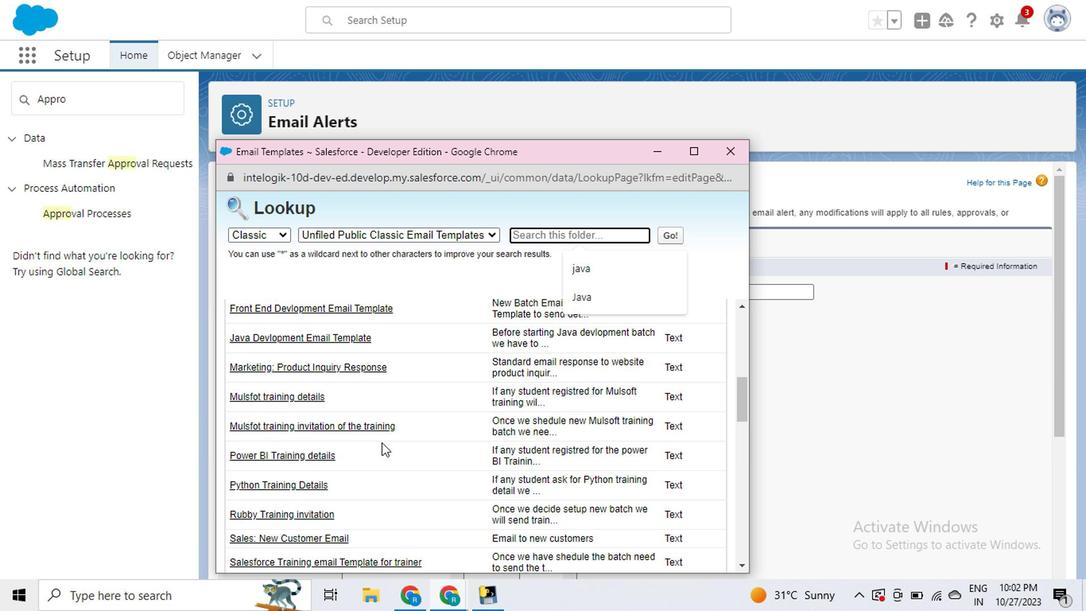 
Action: Mouse moved to (383, 445)
Screenshot: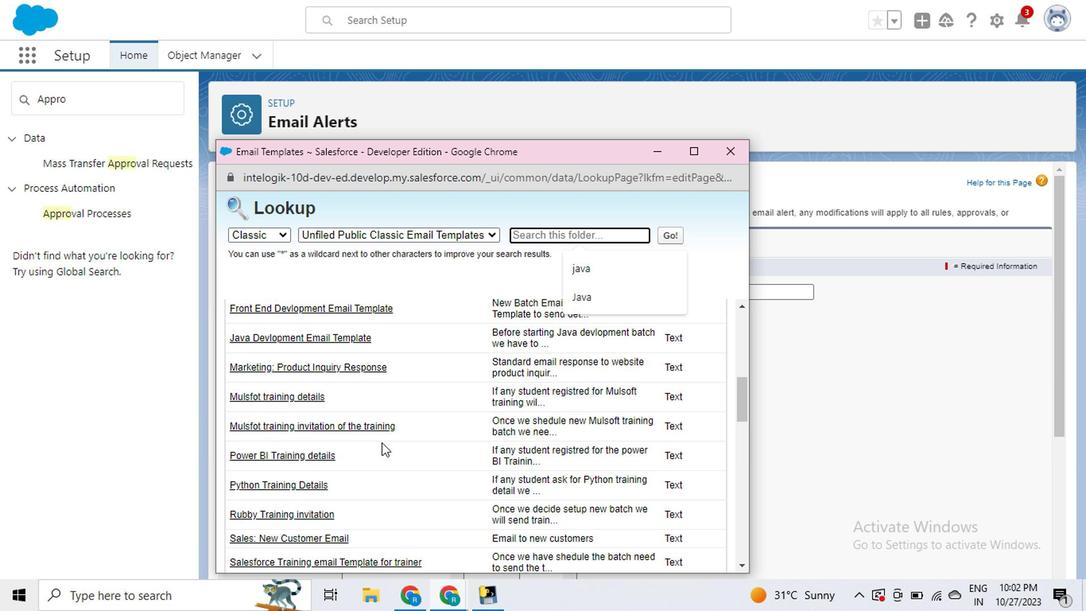 
Action: Mouse scrolled (383, 444) with delta (0, 0)
Screenshot: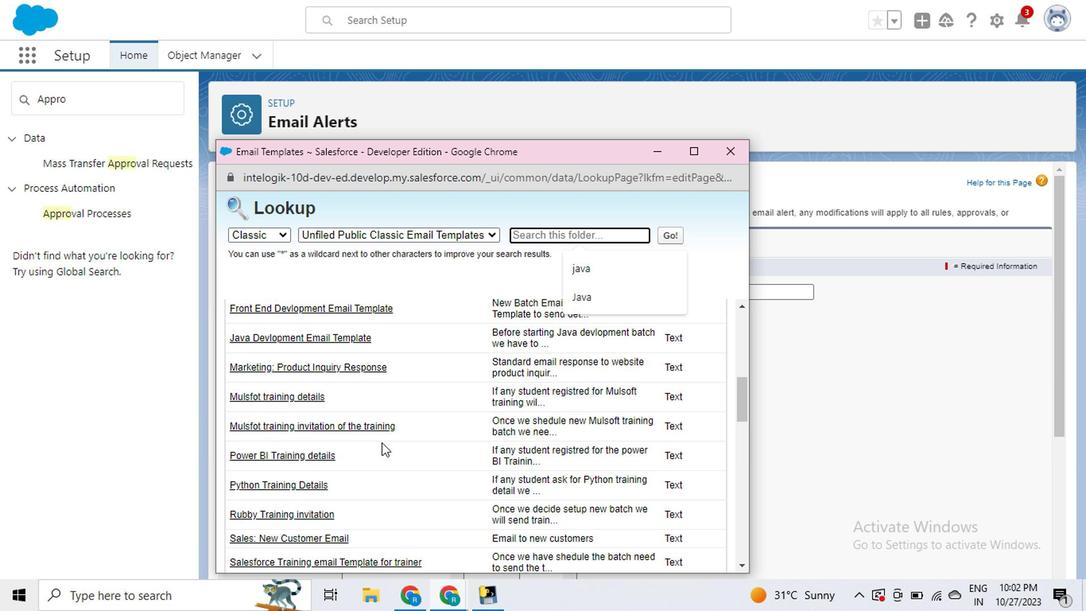 
Action: Mouse scrolled (383, 444) with delta (0, 0)
Screenshot: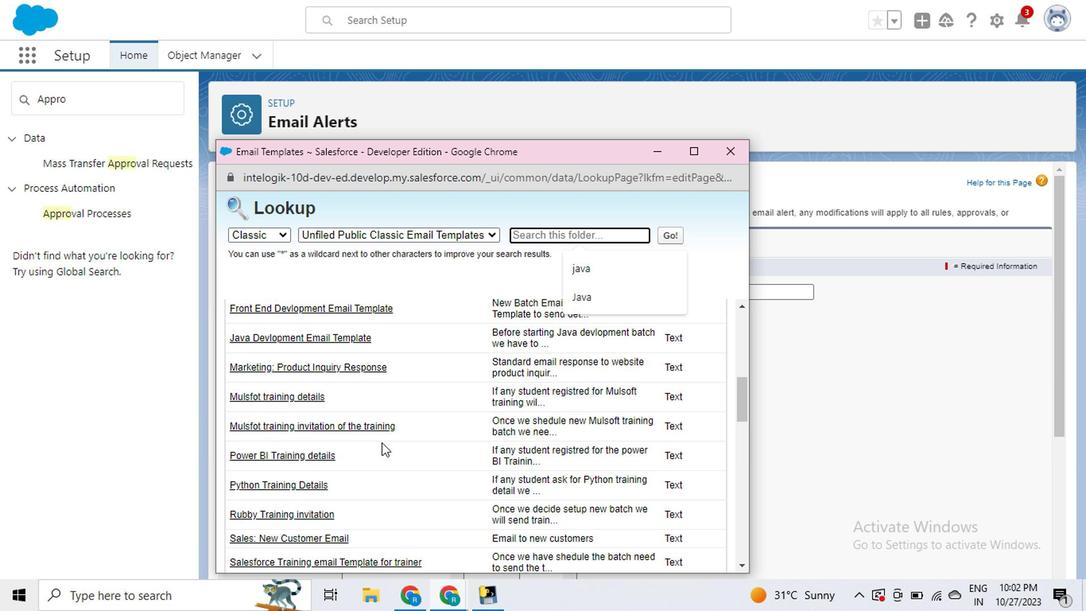 
Action: Mouse scrolled (383, 444) with delta (0, 0)
Screenshot: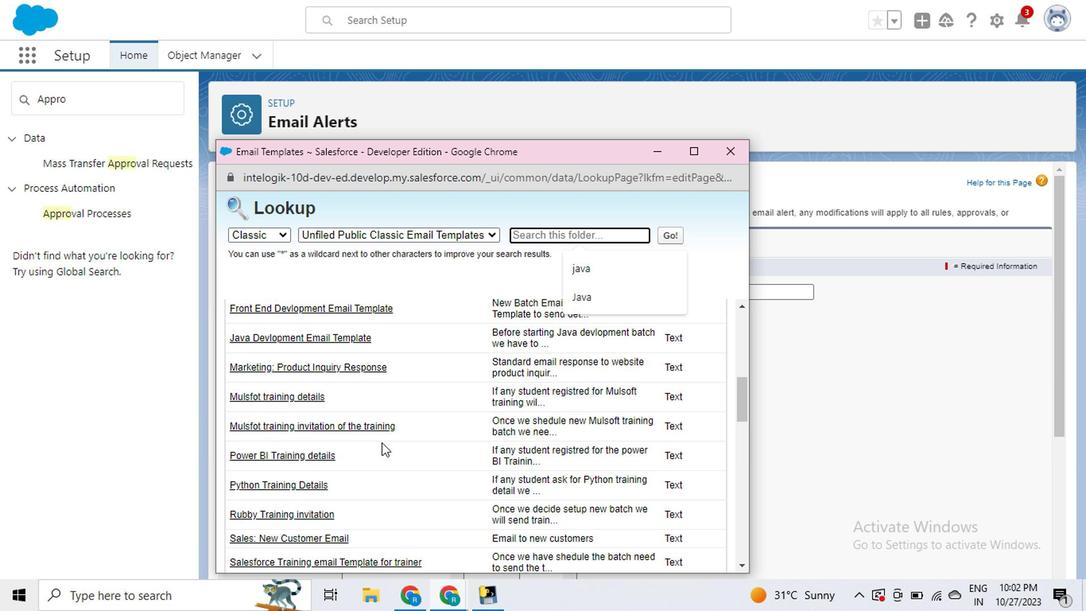
Action: Mouse scrolled (383, 444) with delta (0, 0)
Screenshot: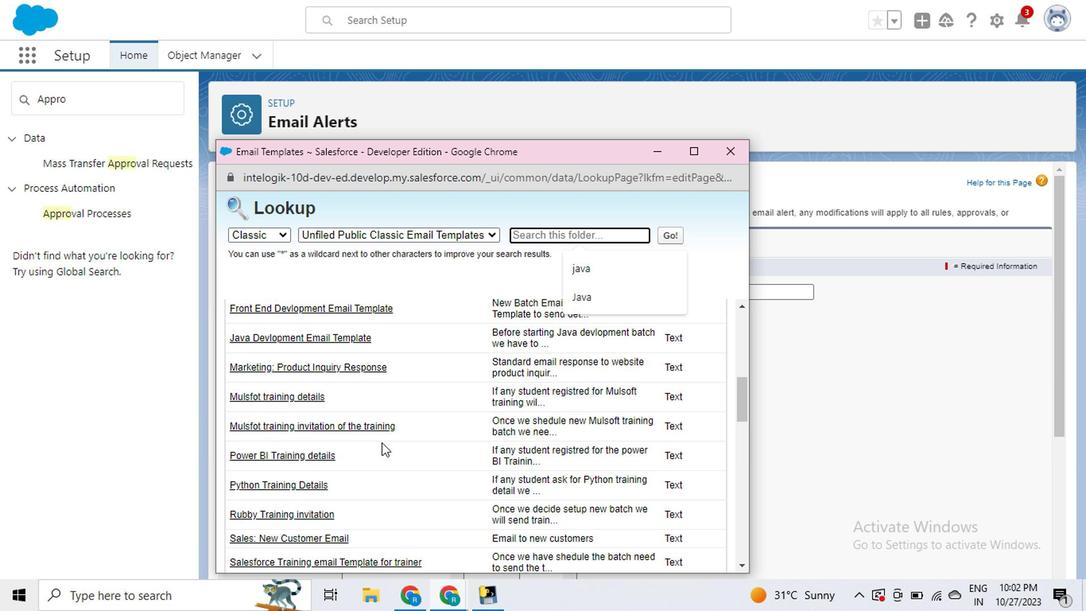 
Action: Mouse scrolled (383, 444) with delta (0, 0)
Screenshot: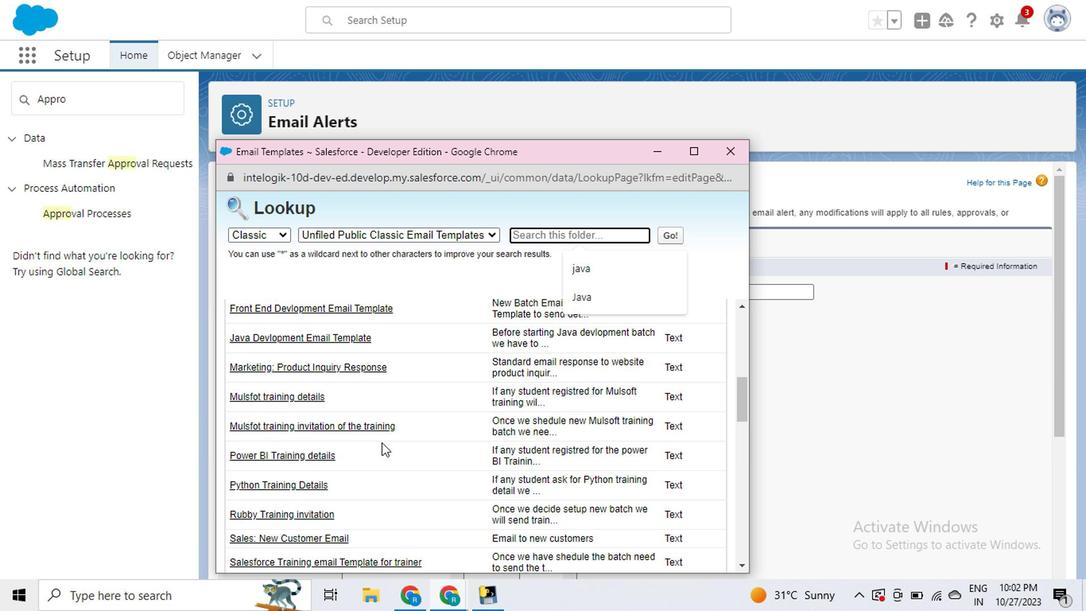 
Action: Mouse moved to (383, 445)
Screenshot: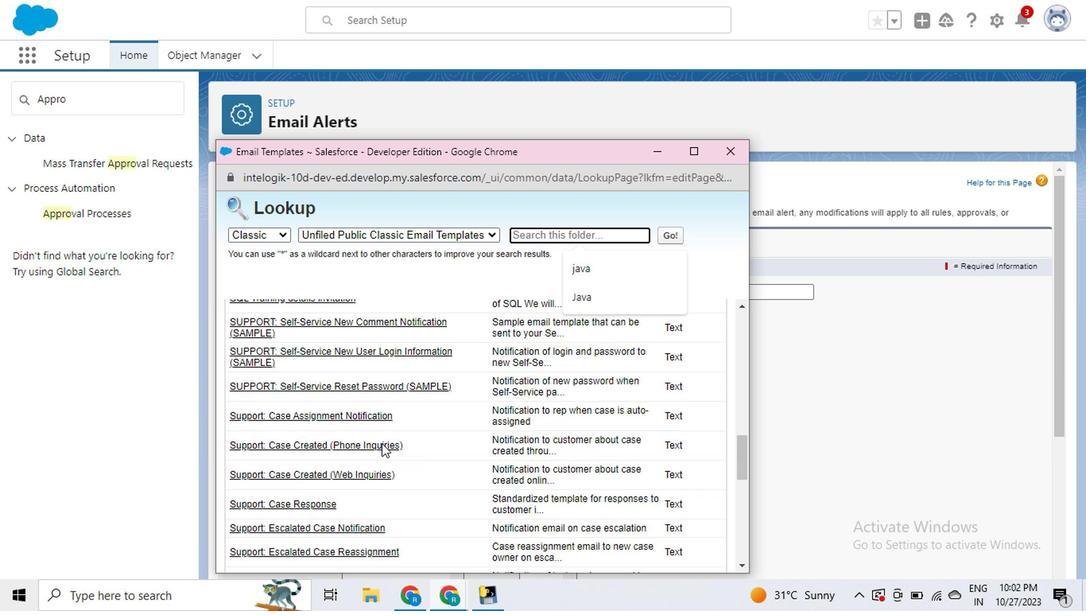 
Action: Mouse scrolled (383, 447) with delta (0, 1)
Screenshot: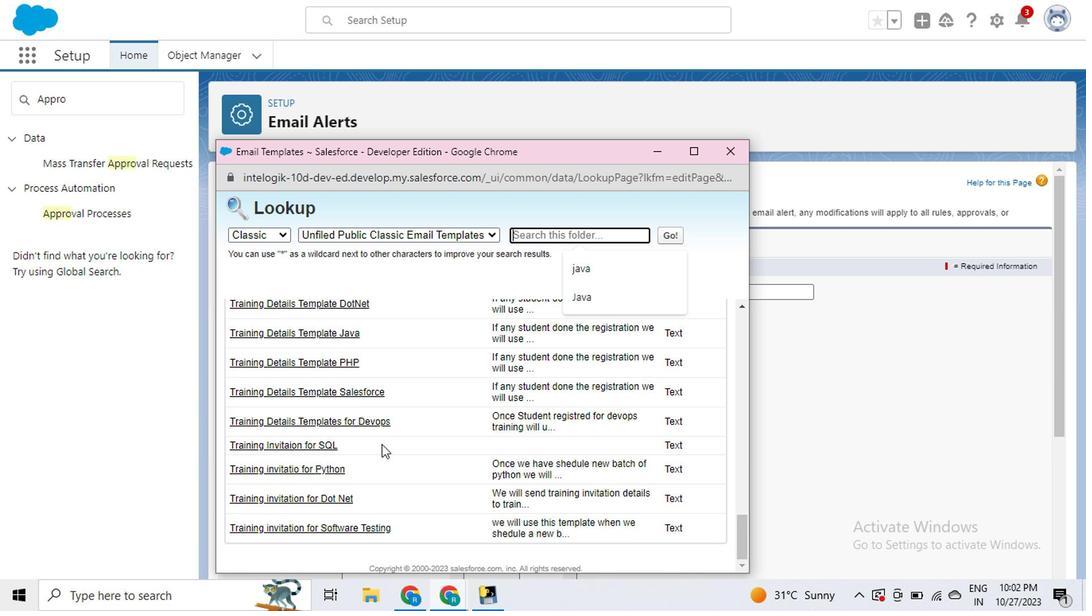 
Action: Mouse scrolled (383, 447) with delta (0, 1)
Screenshot: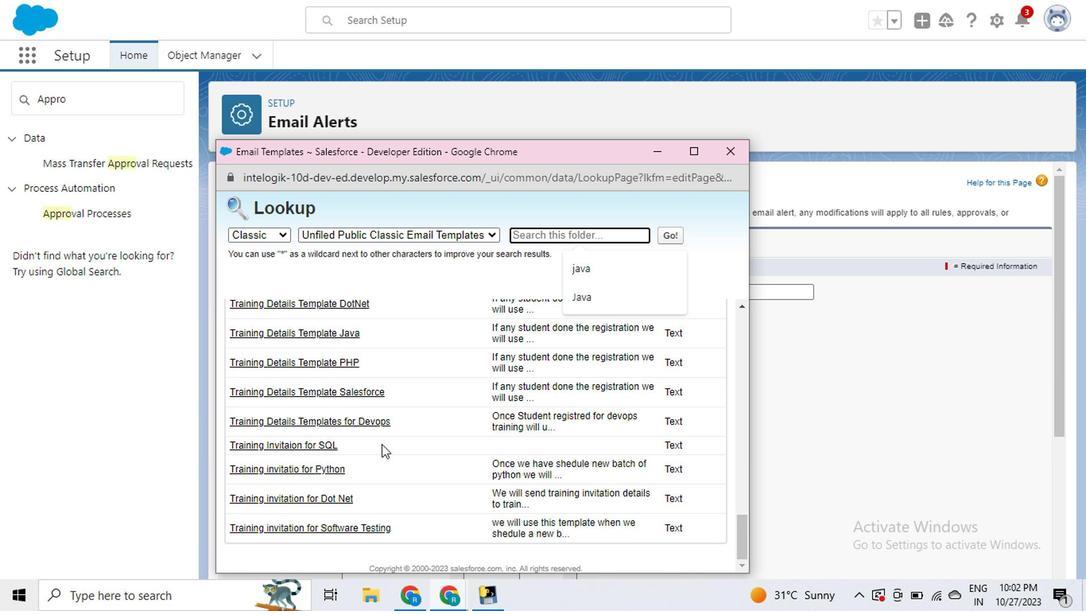 
Action: Mouse moved to (383, 447)
Screenshot: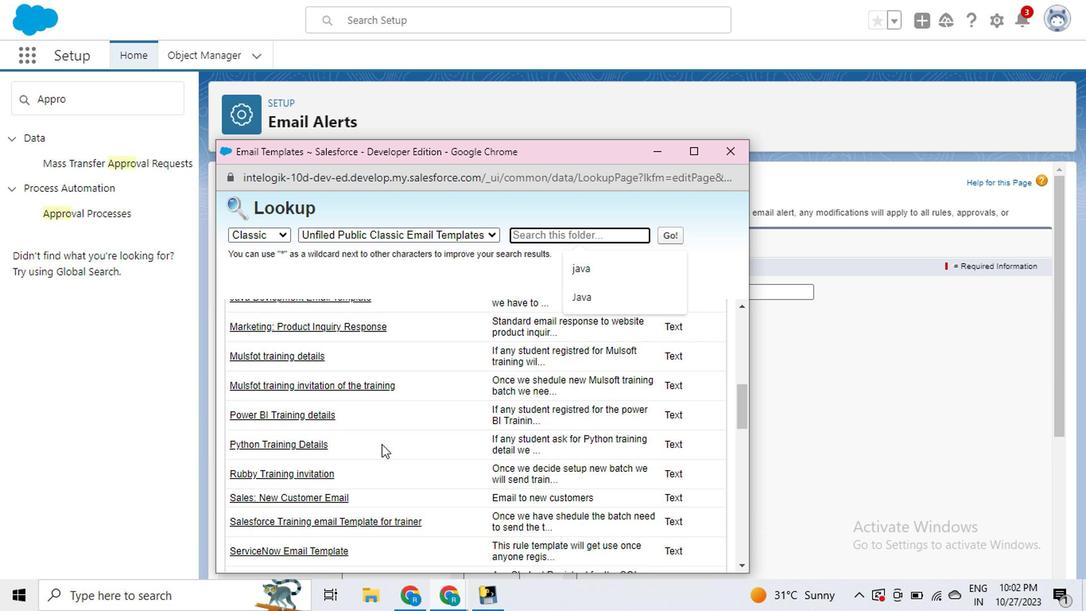 
Action: Mouse scrolled (383, 447) with delta (0, 0)
Screenshot: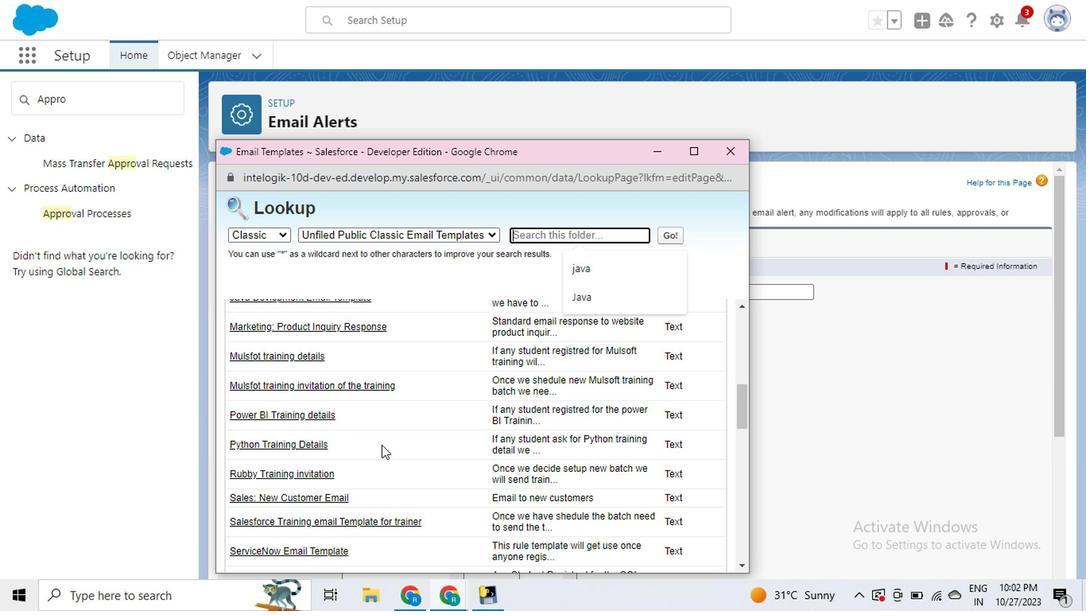 
Action: Mouse scrolled (383, 447) with delta (0, 0)
Screenshot: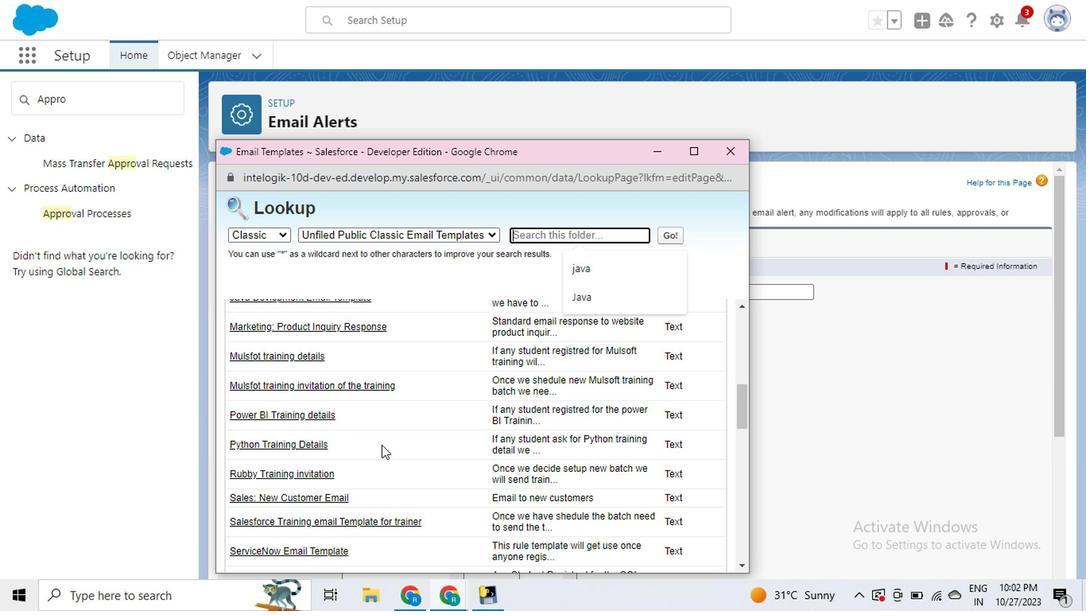
Action: Mouse scrolled (383, 447) with delta (0, 0)
Screenshot: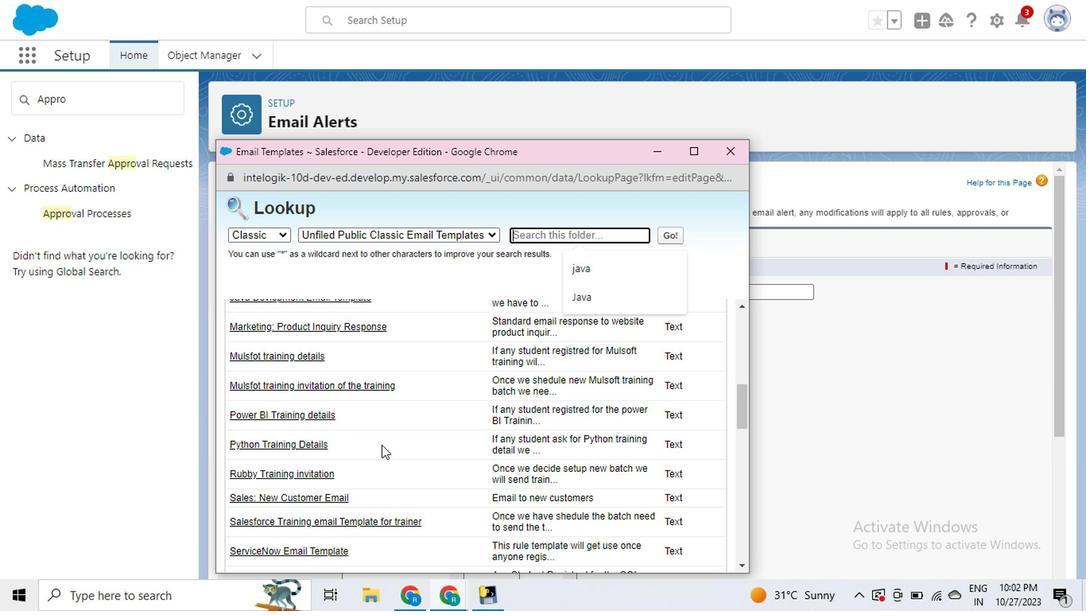
Action: Mouse moved to (308, 505)
Screenshot: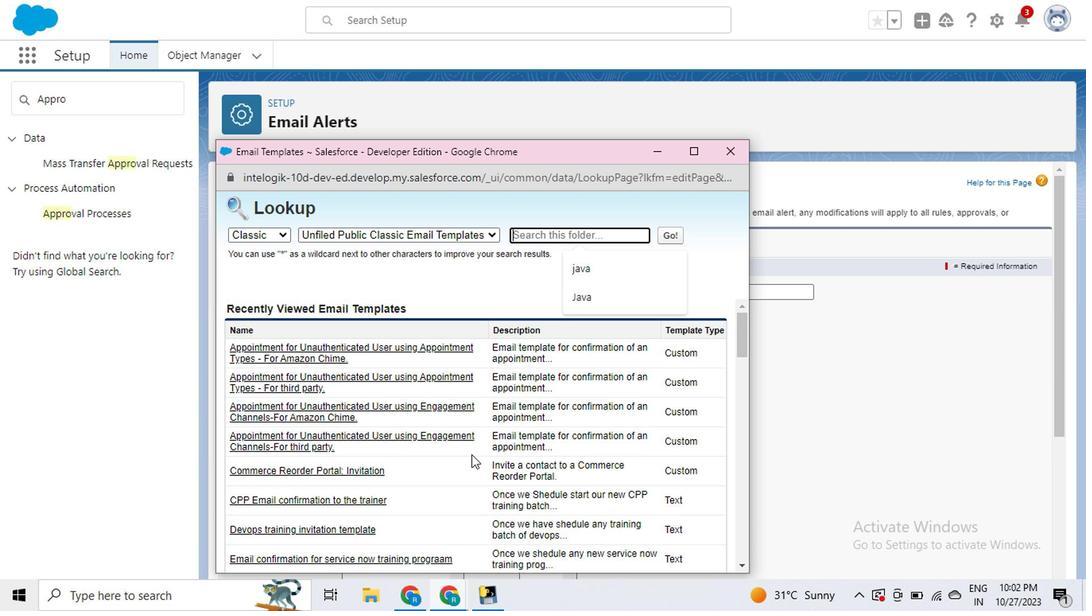
Action: Mouse scrolled (308, 504) with delta (0, -1)
Screenshot: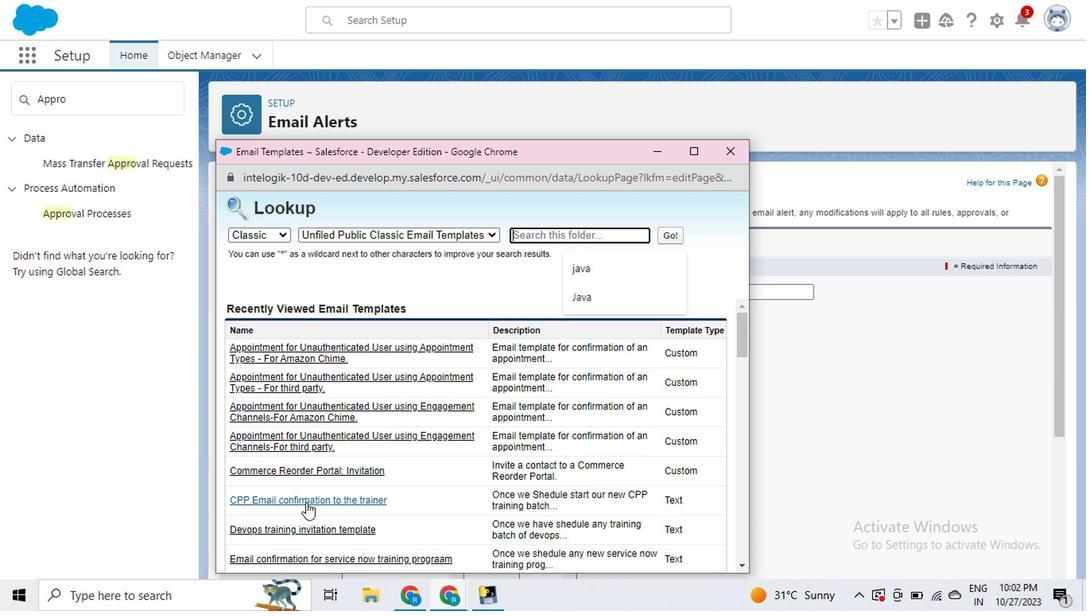 
Action: Mouse moved to (307, 506)
Screenshot: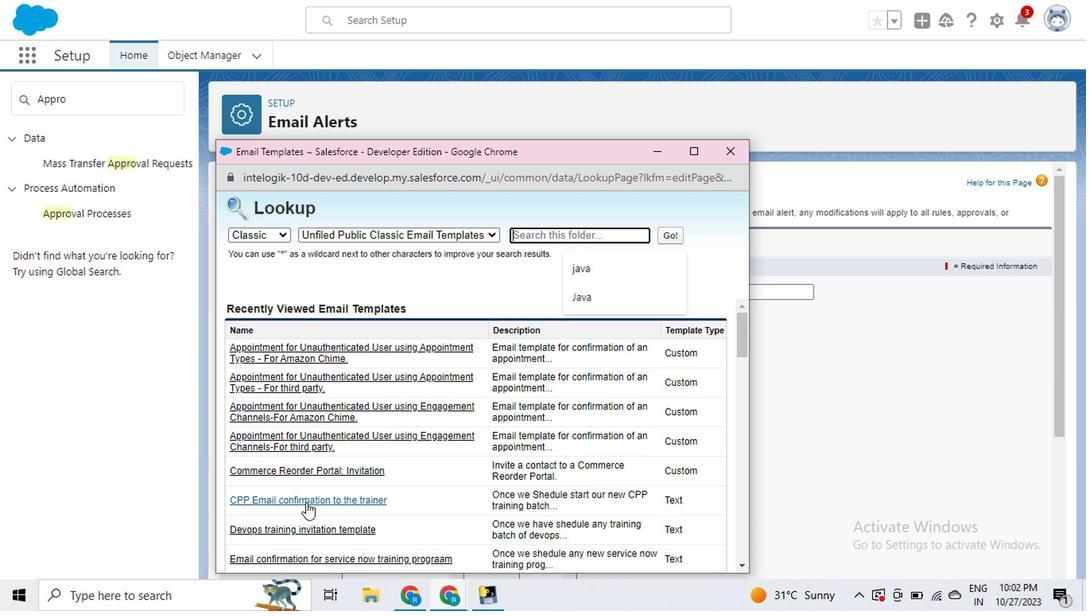 
Action: Mouse scrolled (307, 505) with delta (0, 0)
Screenshot: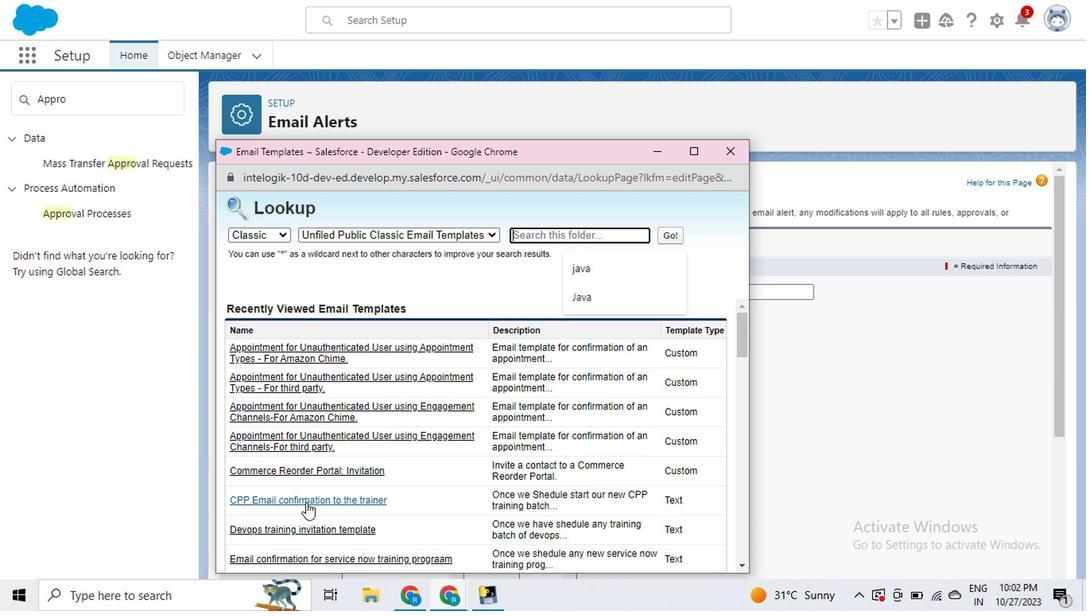 
Action: Mouse scrolled (307, 505) with delta (0, 0)
Screenshot: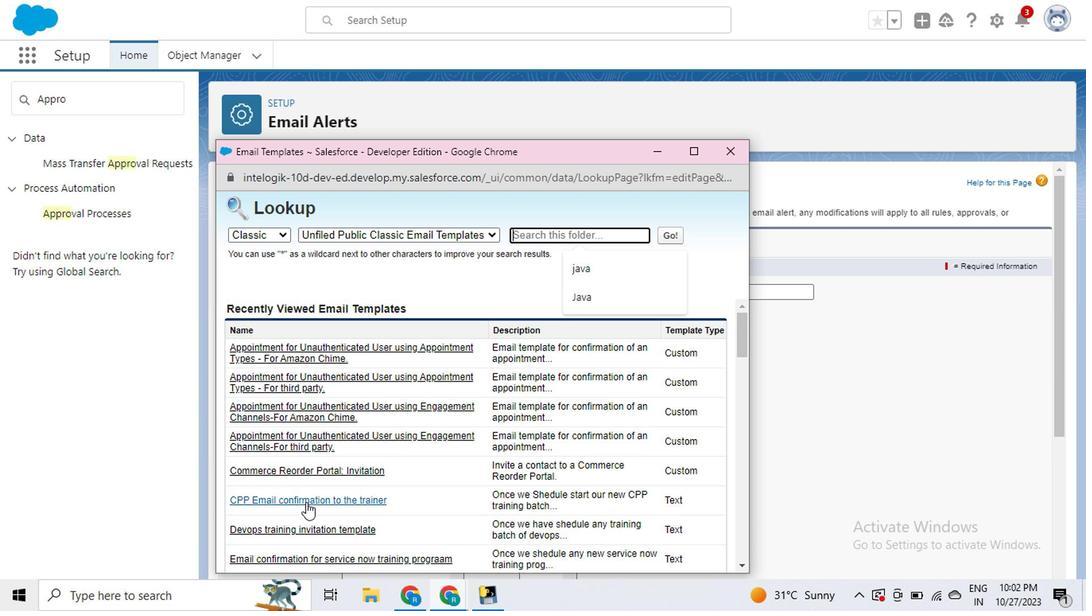 
Action: Mouse scrolled (307, 505) with delta (0, 0)
Screenshot: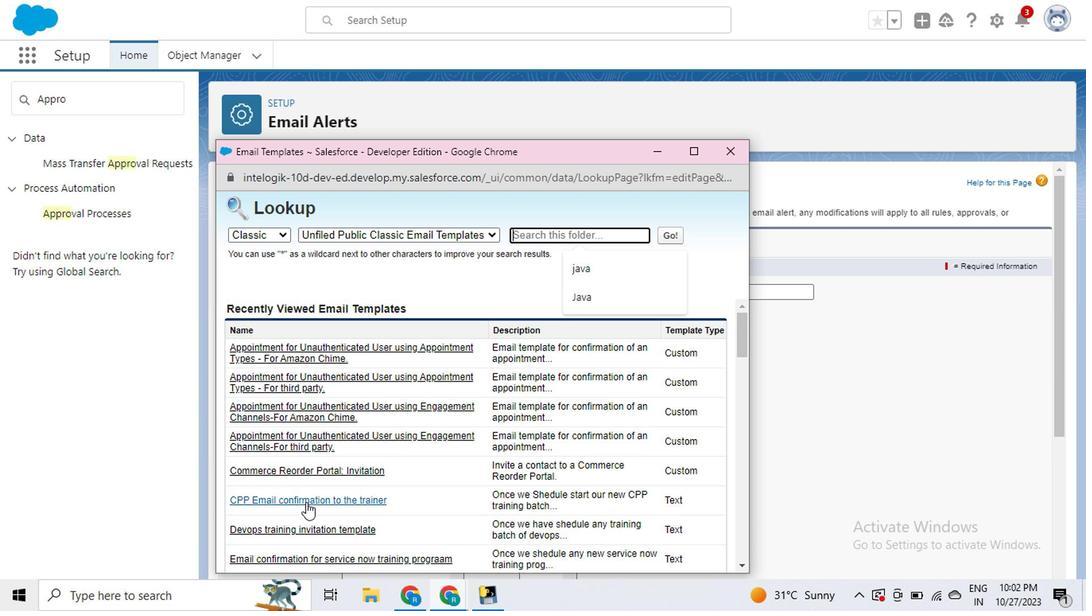 
Action: Mouse scrolled (307, 505) with delta (0, 0)
Screenshot: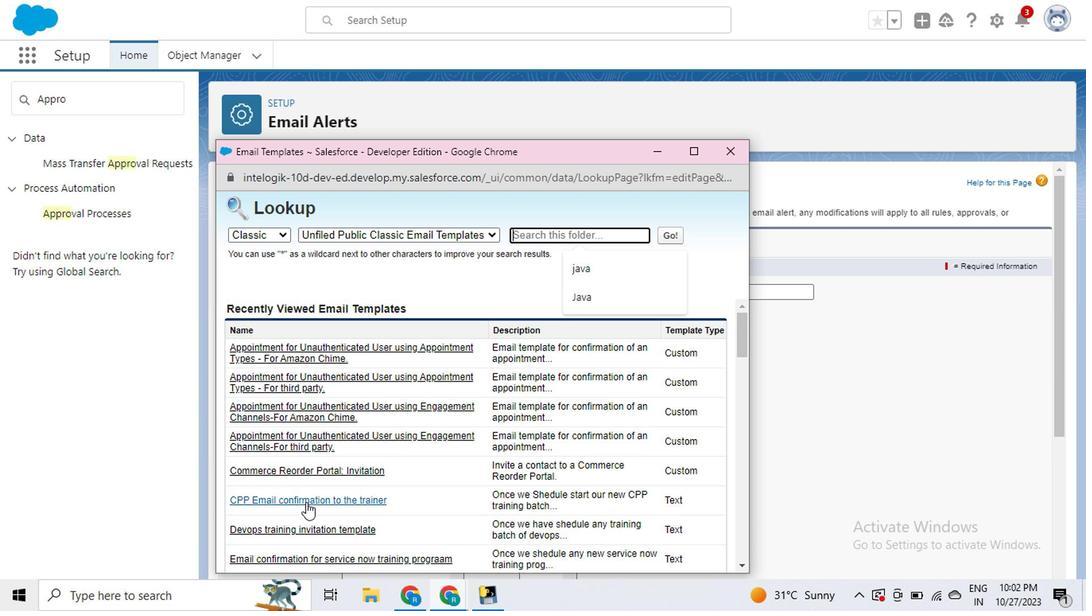 
Action: Mouse scrolled (307, 505) with delta (0, 0)
Screenshot: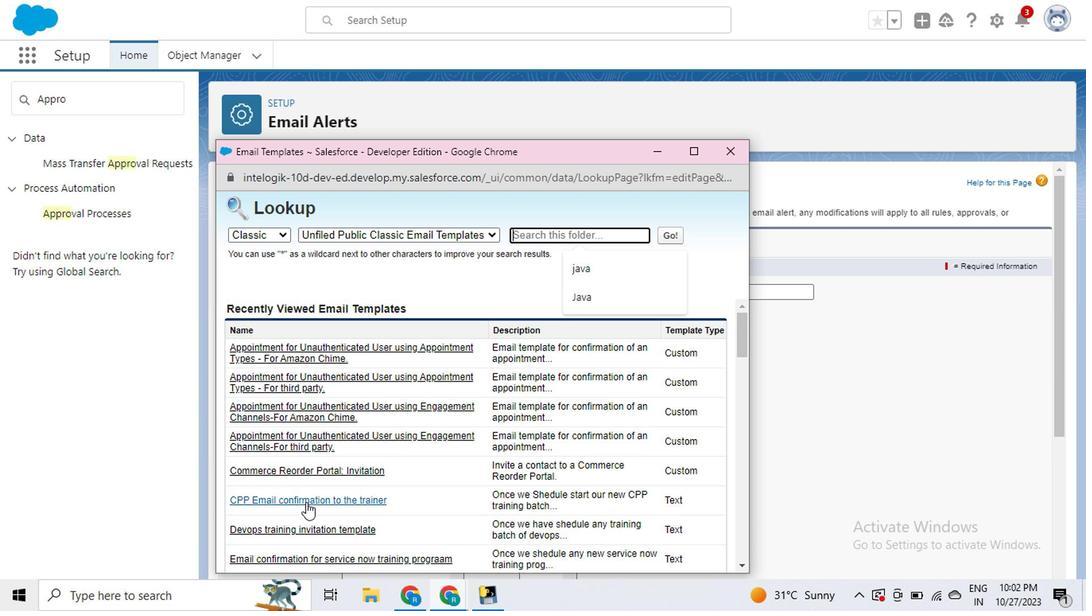 
Action: Mouse moved to (603, 548)
Screenshot: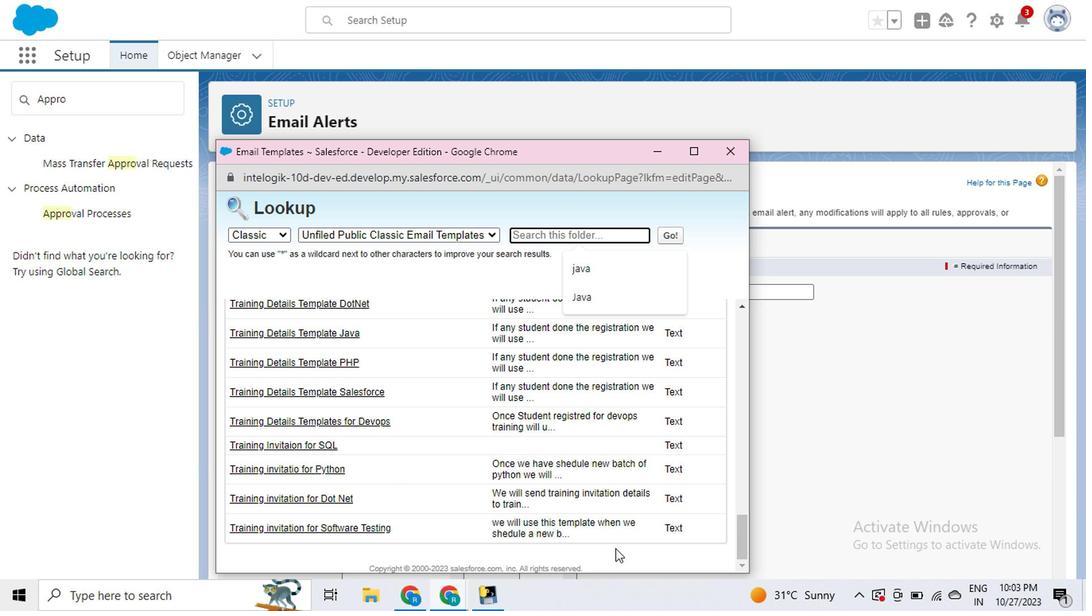 
Action: Mouse scrolled (603, 547) with delta (0, -1)
Screenshot: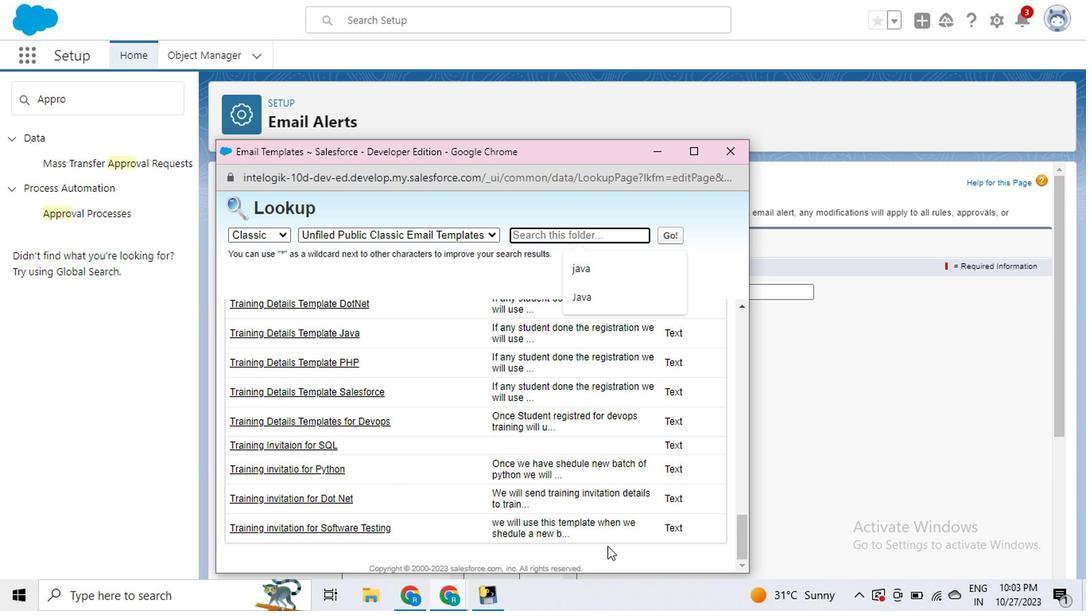 
Action: Mouse moved to (603, 548)
Screenshot: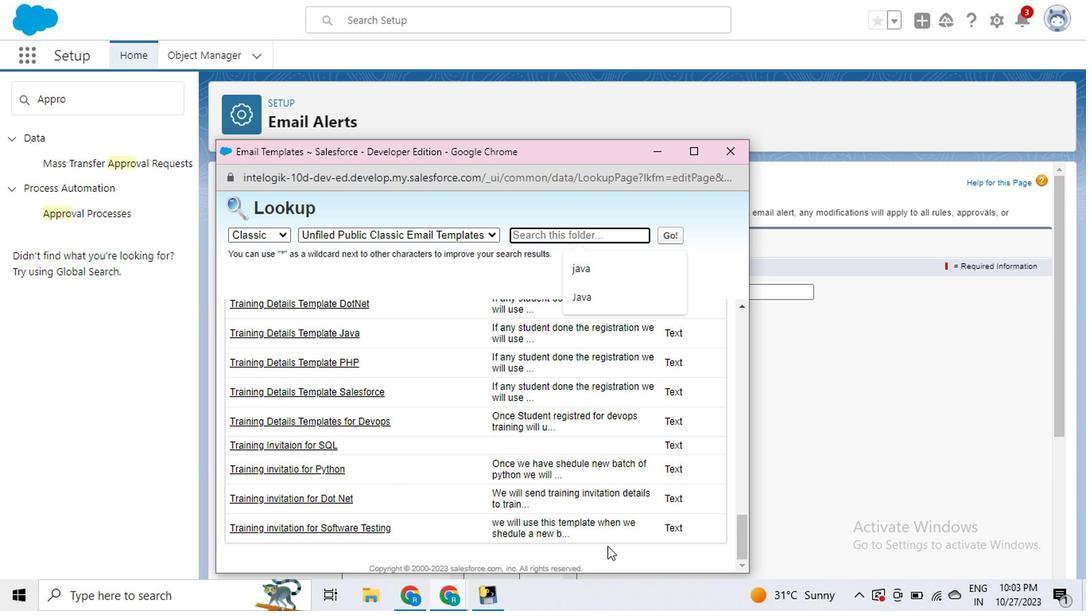 
Action: Mouse scrolled (603, 547) with delta (0, -1)
Screenshot: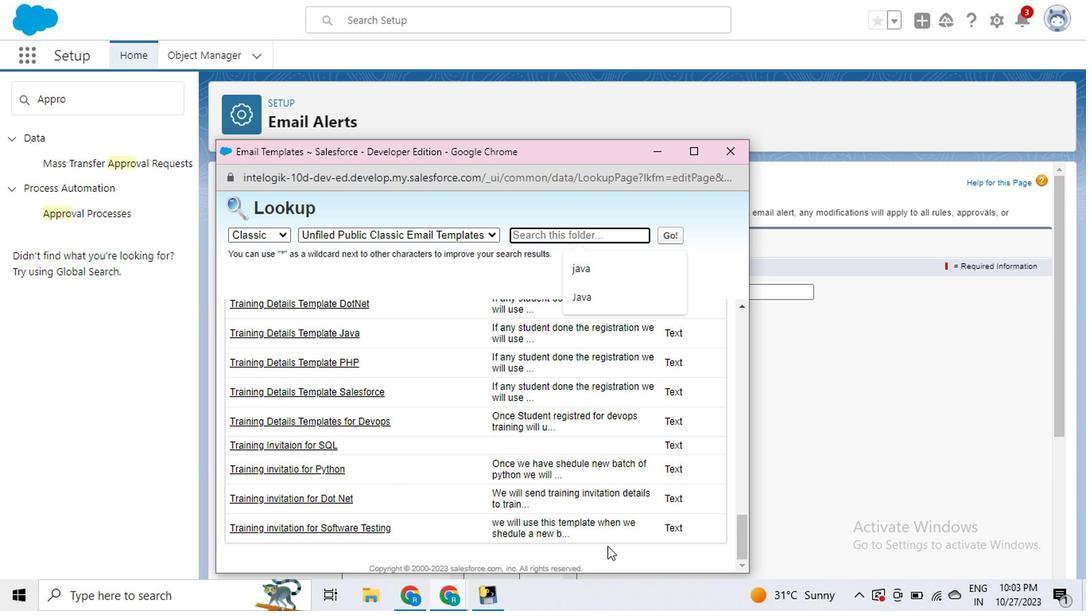
Action: Mouse scrolled (603, 547) with delta (0, -1)
Screenshot: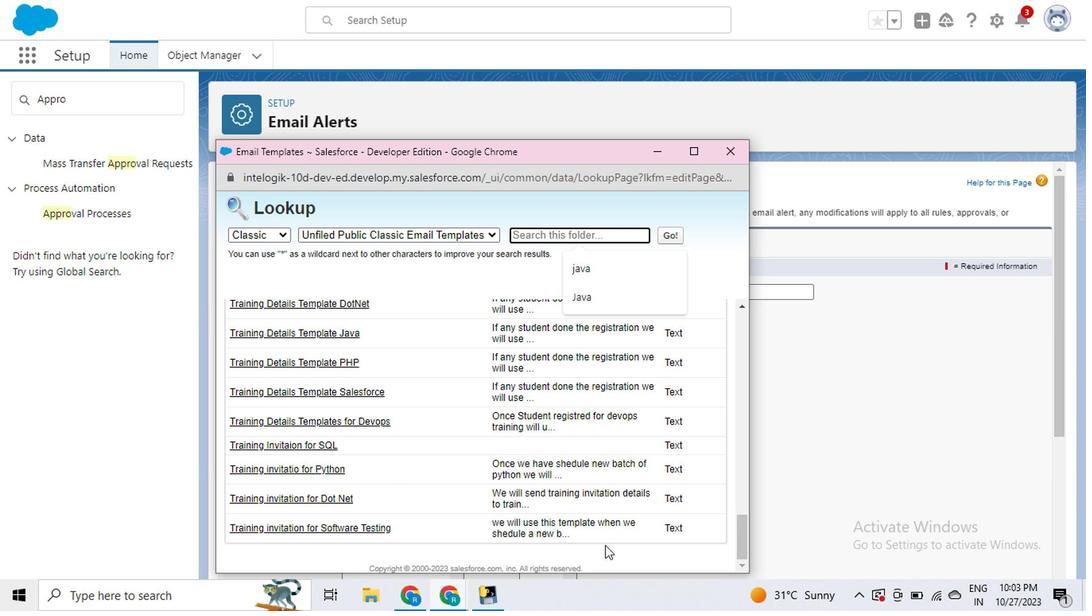 
Action: Mouse scrolled (603, 547) with delta (0, -1)
Screenshot: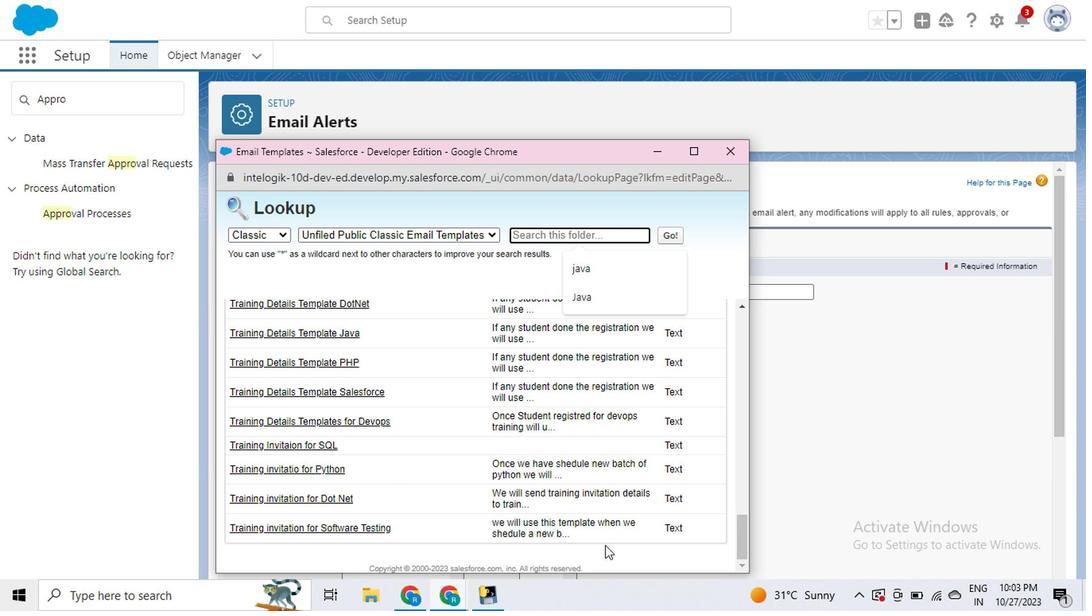 
Action: Mouse scrolled (603, 547) with delta (0, -1)
Screenshot: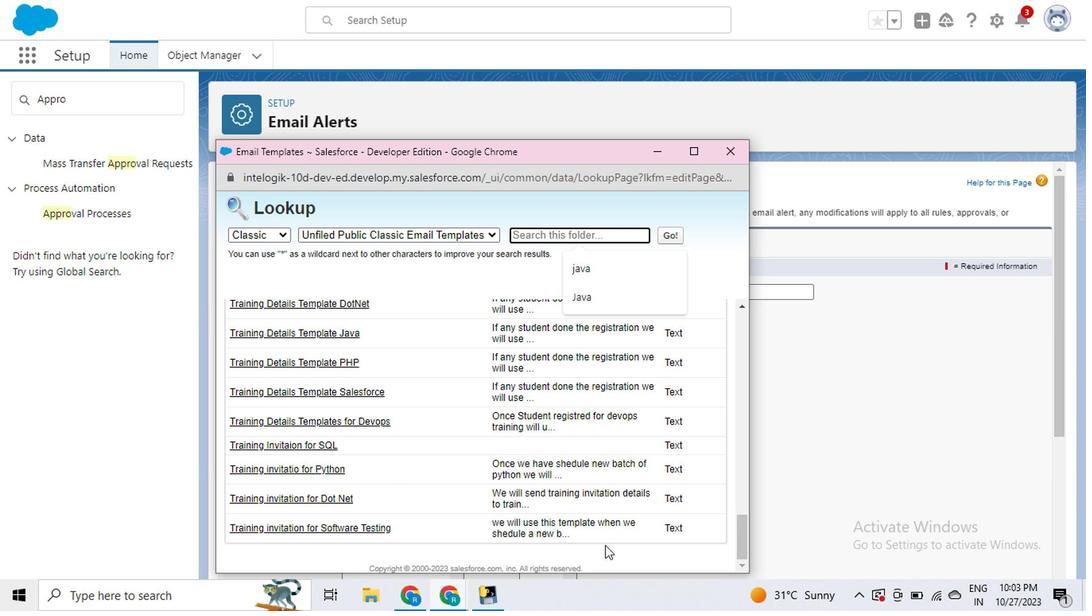 
Action: Mouse scrolled (603, 547) with delta (0, -1)
Screenshot: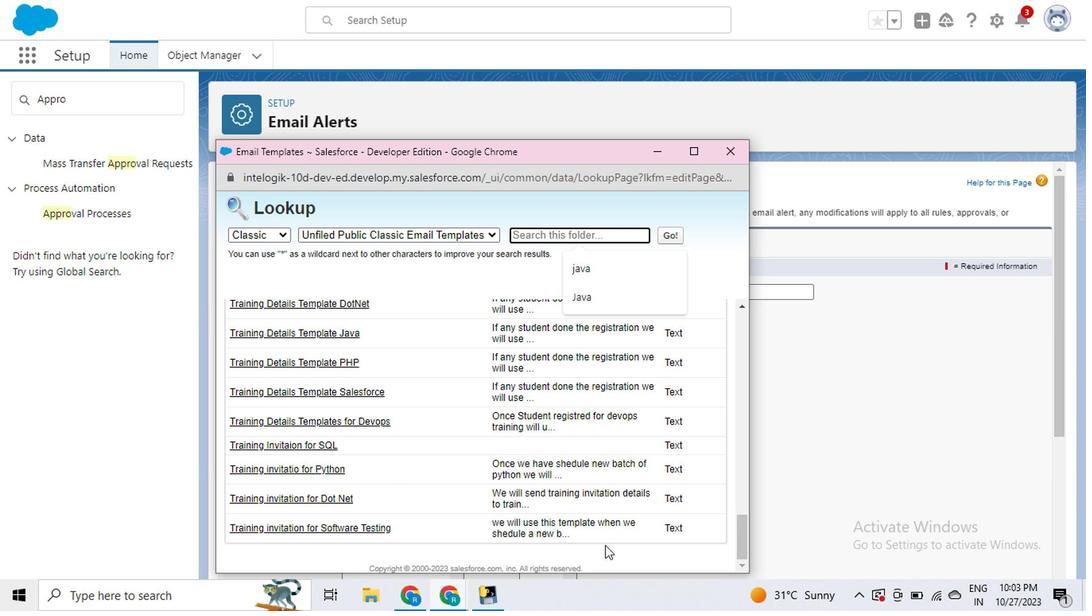
Action: Mouse scrolled (603, 547) with delta (0, -1)
Screenshot: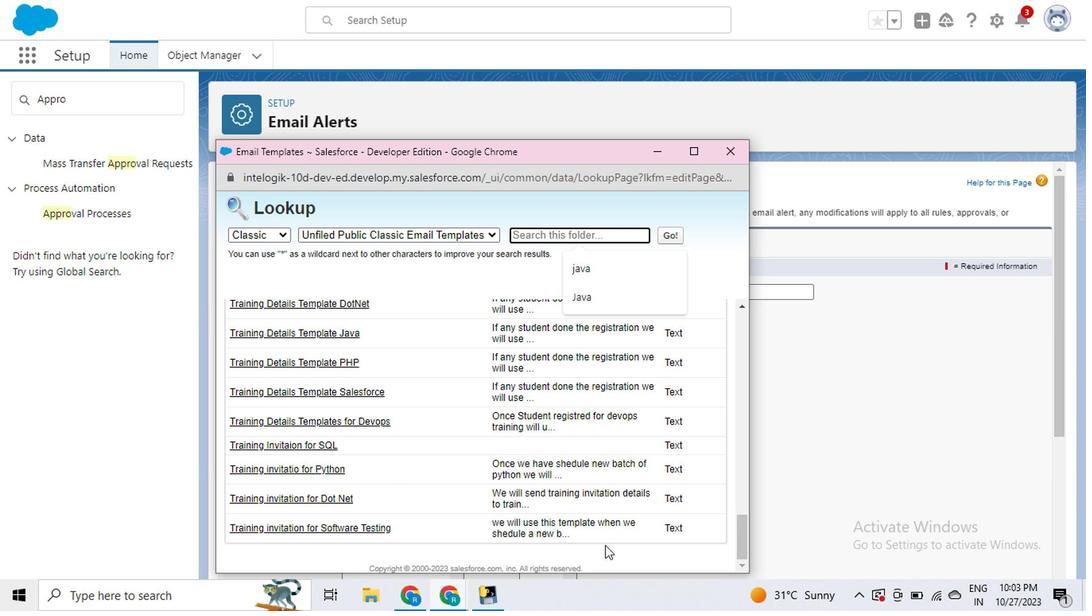 
Action: Mouse moved to (573, 534)
Screenshot: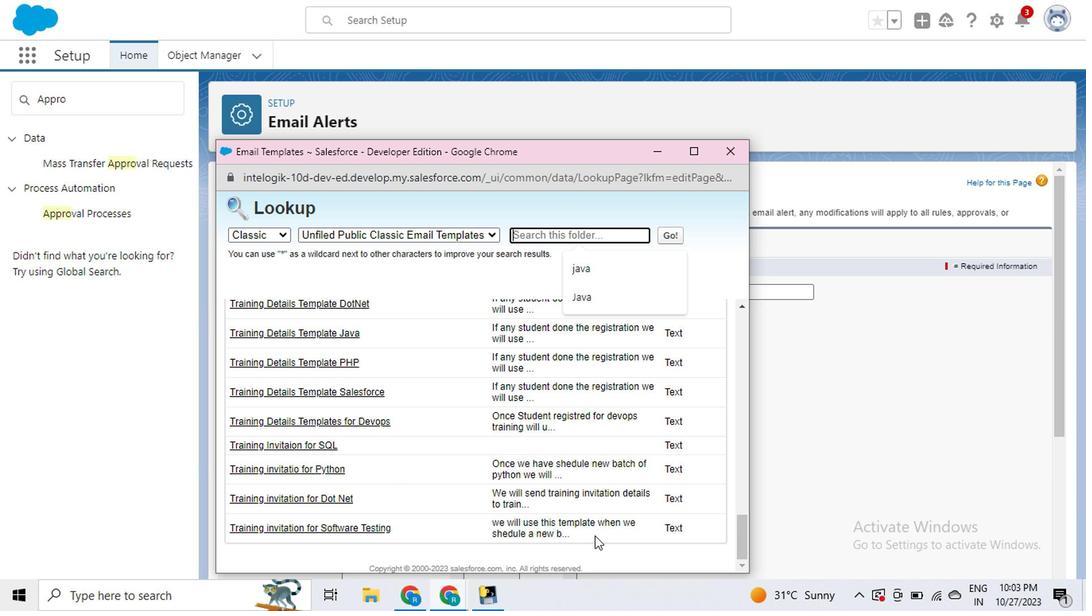 
Action: Mouse scrolled (573, 534) with delta (0, 0)
Screenshot: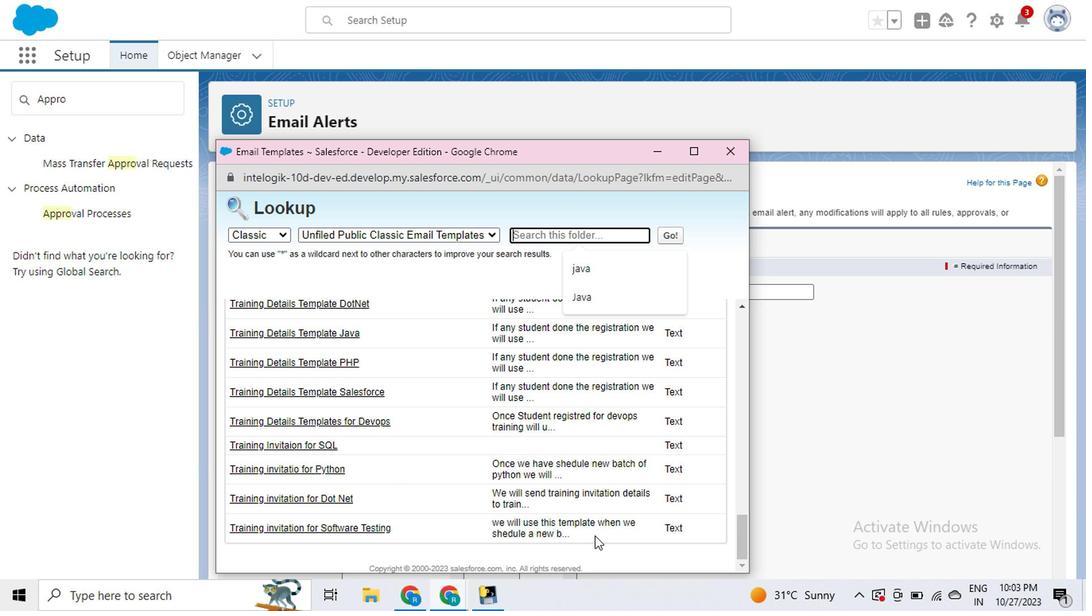 
Action: Mouse moved to (565, 534)
Screenshot: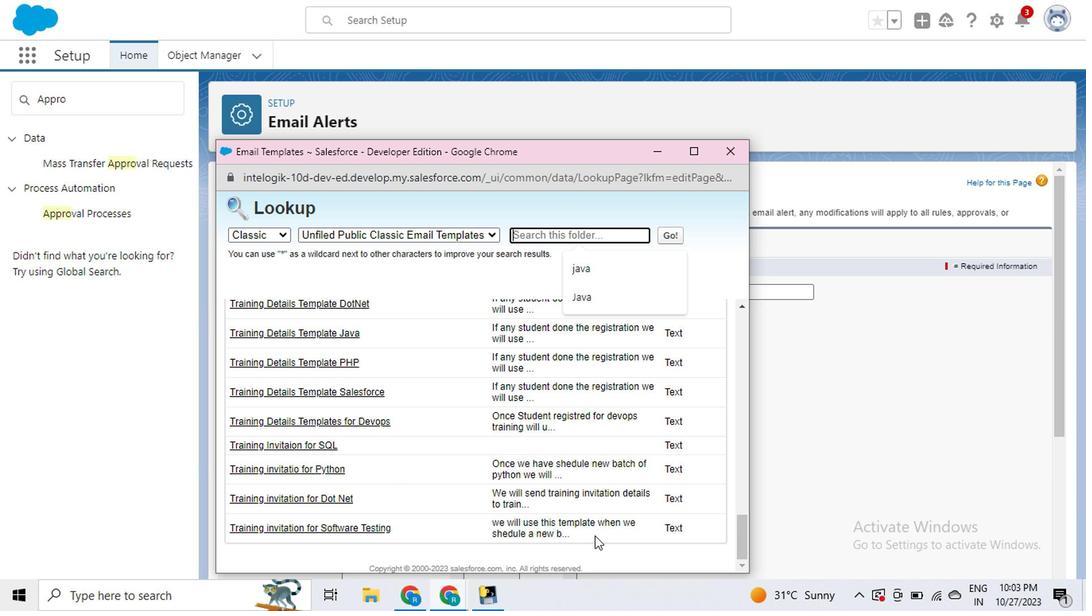 
Action: Mouse scrolled (565, 533) with delta (0, -1)
Screenshot: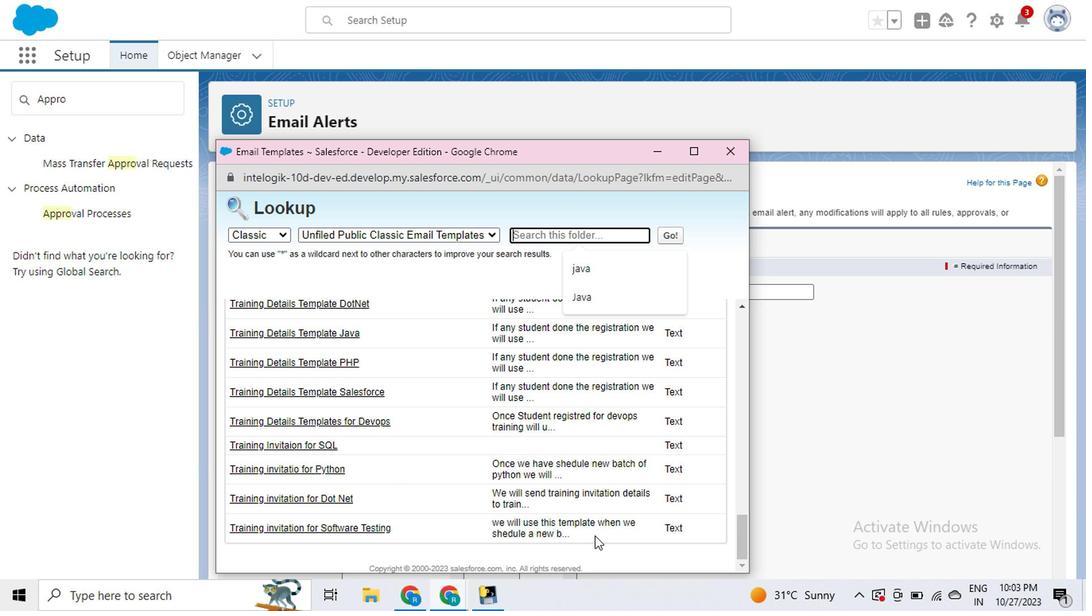 
Action: Mouse moved to (555, 529)
Screenshot: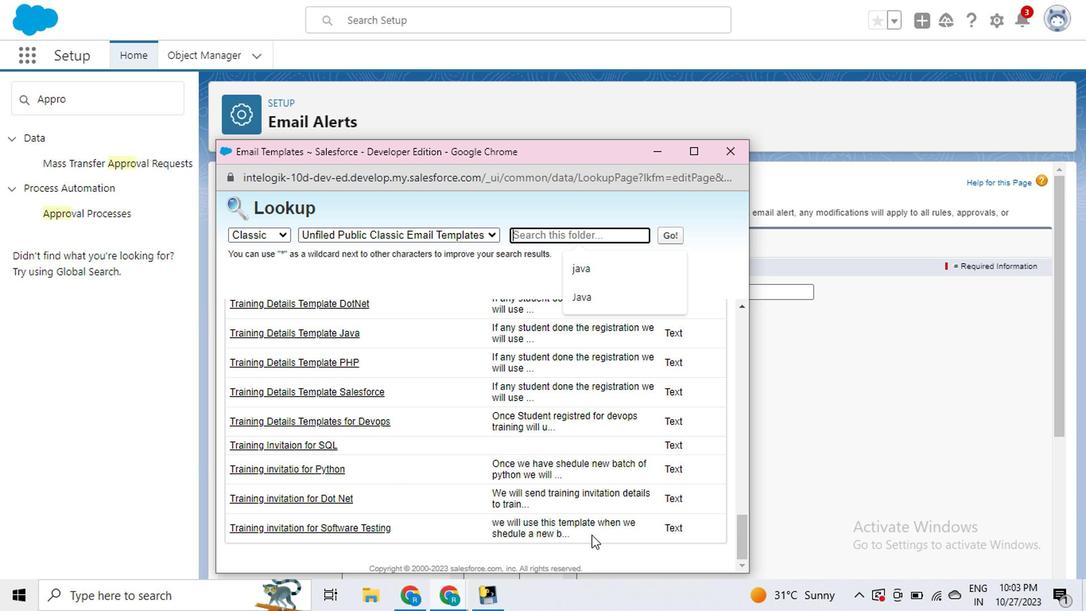 
Action: Mouse scrolled (555, 528) with delta (0, 0)
Screenshot: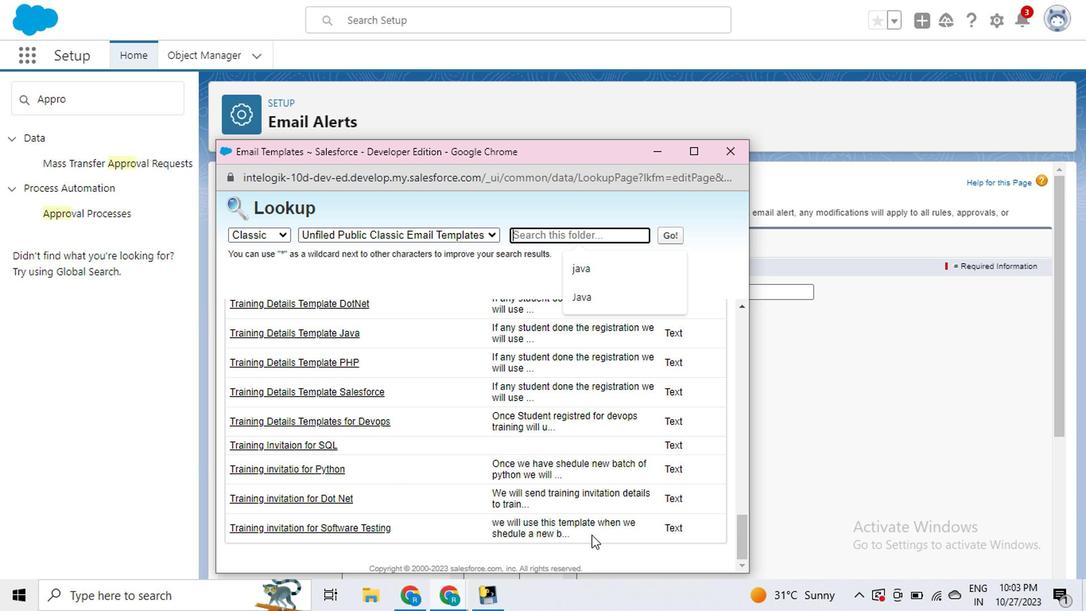 
Action: Mouse moved to (553, 528)
Screenshot: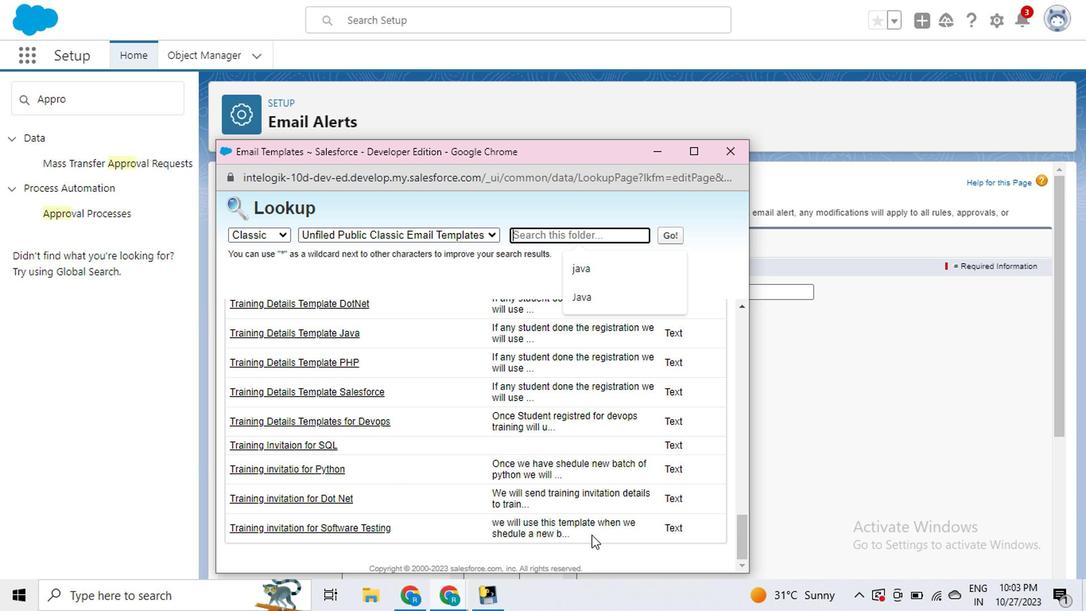 
Action: Mouse scrolled (553, 527) with delta (0, -1)
Screenshot: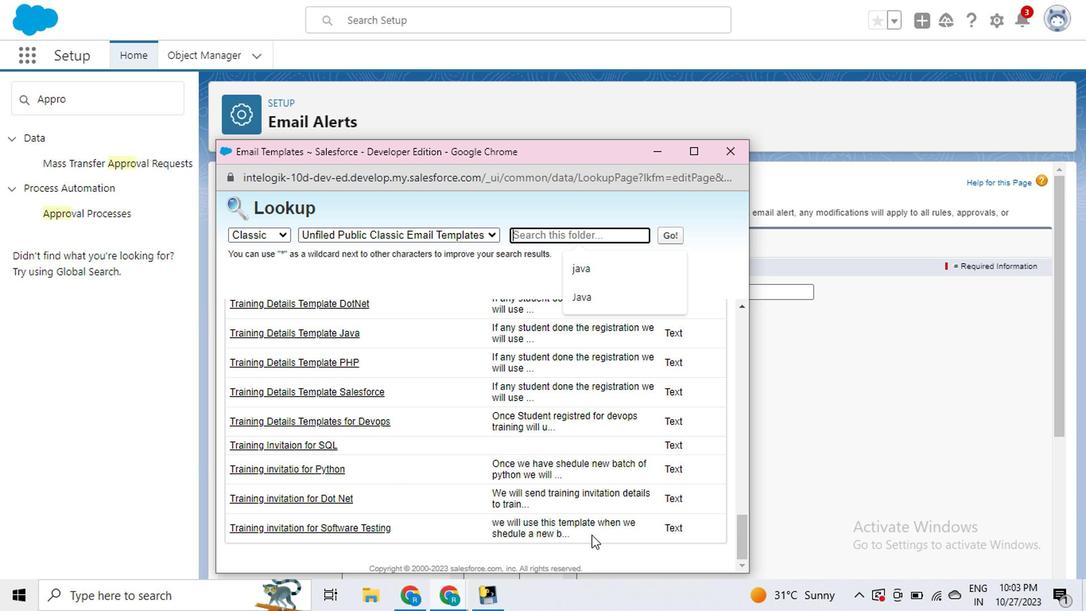 
Action: Mouse moved to (548, 526)
Screenshot: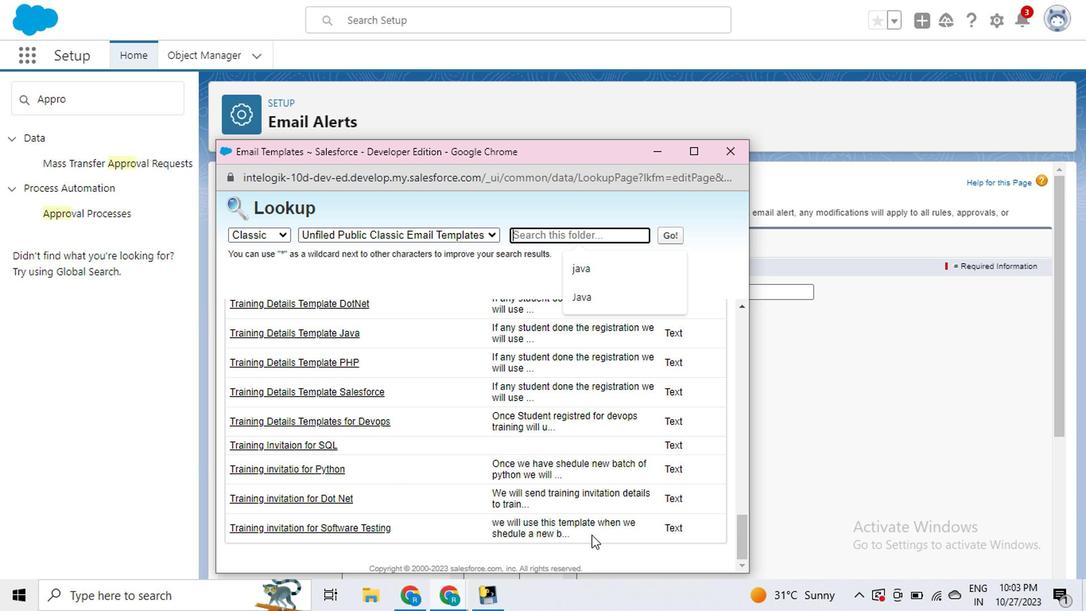 
Action: Mouse scrolled (548, 525) with delta (0, -1)
Screenshot: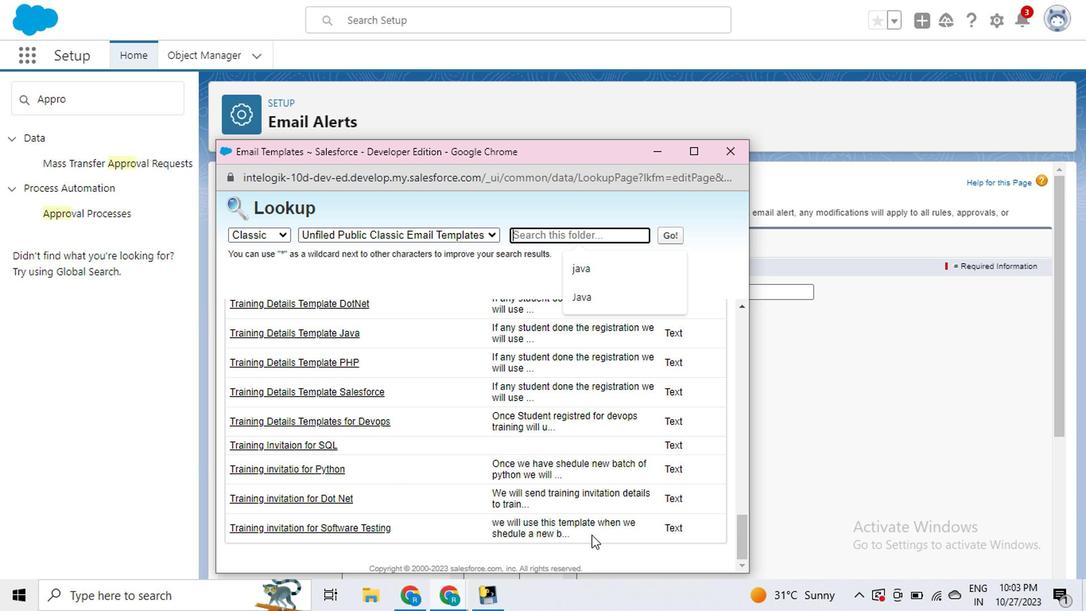 
Action: Mouse moved to (536, 519)
Screenshot: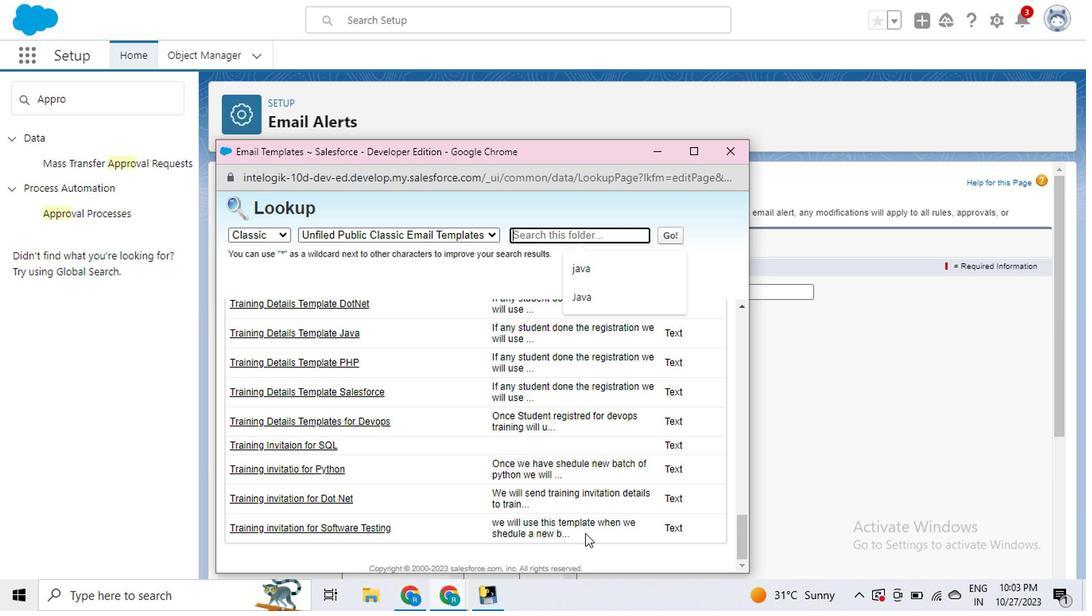 
Action: Mouse scrolled (536, 518) with delta (0, 0)
Screenshot: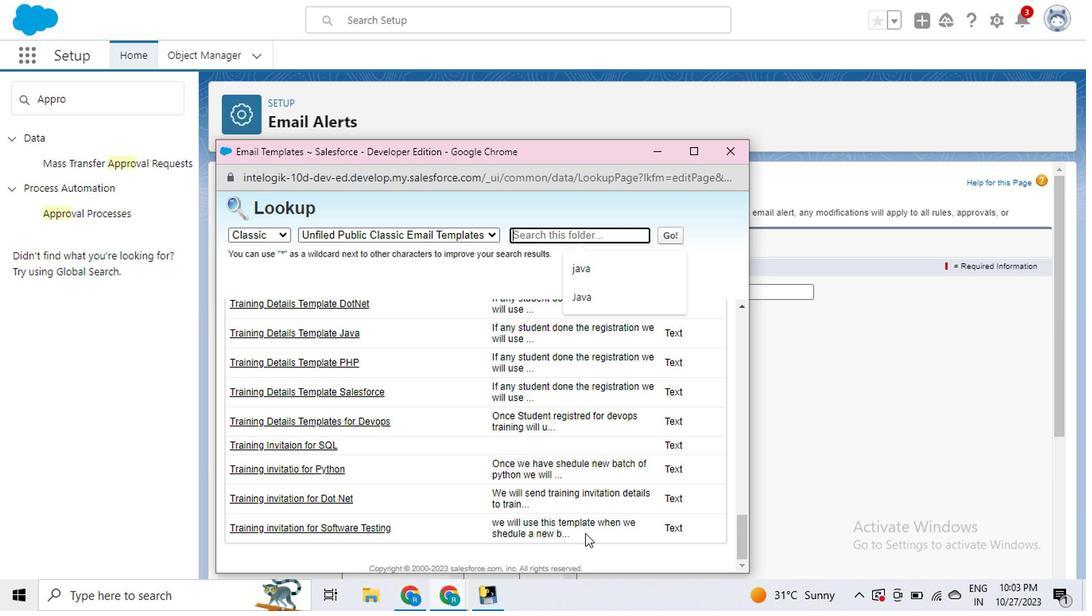 
Action: Mouse moved to (475, 471)
Screenshot: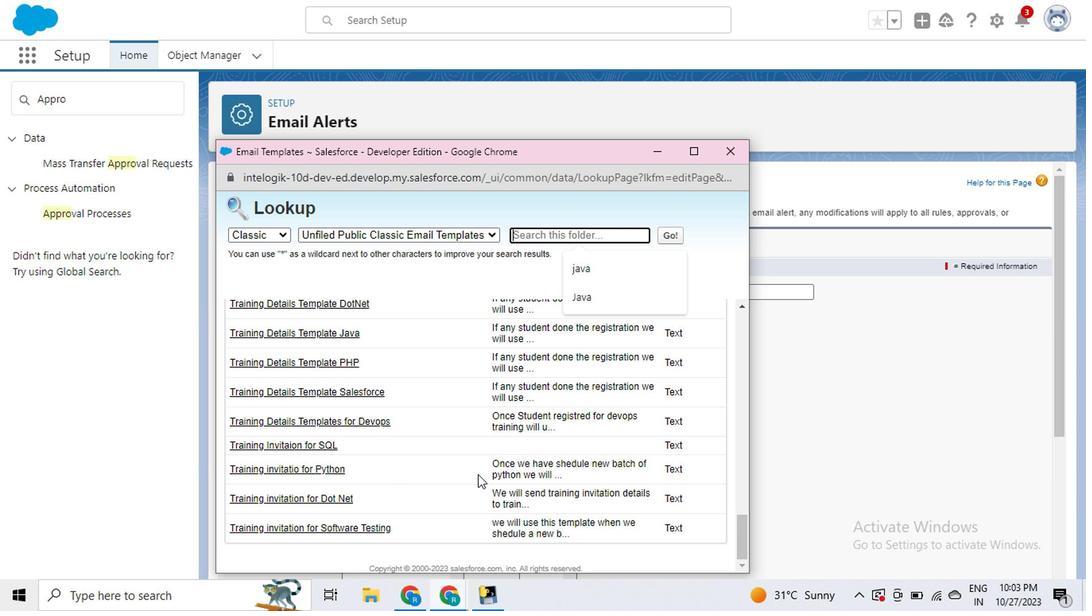 
Action: Mouse scrolled (475, 470) with delta (0, -1)
Screenshot: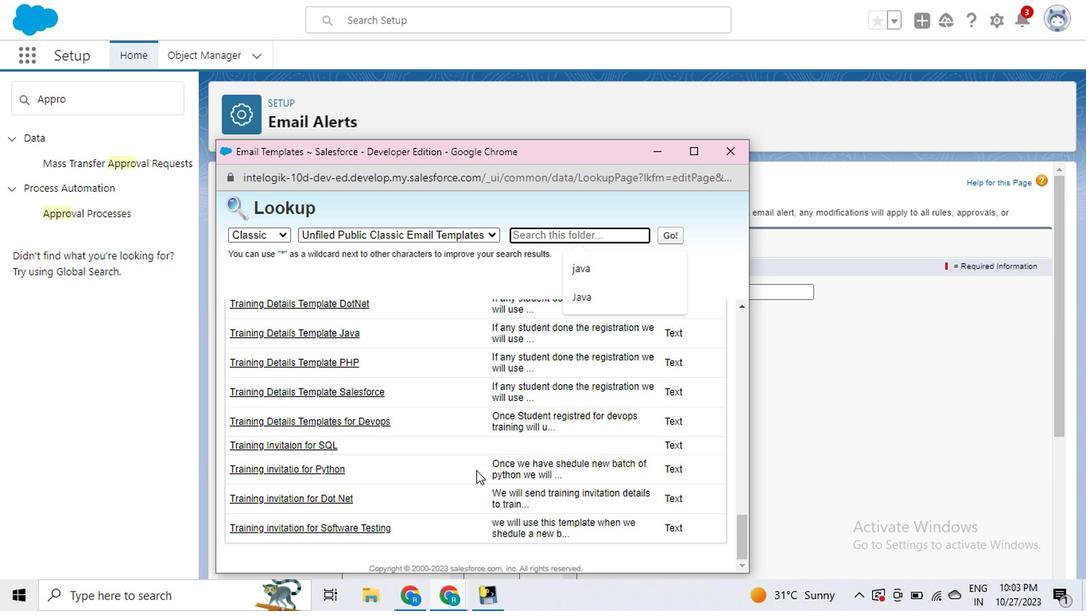 
Action: Mouse scrolled (475, 470) with delta (0, -1)
Screenshot: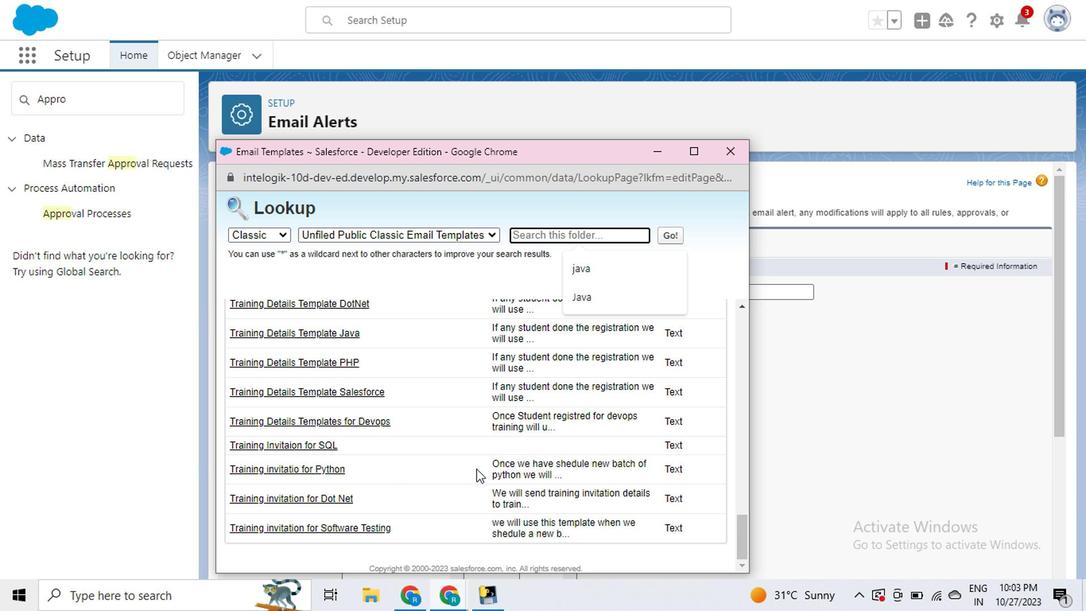 
Action: Mouse scrolled (475, 470) with delta (0, -1)
Screenshot: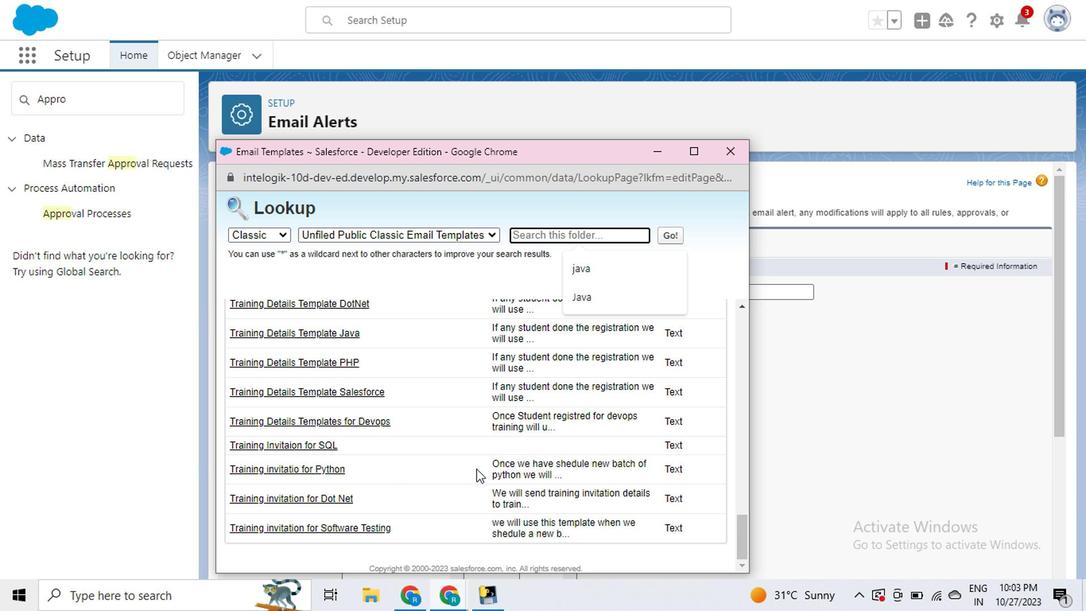 
Action: Mouse scrolled (475, 470) with delta (0, -1)
Screenshot: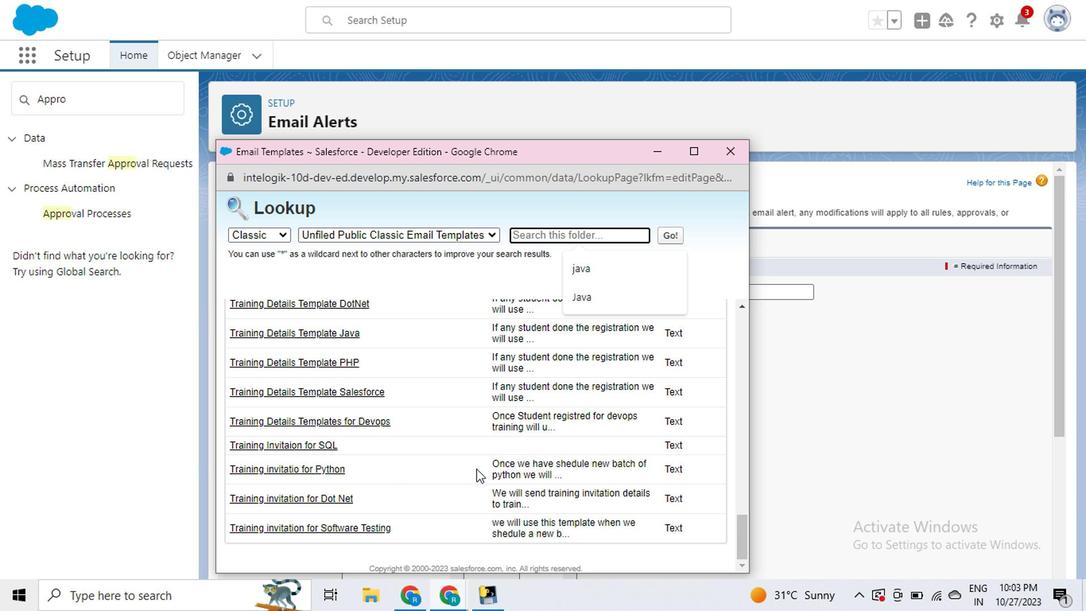 
Action: Mouse scrolled (475, 470) with delta (0, -1)
Screenshot: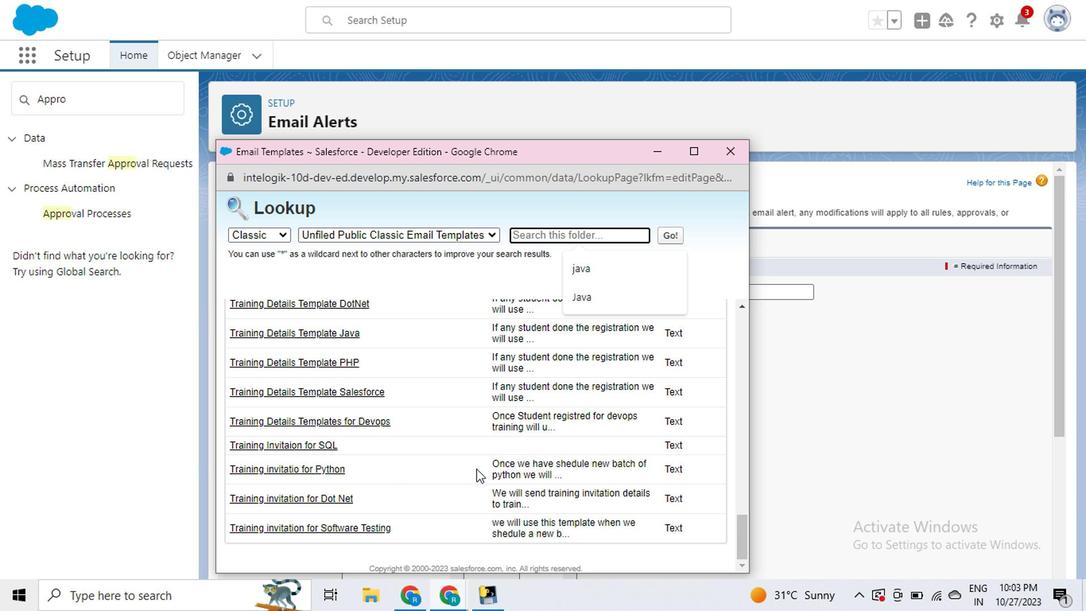 
Action: Mouse scrolled (475, 470) with delta (0, -1)
Screenshot: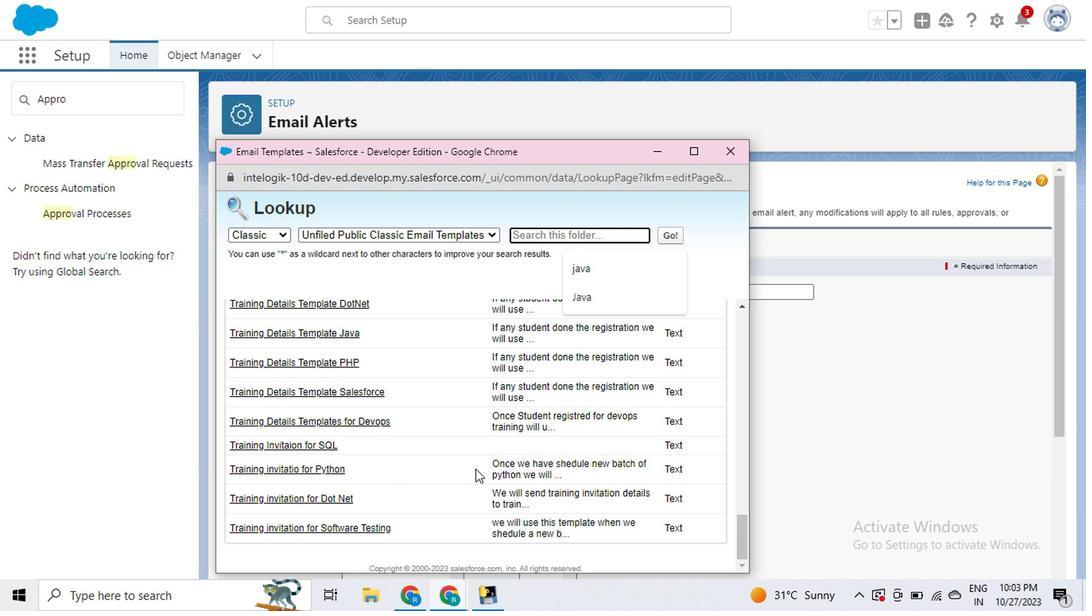
Action: Mouse scrolled (475, 470) with delta (0, -1)
Screenshot: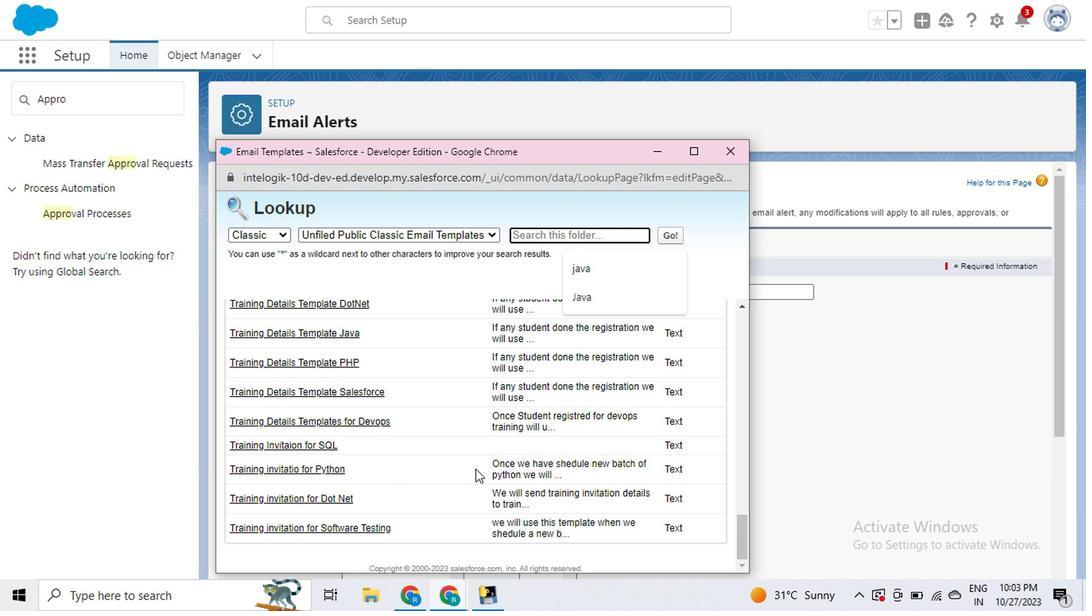 
Action: Mouse moved to (577, 372)
Screenshot: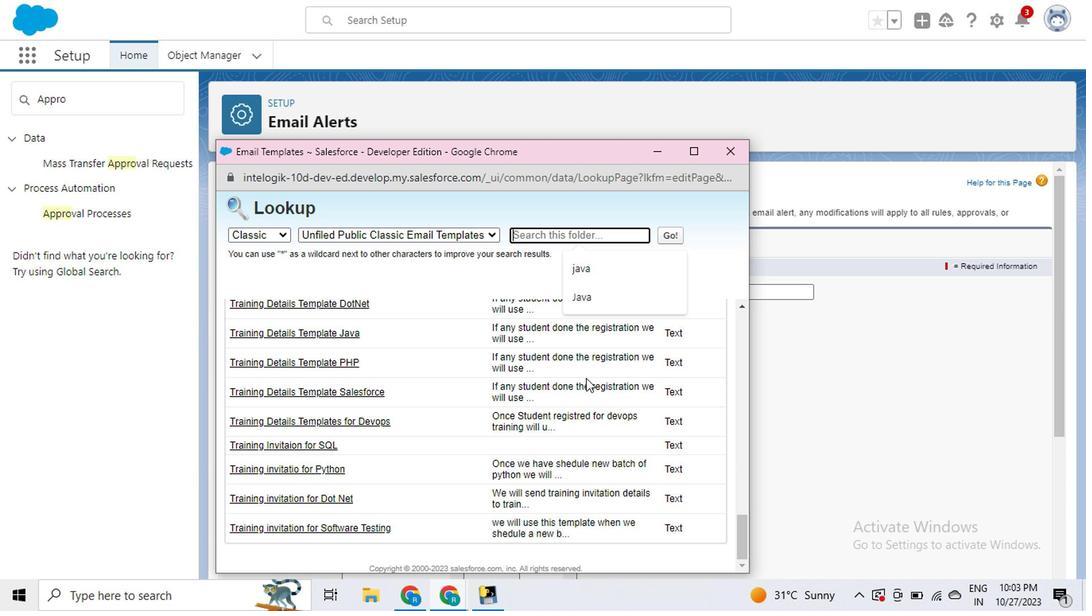 
Action: Mouse scrolled (577, 373) with delta (0, 0)
Screenshot: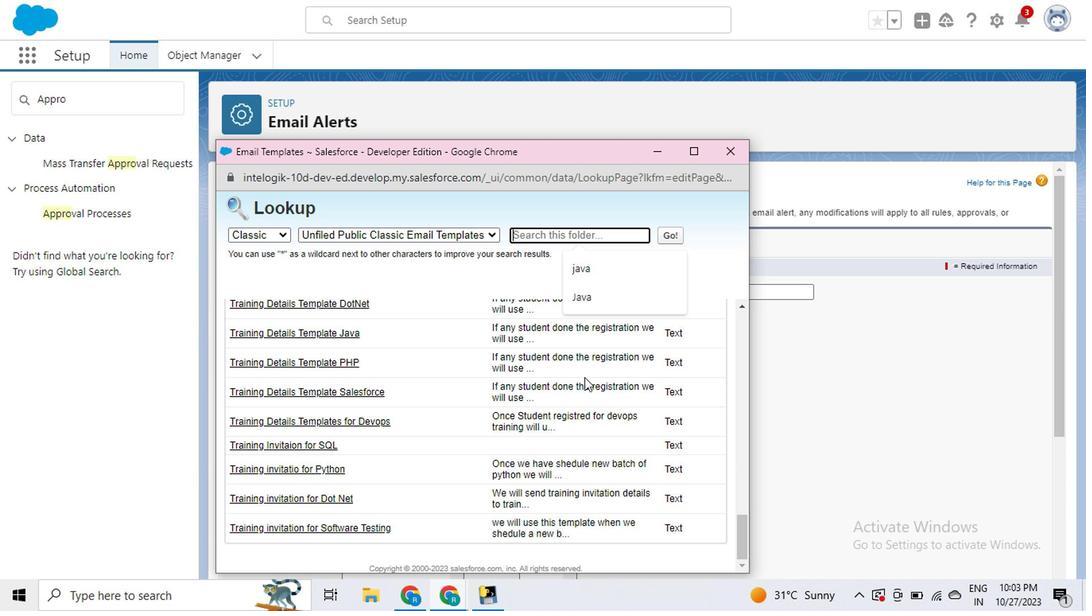 
Action: Mouse scrolled (577, 373) with delta (0, 0)
